Task: Find an image of popcorn nutrition facts and share it on Instagram with the caption 'Nutrition Benefits'.
Action: Mouse moved to (315, 238)
Screenshot: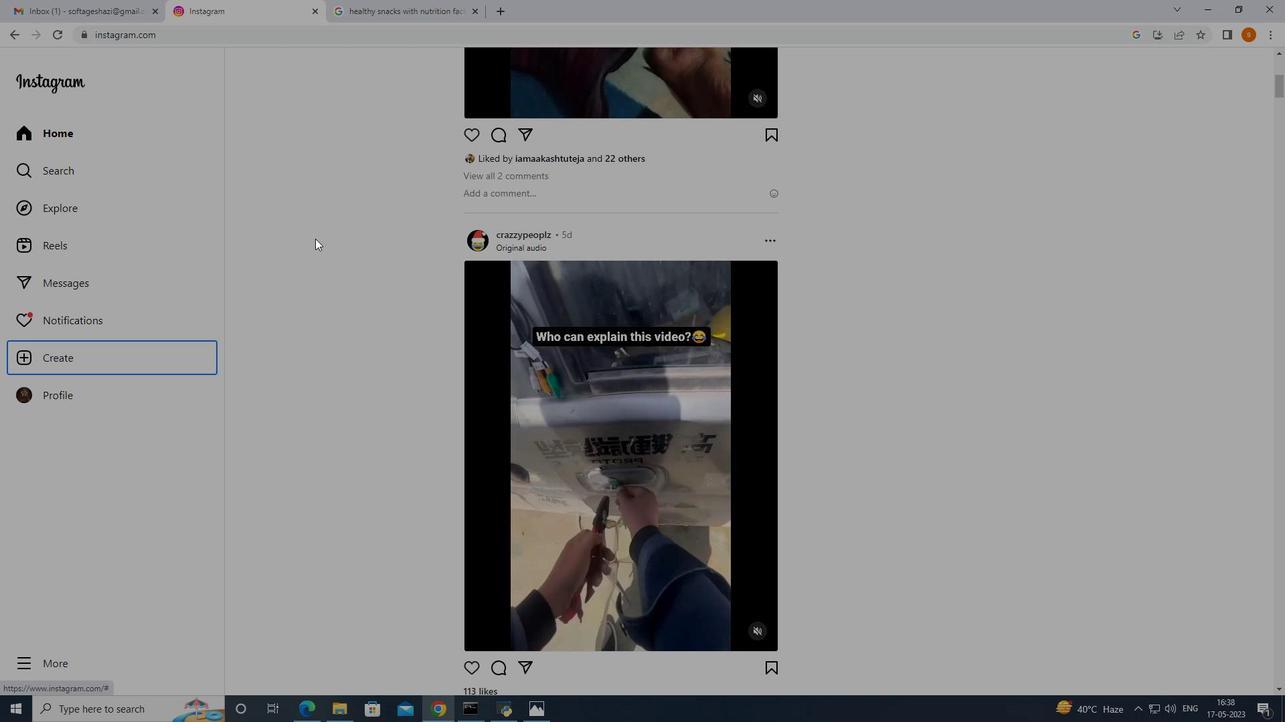 
Action: Mouse scrolled (315, 239) with delta (0, 0)
Screenshot: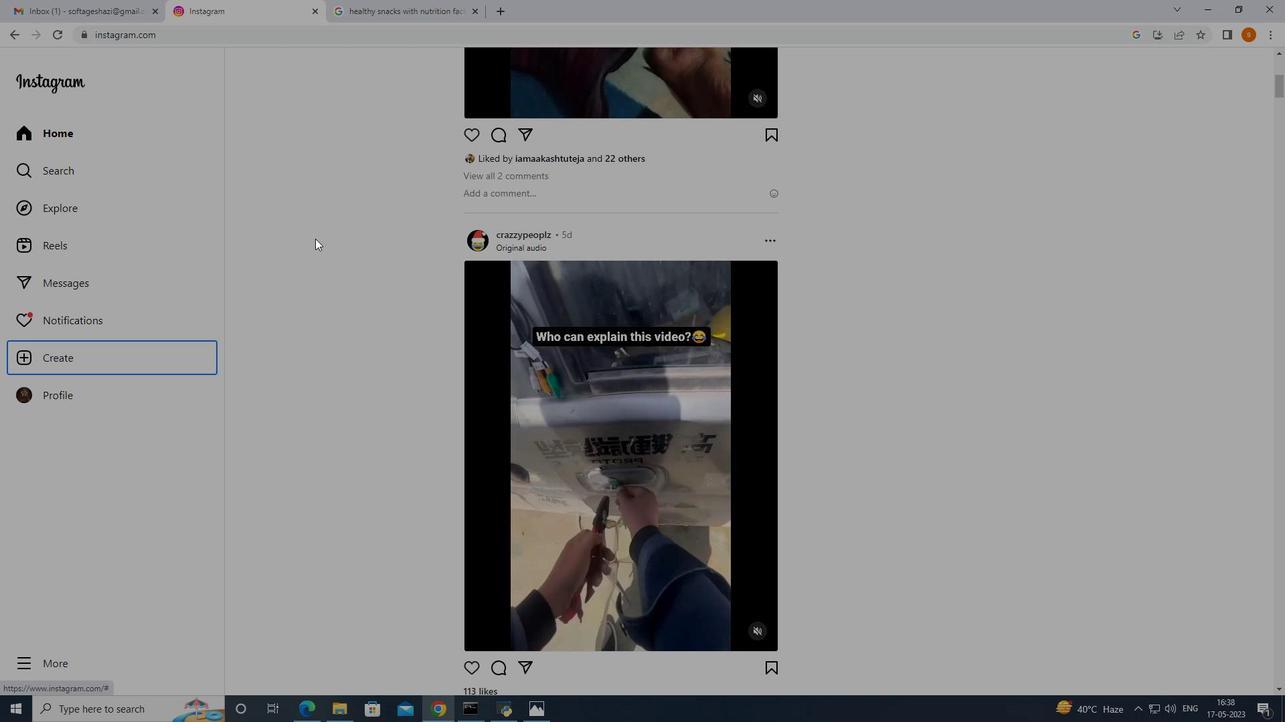 
Action: Mouse scrolled (315, 239) with delta (0, 0)
Screenshot: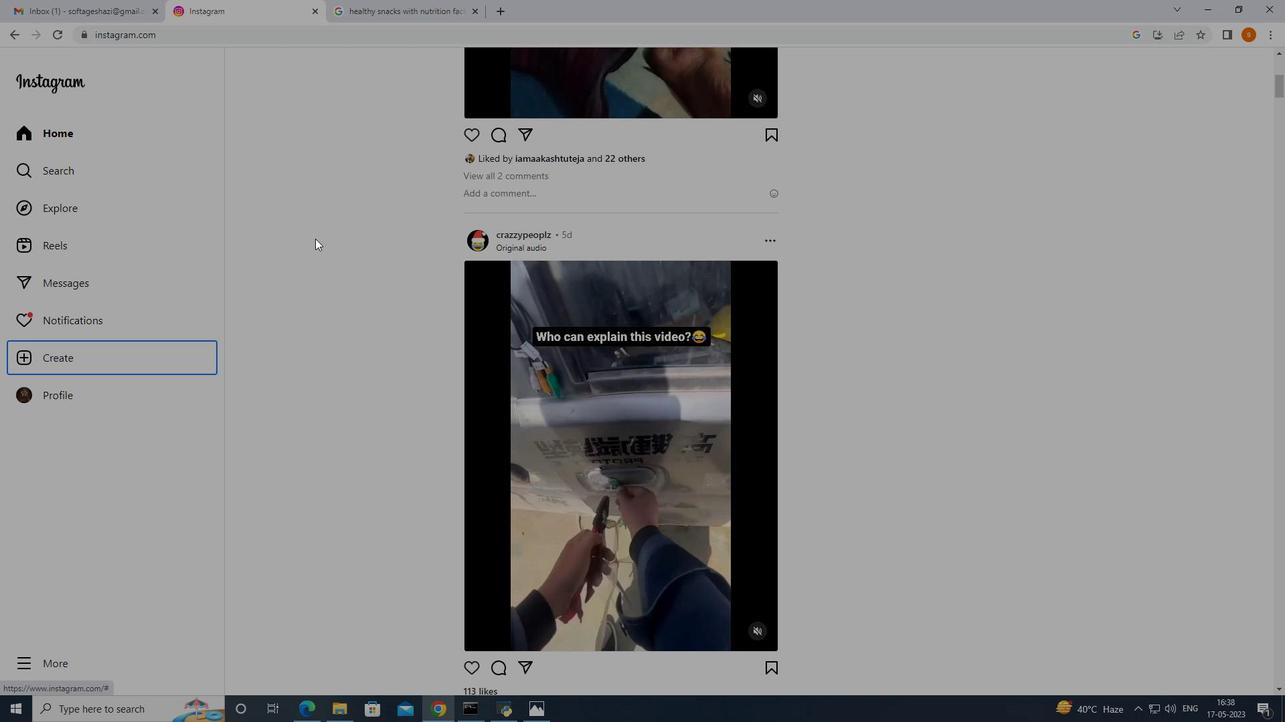 
Action: Mouse moved to (323, 230)
Screenshot: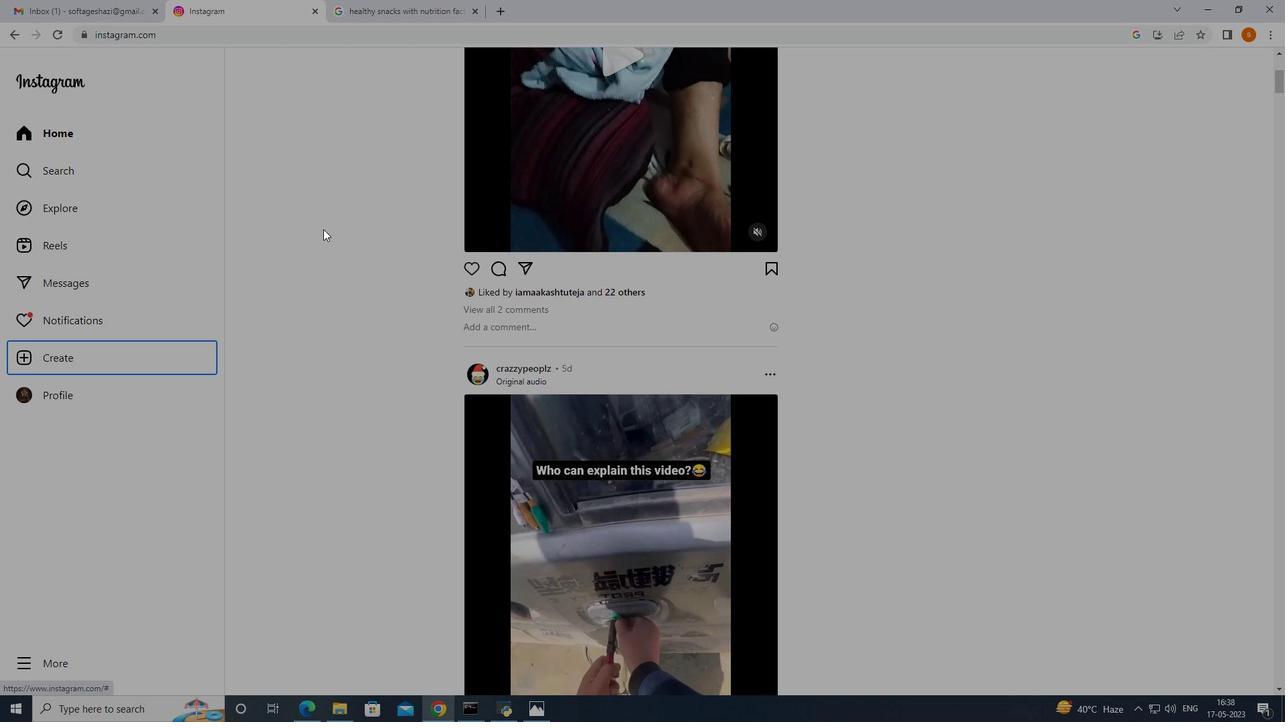 
Action: Mouse scrolled (323, 229) with delta (0, 0)
Screenshot: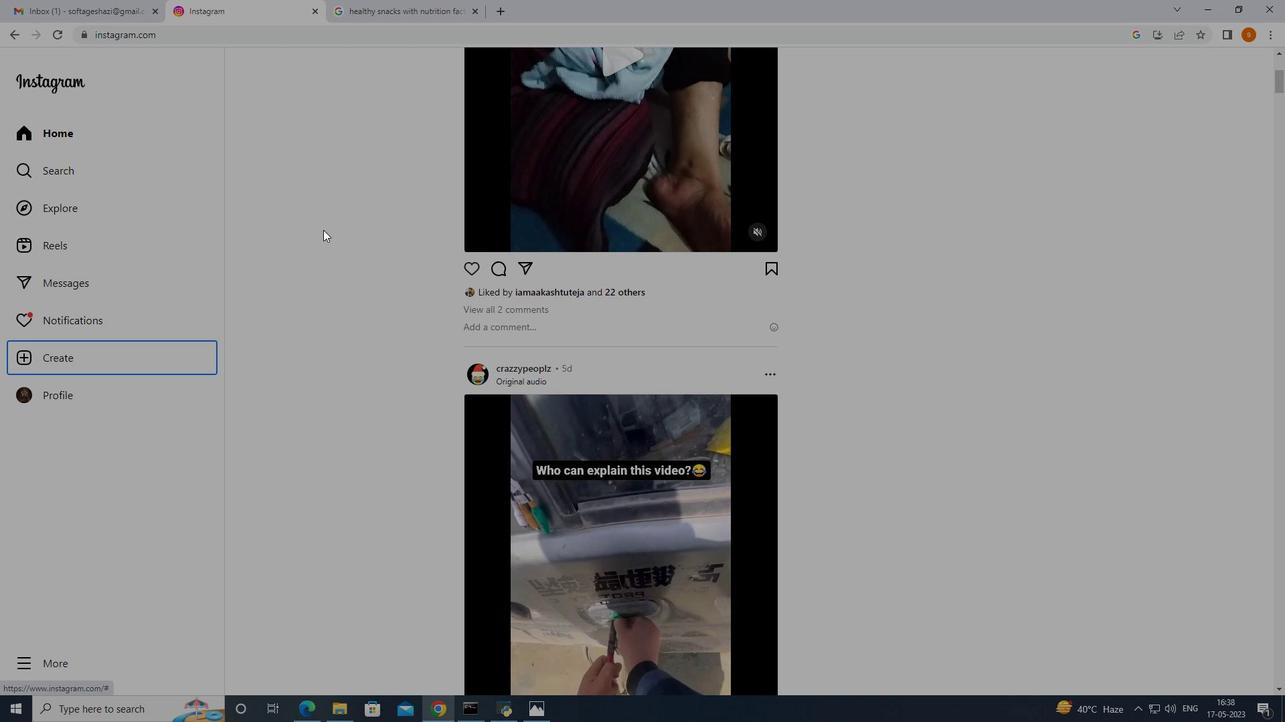
Action: Mouse moved to (362, 0)
Screenshot: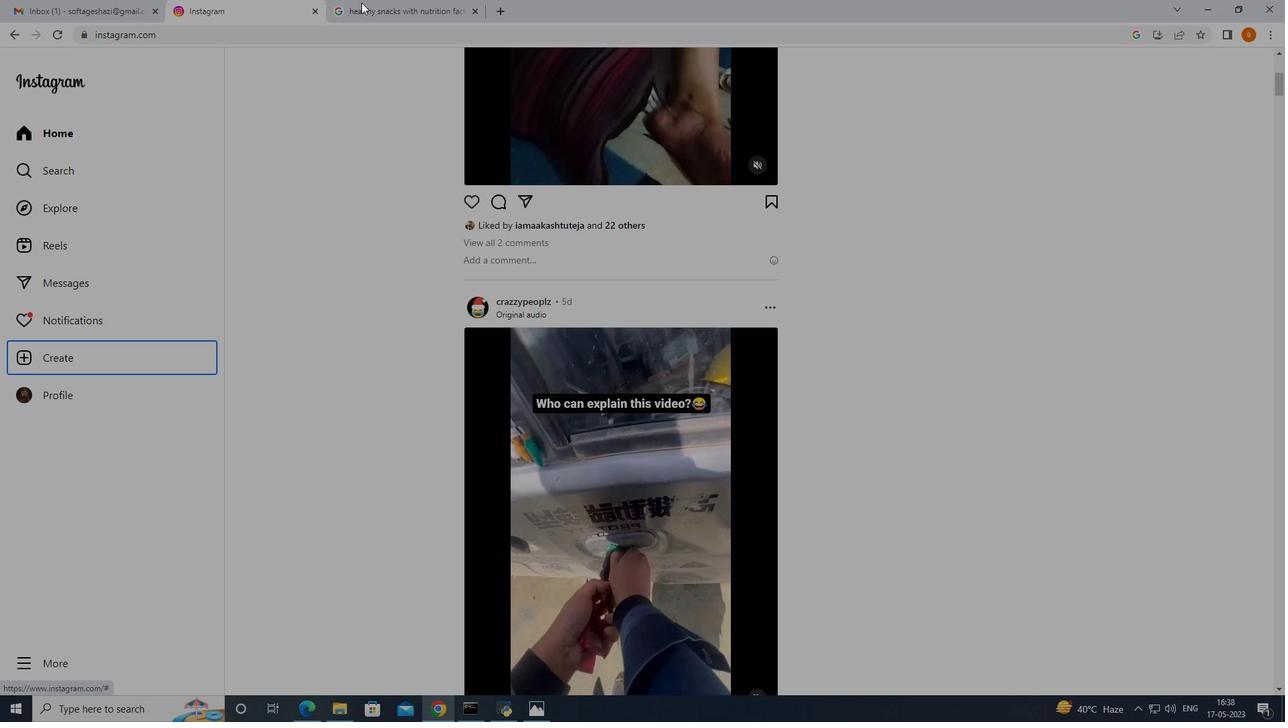 
Action: Mouse pressed left at (362, 0)
Screenshot: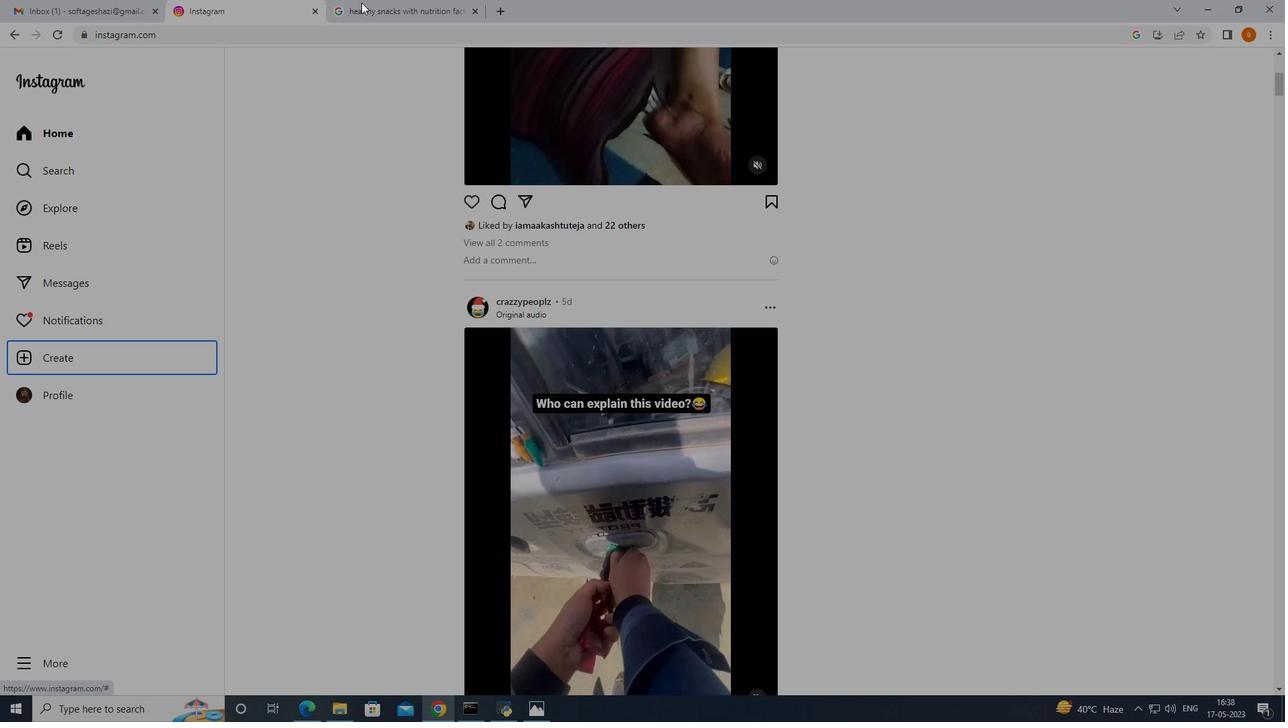 
Action: Mouse moved to (370, 309)
Screenshot: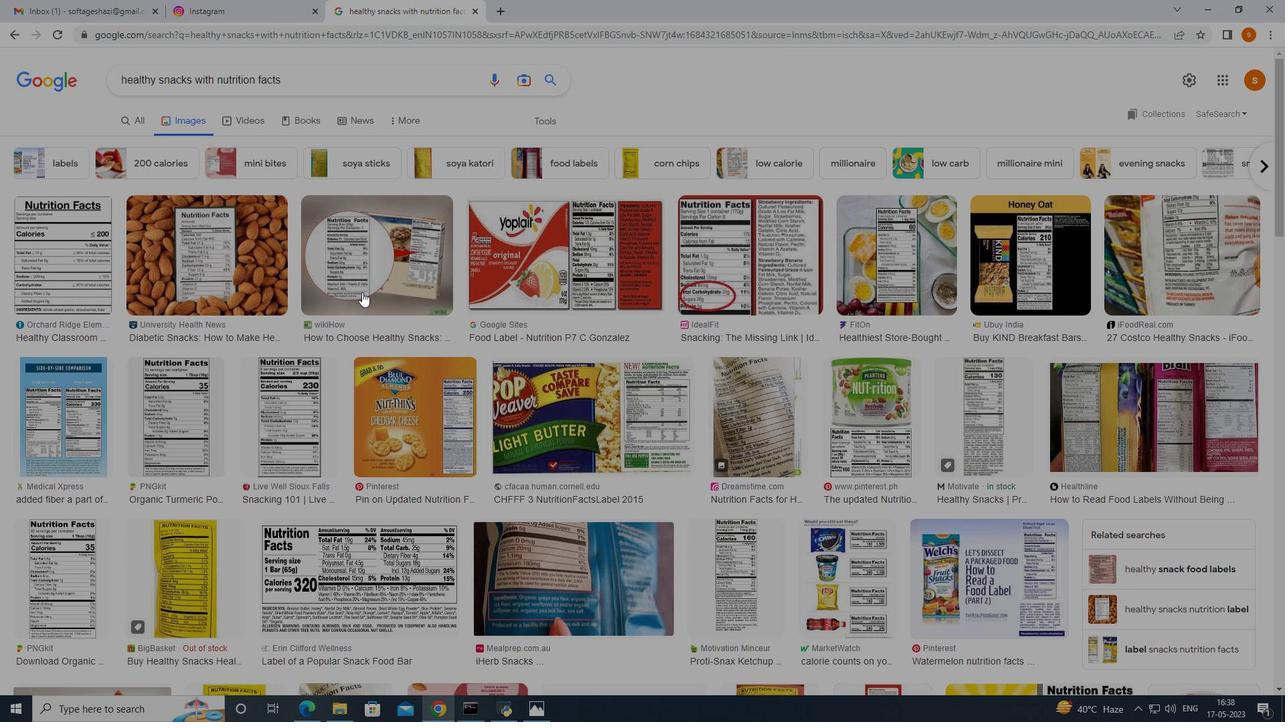 
Action: Mouse scrolled (370, 308) with delta (0, 0)
Screenshot: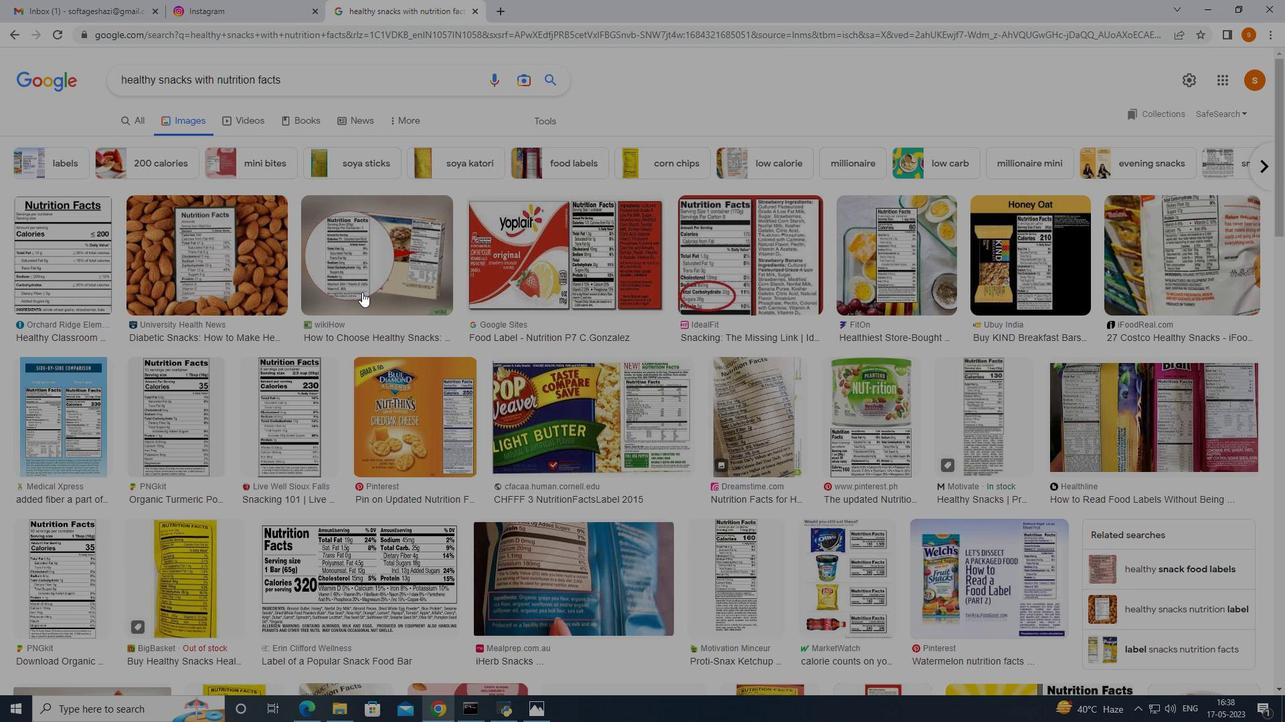 
Action: Mouse moved to (586, 240)
Screenshot: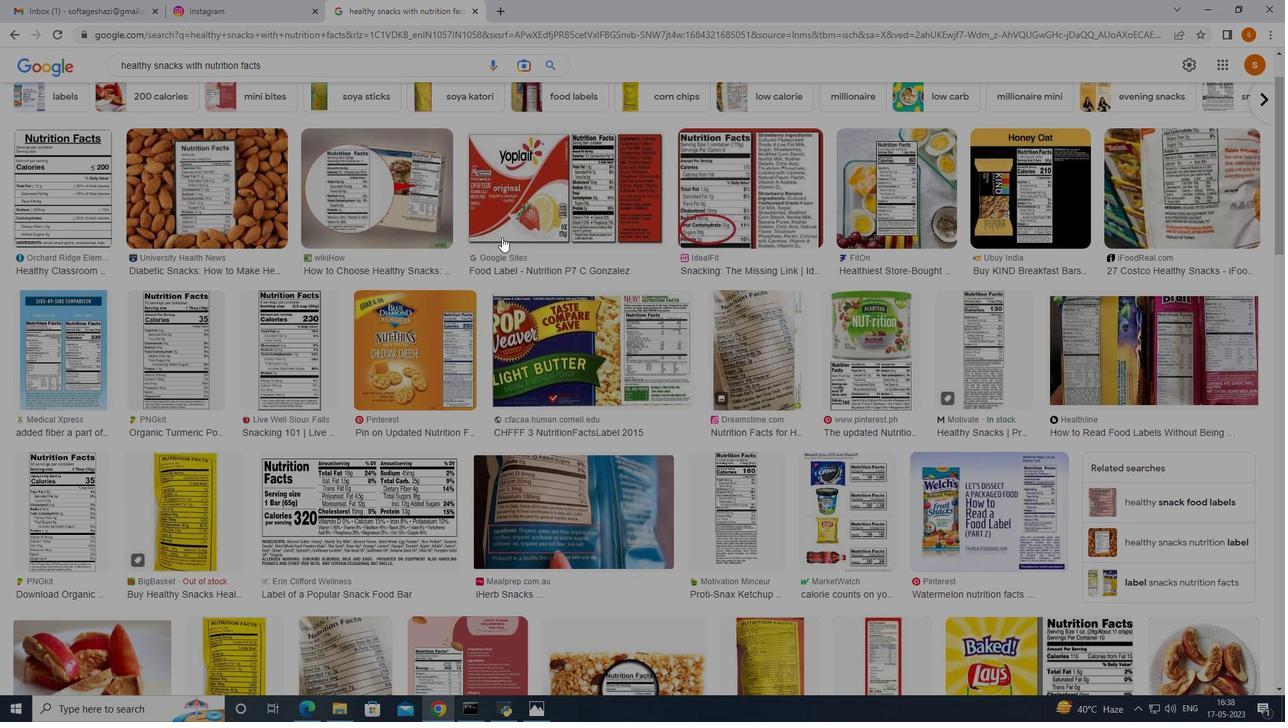 
Action: Mouse scrolled (586, 240) with delta (0, 0)
Screenshot: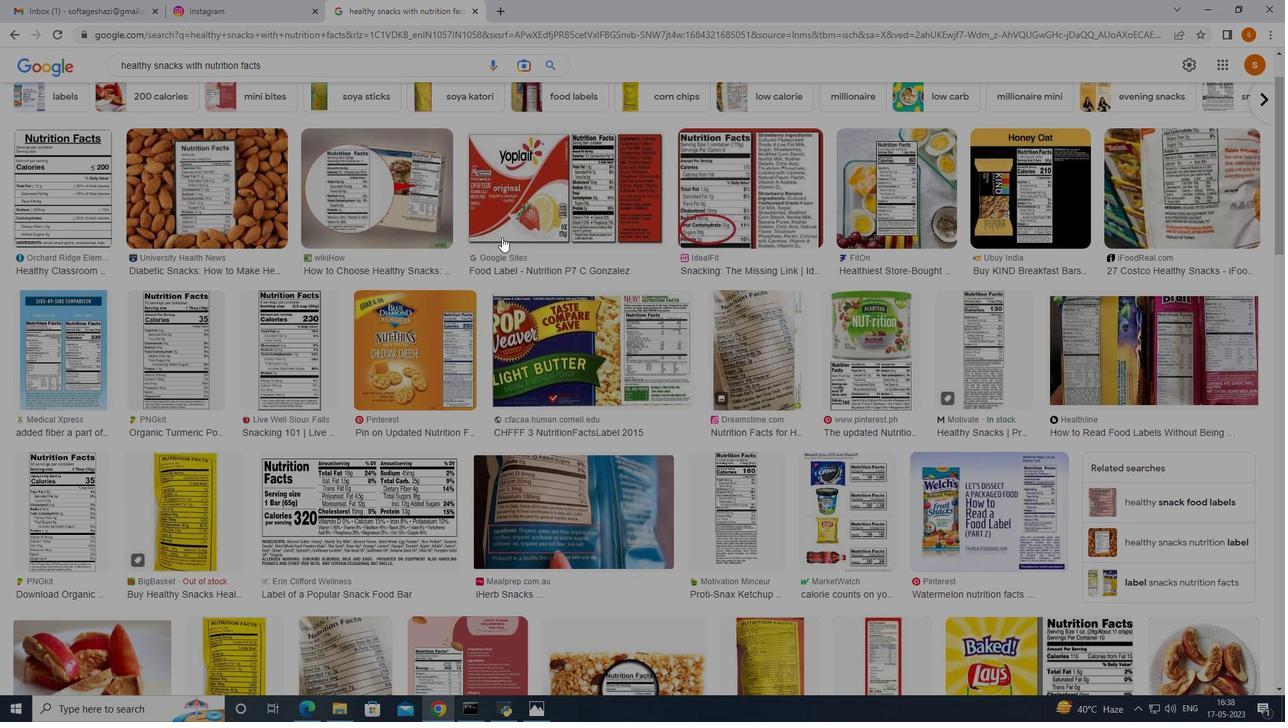 
Action: Mouse moved to (587, 244)
Screenshot: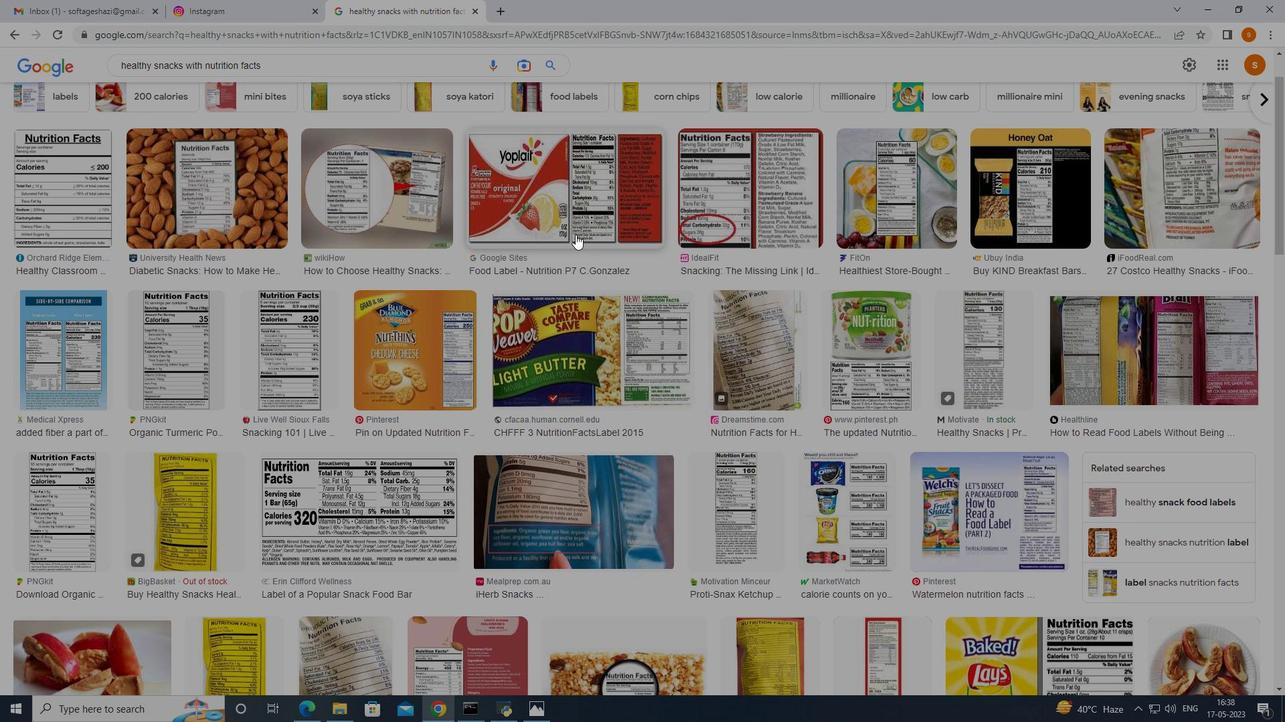 
Action: Mouse scrolled (587, 243) with delta (0, 0)
Screenshot: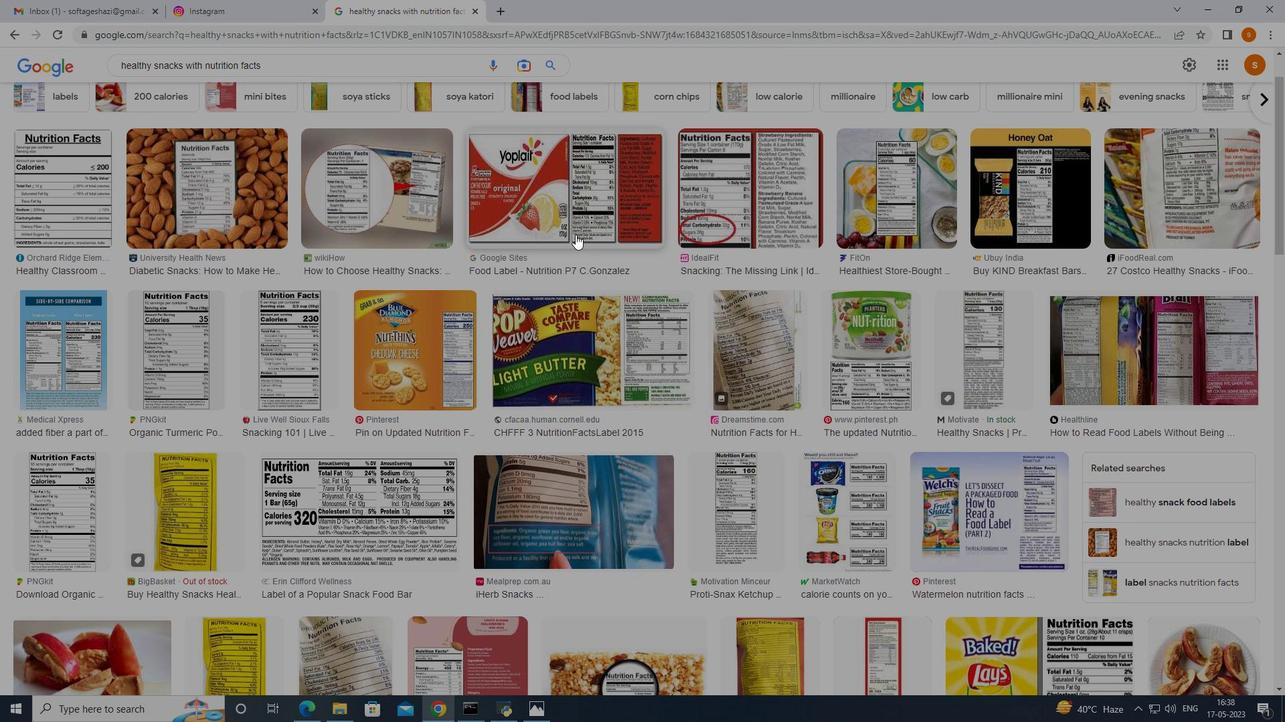 
Action: Mouse scrolled (587, 243) with delta (0, 0)
Screenshot: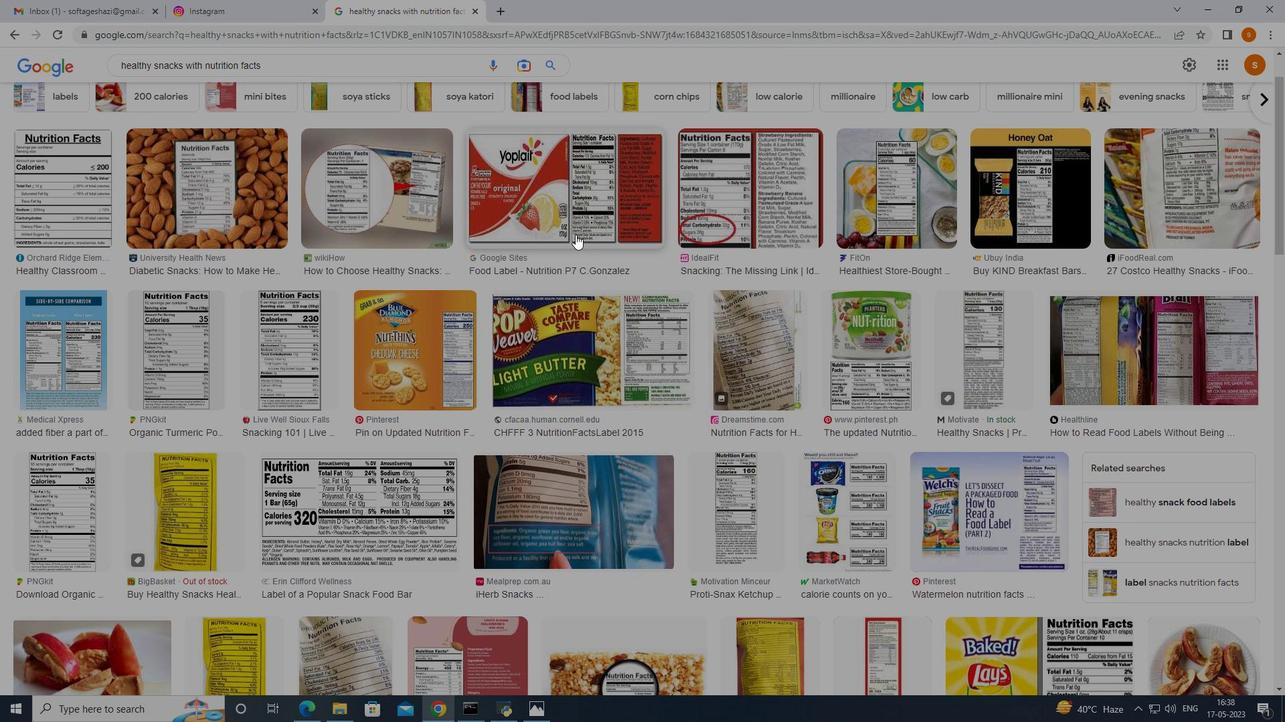 
Action: Mouse moved to (251, 391)
Screenshot: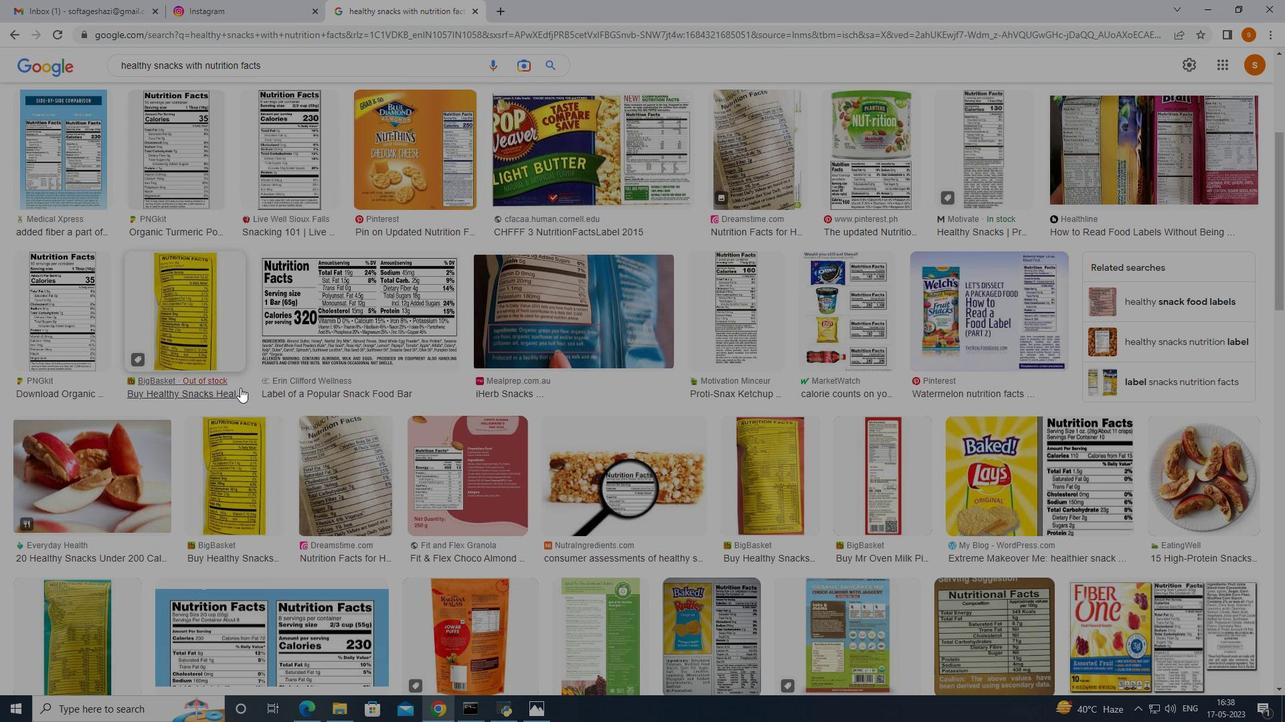 
Action: Mouse scrolled (251, 390) with delta (0, 0)
Screenshot: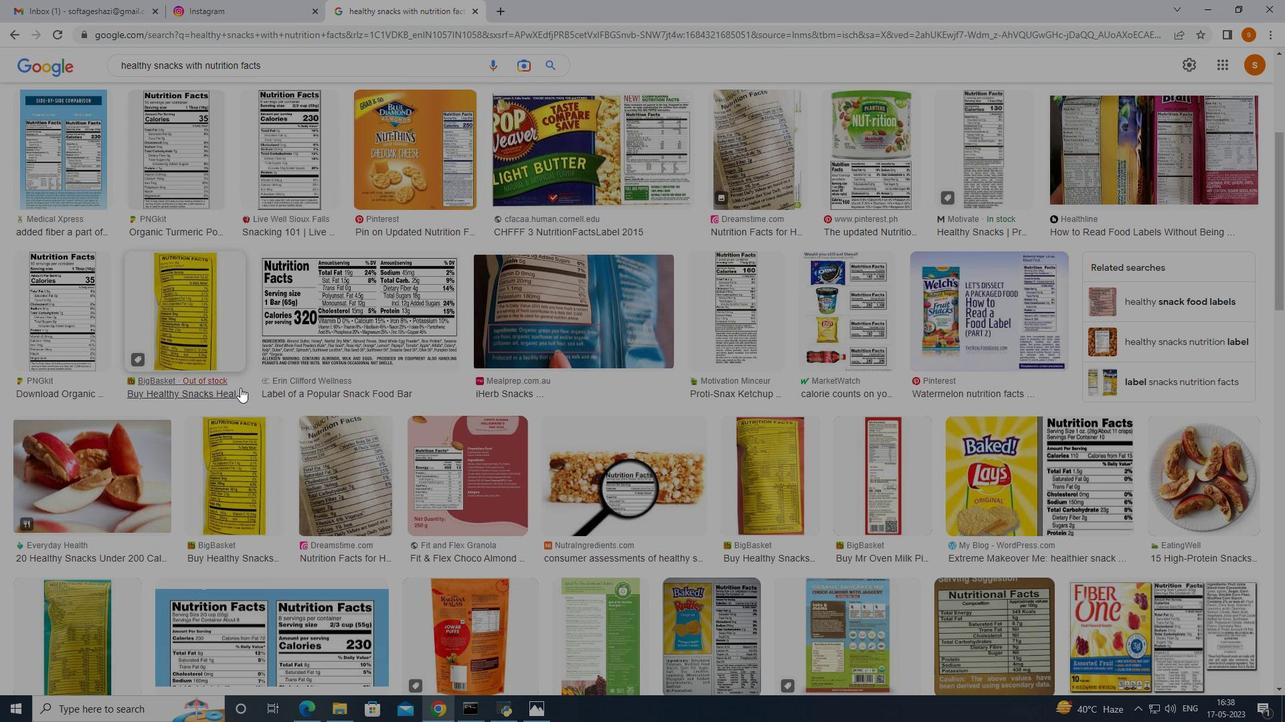 
Action: Mouse moved to (252, 391)
Screenshot: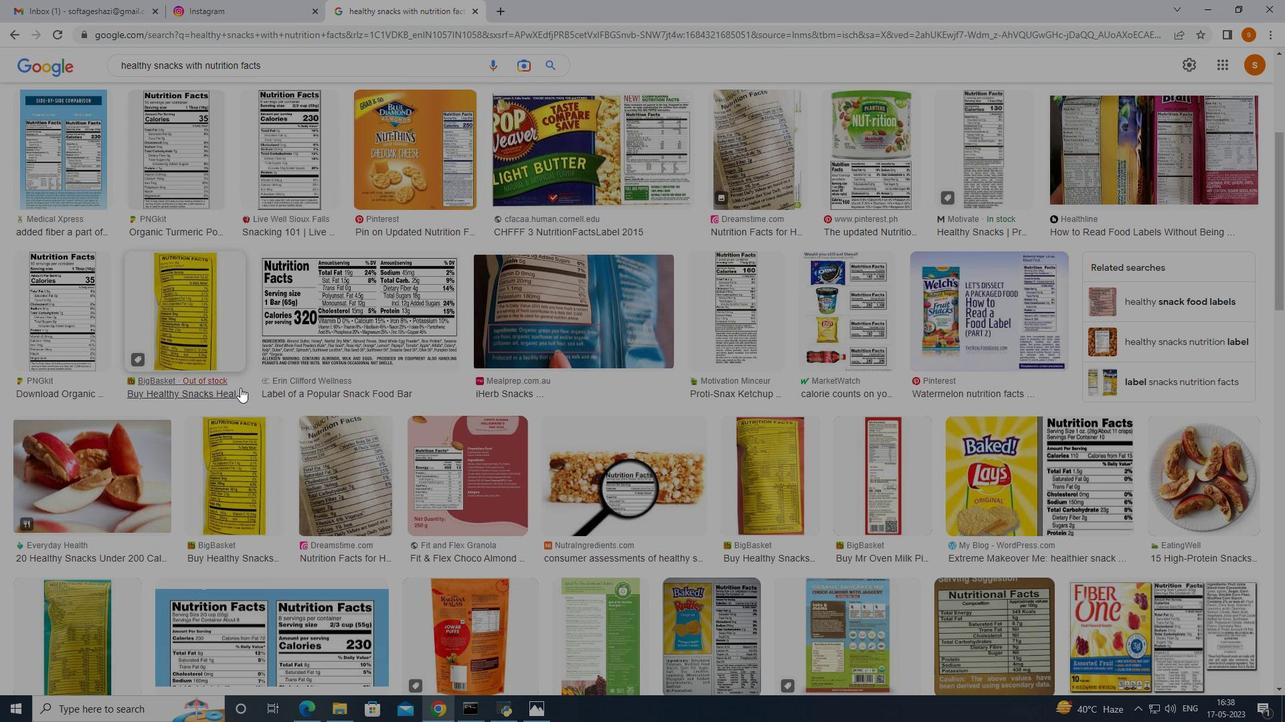 
Action: Mouse scrolled (252, 390) with delta (0, 0)
Screenshot: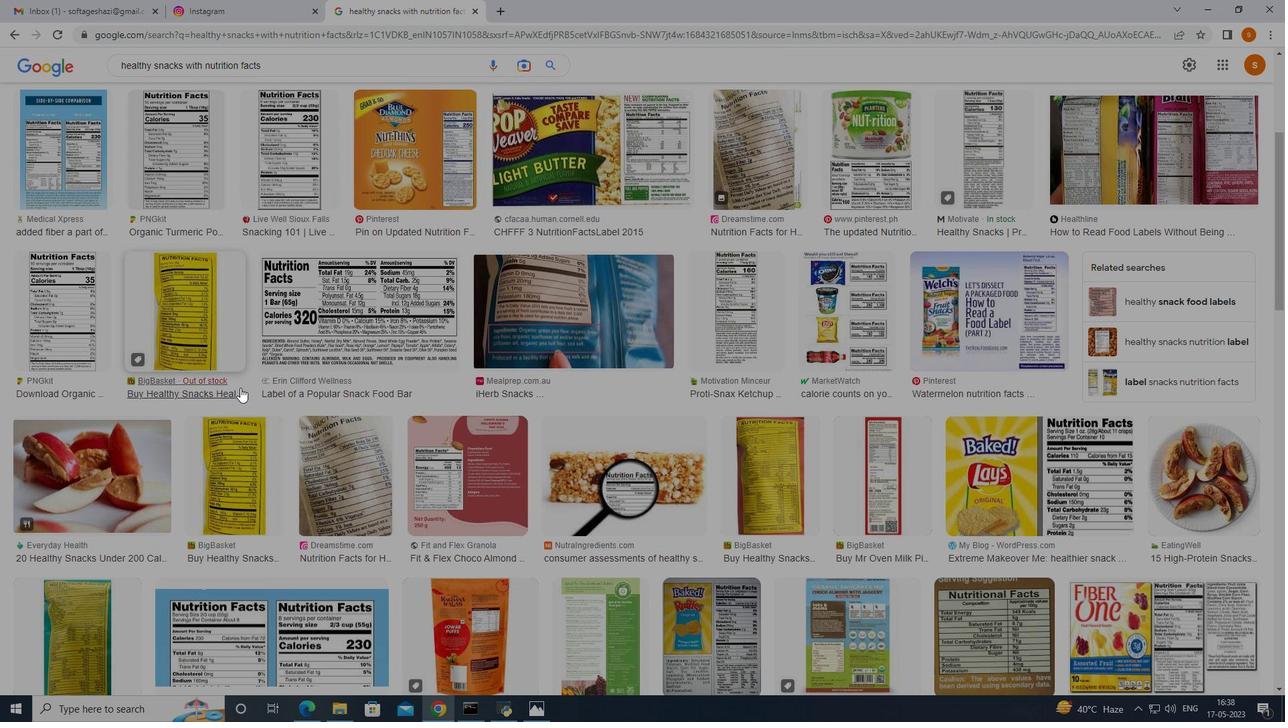 
Action: Mouse scrolled (252, 390) with delta (0, 0)
Screenshot: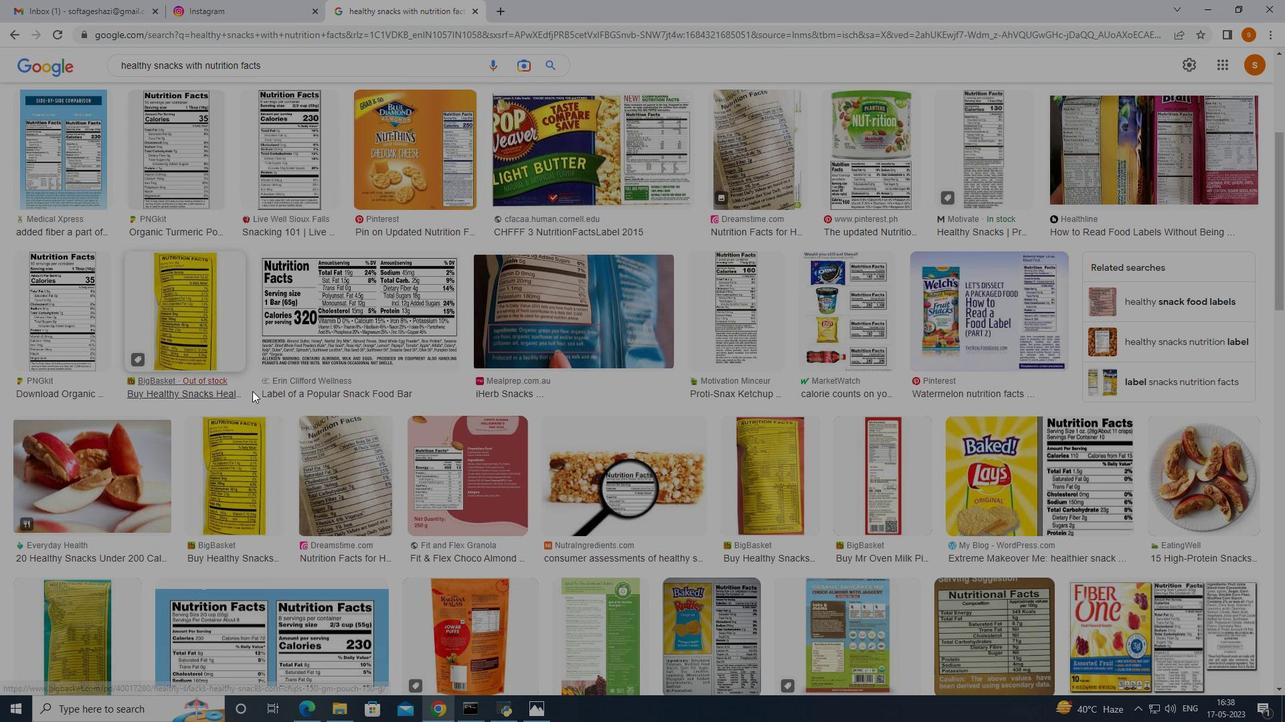
Action: Mouse moved to (257, 388)
Screenshot: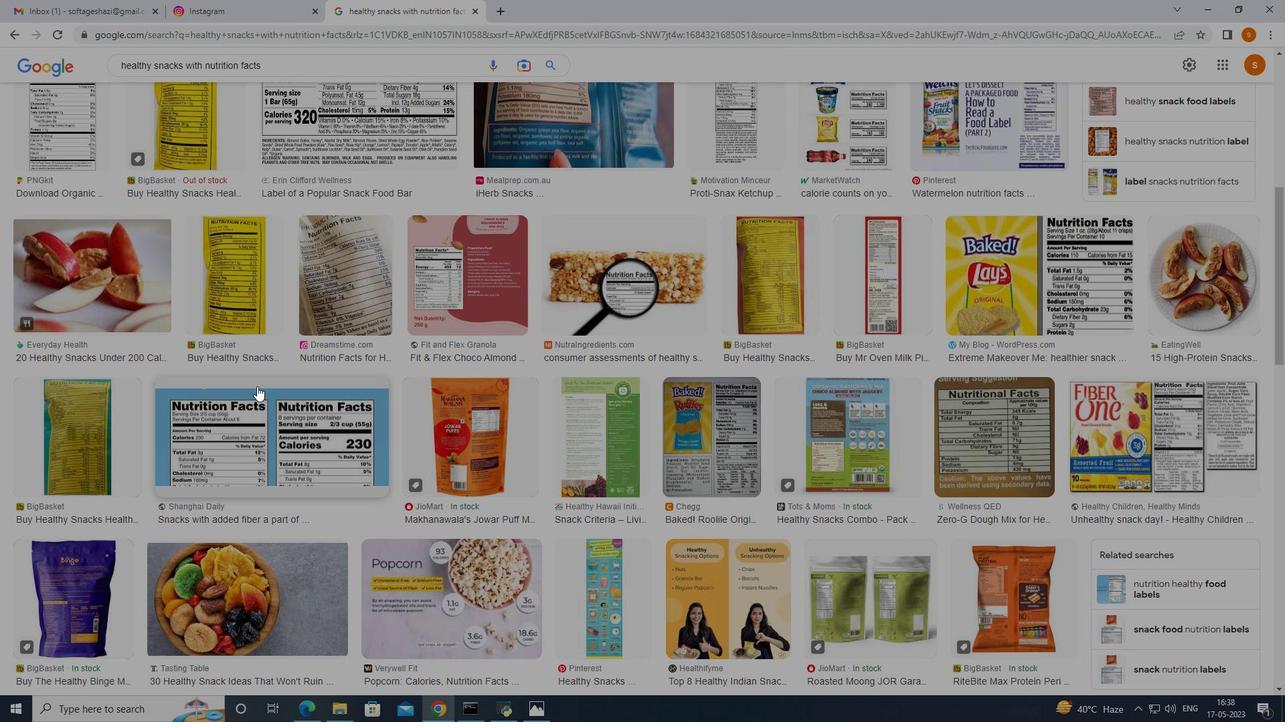
Action: Mouse scrolled (257, 387) with delta (0, 0)
Screenshot: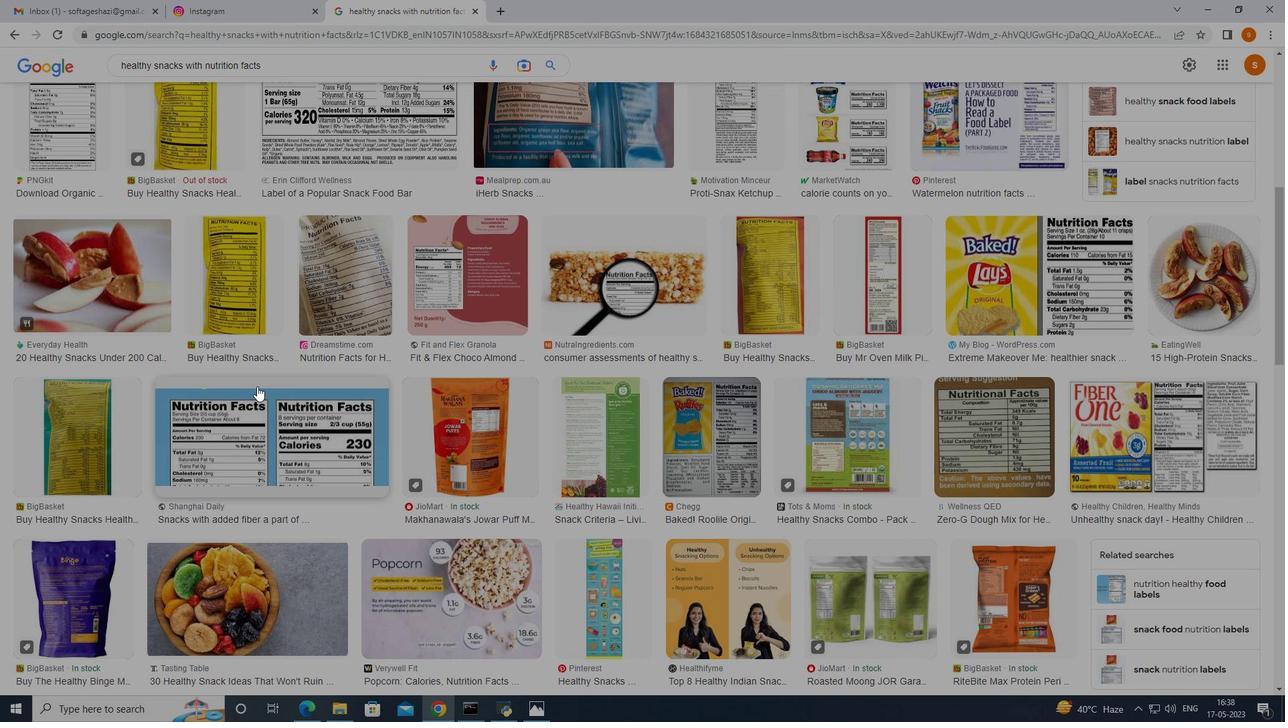 
Action: Mouse moved to (263, 390)
Screenshot: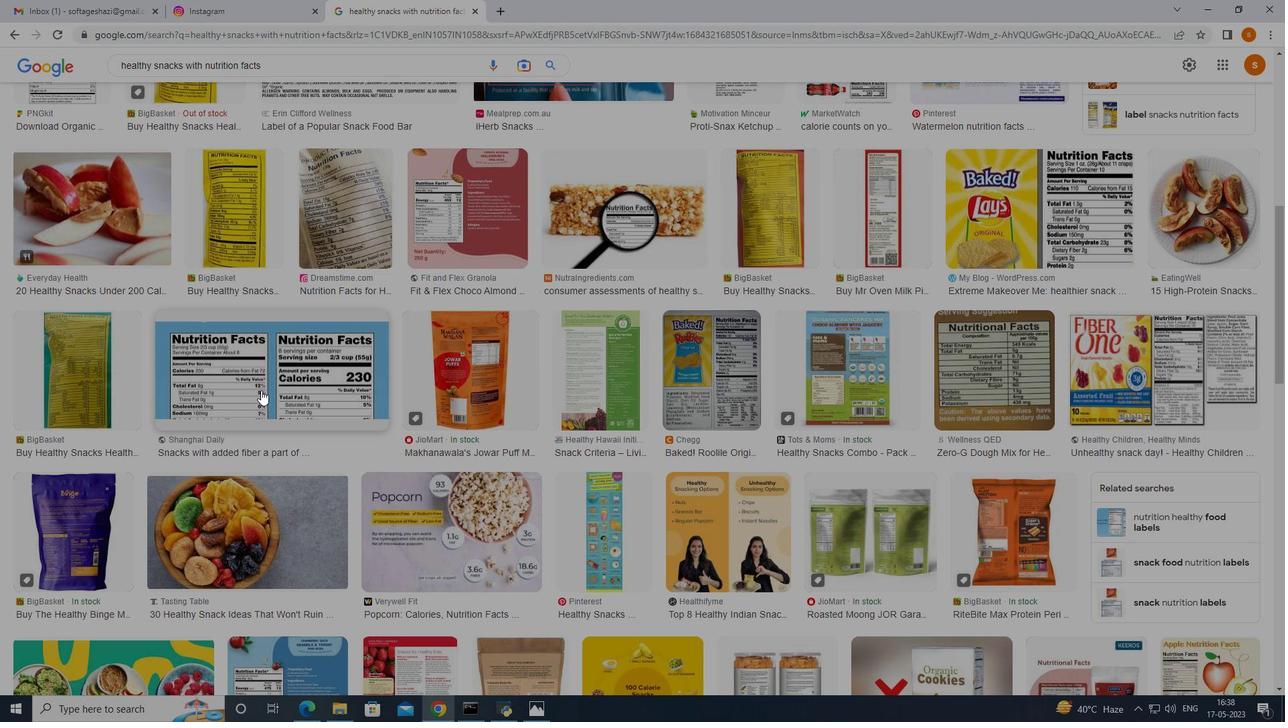 
Action: Mouse scrolled (263, 390) with delta (0, 0)
Screenshot: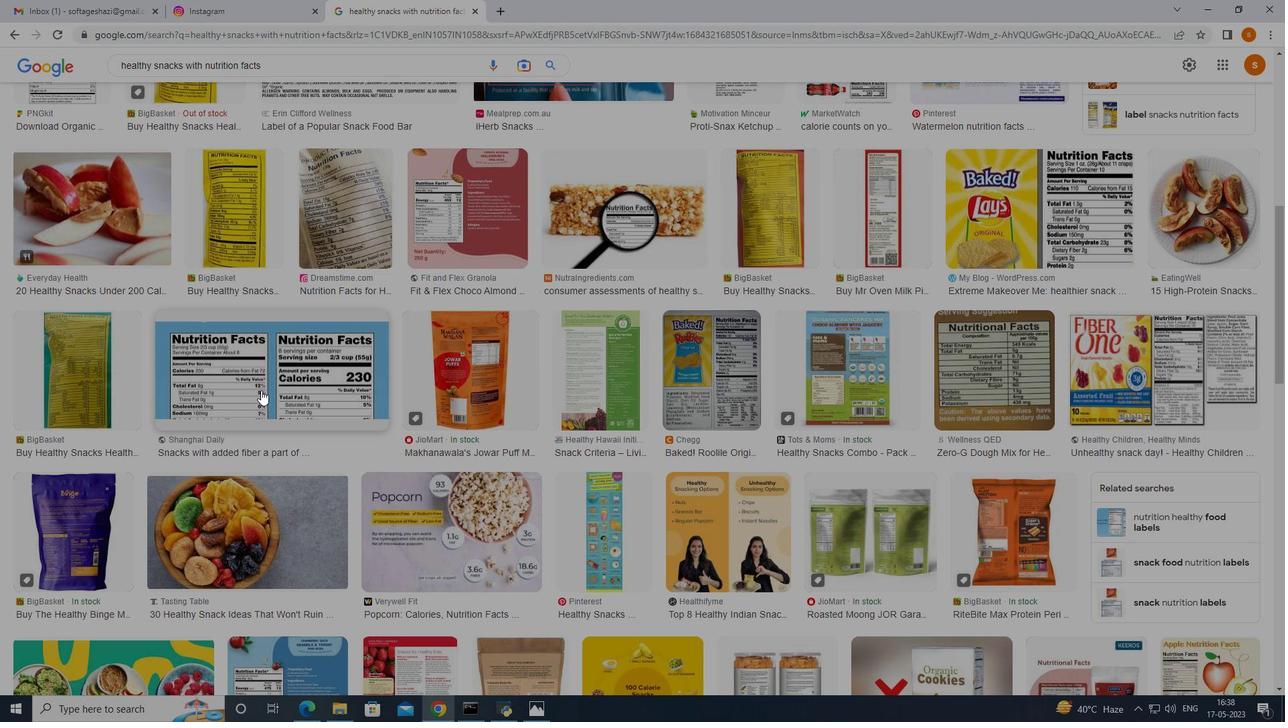
Action: Mouse moved to (399, 423)
Screenshot: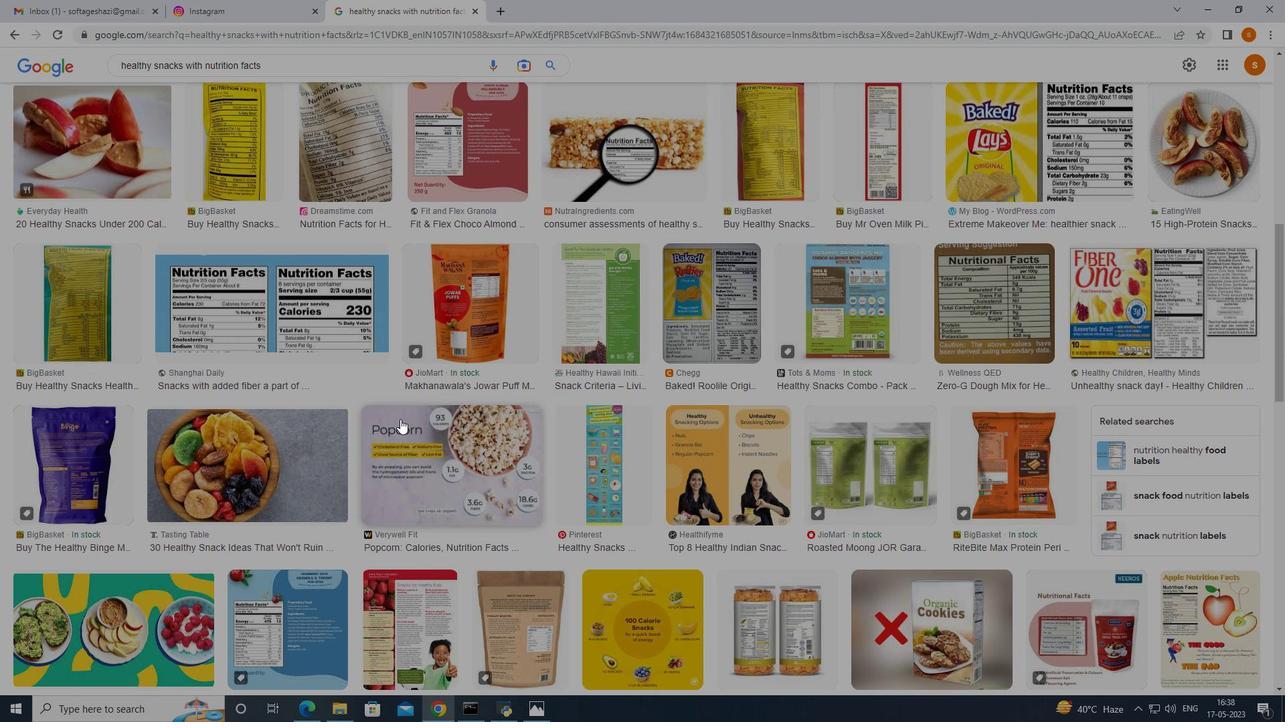 
Action: Mouse pressed left at (399, 423)
Screenshot: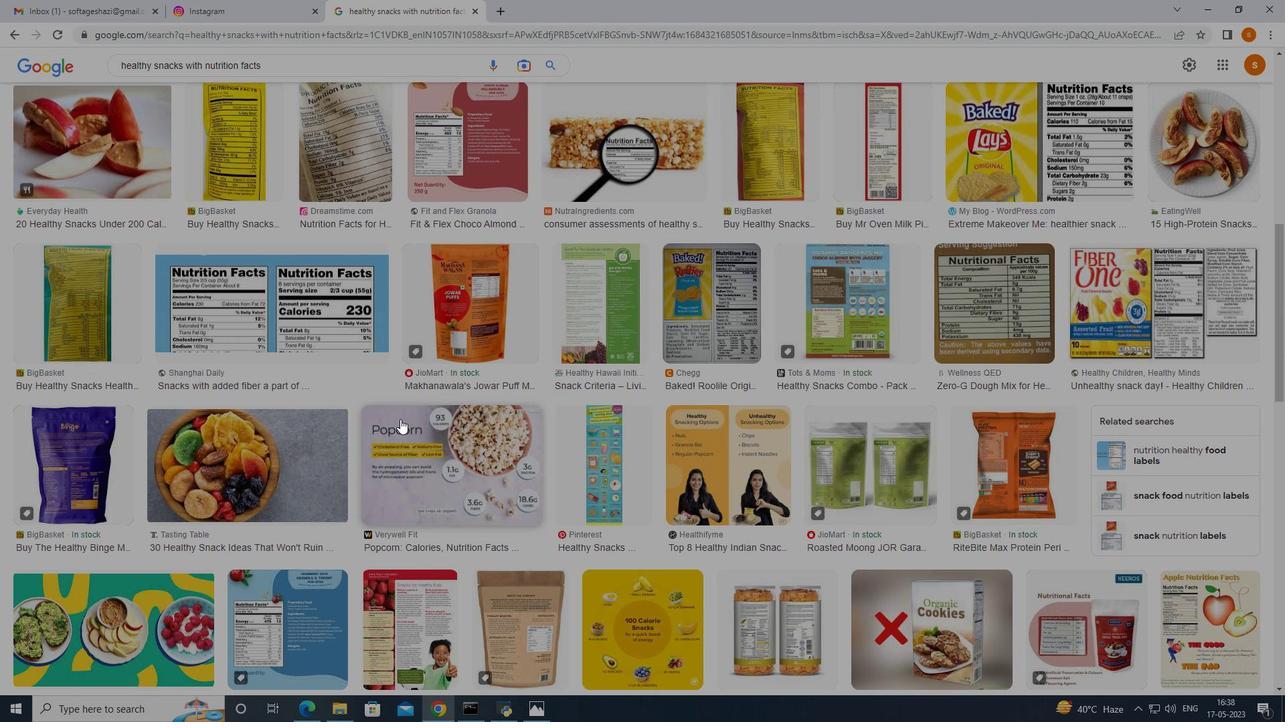 
Action: Mouse moved to (907, 283)
Screenshot: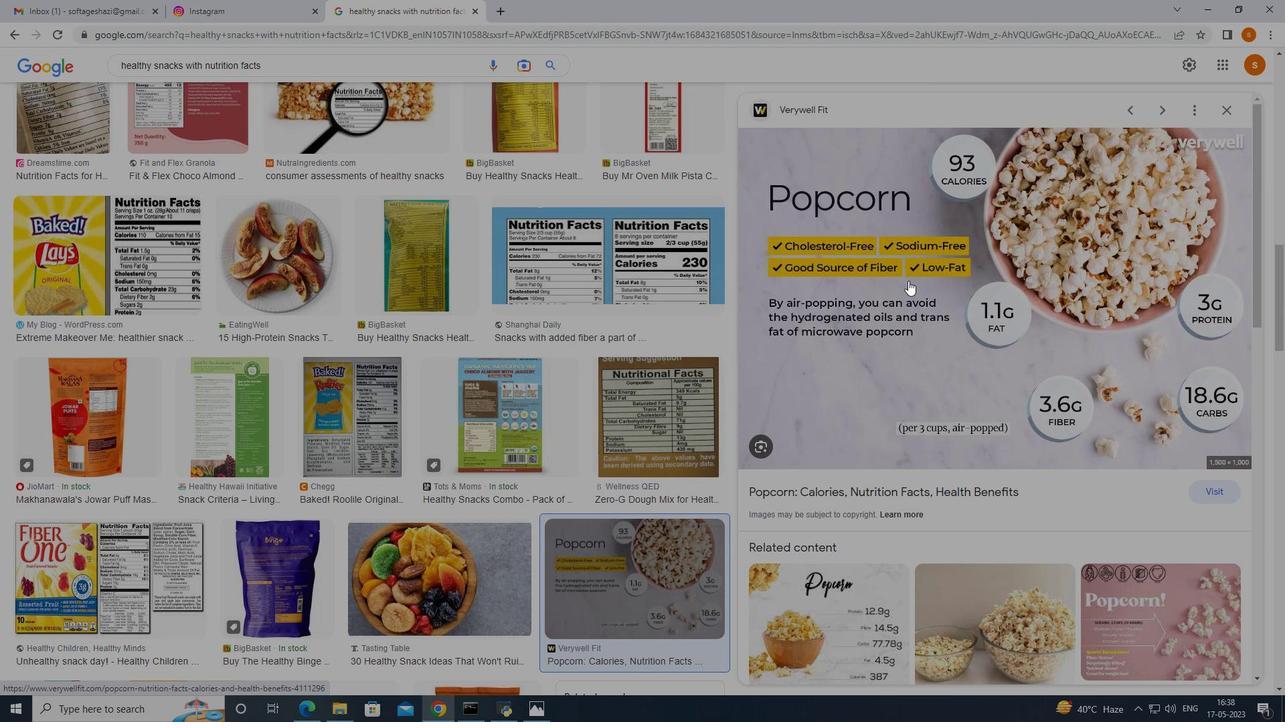 
Action: Mouse scrolled (907, 283) with delta (0, 0)
Screenshot: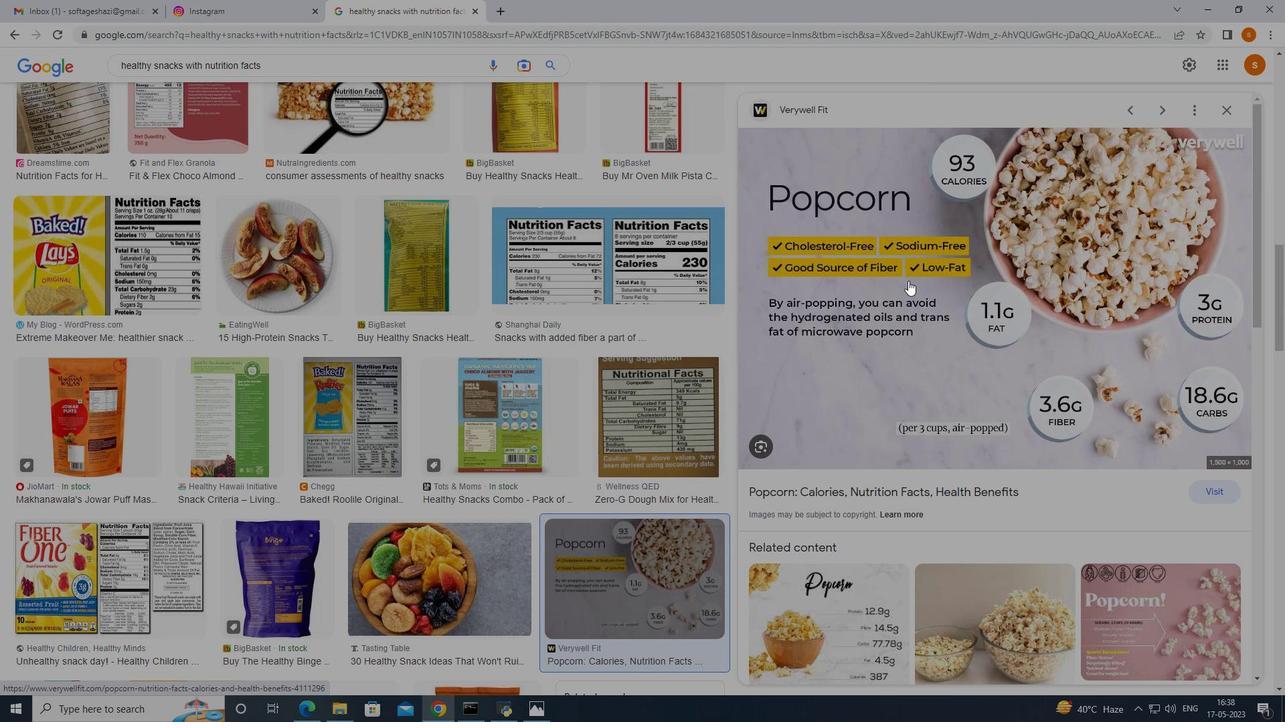
Action: Mouse moved to (937, 276)
Screenshot: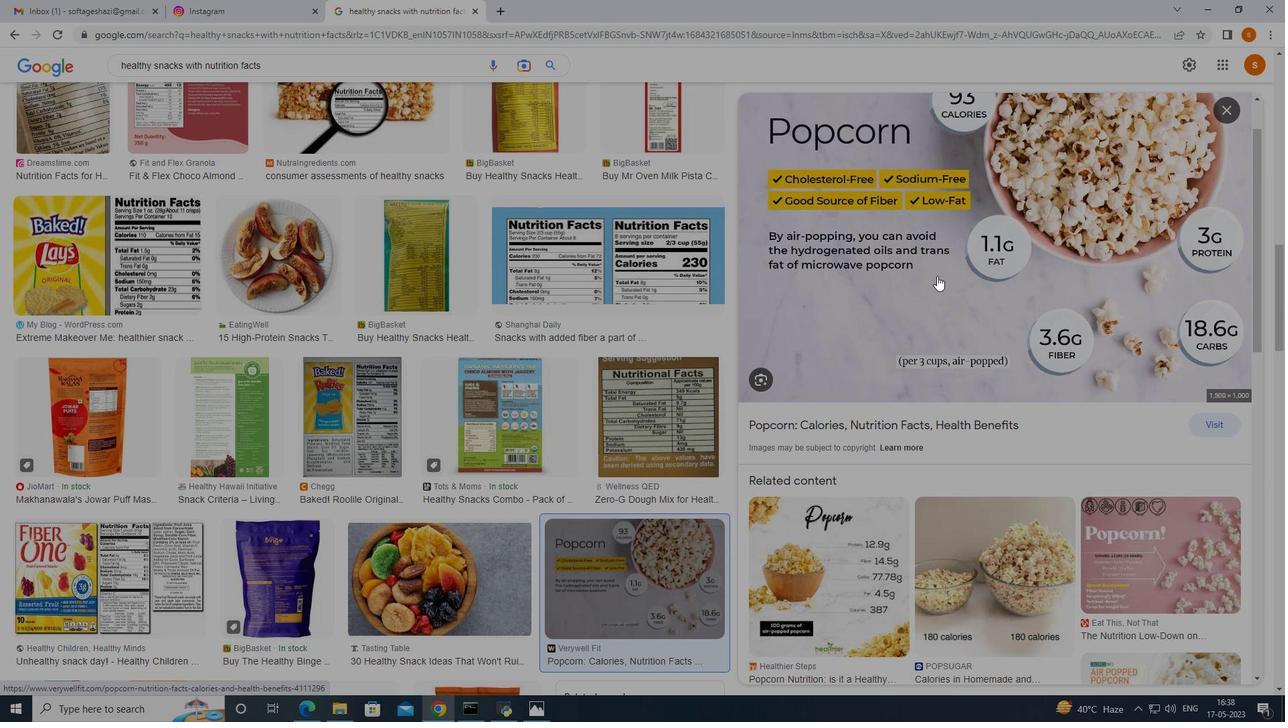 
Action: Mouse scrolled (937, 277) with delta (0, 0)
Screenshot: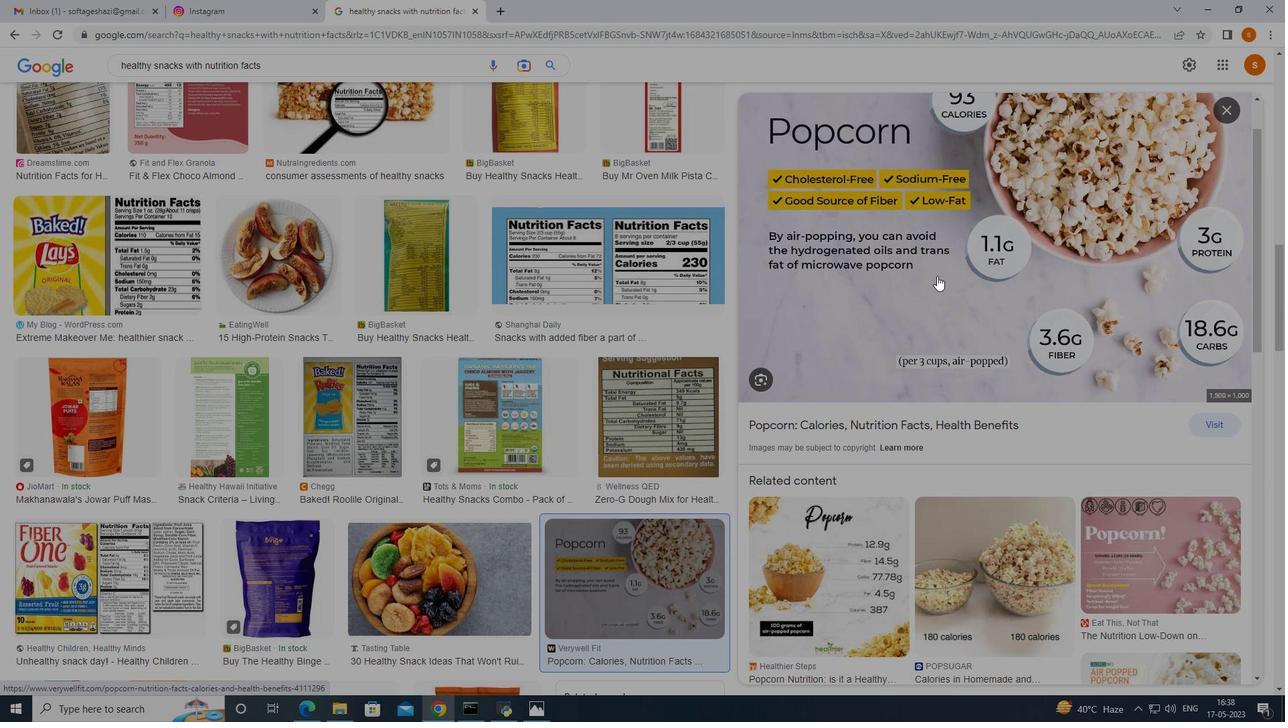 
Action: Mouse moved to (1180, 252)
Screenshot: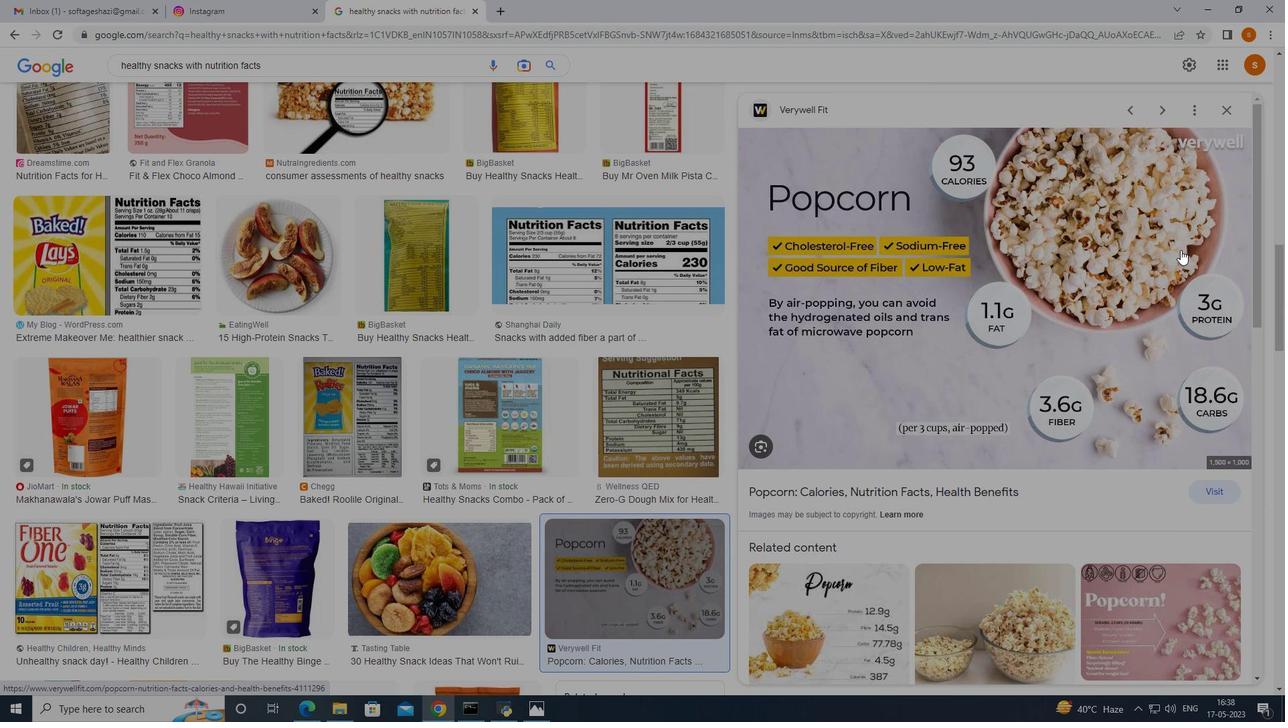 
Action: Mouse pressed right at (1180, 252)
Screenshot: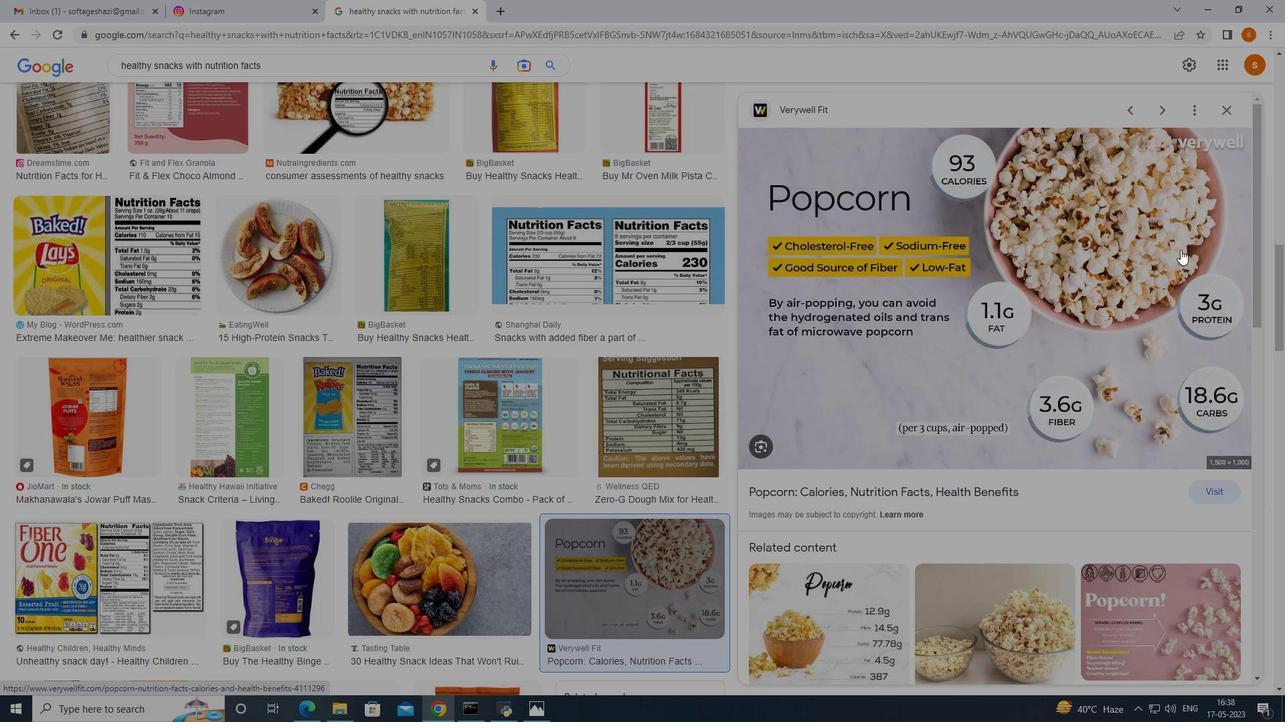 
Action: Mouse moved to (1064, 321)
Screenshot: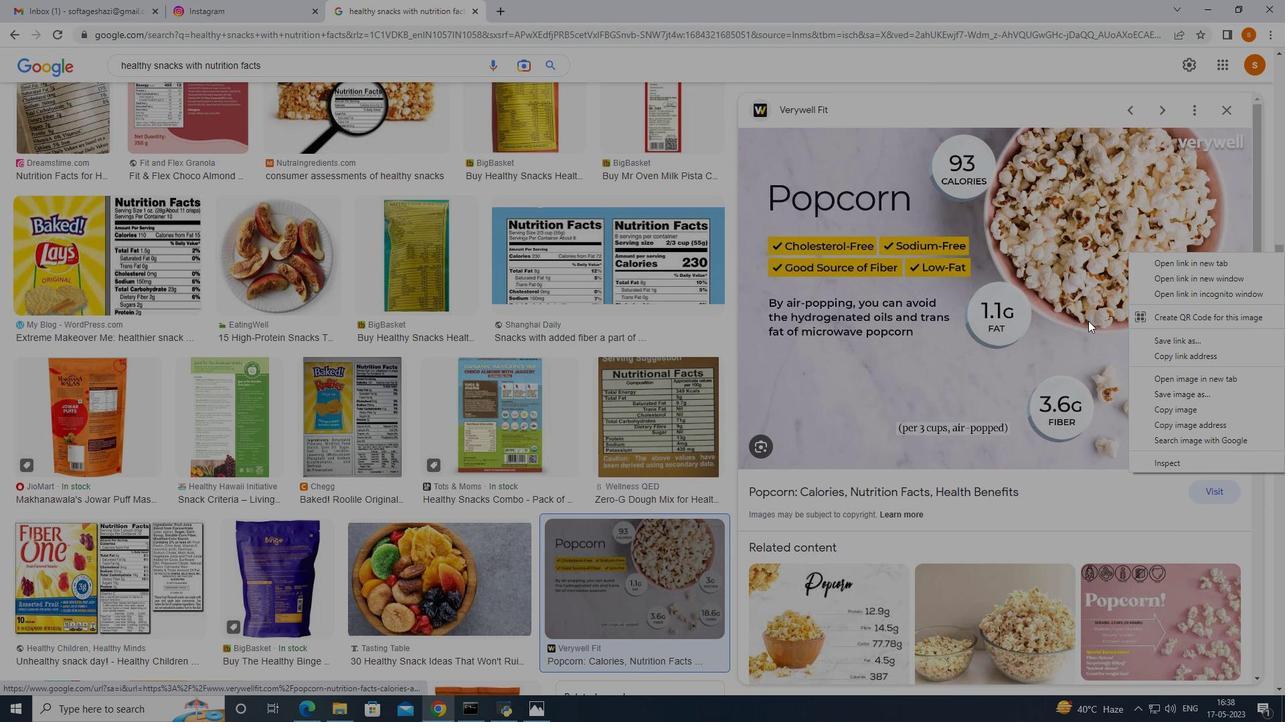 
Action: Mouse pressed left at (1064, 321)
Screenshot: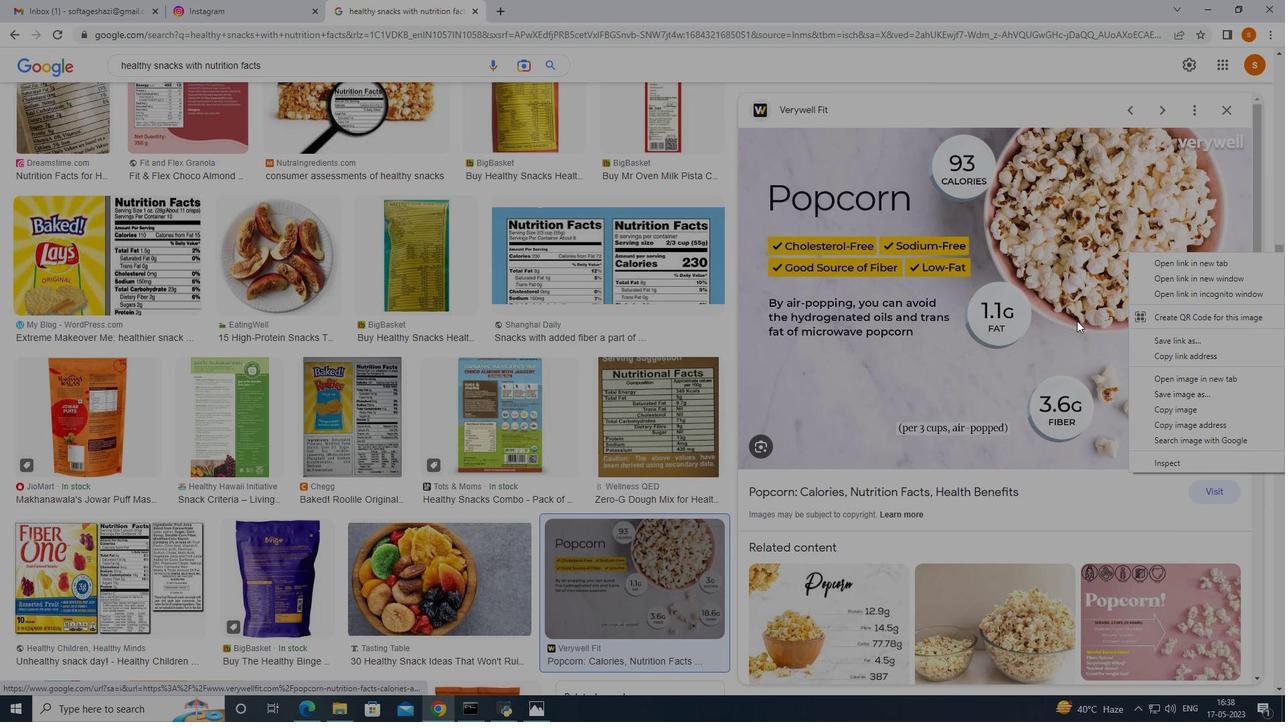 
Action: Mouse moved to (614, 438)
Screenshot: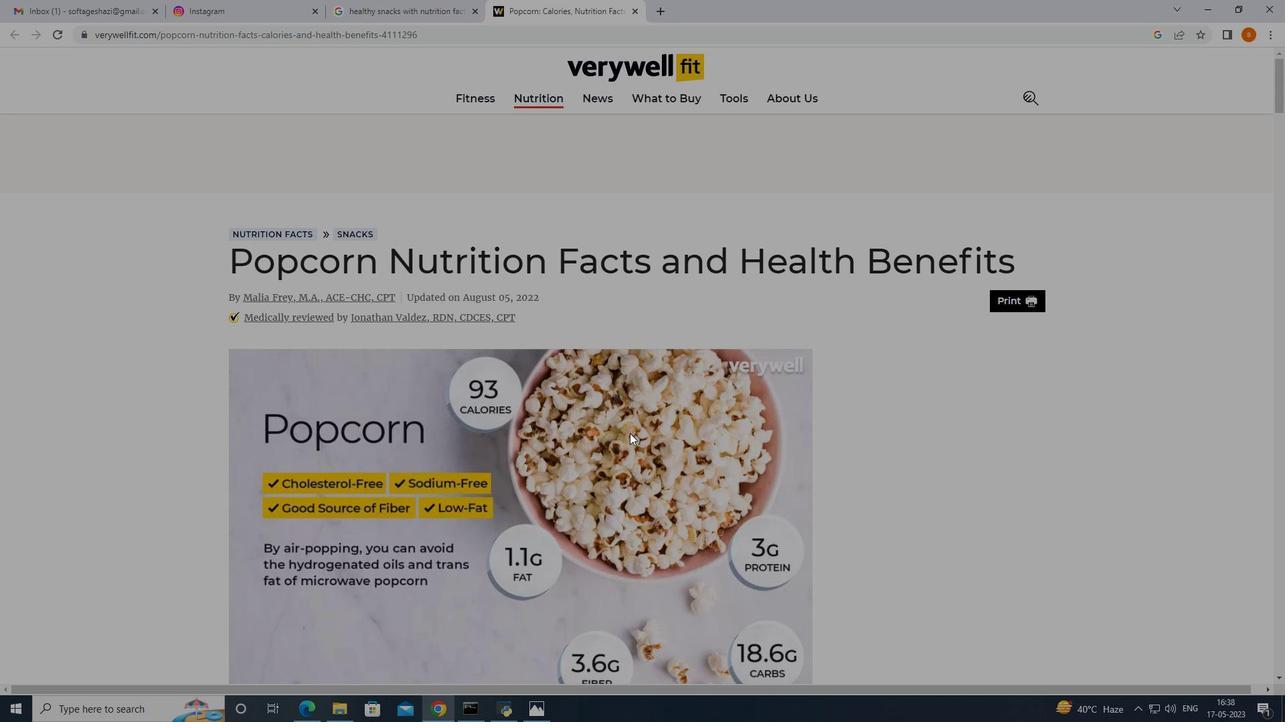 
Action: Mouse scrolled (614, 437) with delta (0, 0)
Screenshot: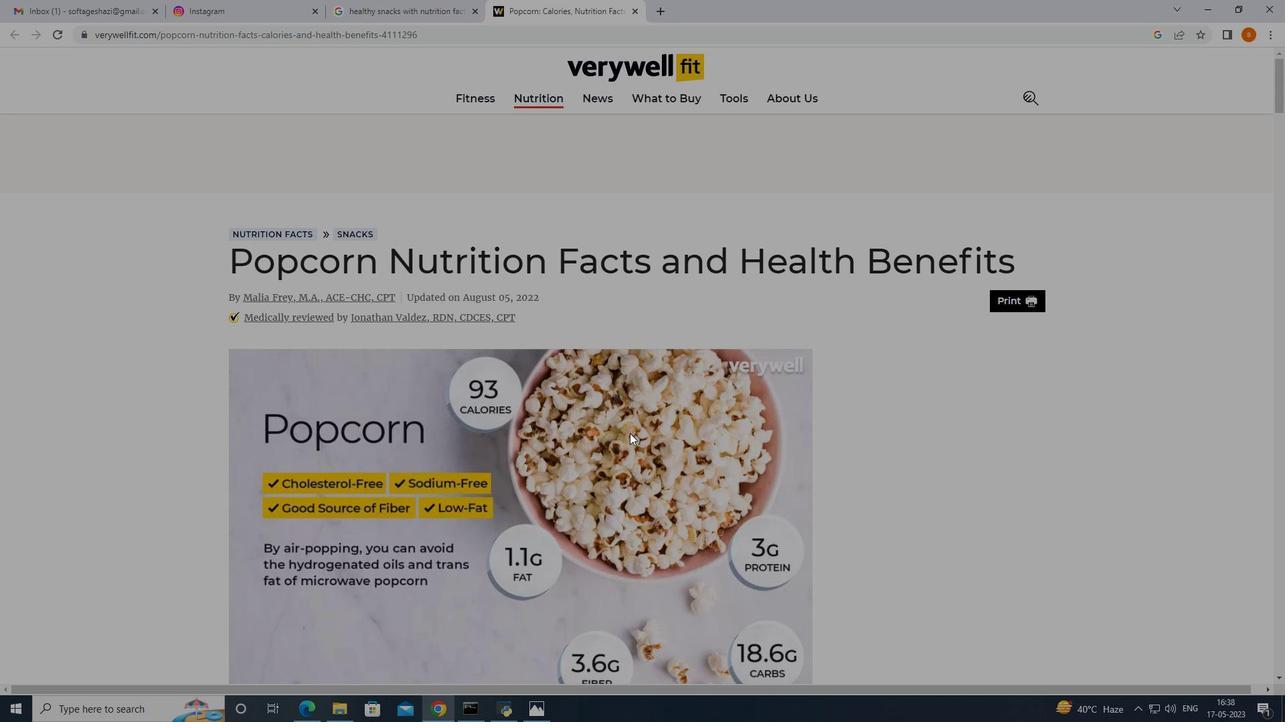 
Action: Mouse scrolled (614, 437) with delta (0, 0)
Screenshot: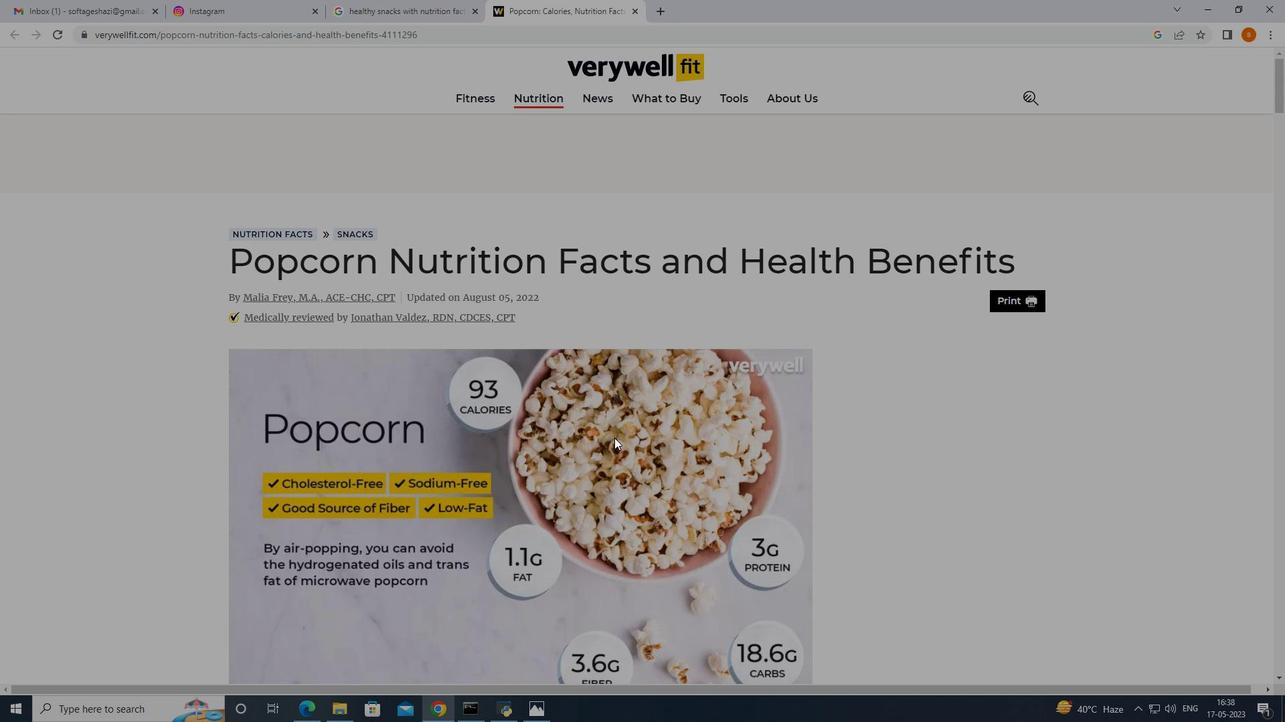 
Action: Mouse moved to (614, 438)
Screenshot: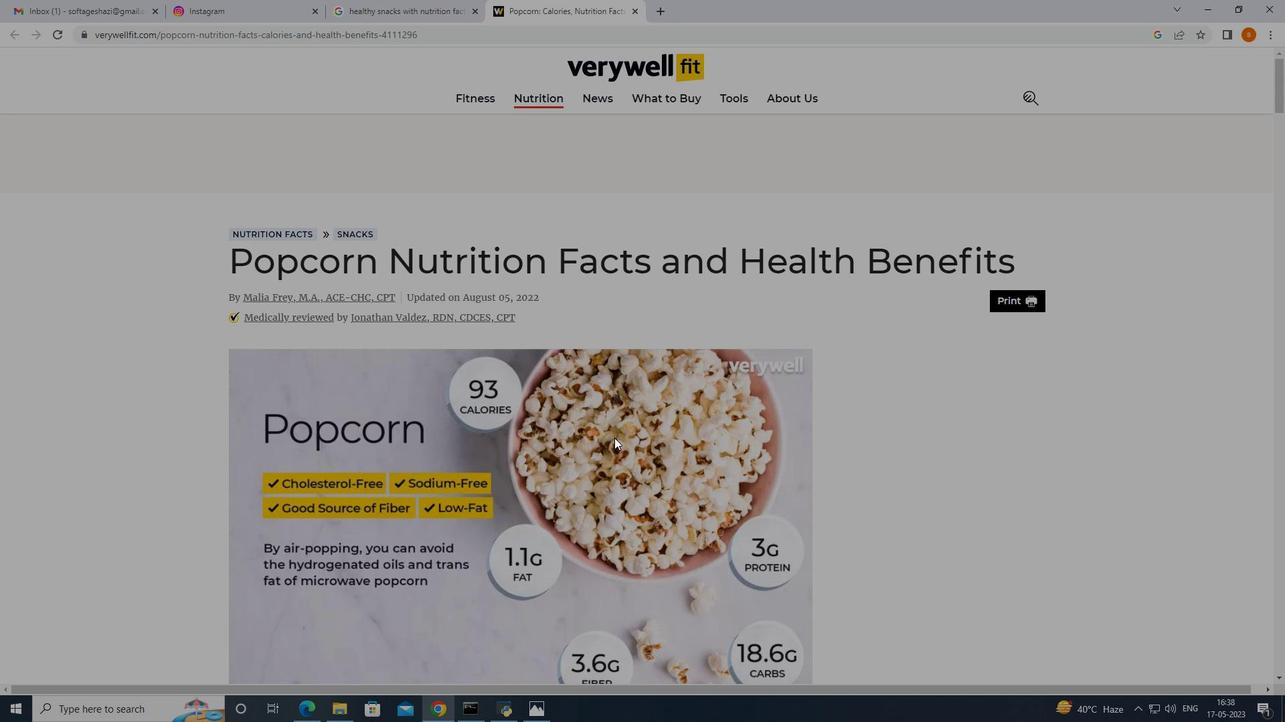 
Action: Mouse scrolled (614, 437) with delta (0, 0)
Screenshot: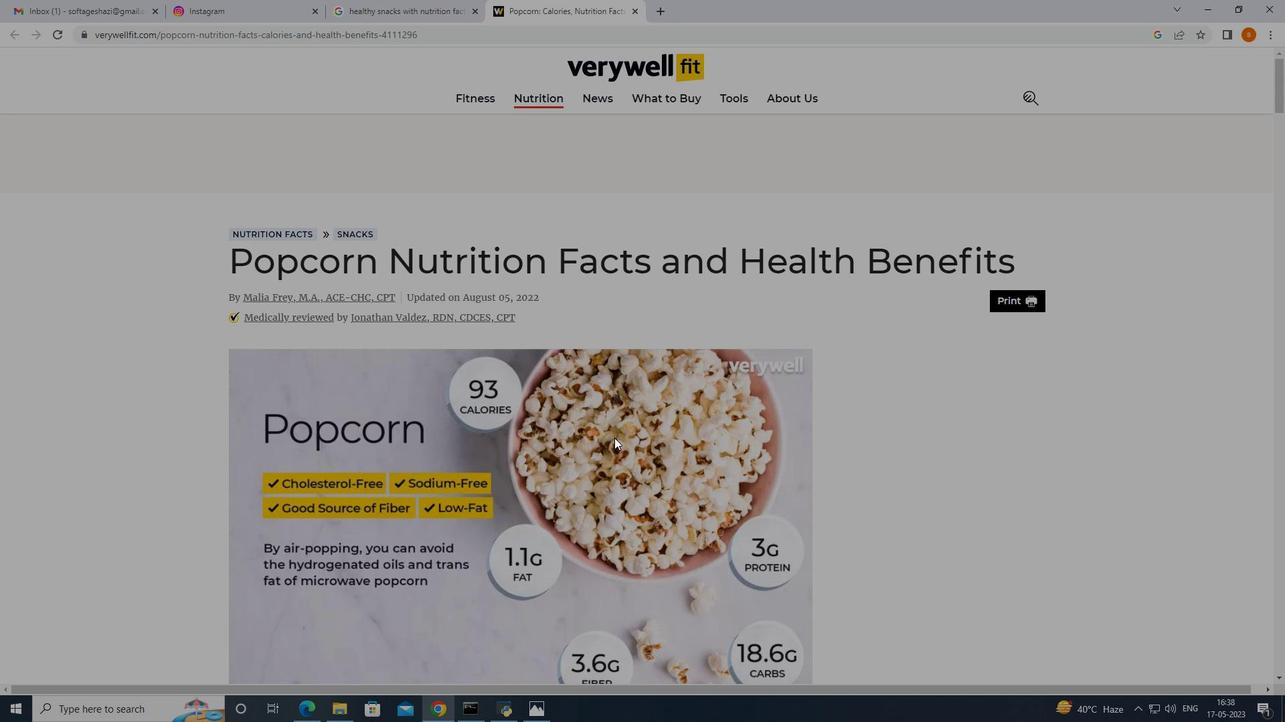 
Action: Mouse moved to (469, 372)
Screenshot: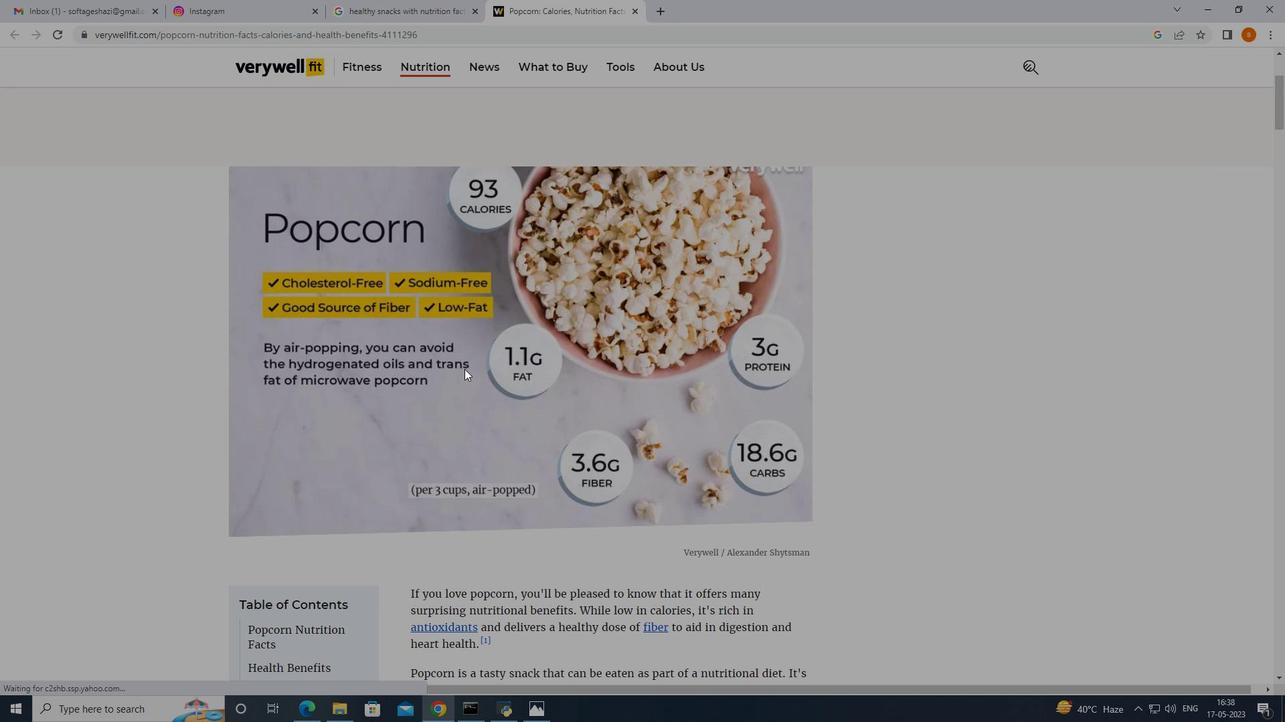 
Action: Mouse scrolled (469, 373) with delta (0, 0)
Screenshot: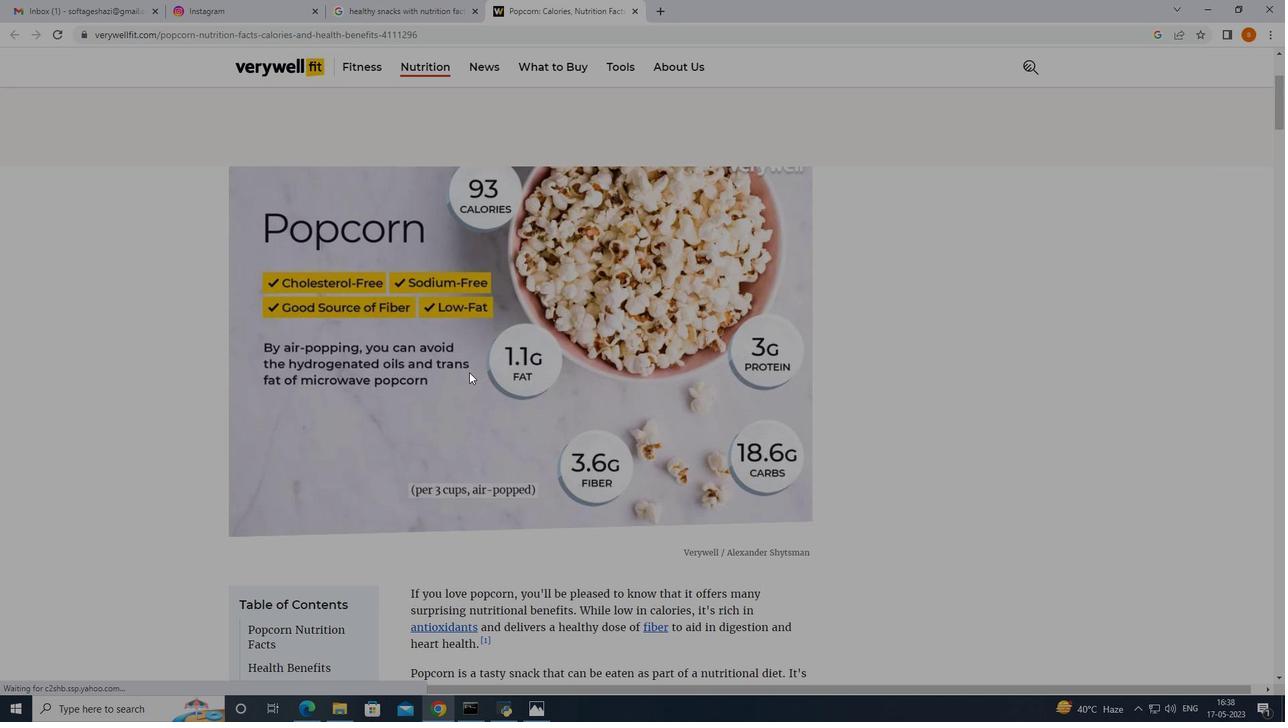 
Action: Mouse moved to (456, 374)
Screenshot: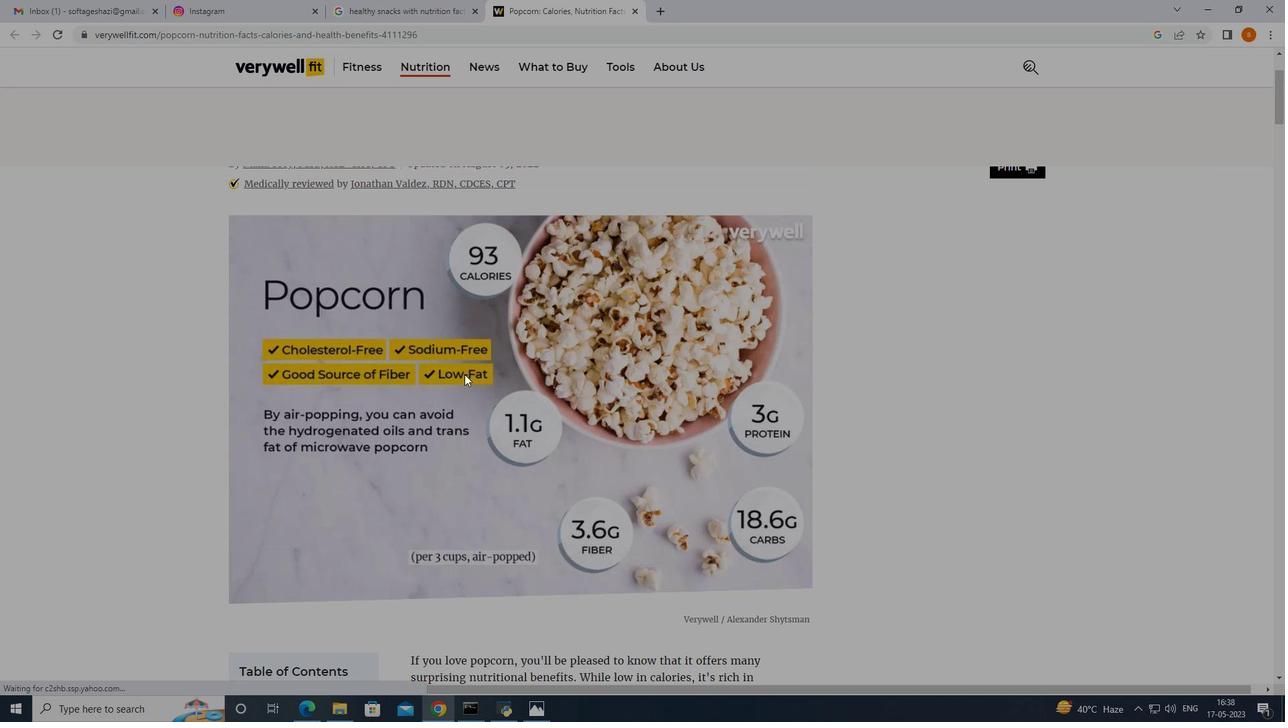
Action: Mouse pressed right at (456, 374)
Screenshot: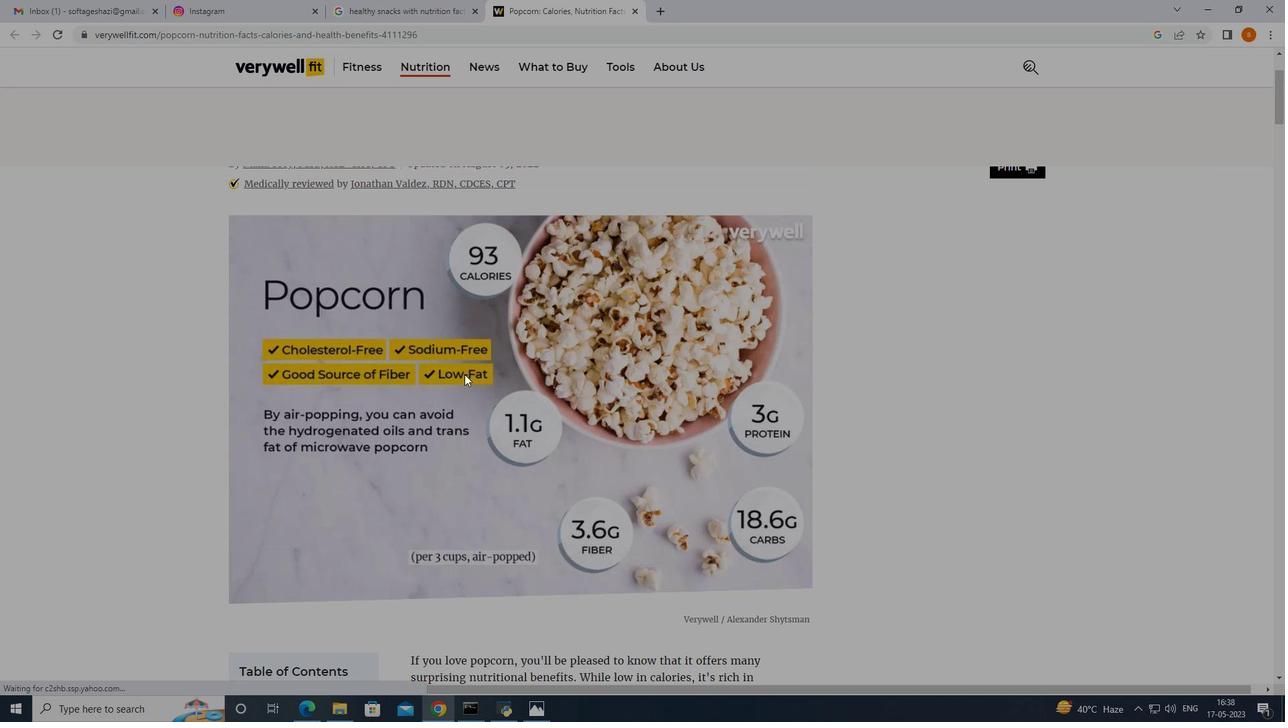 
Action: Mouse moved to (499, 405)
Screenshot: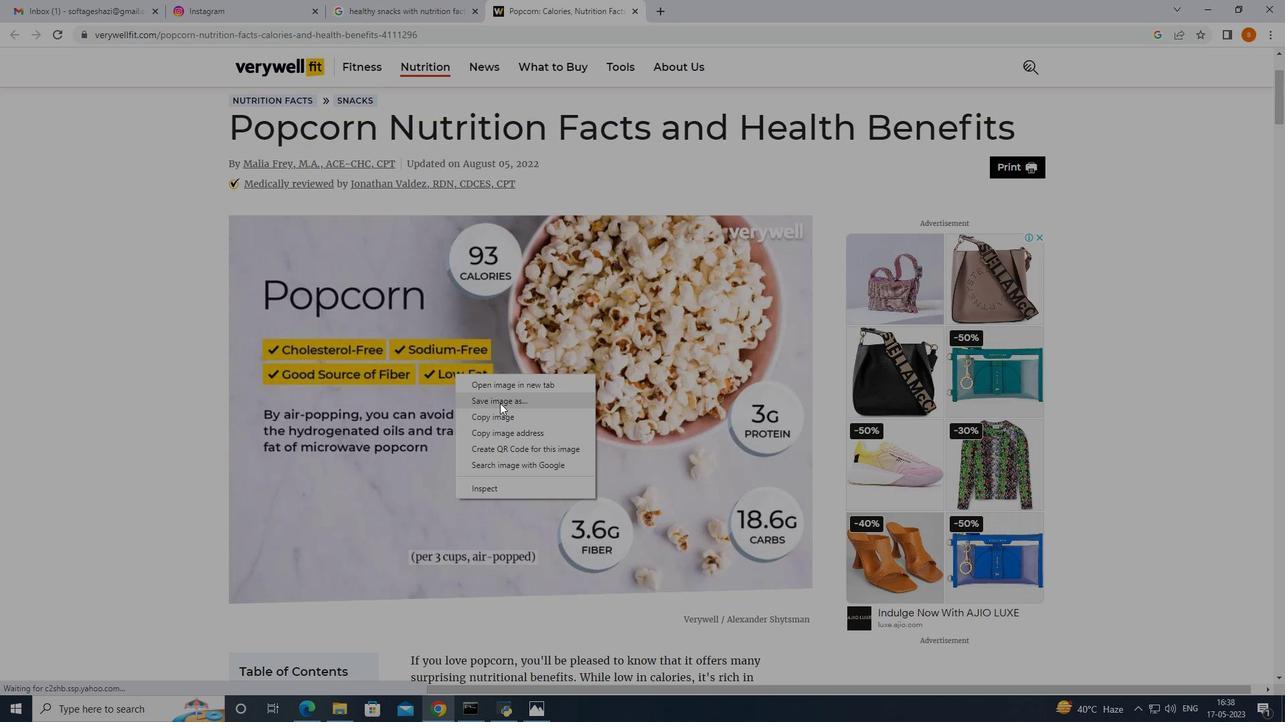
Action: Mouse pressed left at (499, 405)
Screenshot: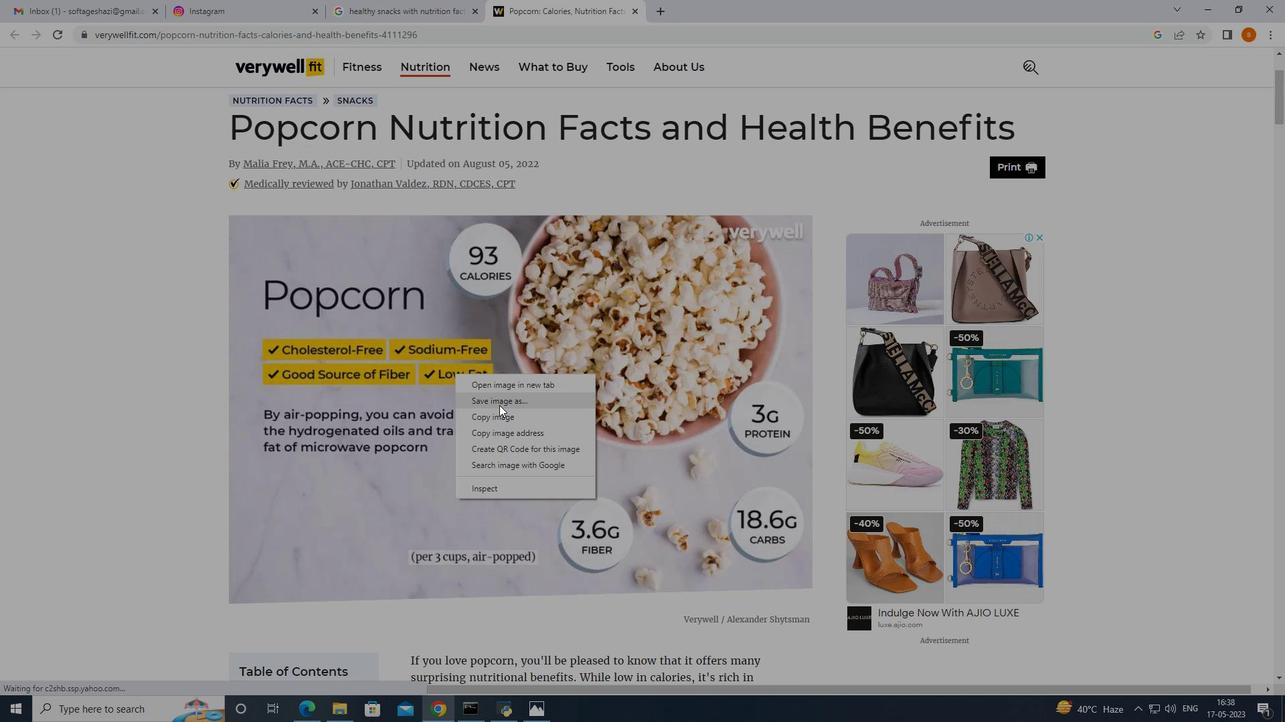 
Action: Mouse moved to (351, 311)
Screenshot: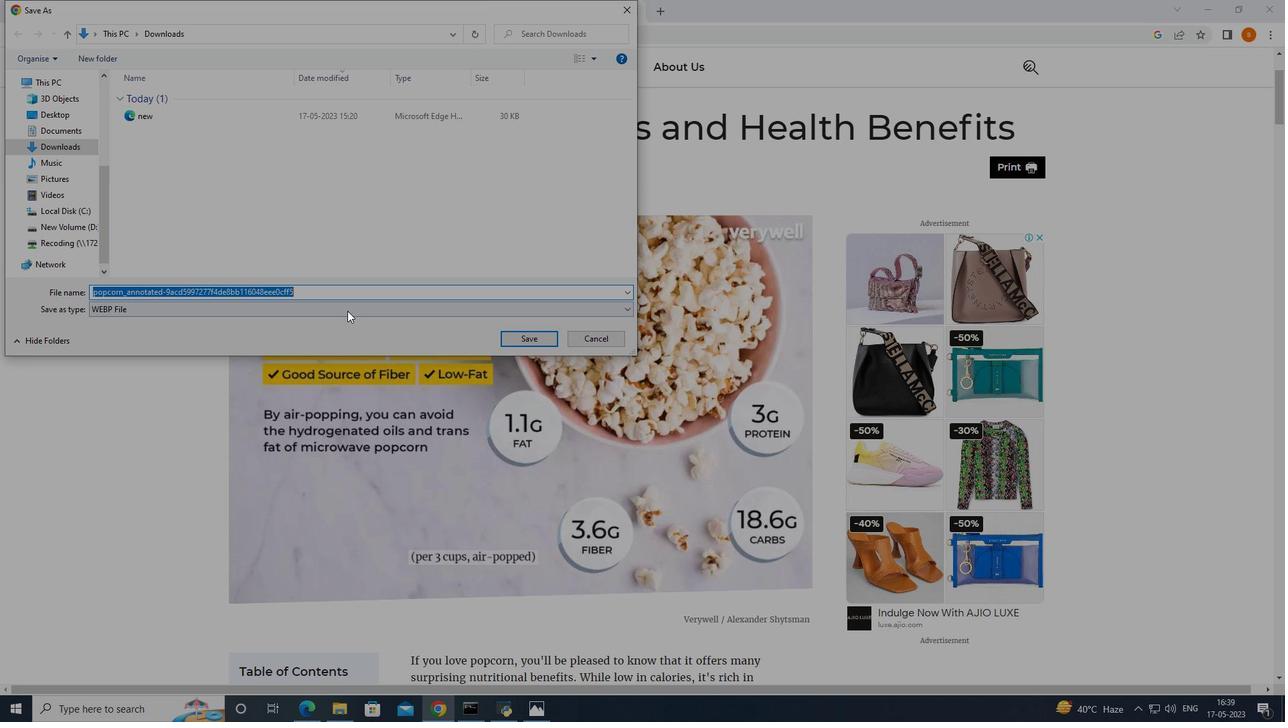 
Action: Mouse pressed left at (351, 311)
Screenshot: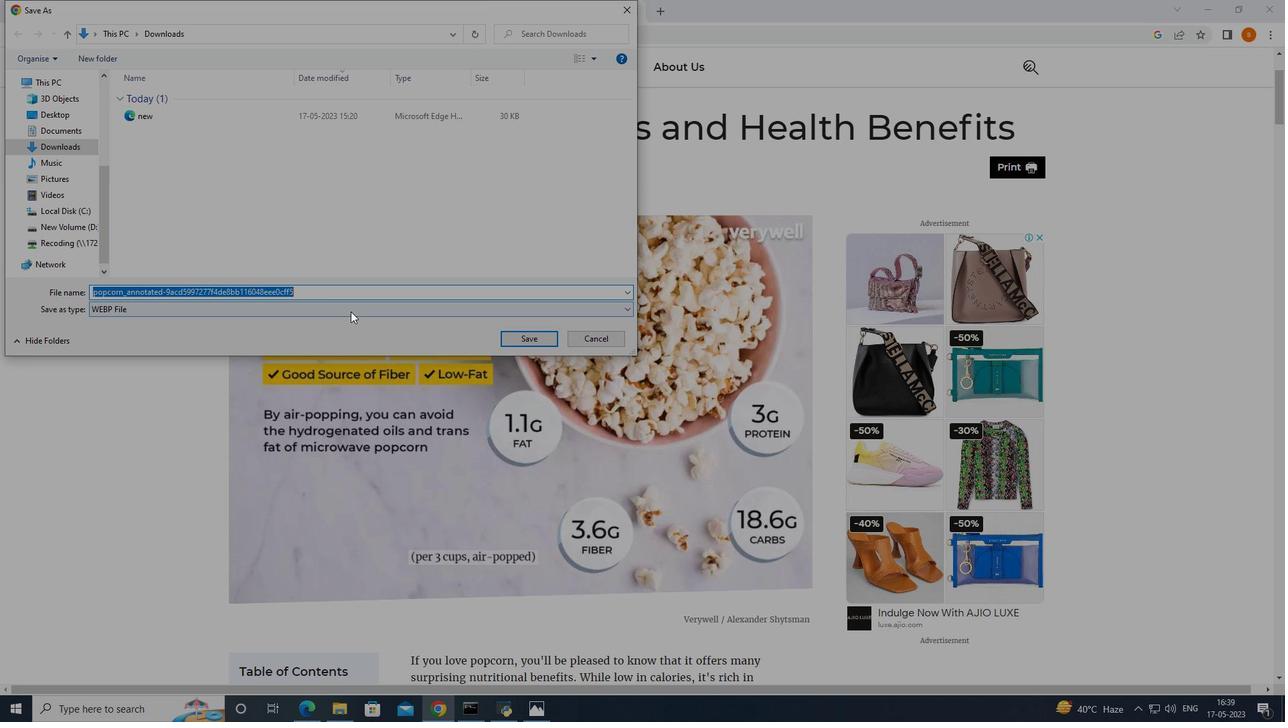 
Action: Mouse moved to (343, 332)
Screenshot: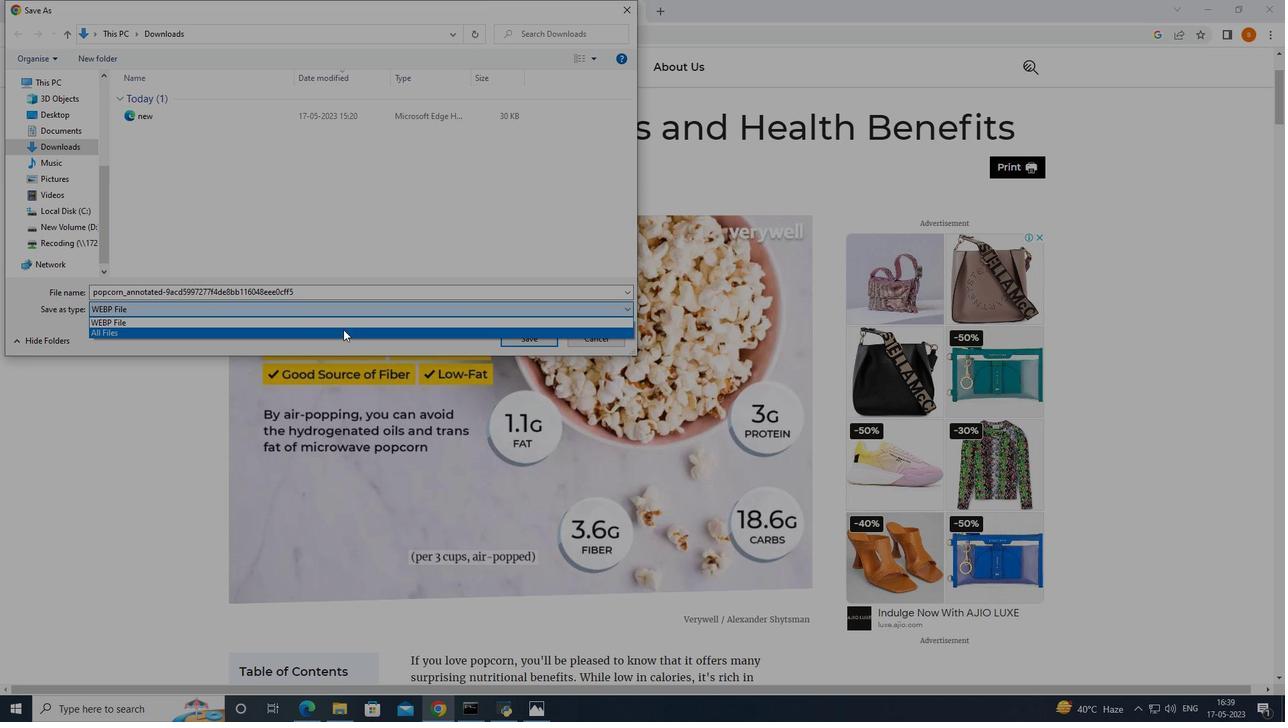 
Action: Mouse pressed left at (343, 332)
Screenshot: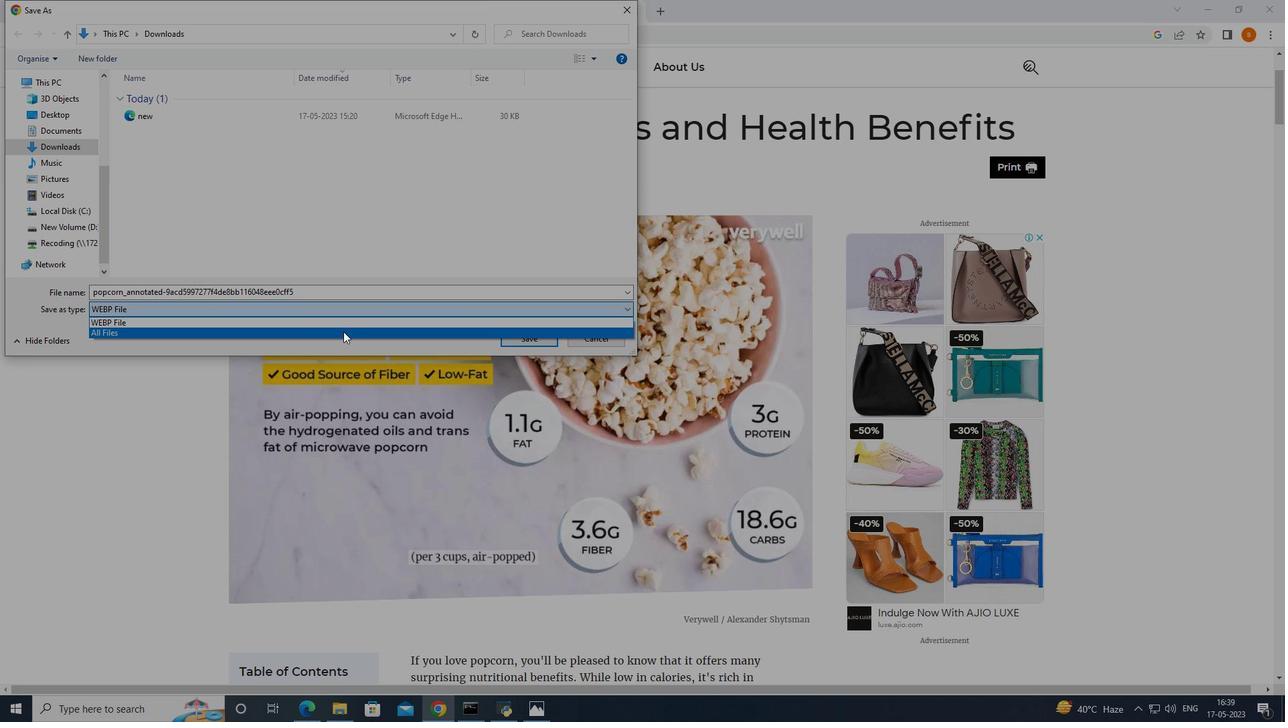 
Action: Mouse moved to (460, 206)
Screenshot: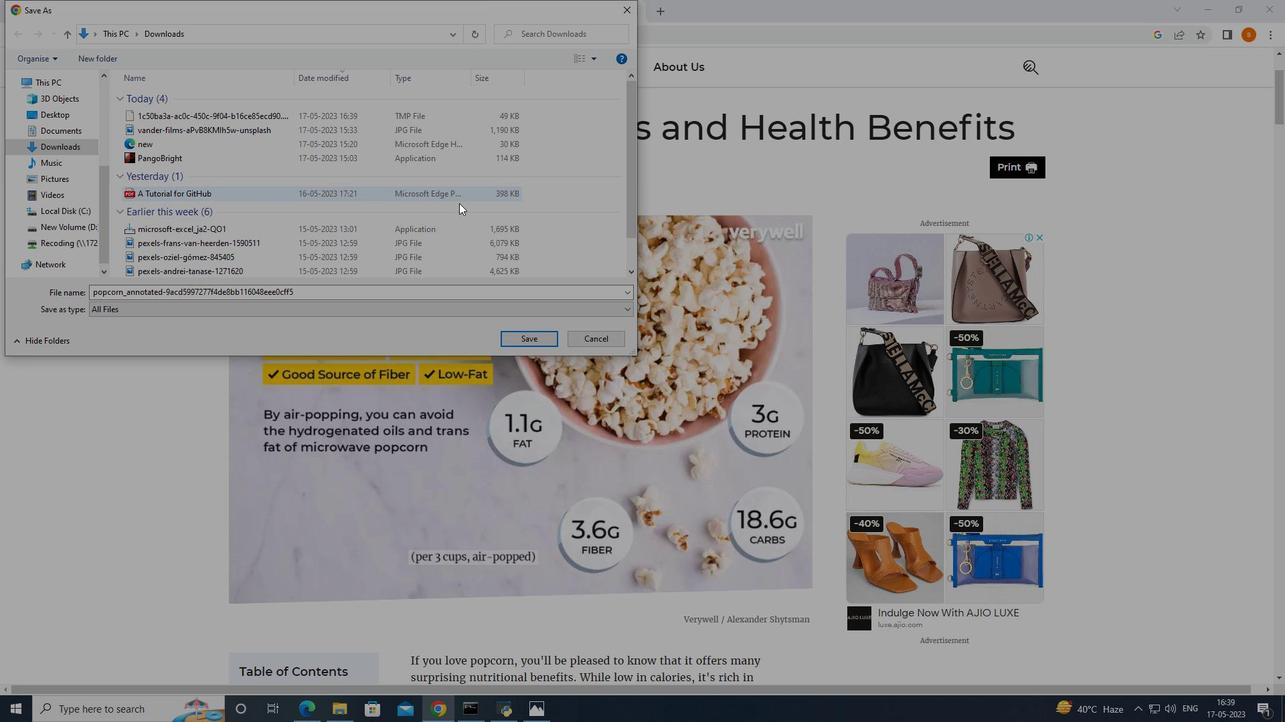 
Action: Mouse scrolled (460, 206) with delta (0, 0)
Screenshot: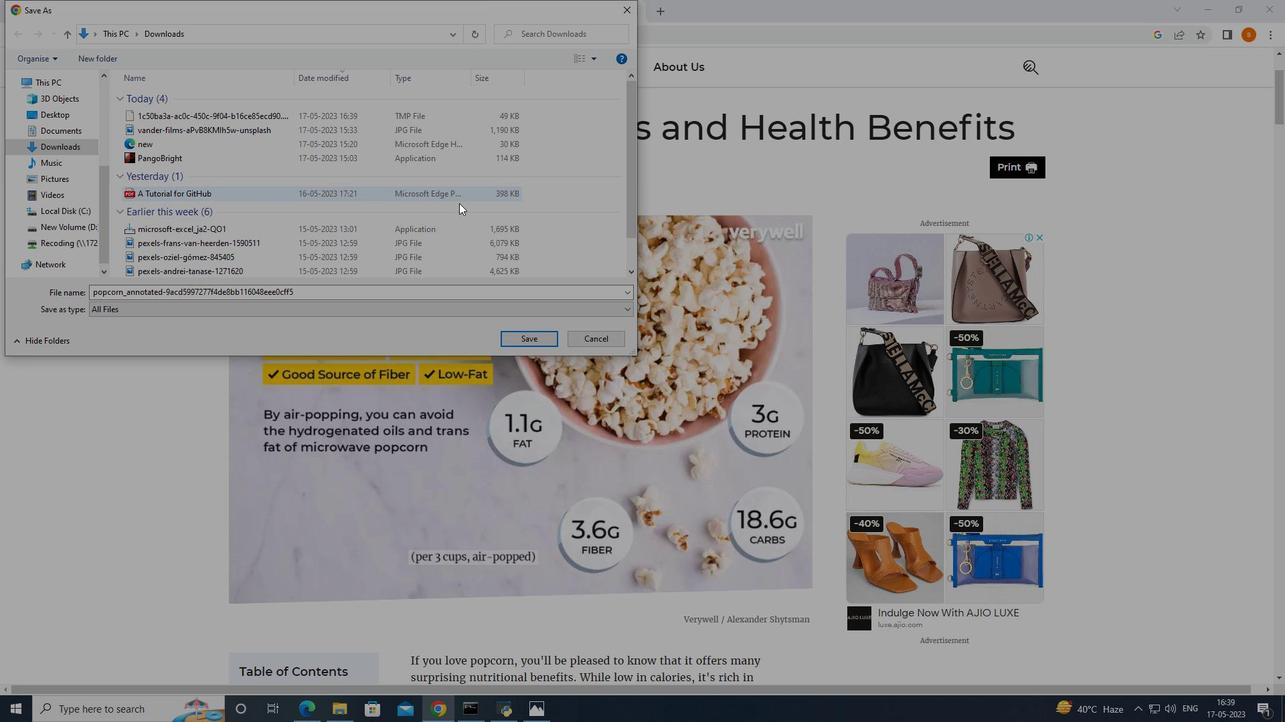 
Action: Mouse scrolled (460, 206) with delta (0, 0)
Screenshot: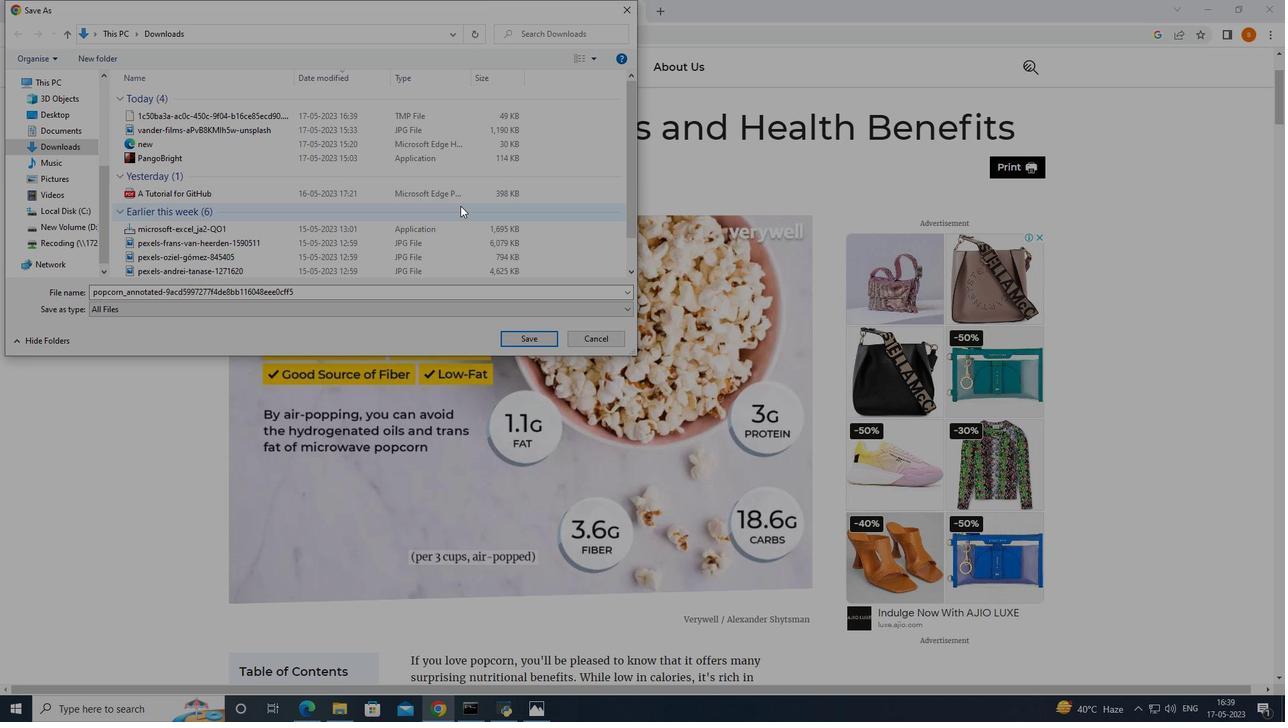 
Action: Mouse scrolled (460, 206) with delta (0, 0)
Screenshot: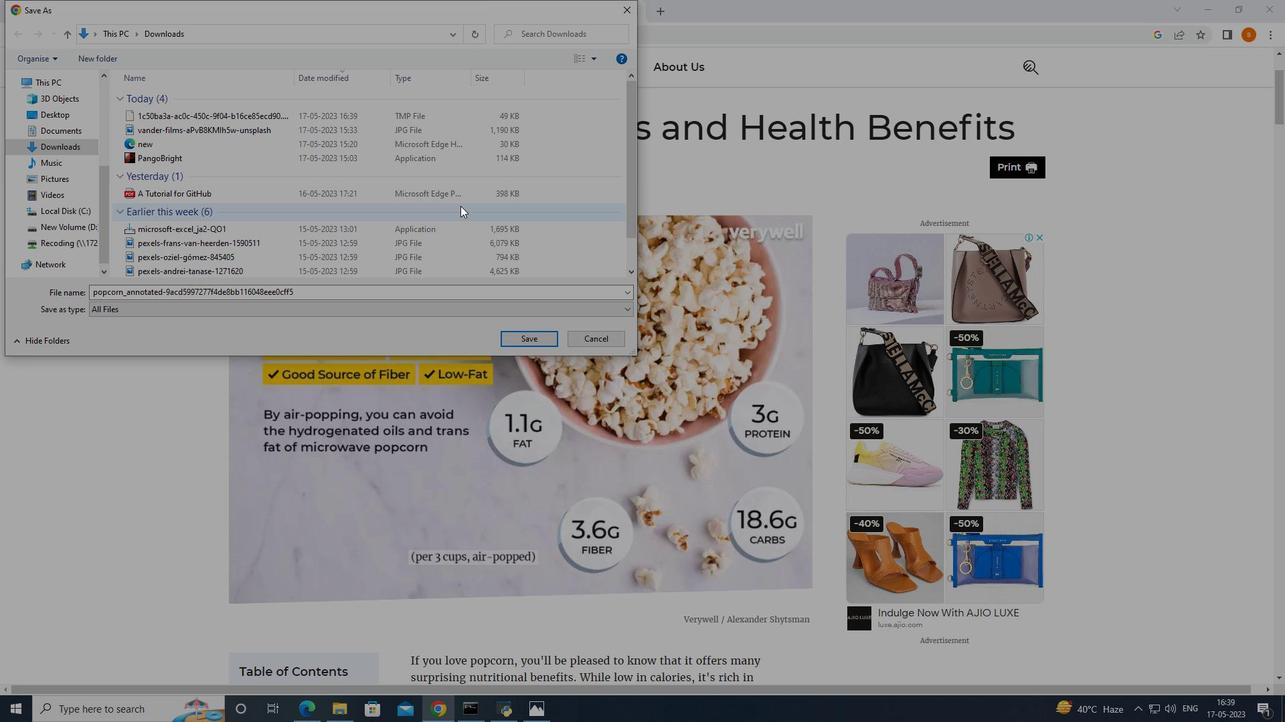 
Action: Mouse moved to (615, 10)
Screenshot: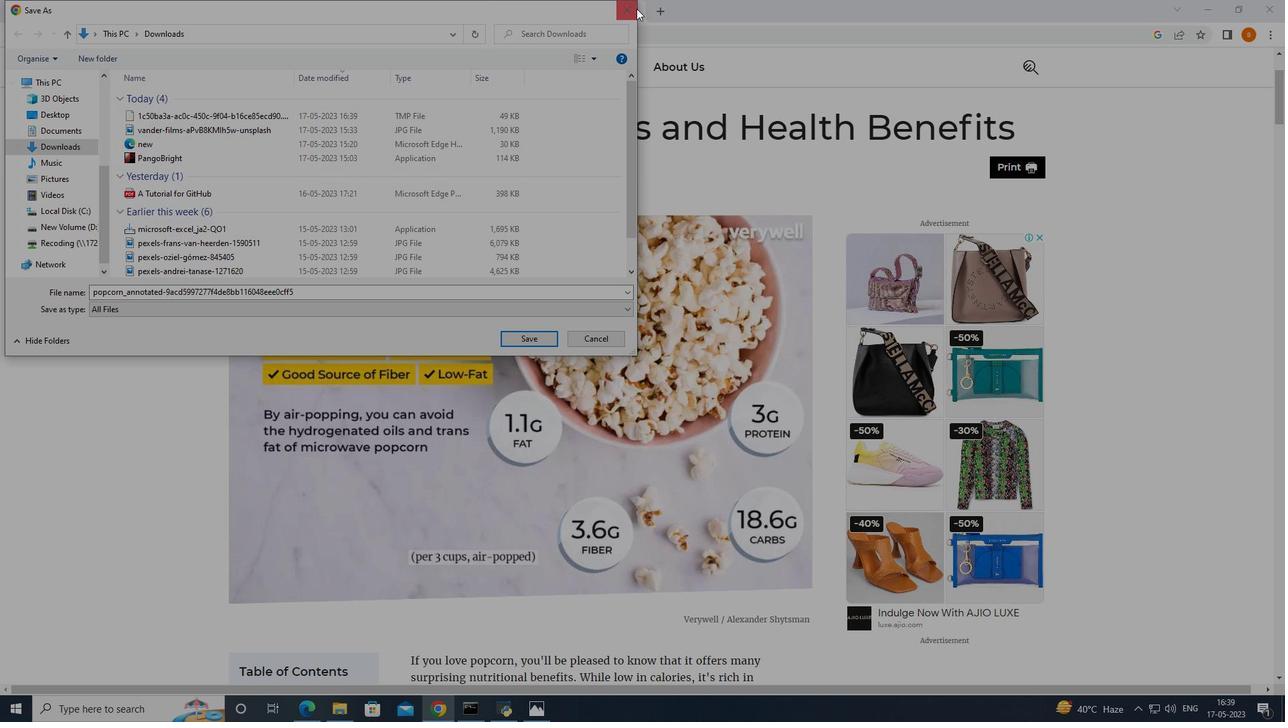 
Action: Mouse pressed left at (615, 10)
Screenshot: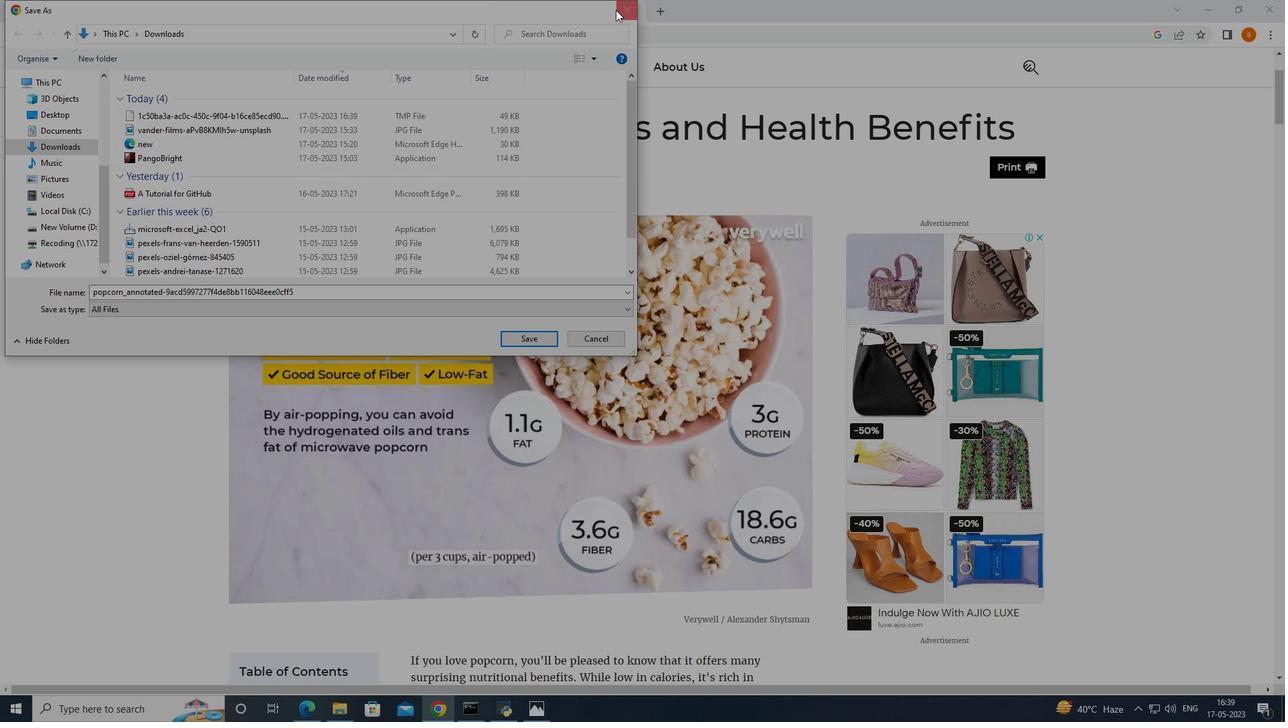 
Action: Mouse moved to (445, 387)
Screenshot: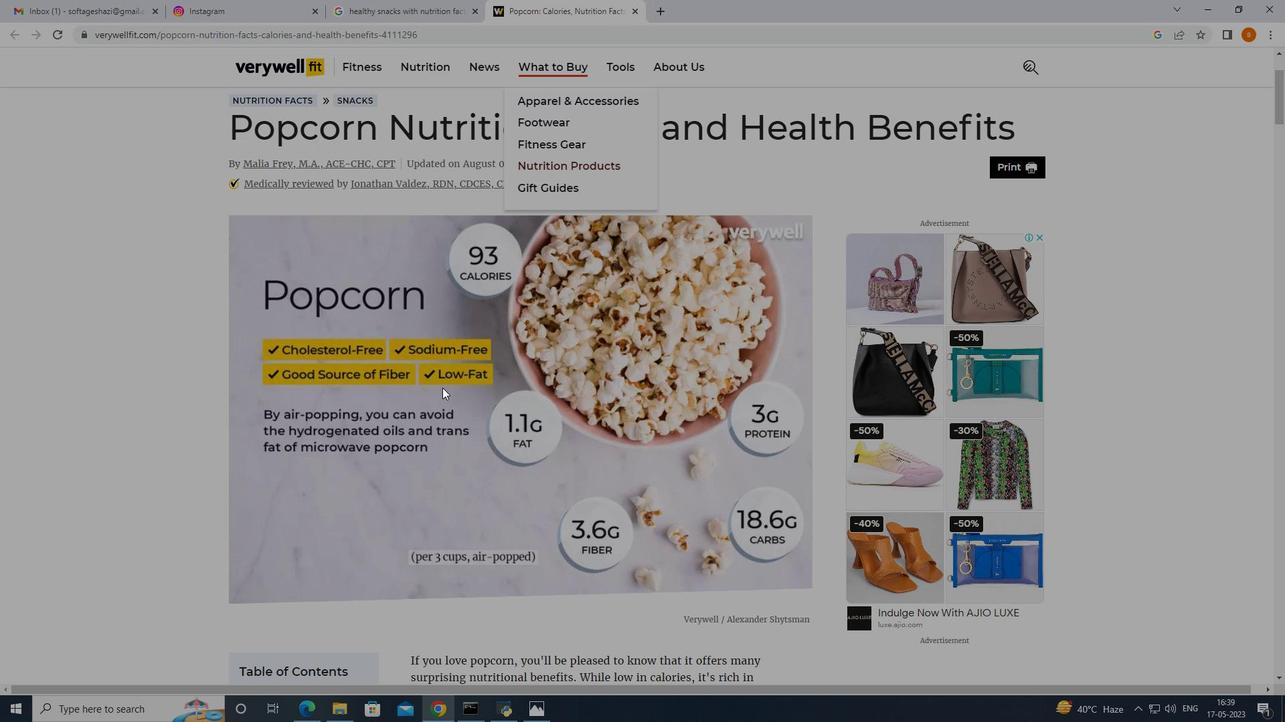 
Action: Mouse pressed right at (445, 387)
Screenshot: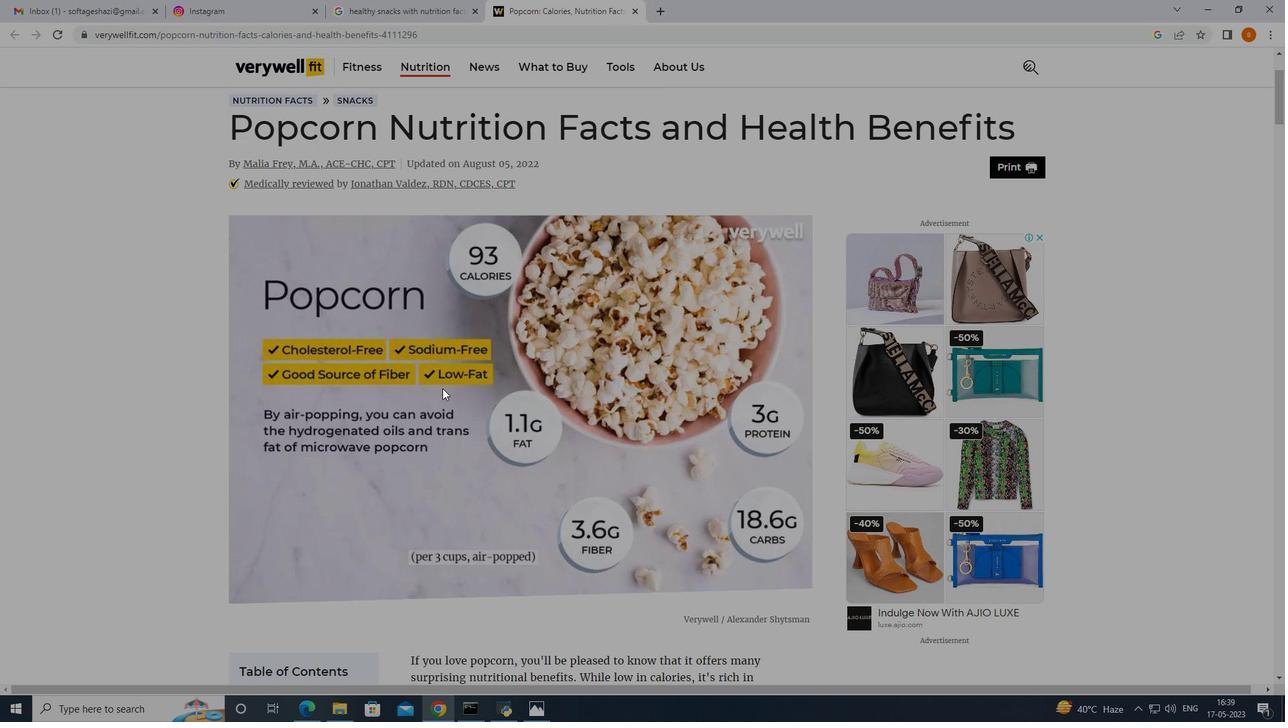 
Action: Mouse moved to (493, 415)
Screenshot: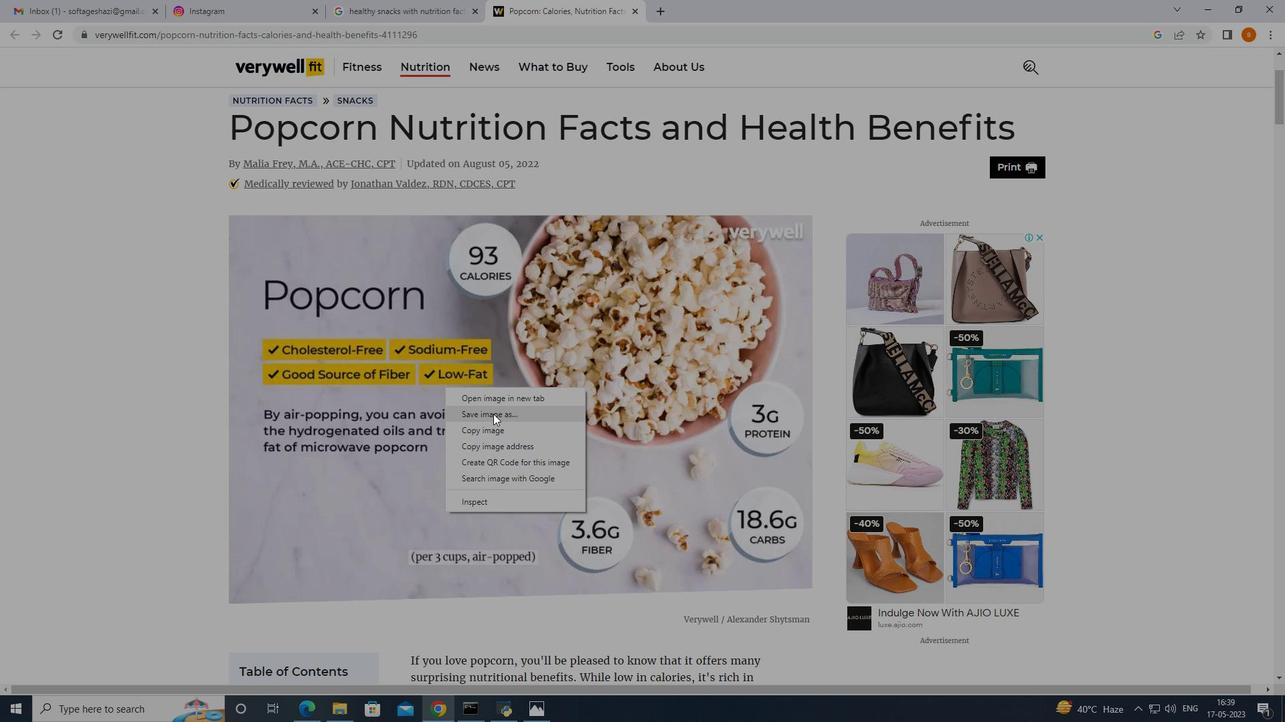 
Action: Mouse pressed left at (493, 415)
Screenshot: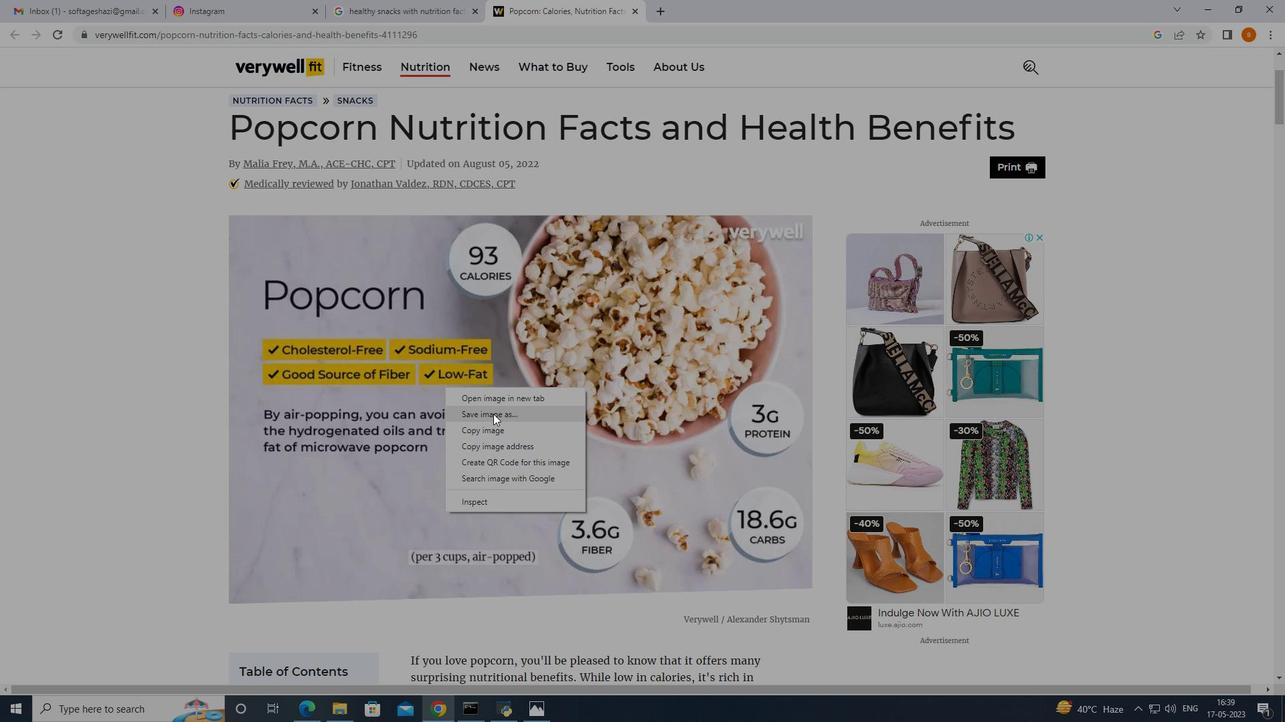 
Action: Mouse moved to (47, 221)
Screenshot: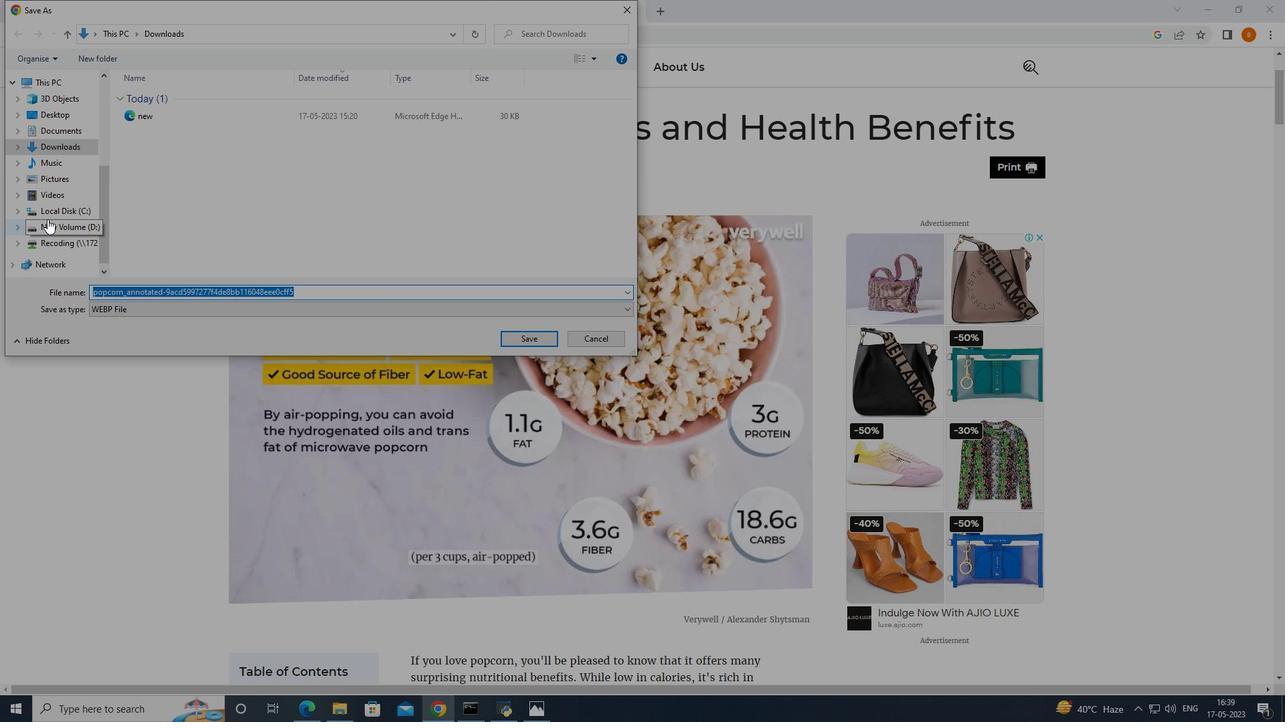 
Action: Mouse pressed left at (47, 221)
Screenshot: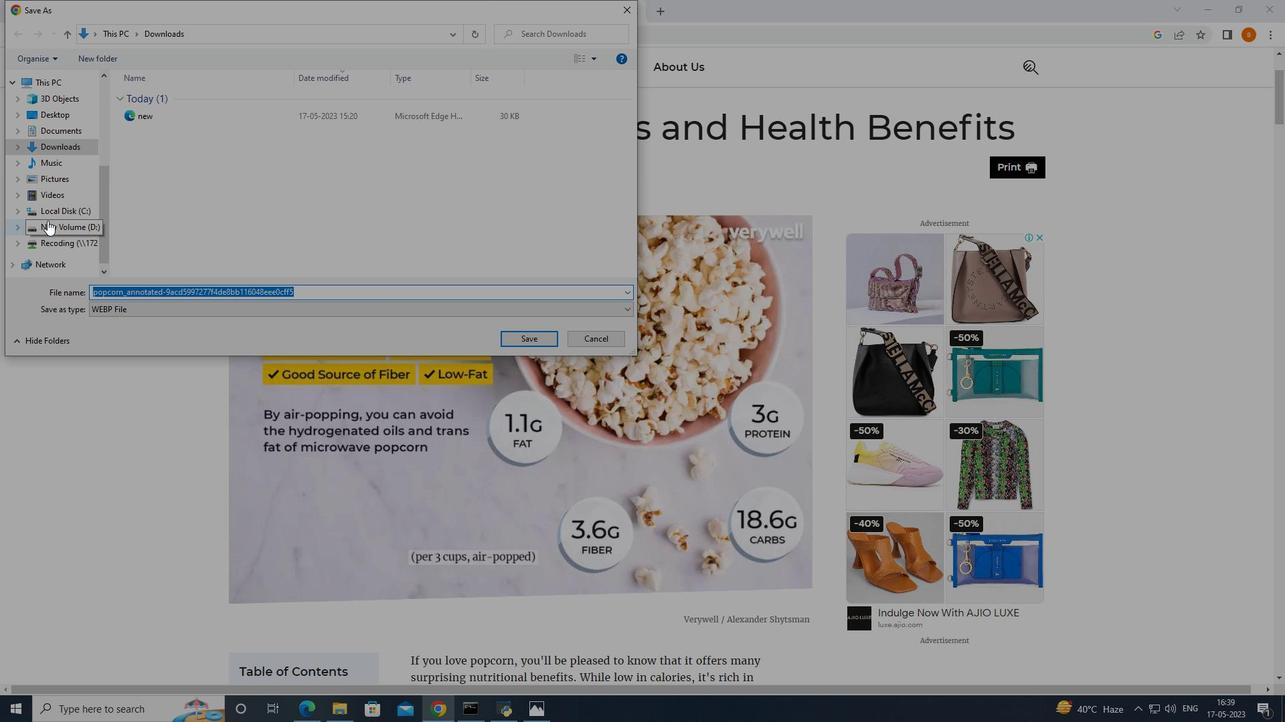 
Action: Mouse moved to (185, 144)
Screenshot: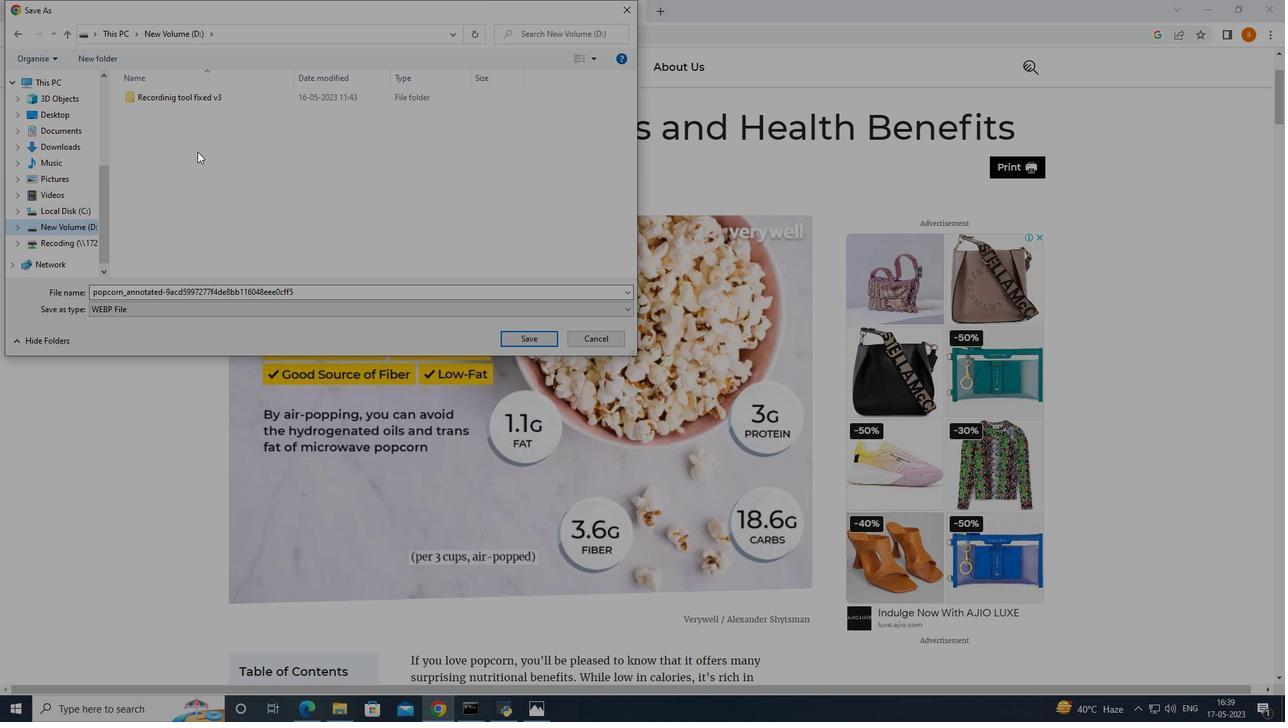 
Action: Mouse pressed left at (185, 144)
Screenshot: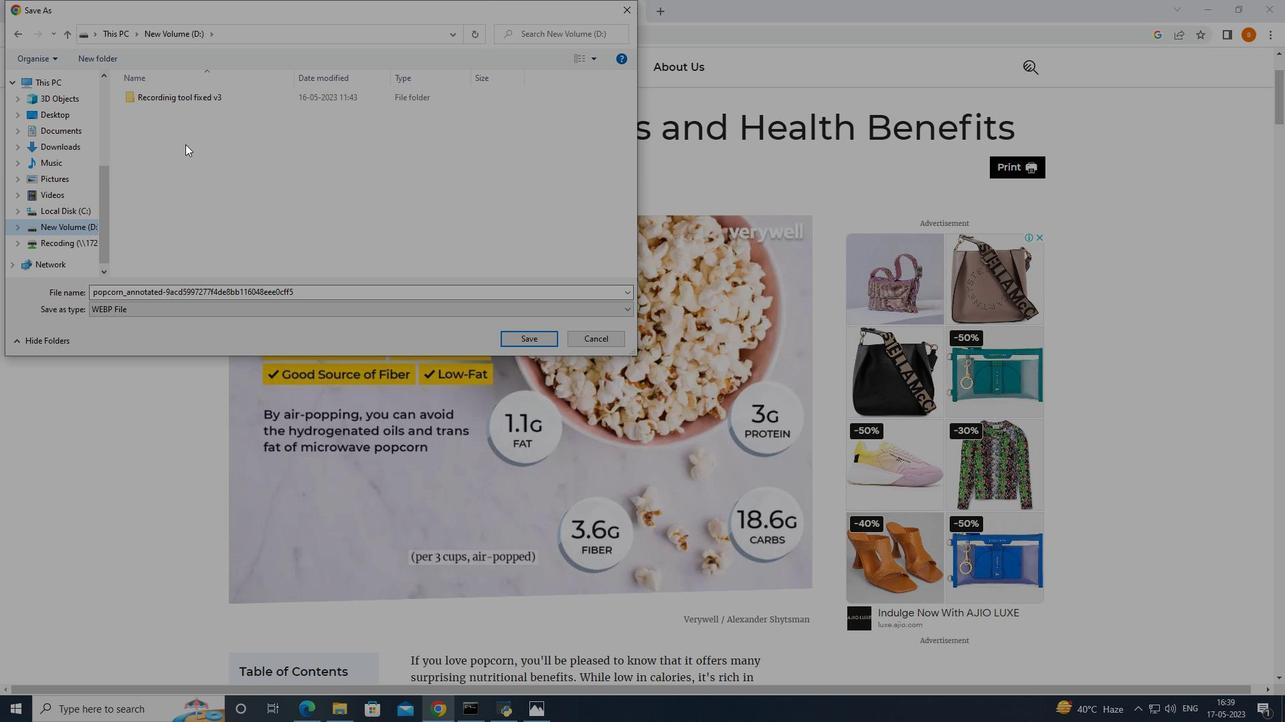 
Action: Mouse moved to (180, 129)
Screenshot: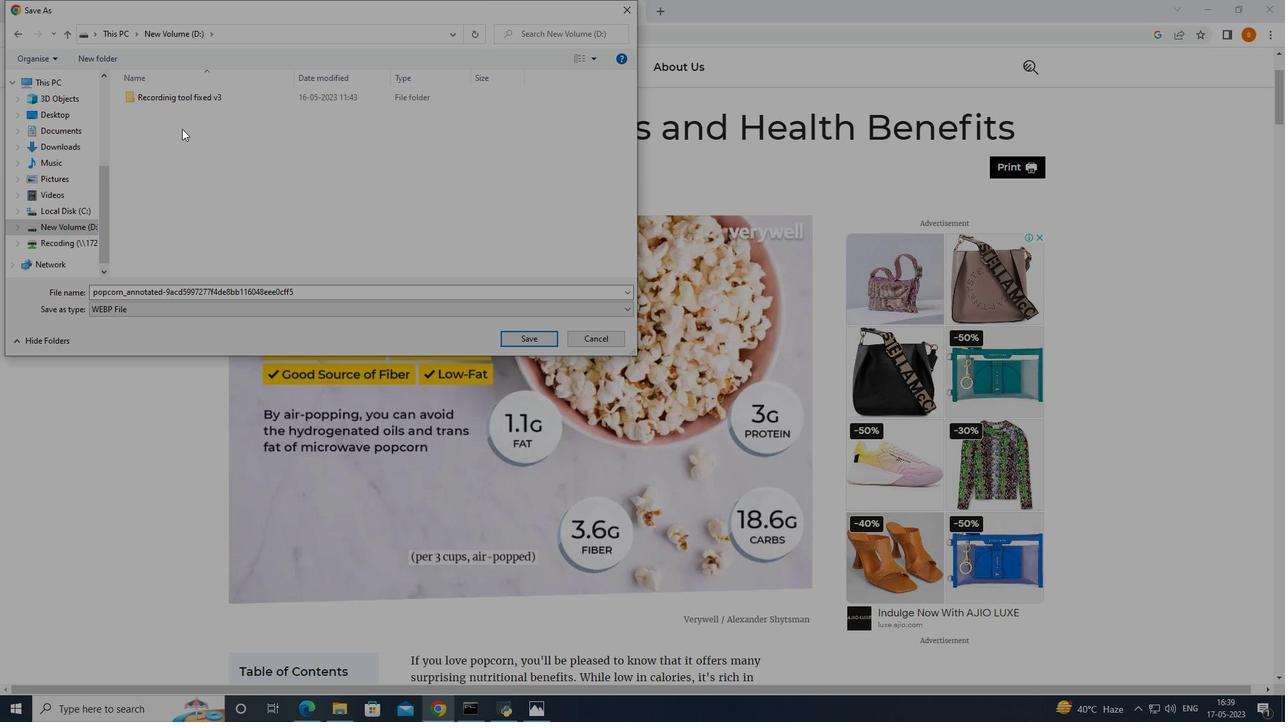 
Action: Mouse pressed right at (180, 129)
Screenshot: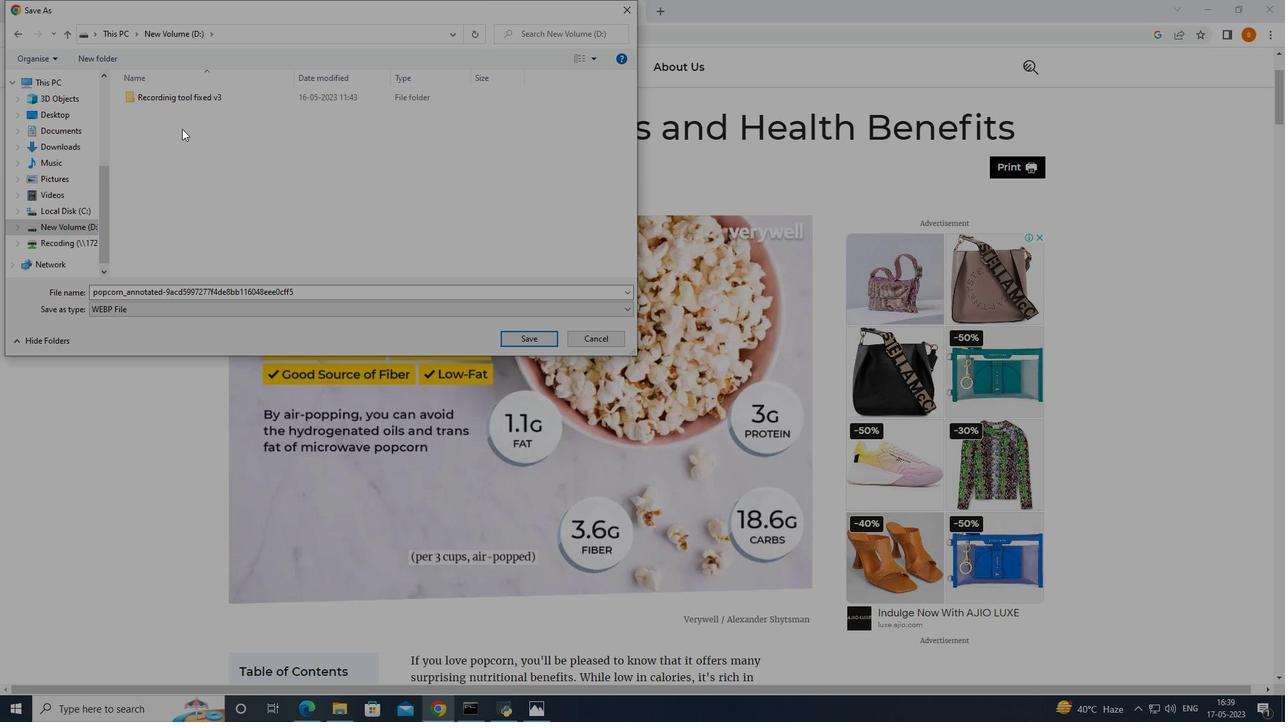 
Action: Mouse moved to (322, 256)
Screenshot: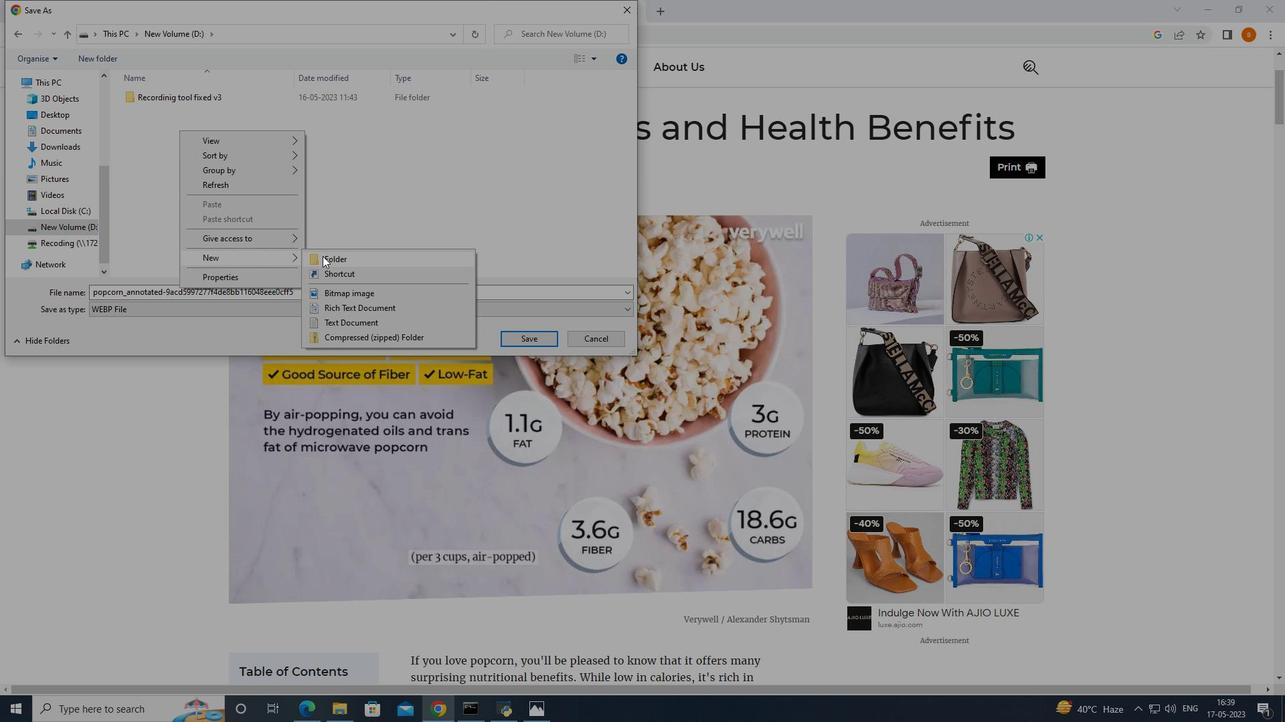 
Action: Mouse pressed left at (322, 256)
Screenshot: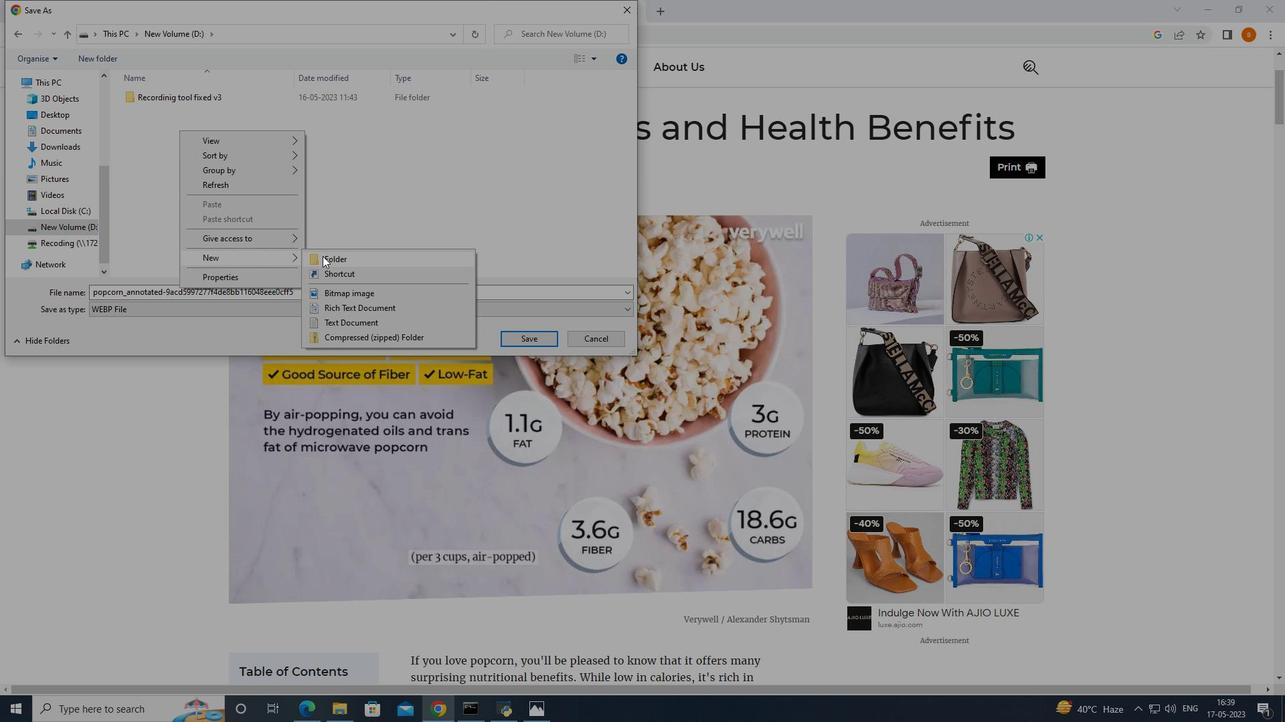 
Action: Mouse moved to (236, 160)
Screenshot: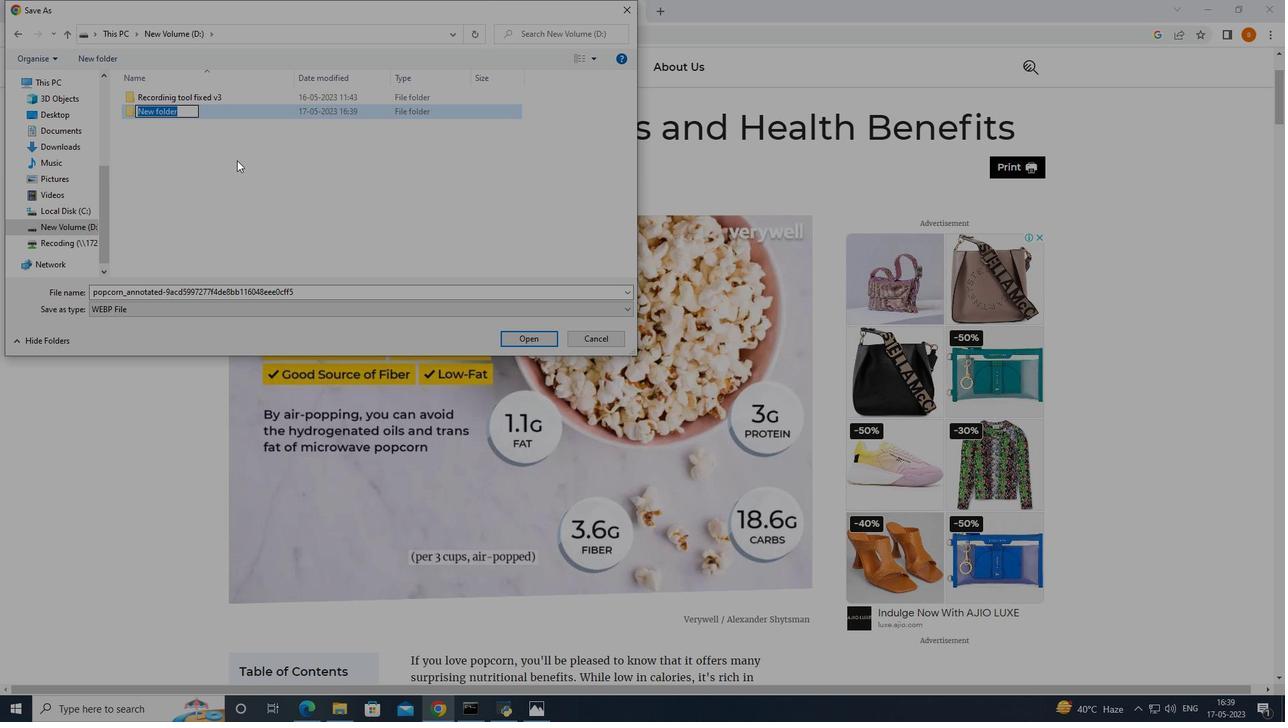 
Action: Key pressed download
Screenshot: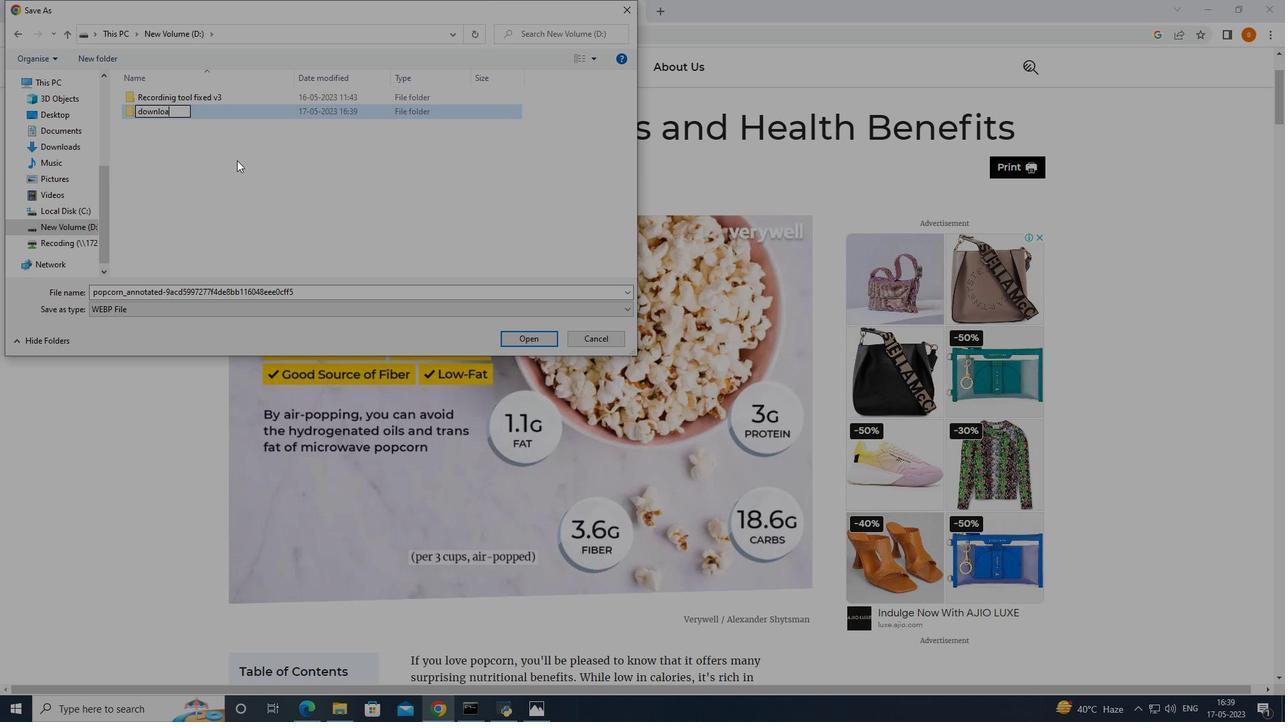 
Action: Mouse moved to (532, 345)
Screenshot: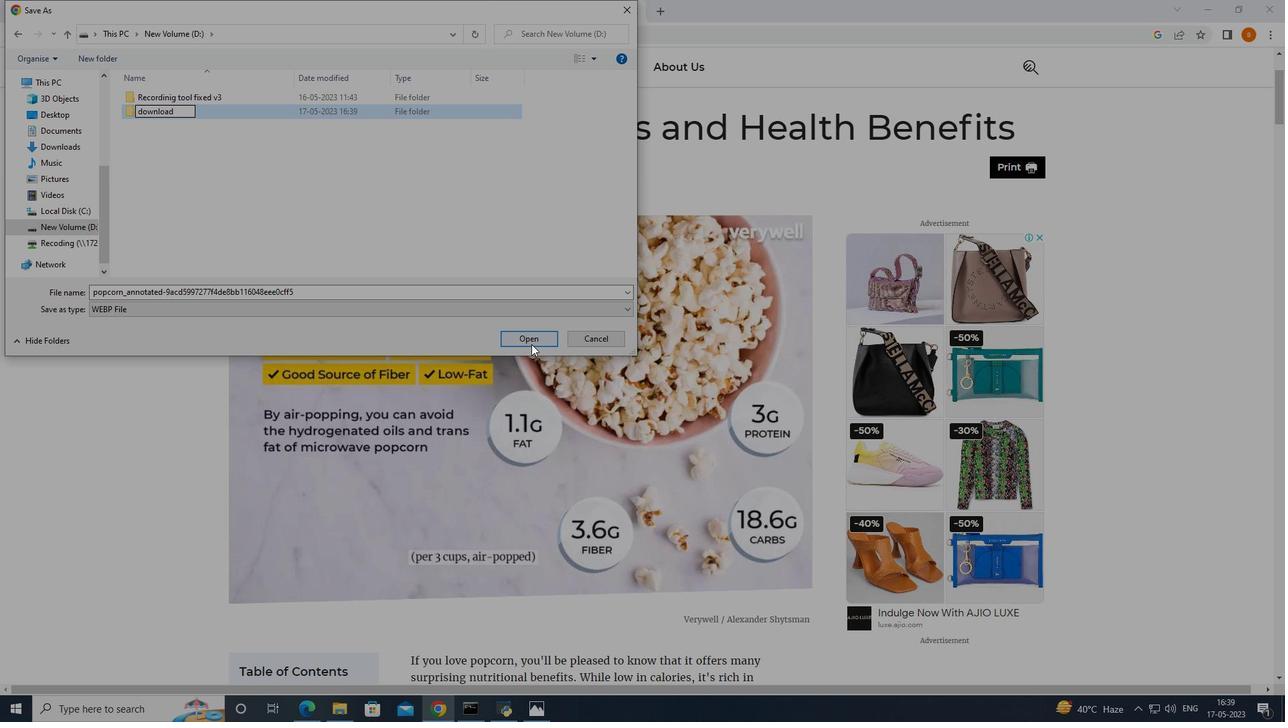 
Action: Mouse pressed left at (532, 345)
Screenshot: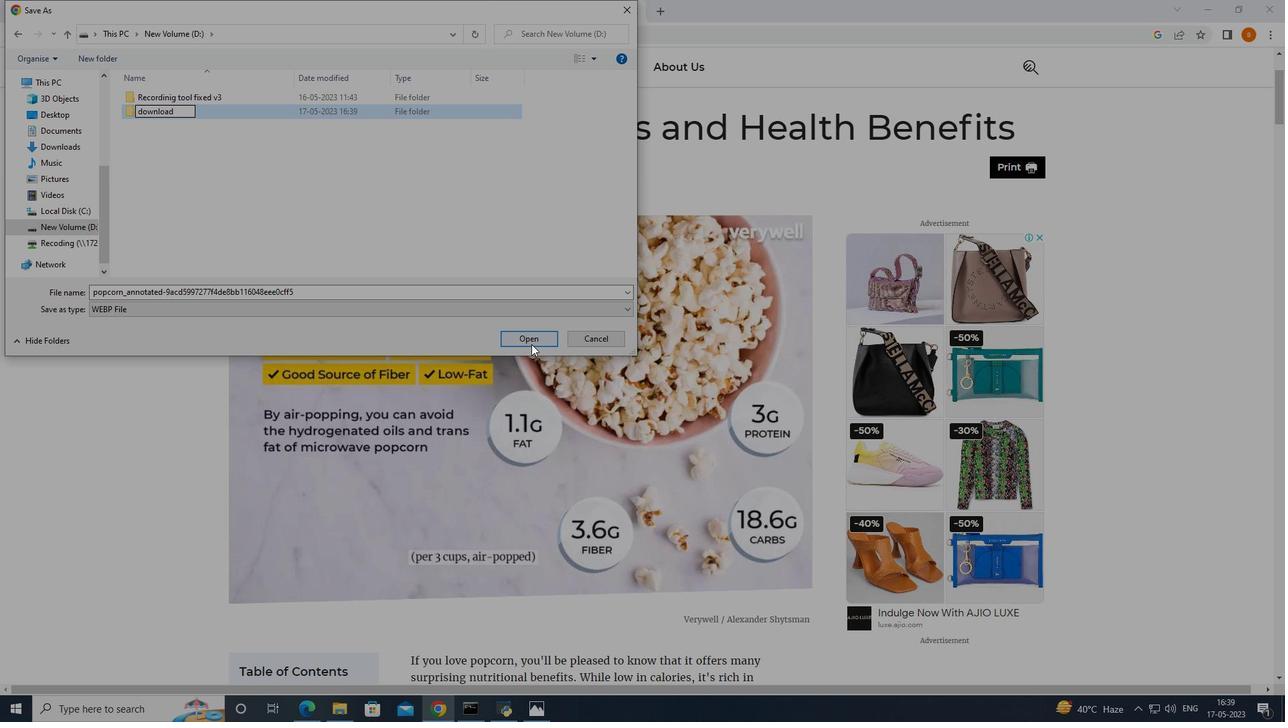 
Action: Mouse moved to (185, 107)
Screenshot: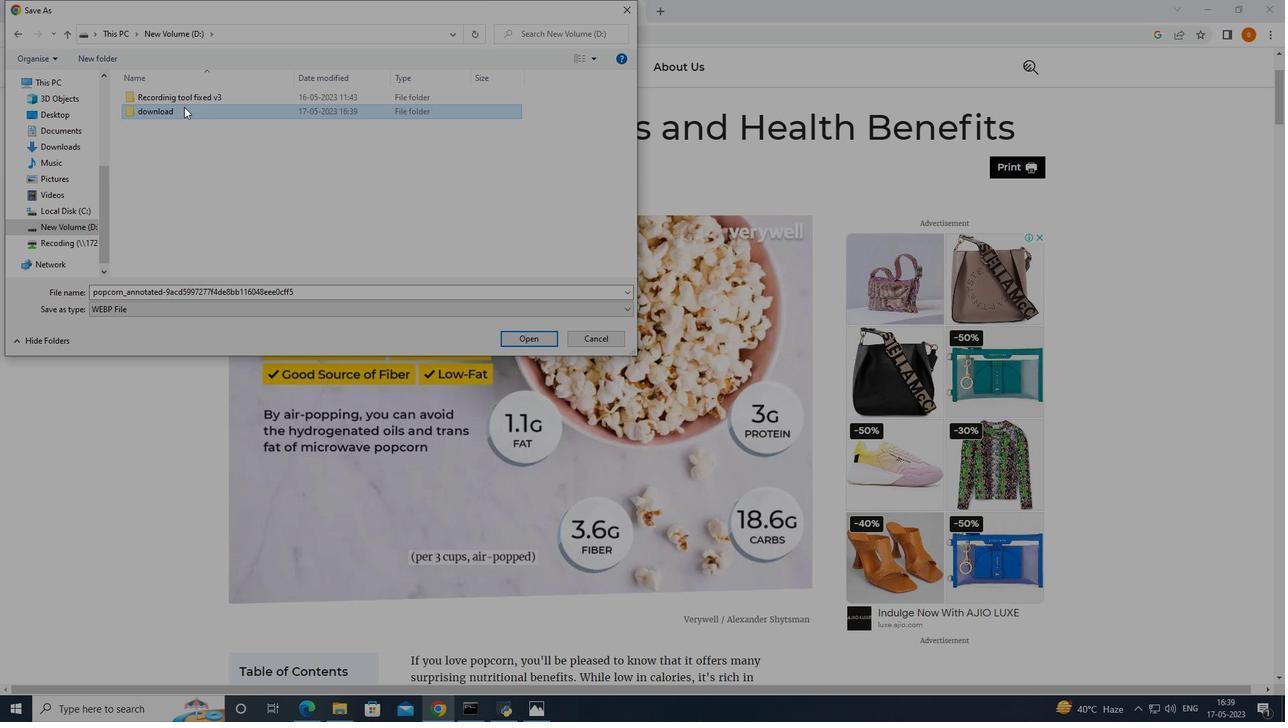 
Action: Mouse pressed left at (185, 107)
Screenshot: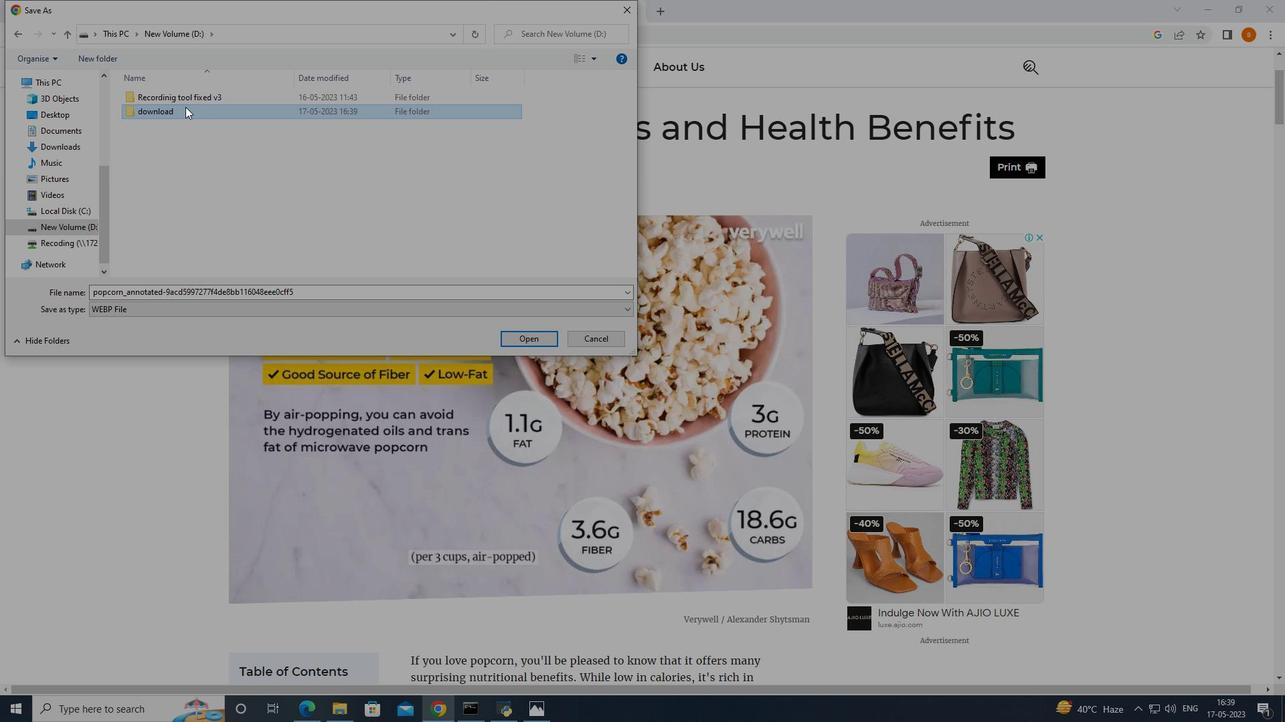 
Action: Mouse moved to (185, 106)
Screenshot: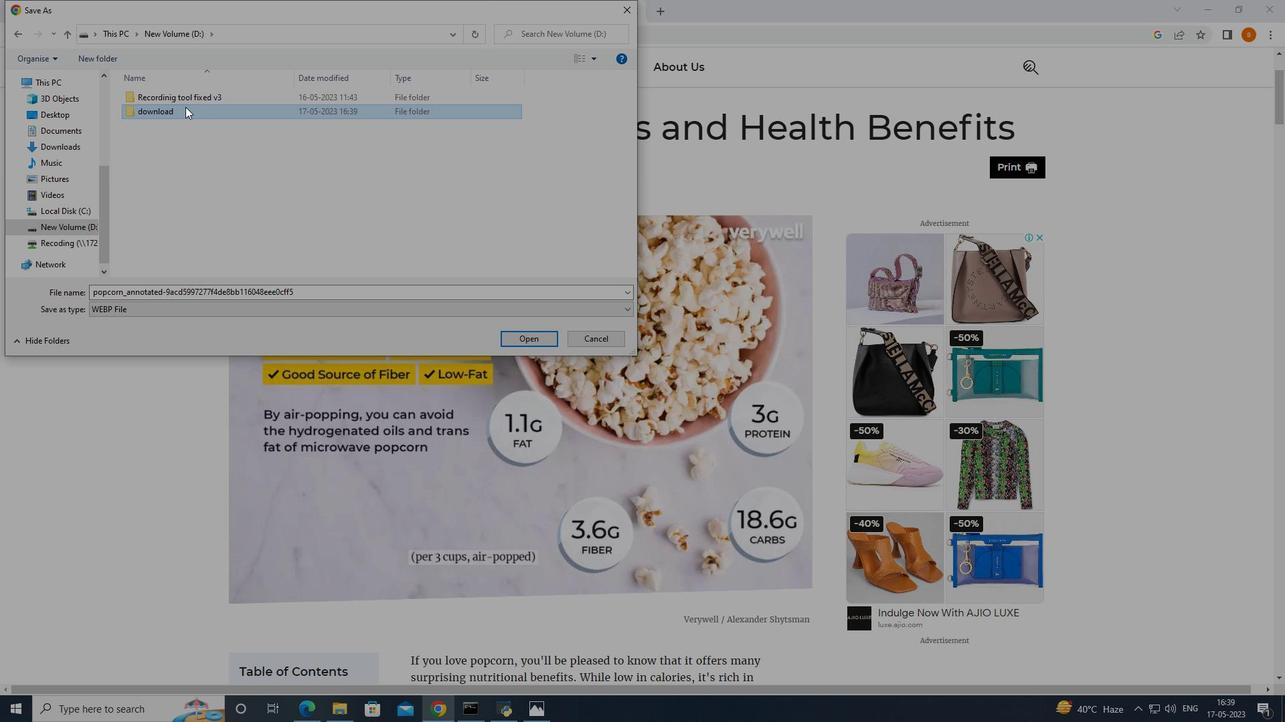 
Action: Mouse pressed left at (185, 106)
Screenshot: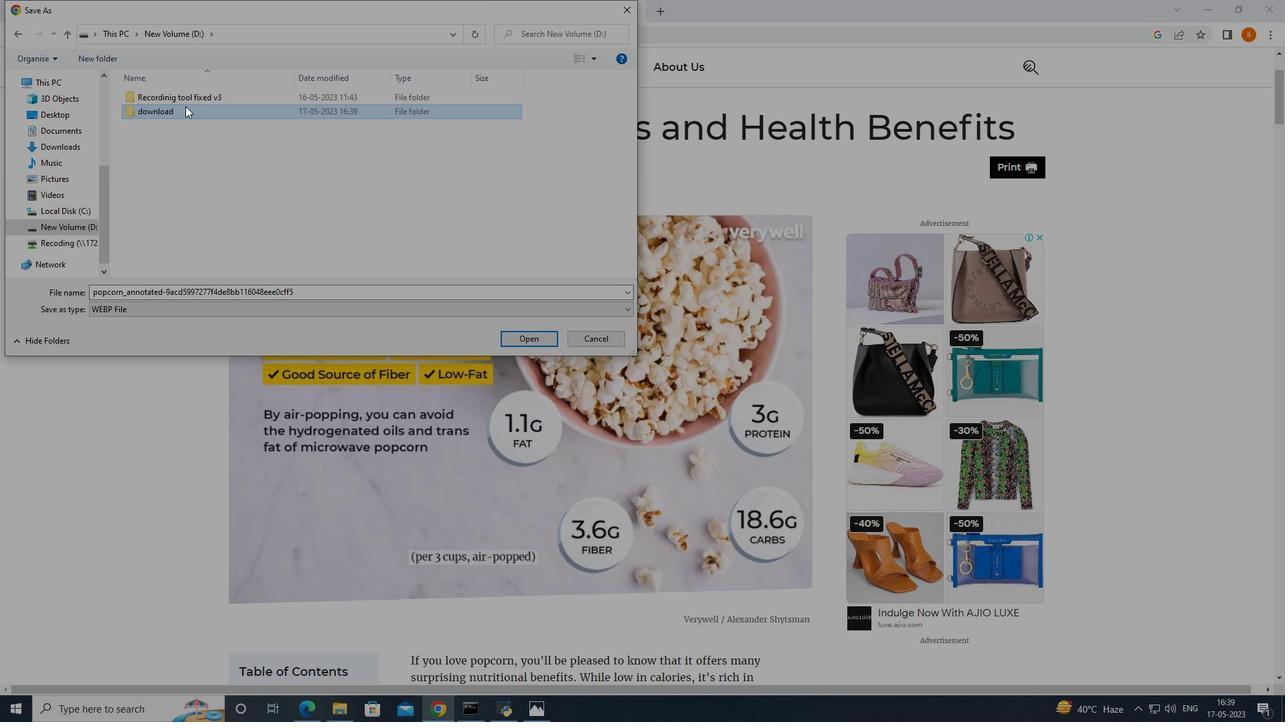
Action: Mouse moved to (506, 338)
Screenshot: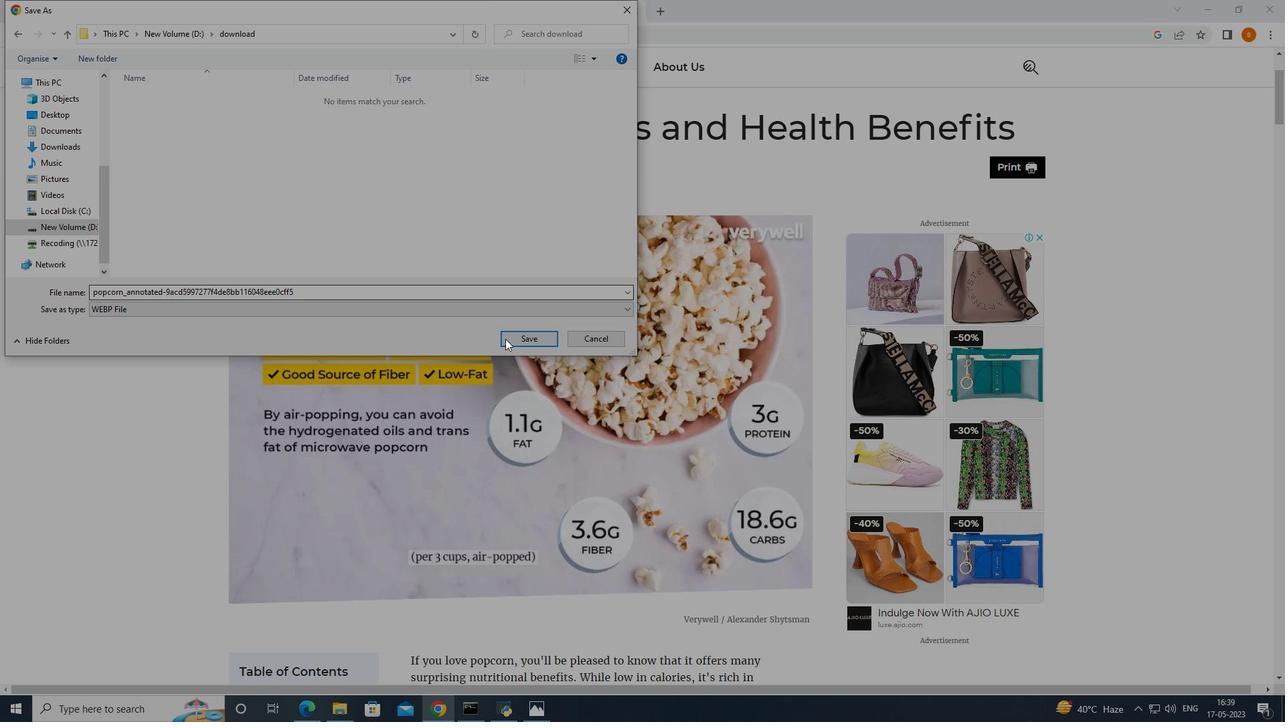 
Action: Mouse pressed left at (506, 338)
Screenshot: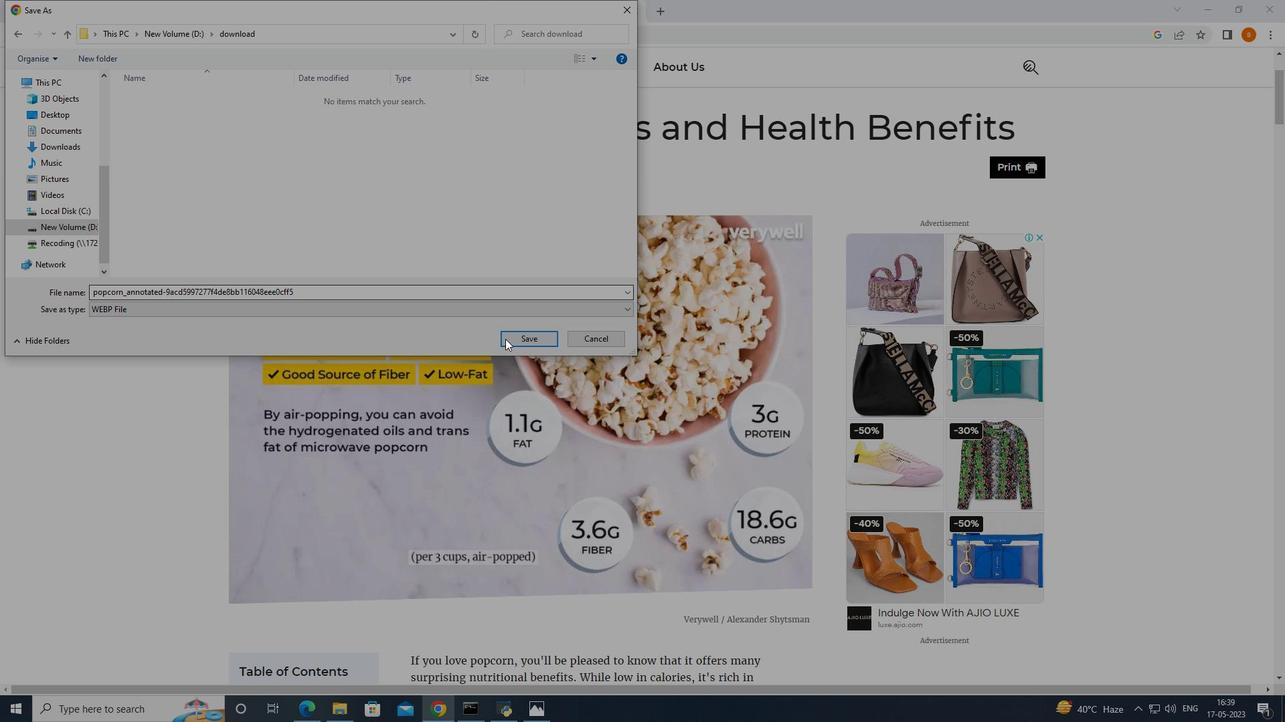
Action: Mouse moved to (390, 10)
Screenshot: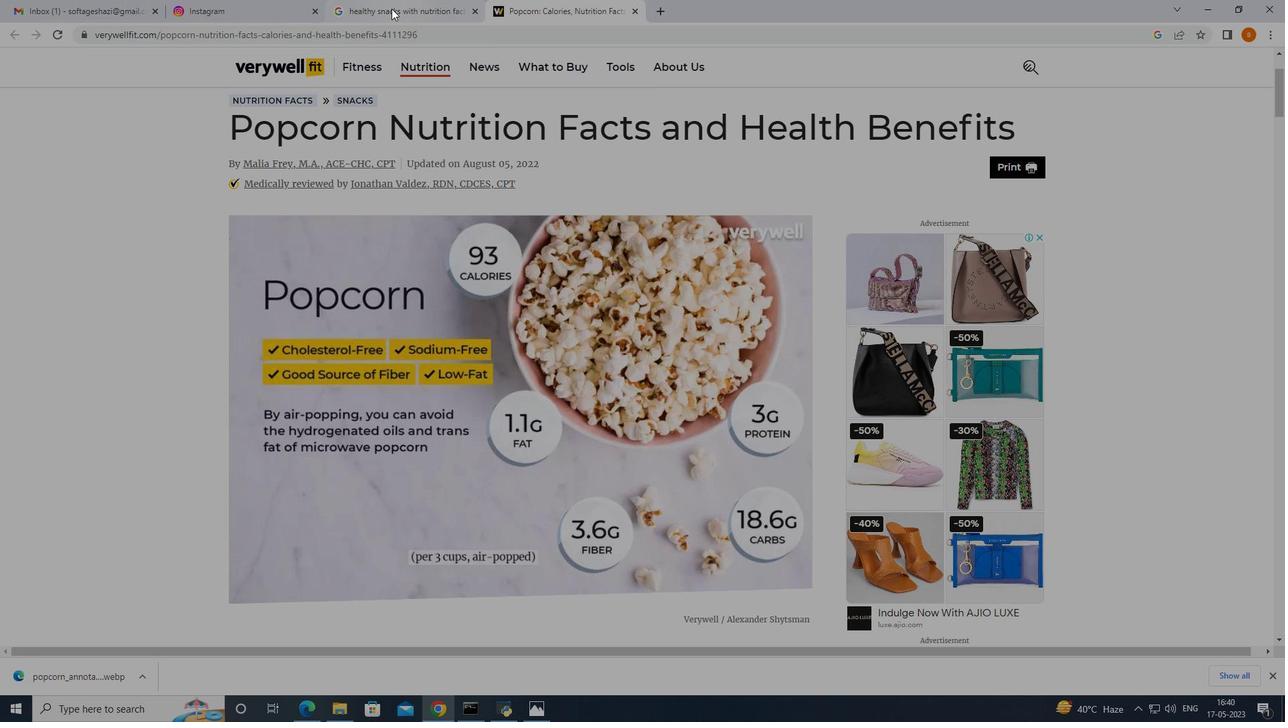 
Action: Mouse pressed left at (390, 10)
Screenshot: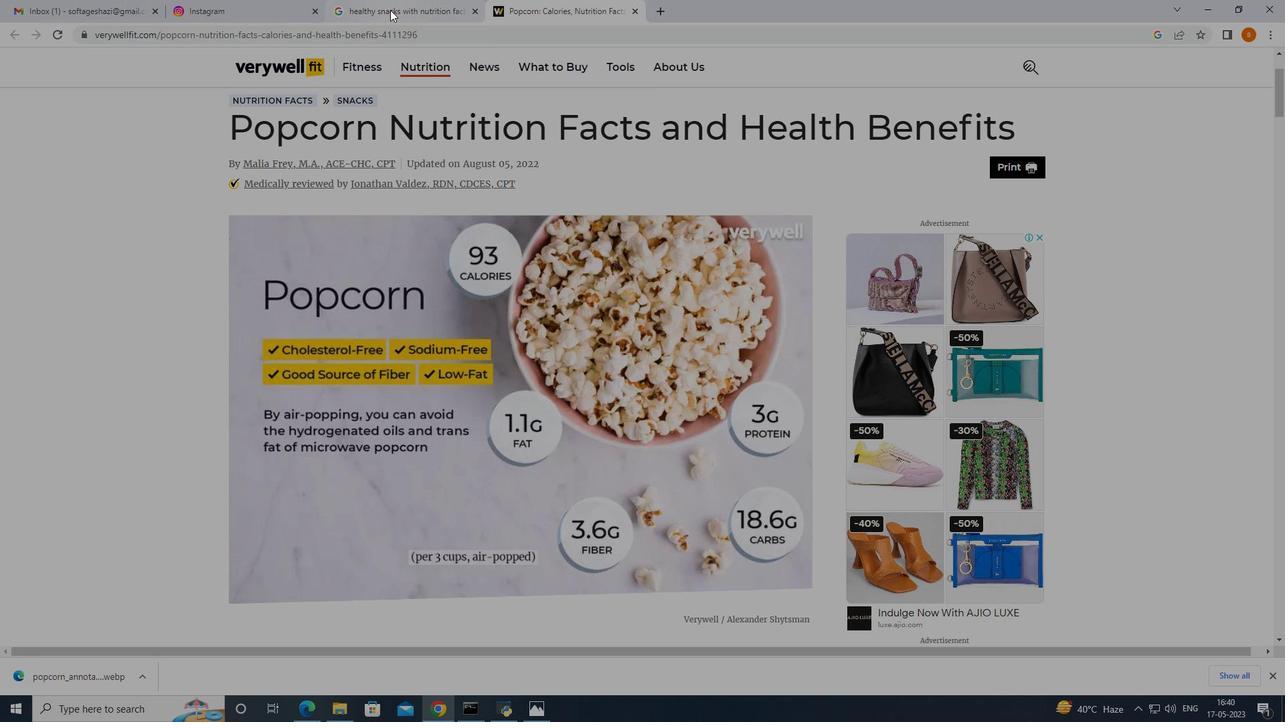
Action: Mouse moved to (254, 2)
Screenshot: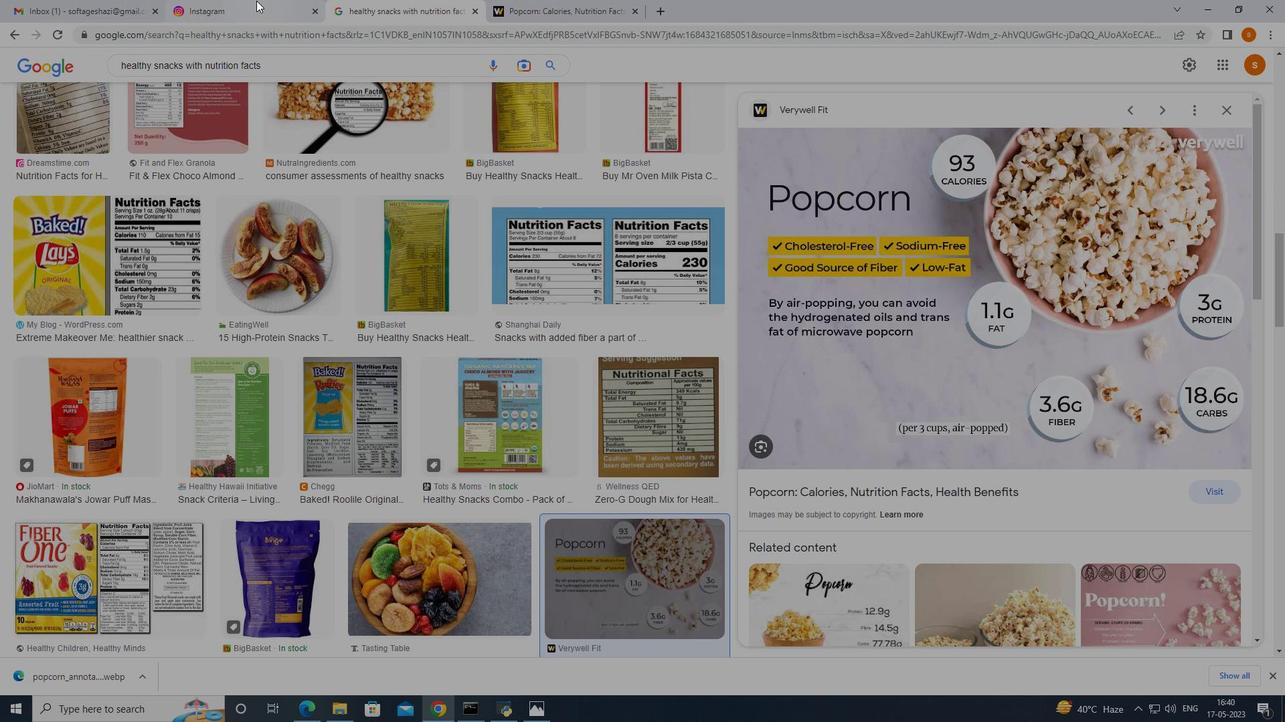 
Action: Mouse pressed left at (254, 2)
Screenshot: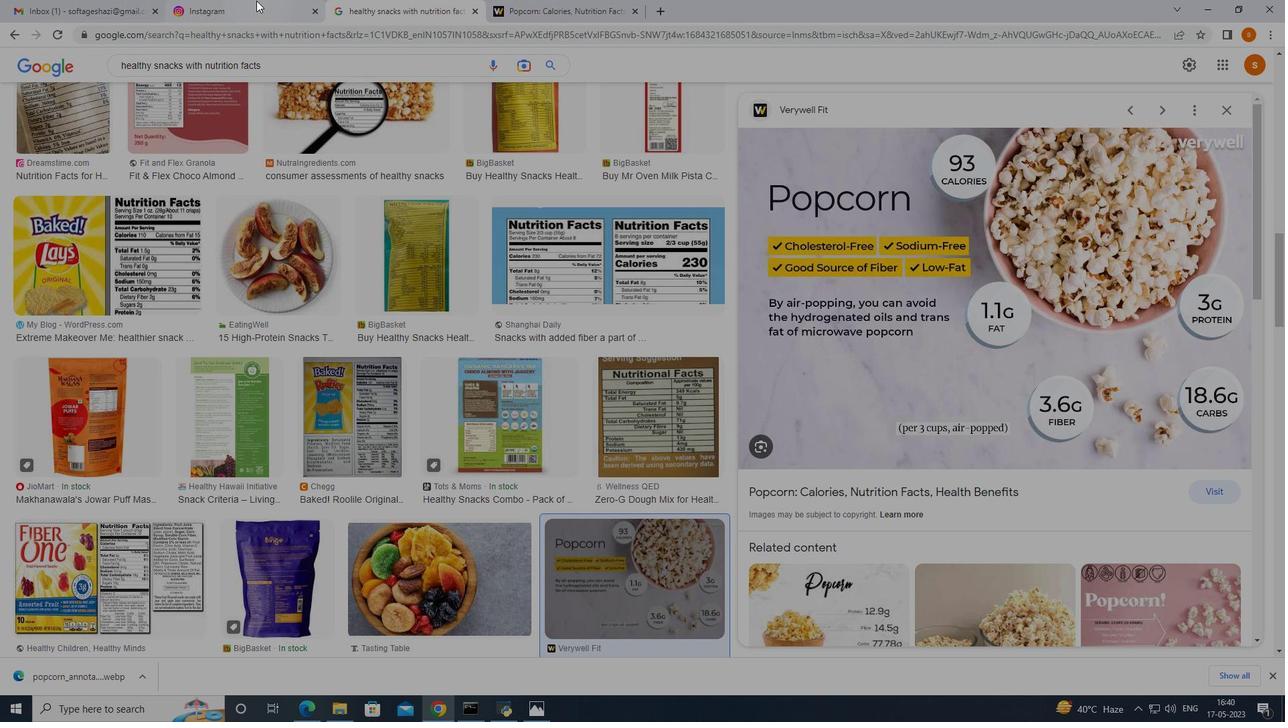 
Action: Mouse moved to (50, 364)
Screenshot: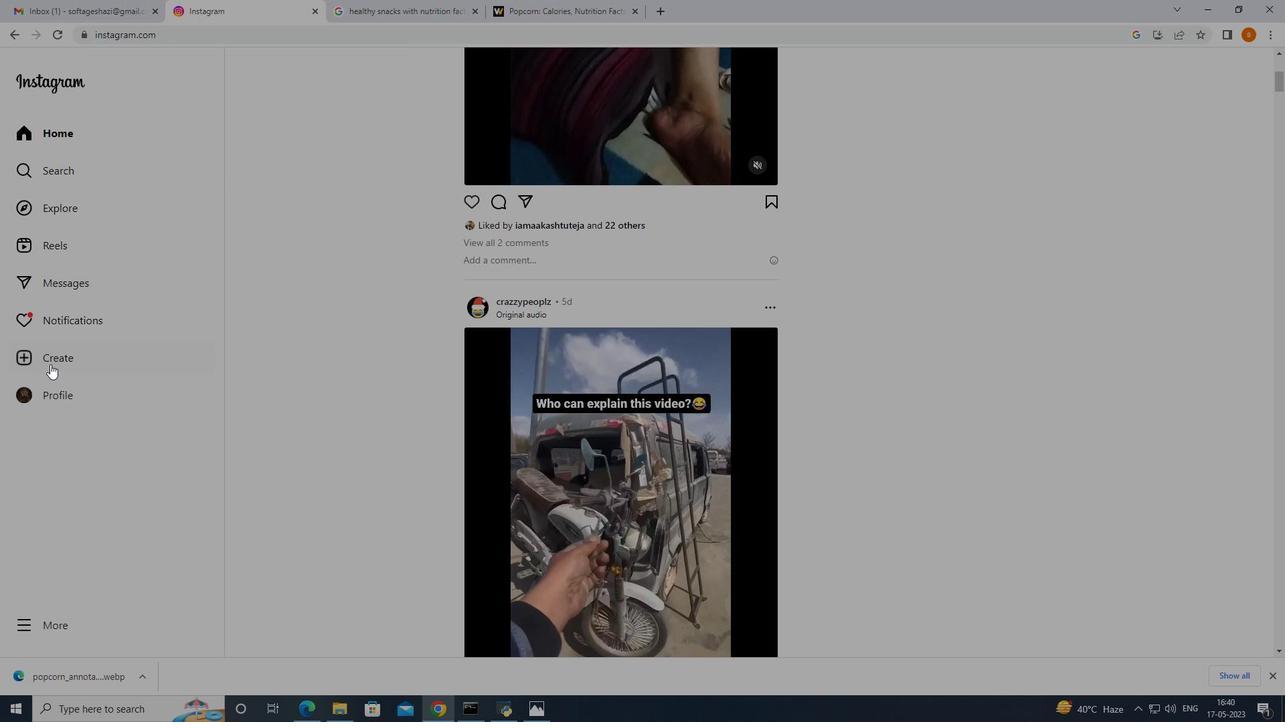 
Action: Mouse pressed left at (50, 364)
Screenshot: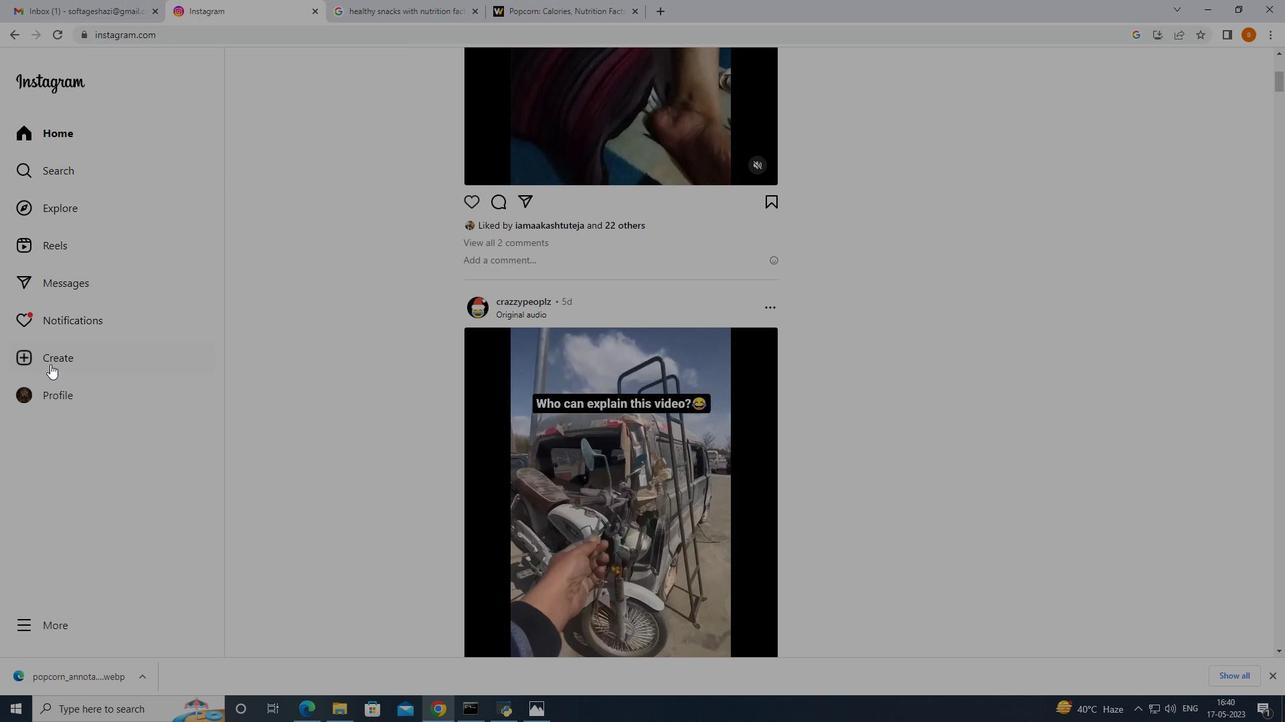 
Action: Mouse moved to (641, 408)
Screenshot: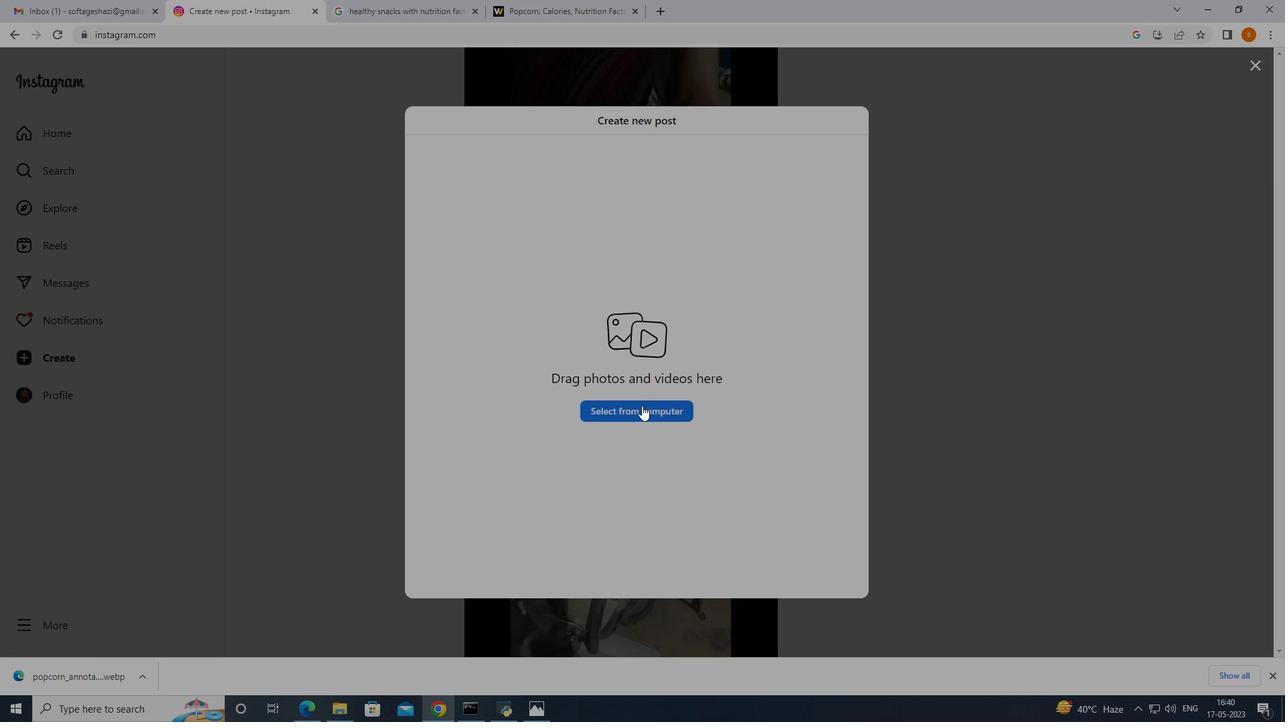 
Action: Mouse pressed left at (641, 408)
Screenshot: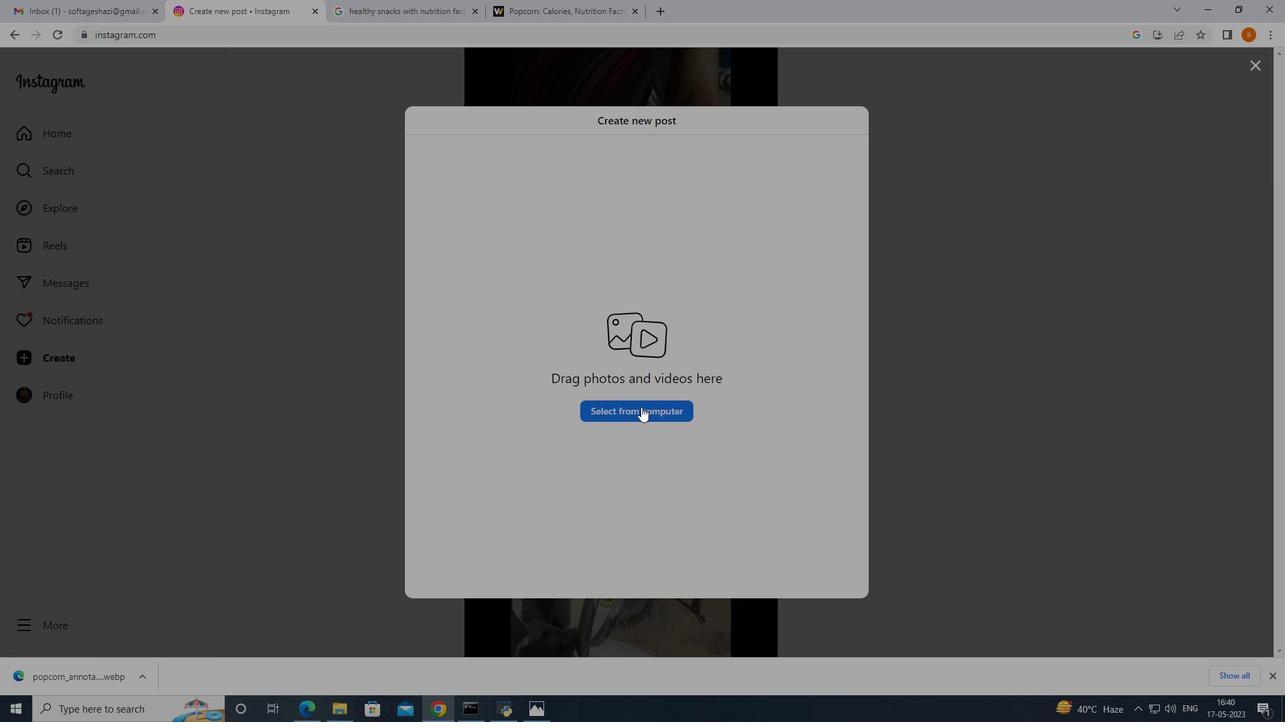 
Action: Mouse moved to (45, 208)
Screenshot: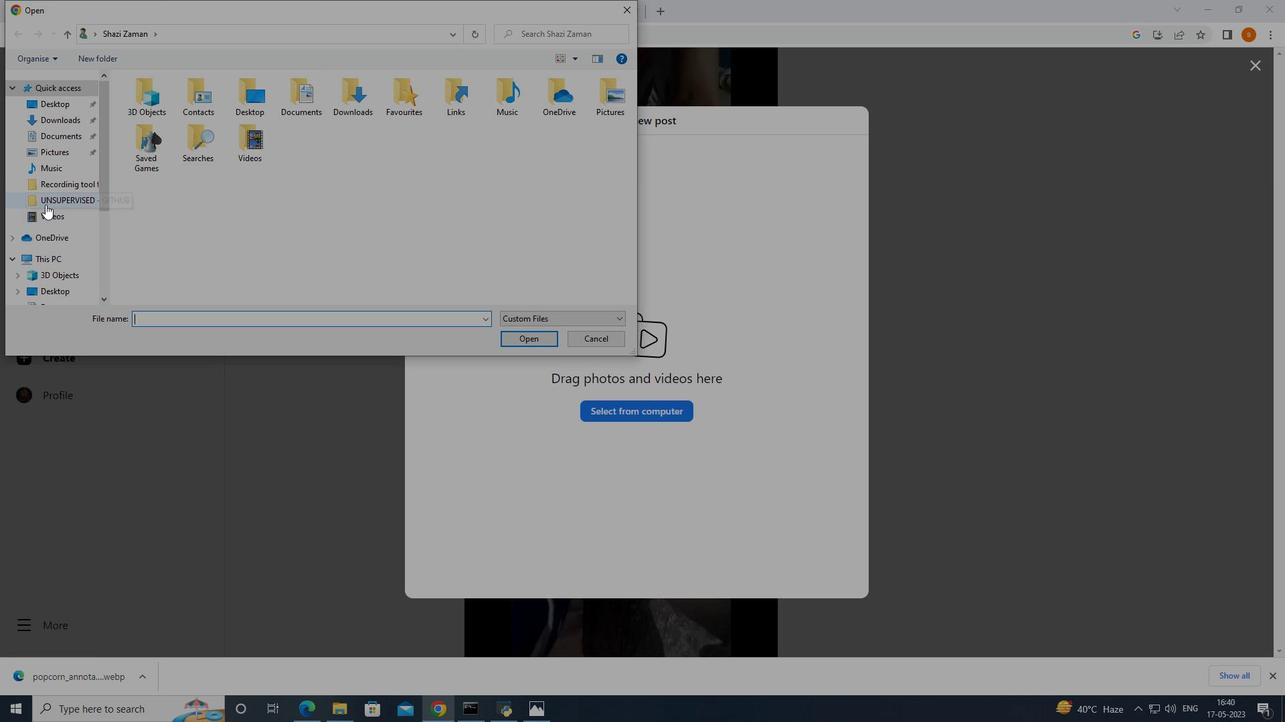 
Action: Mouse scrolled (45, 207) with delta (0, 0)
Screenshot: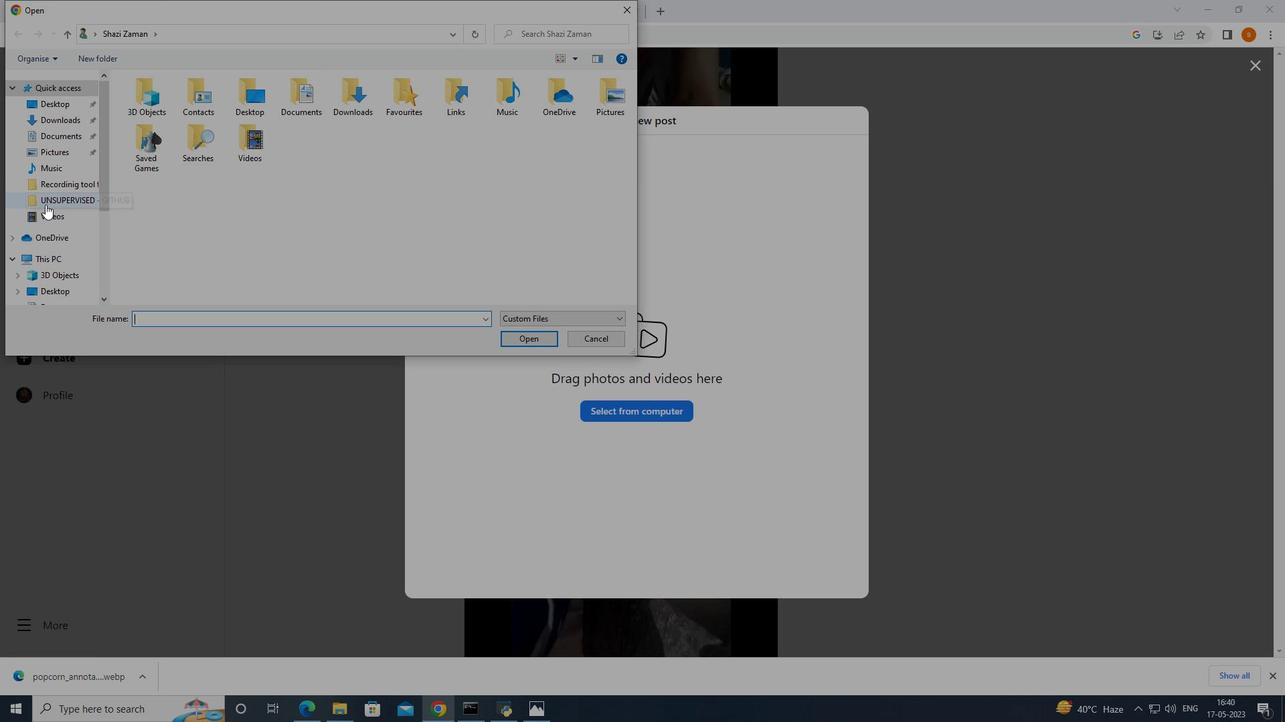 
Action: Mouse scrolled (45, 207) with delta (0, 0)
Screenshot: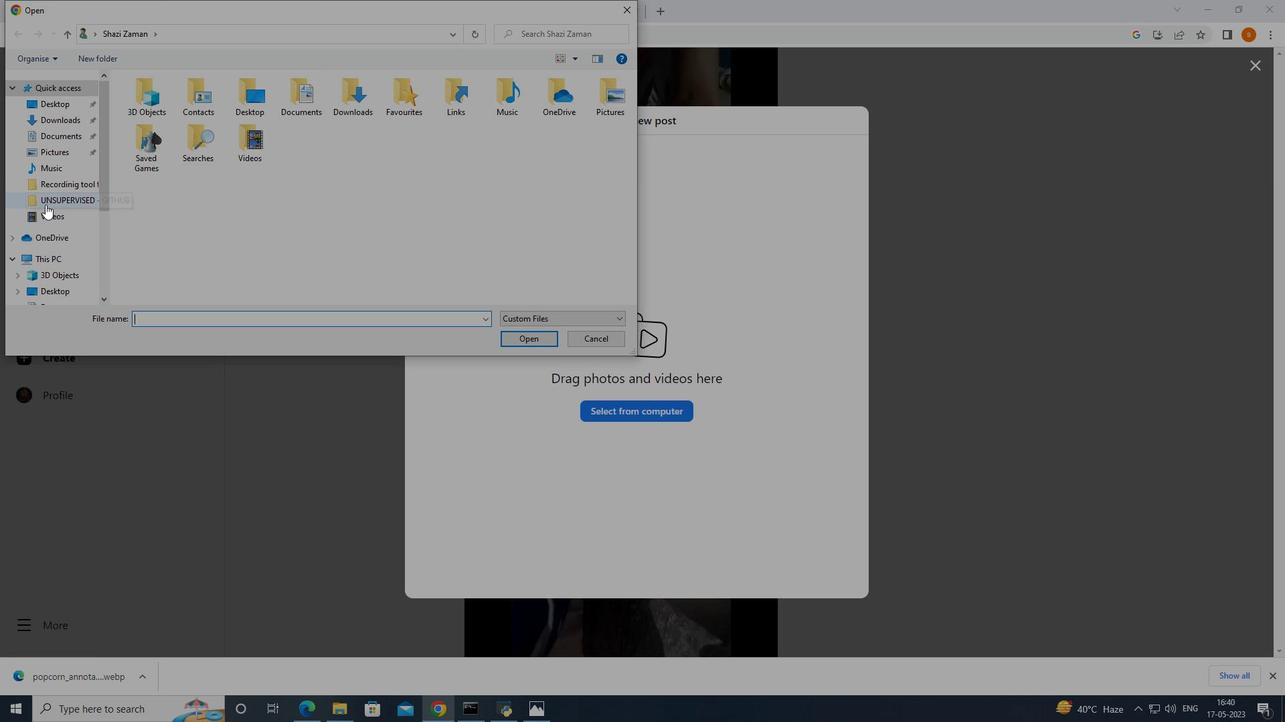 
Action: Mouse scrolled (45, 207) with delta (0, 0)
Screenshot: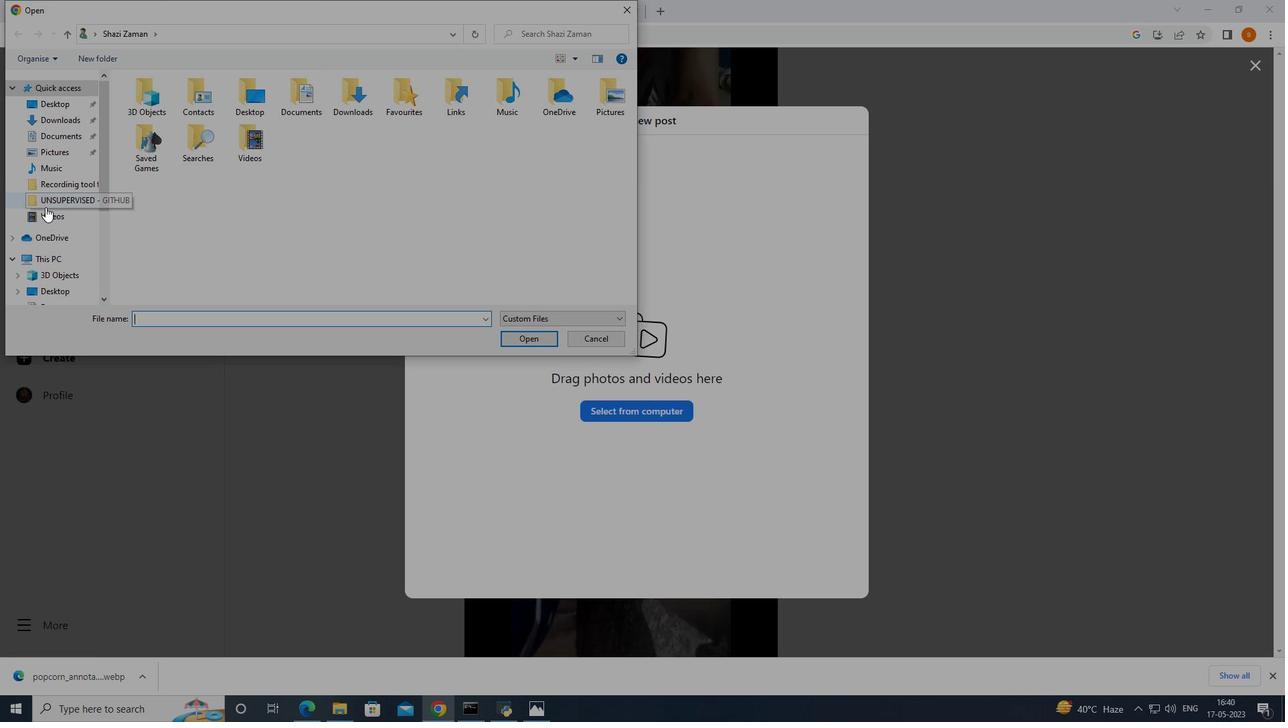 
Action: Mouse moved to (91, 187)
Screenshot: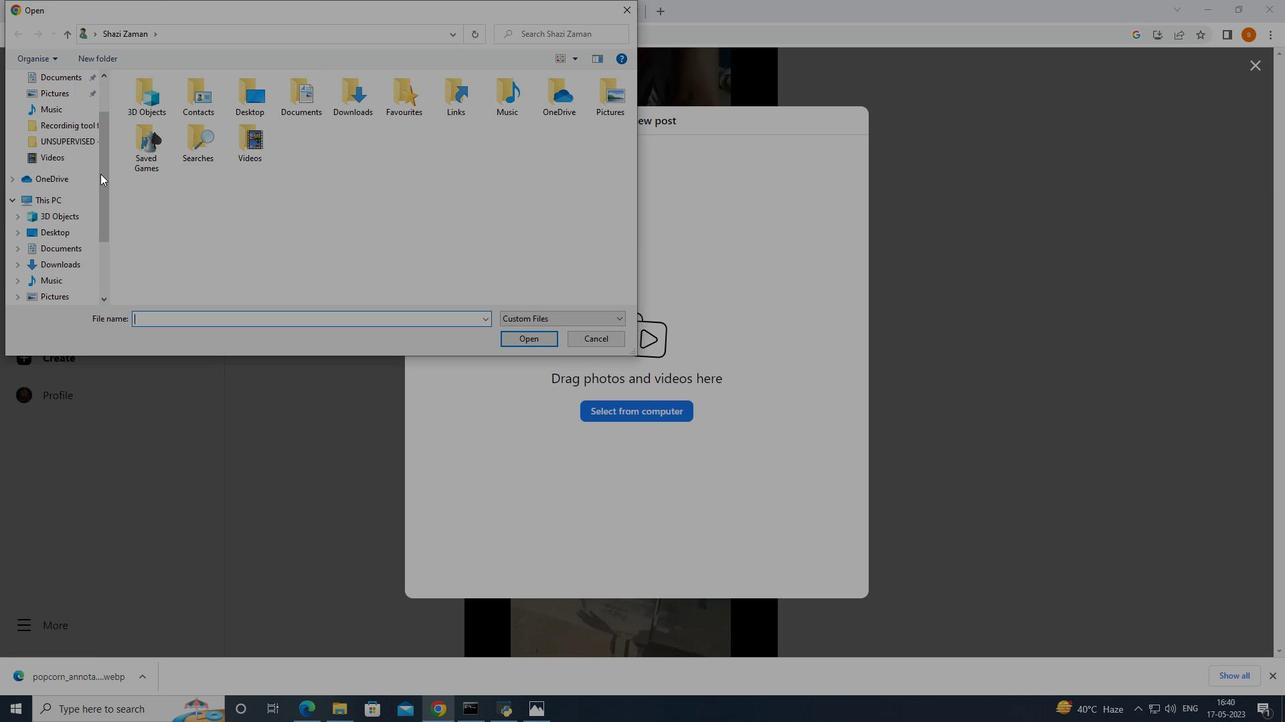 
Action: Mouse scrolled (91, 186) with delta (0, 0)
Screenshot: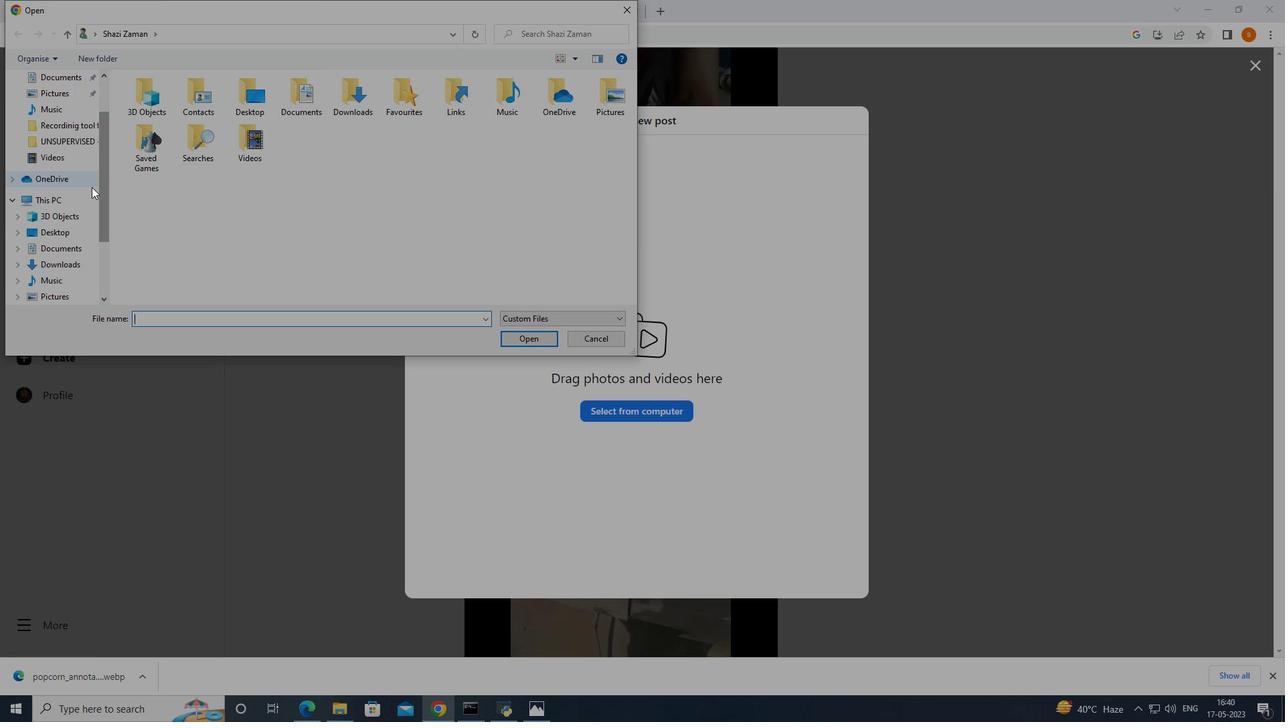 
Action: Mouse scrolled (91, 186) with delta (0, 0)
Screenshot: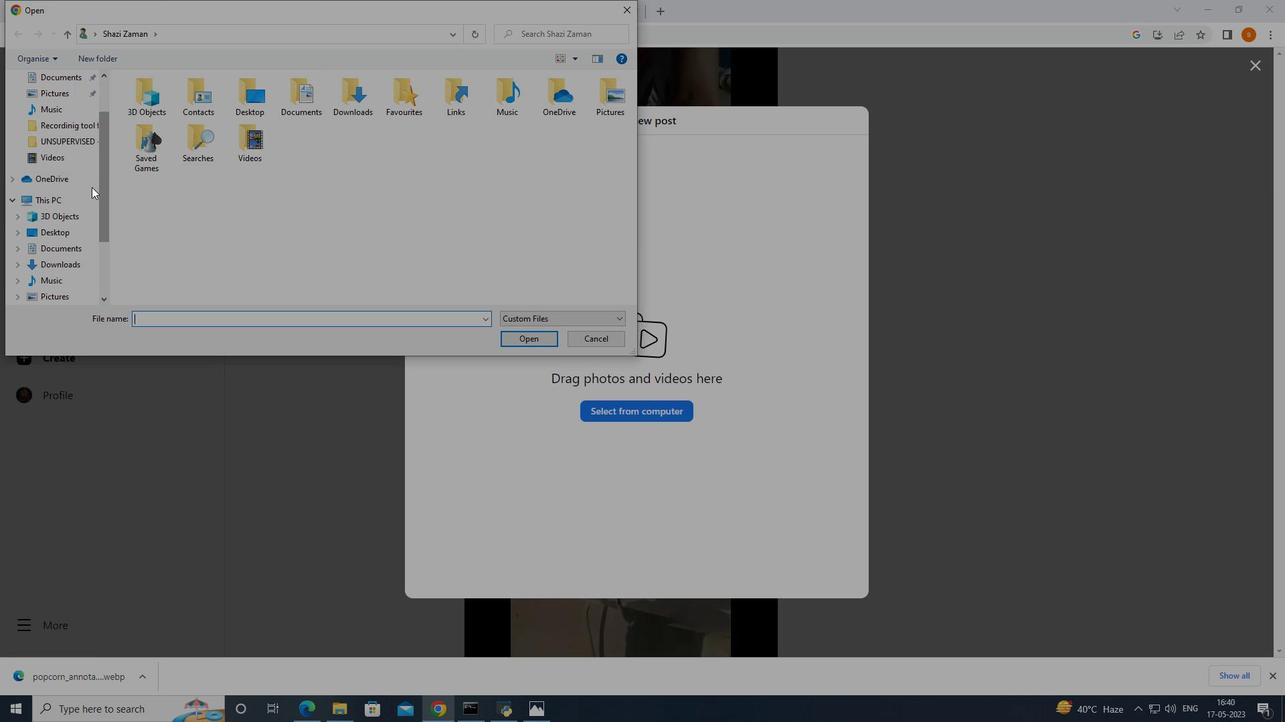 
Action: Mouse moved to (91, 188)
Screenshot: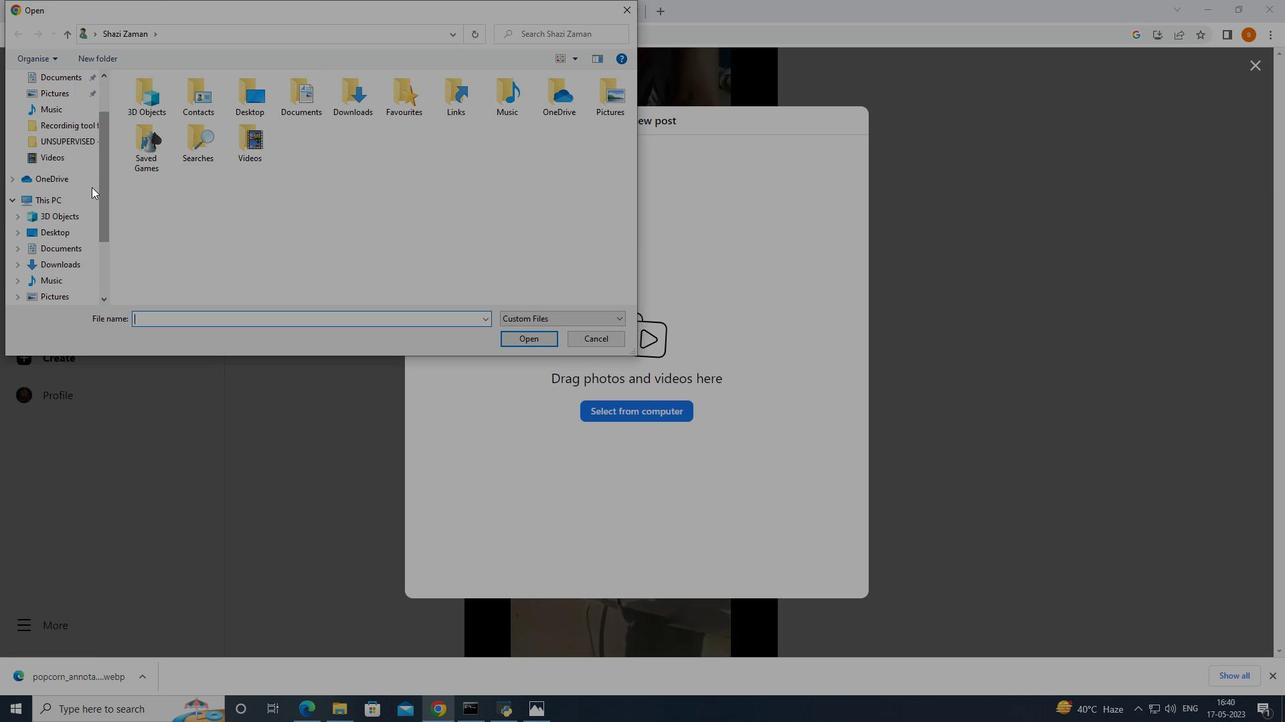 
Action: Mouse scrolled (91, 188) with delta (0, 0)
Screenshot: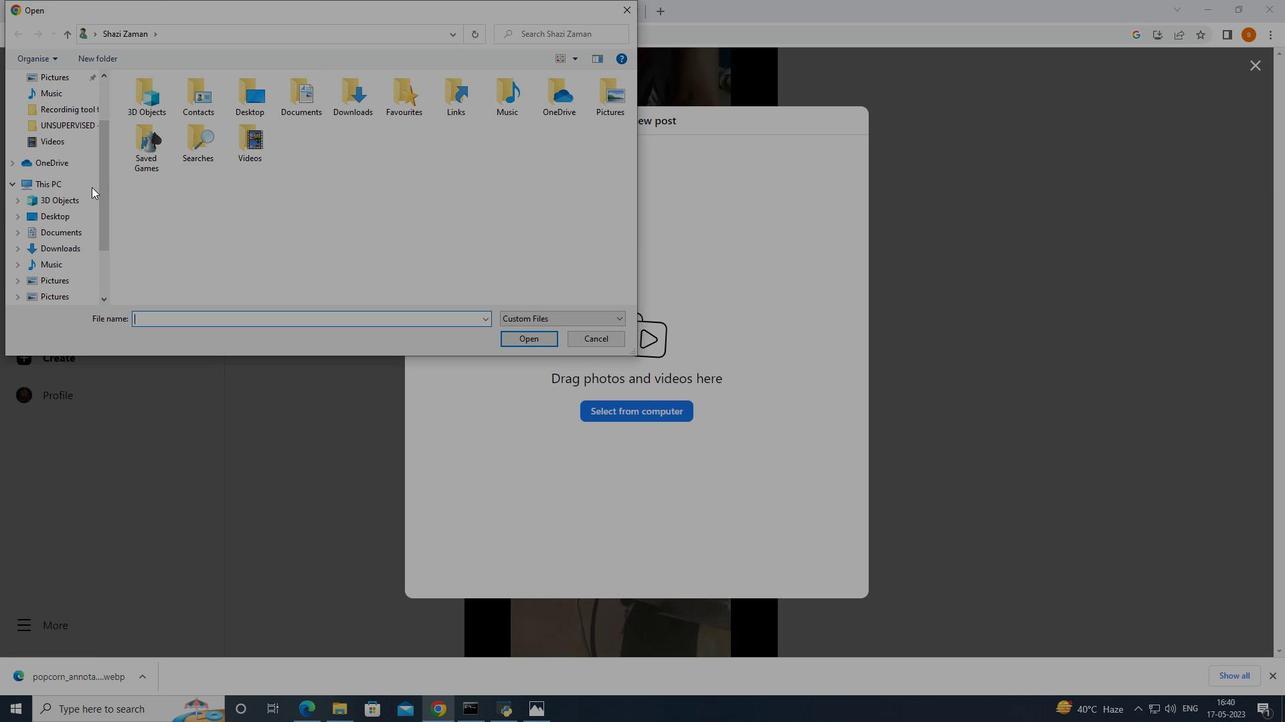 
Action: Mouse moved to (50, 280)
Screenshot: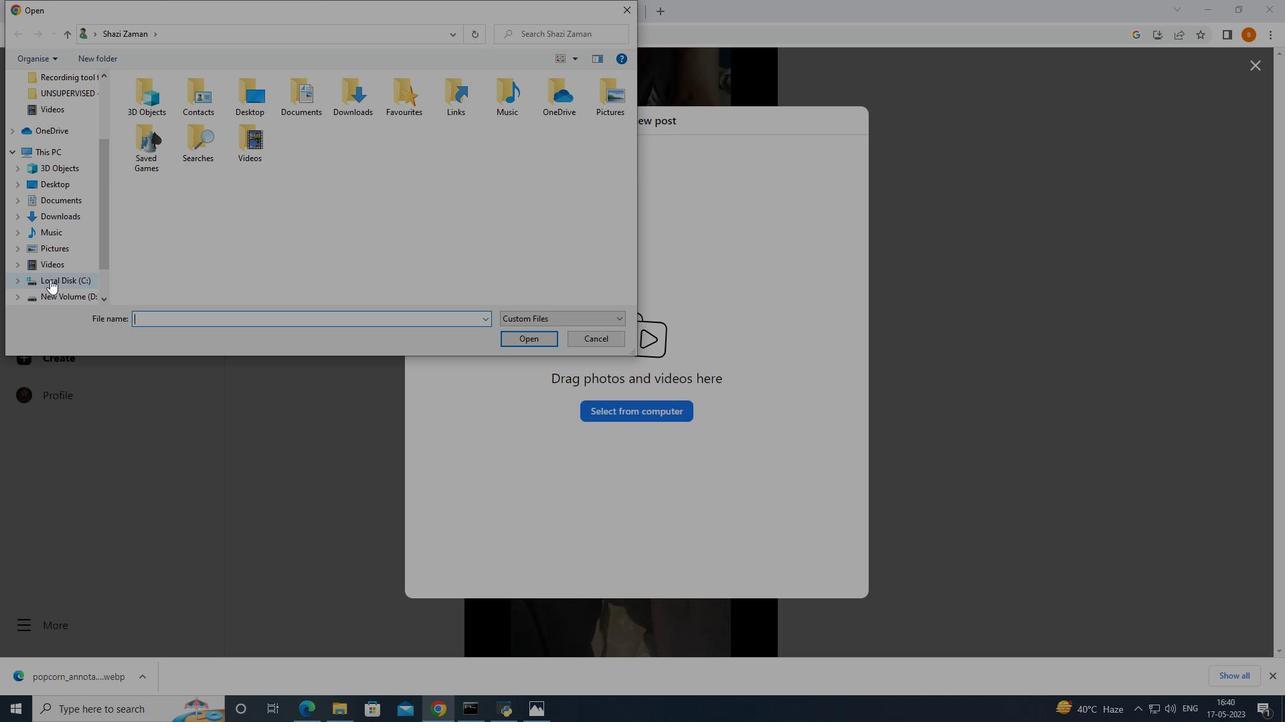 
Action: Mouse scrolled (50, 279) with delta (0, 0)
Screenshot: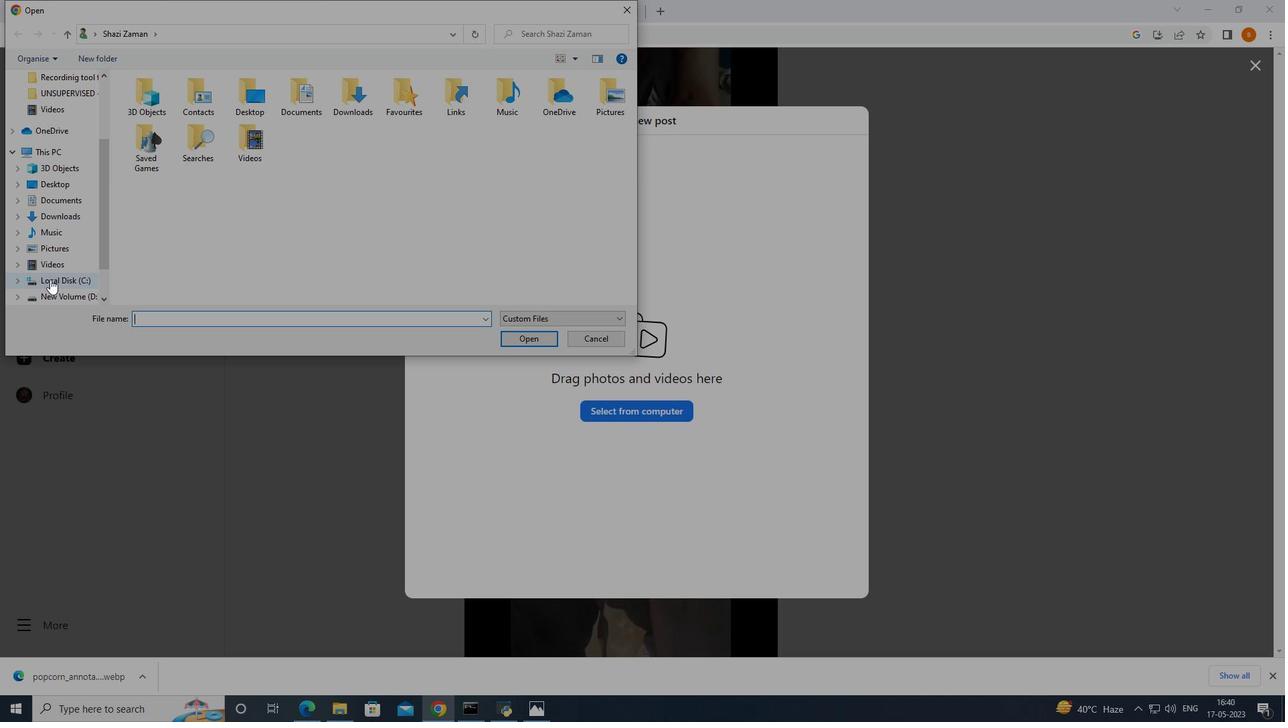 
Action: Mouse moved to (72, 278)
Screenshot: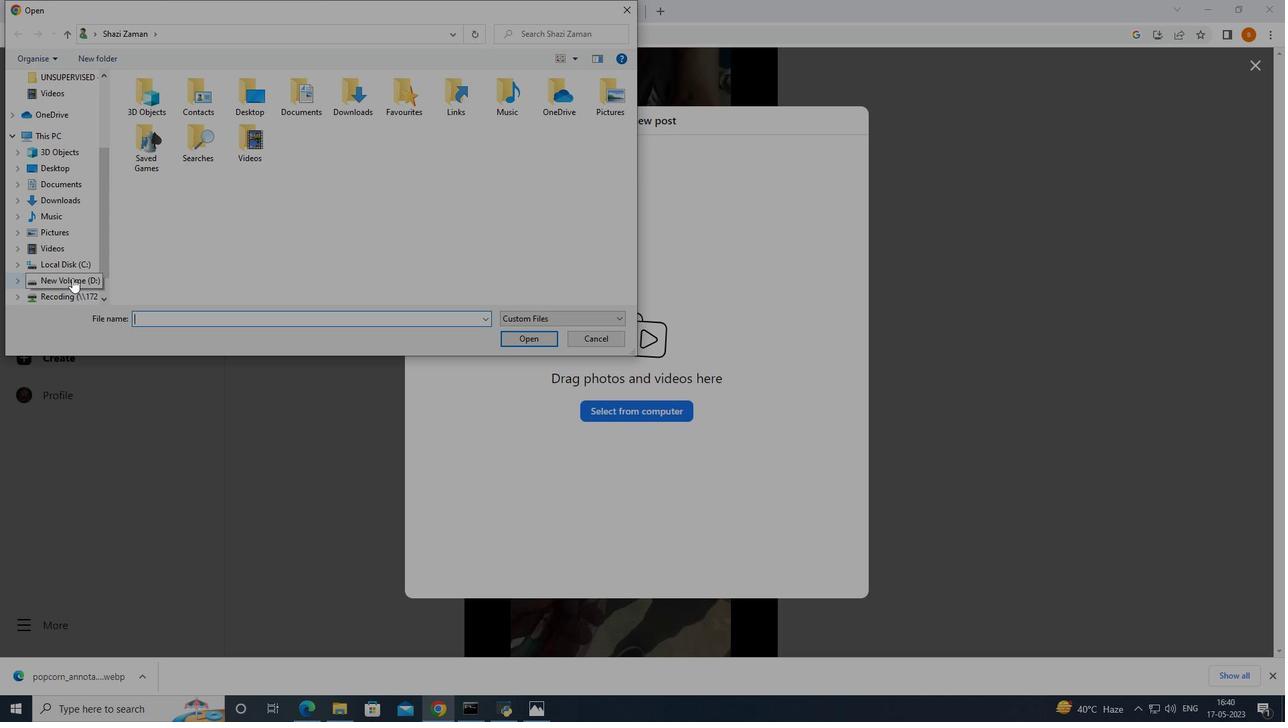 
Action: Mouse pressed left at (72, 278)
Screenshot: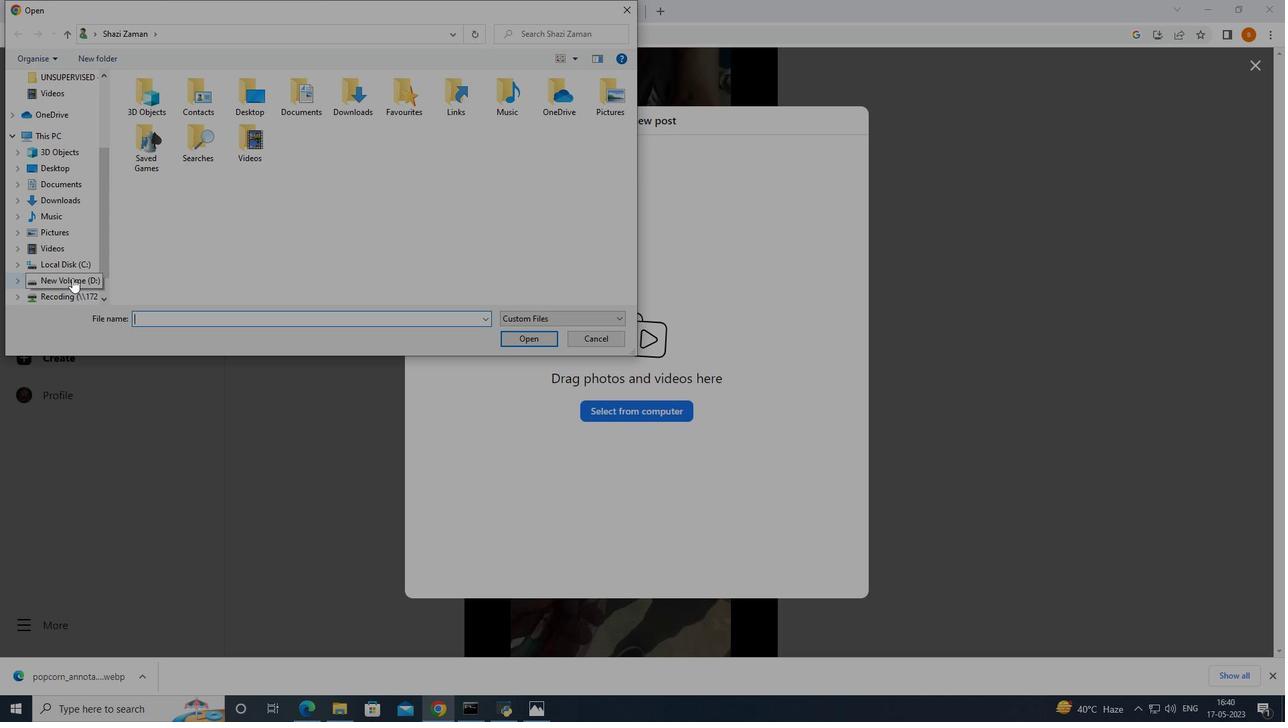
Action: Mouse moved to (163, 97)
Screenshot: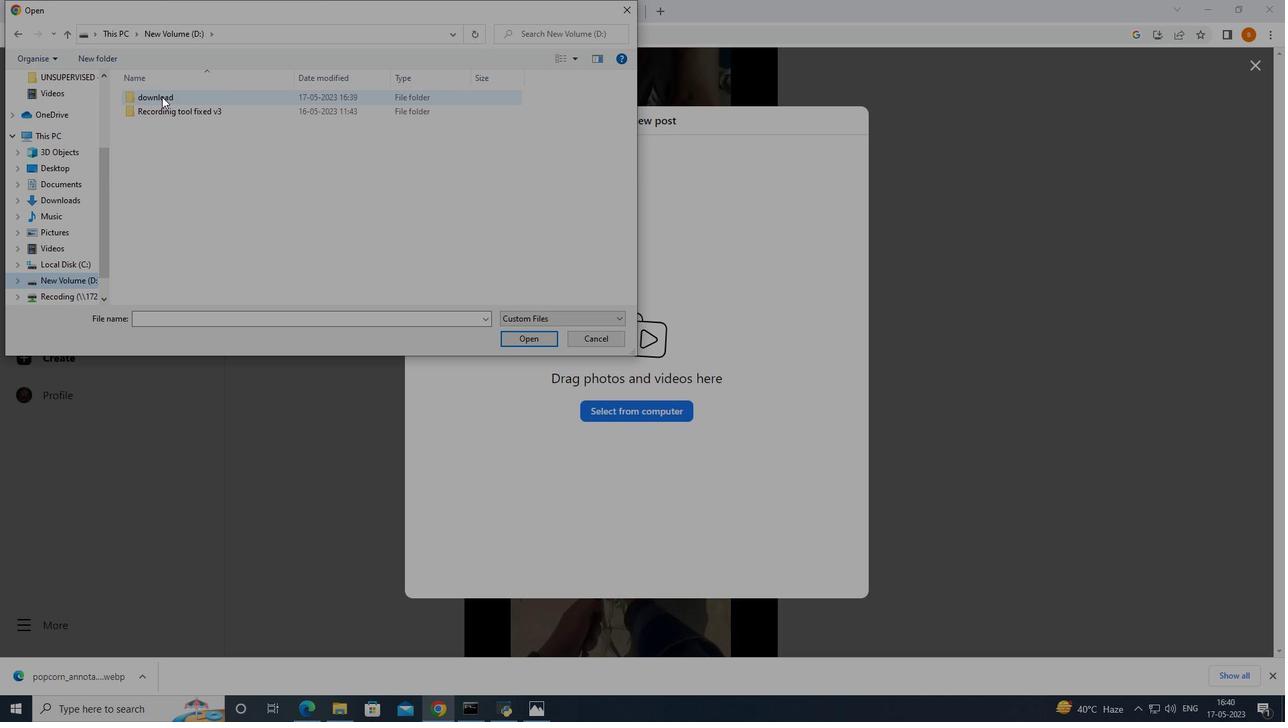 
Action: Mouse pressed left at (163, 97)
Screenshot: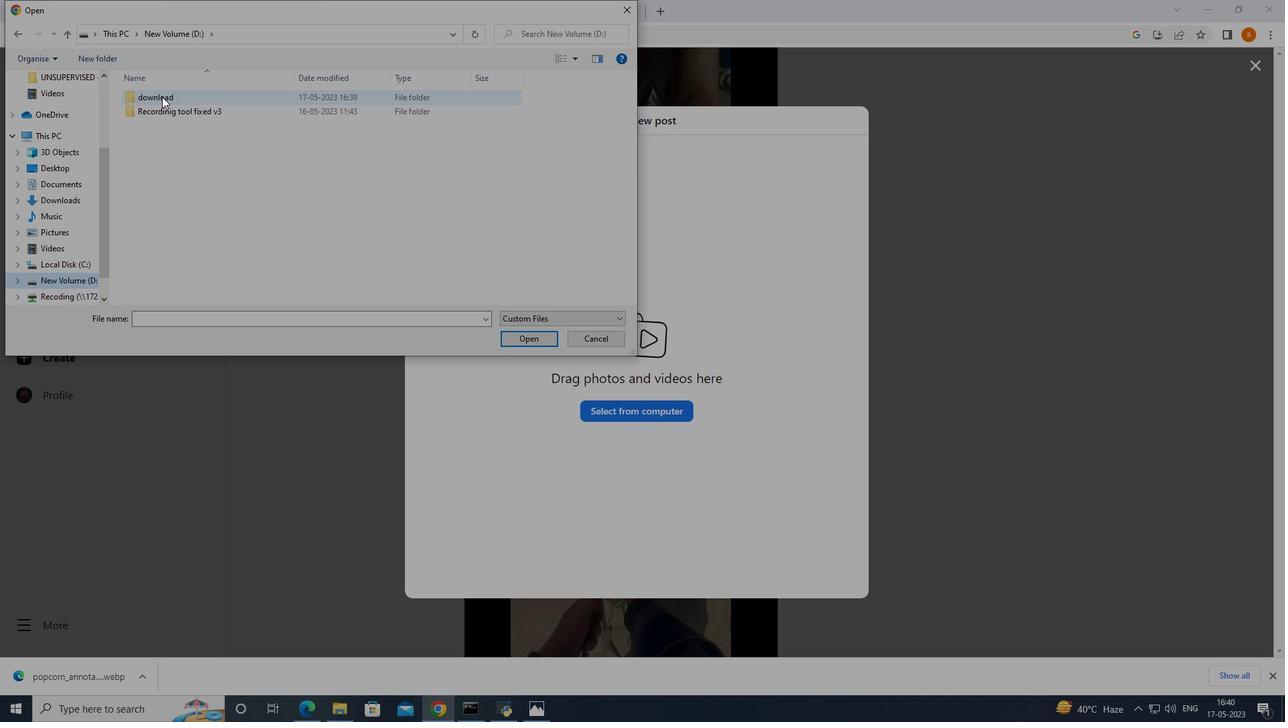 
Action: Mouse moved to (163, 97)
Screenshot: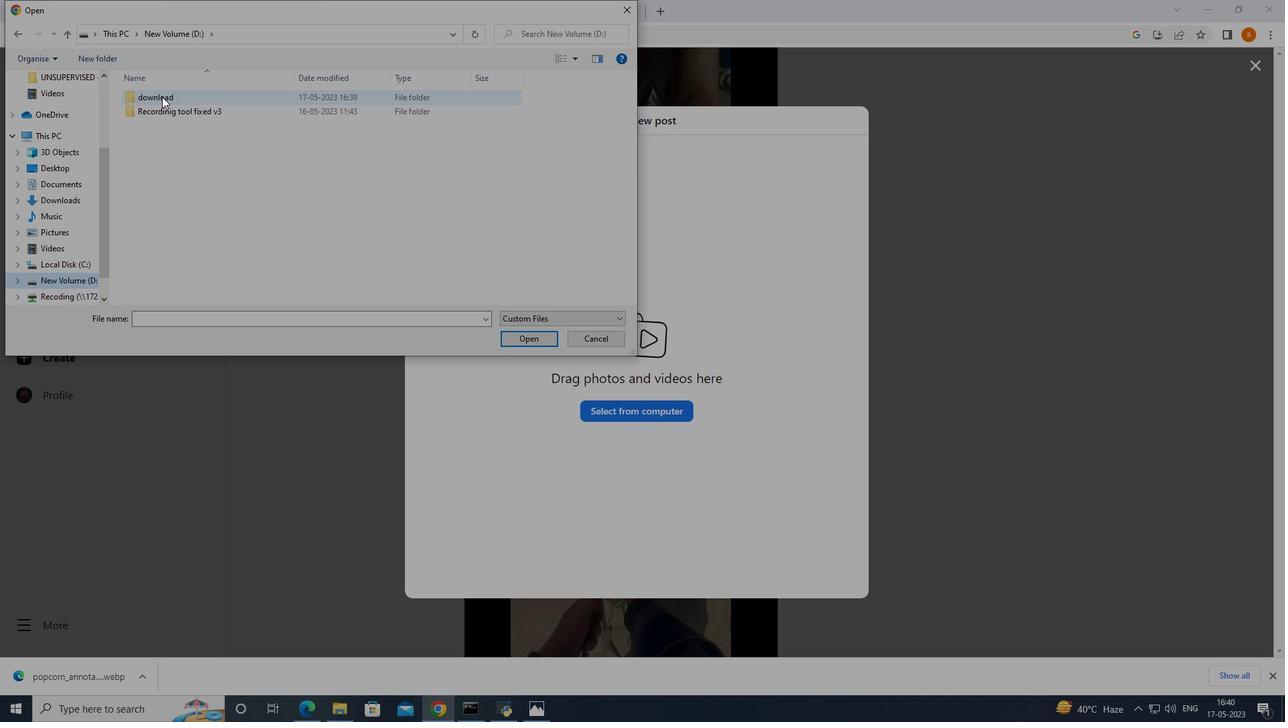 
Action: Mouse pressed left at (163, 97)
Screenshot: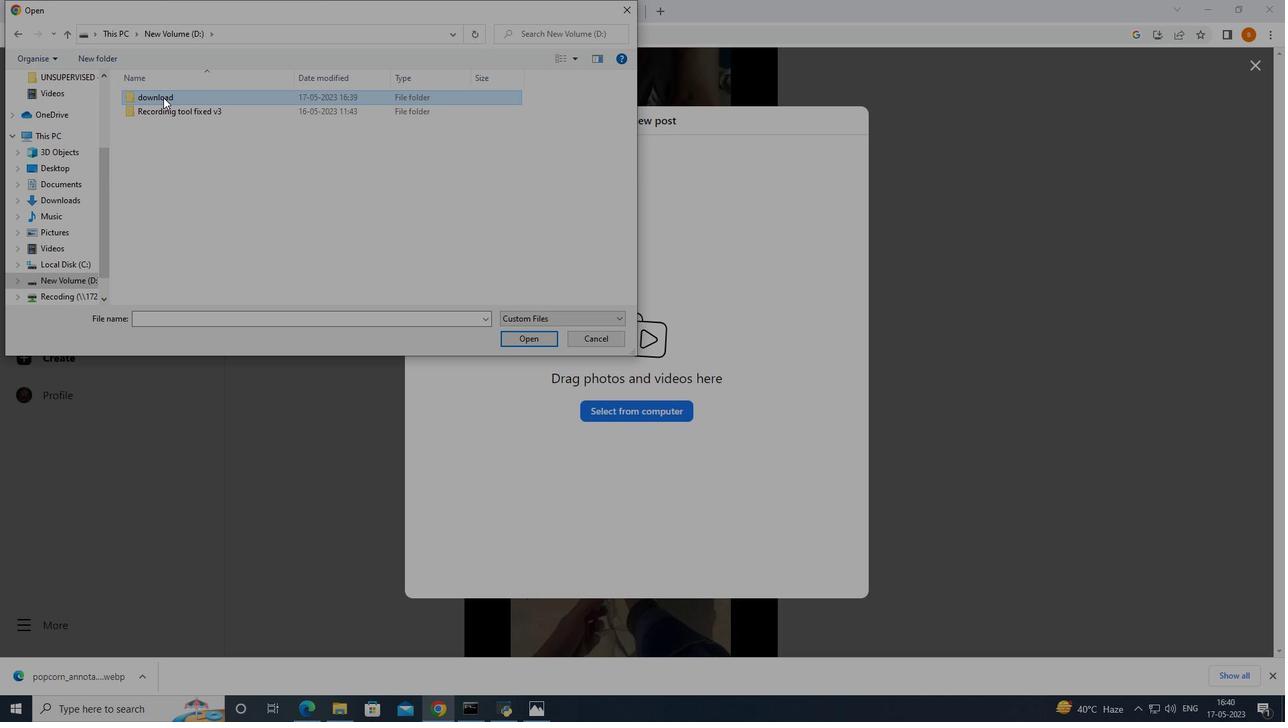 
Action: Mouse moved to (213, 247)
Screenshot: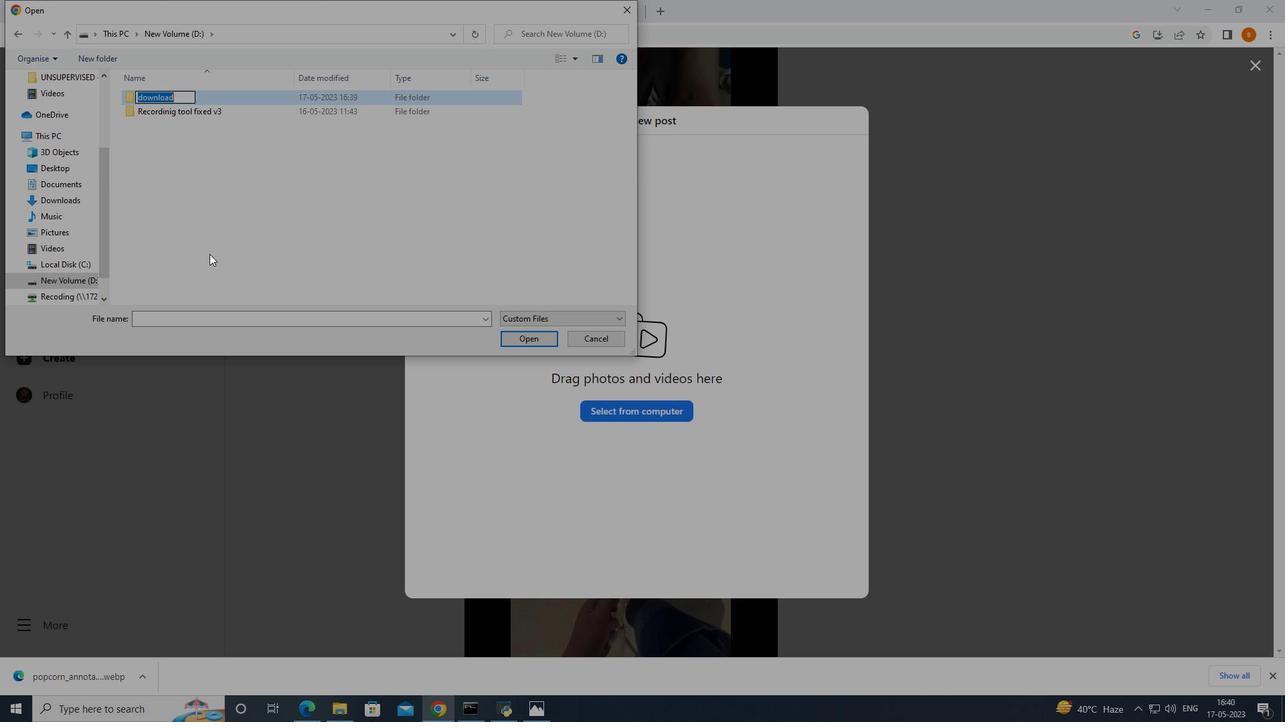 
Action: Mouse pressed left at (213, 247)
Screenshot: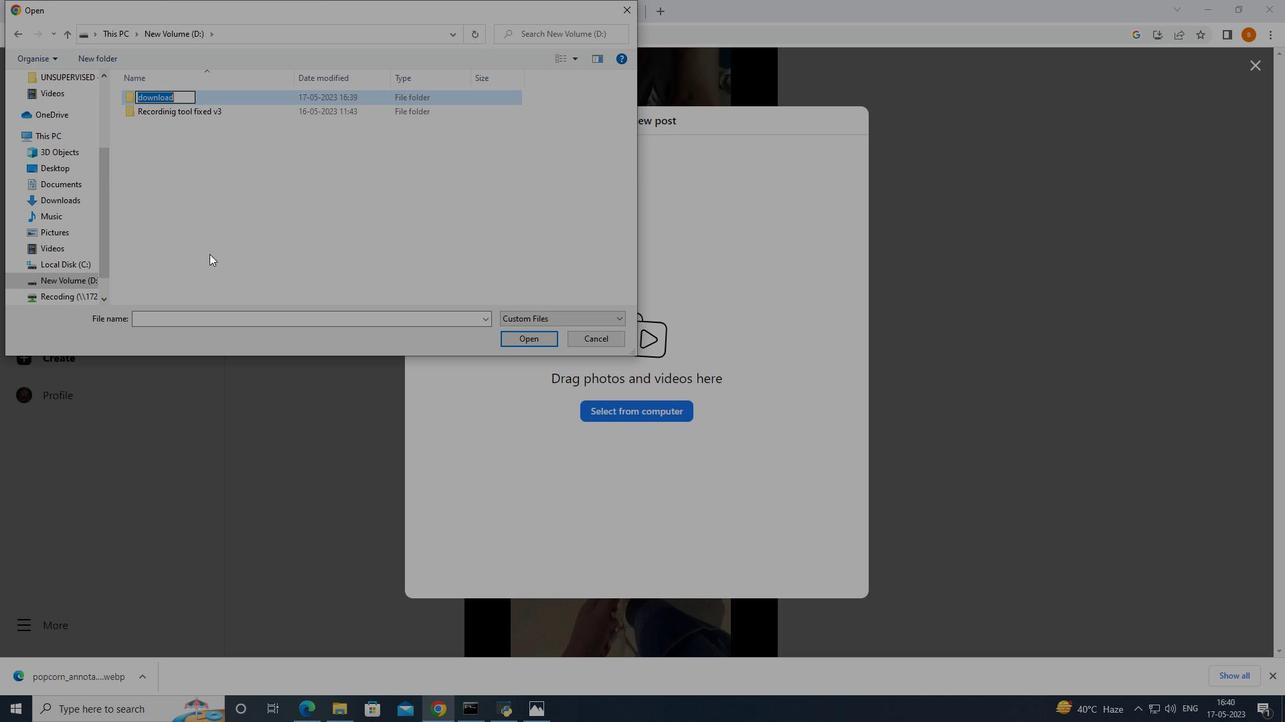
Action: Mouse moved to (202, 91)
Screenshot: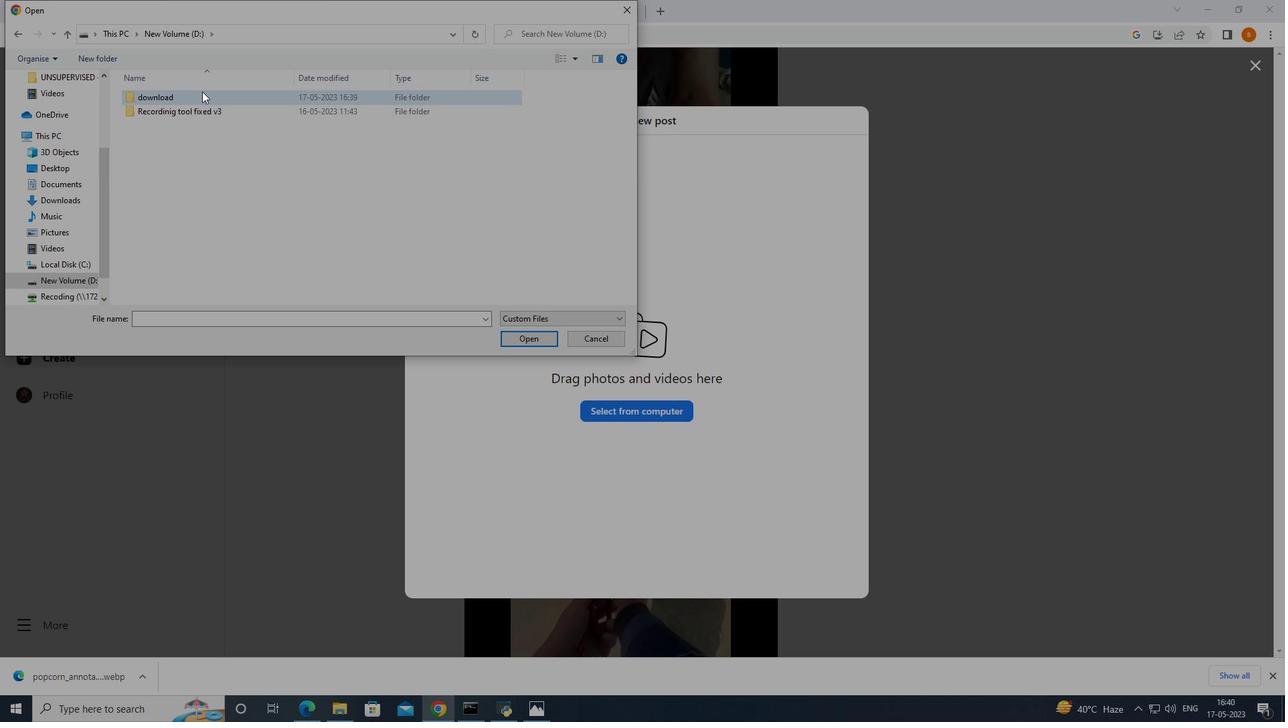 
Action: Mouse pressed left at (202, 91)
Screenshot: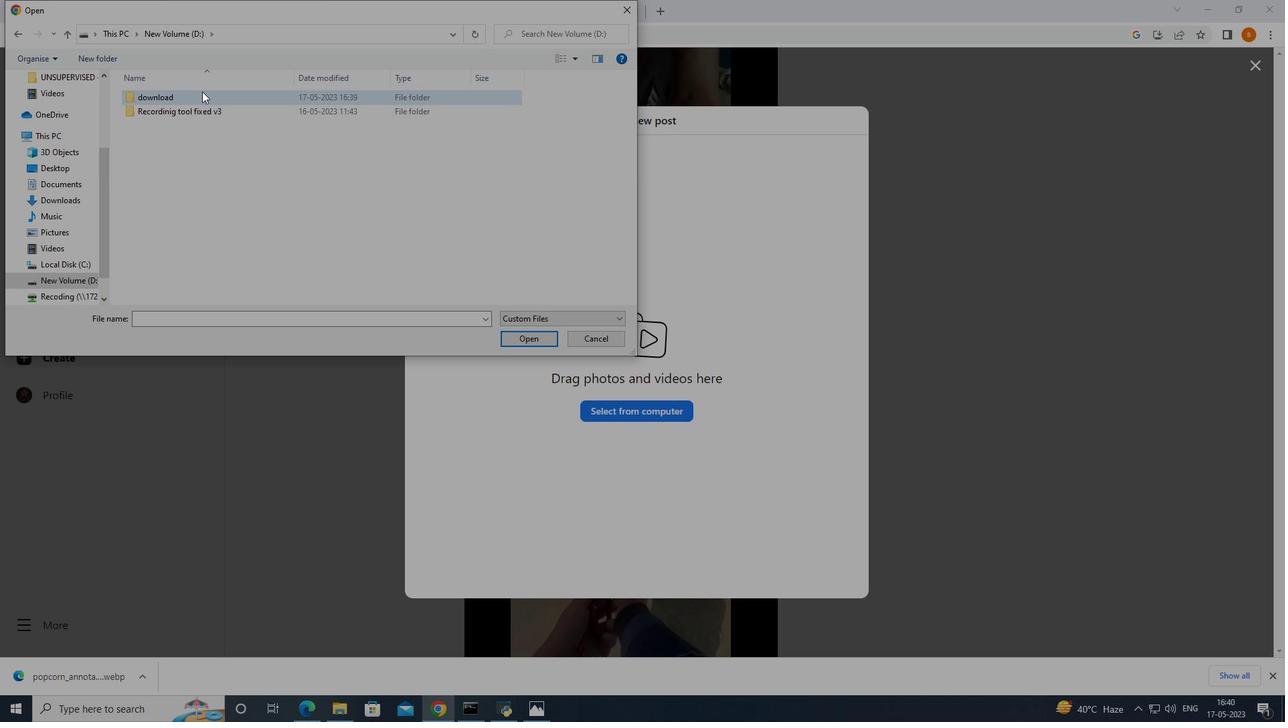 
Action: Mouse moved to (202, 92)
Screenshot: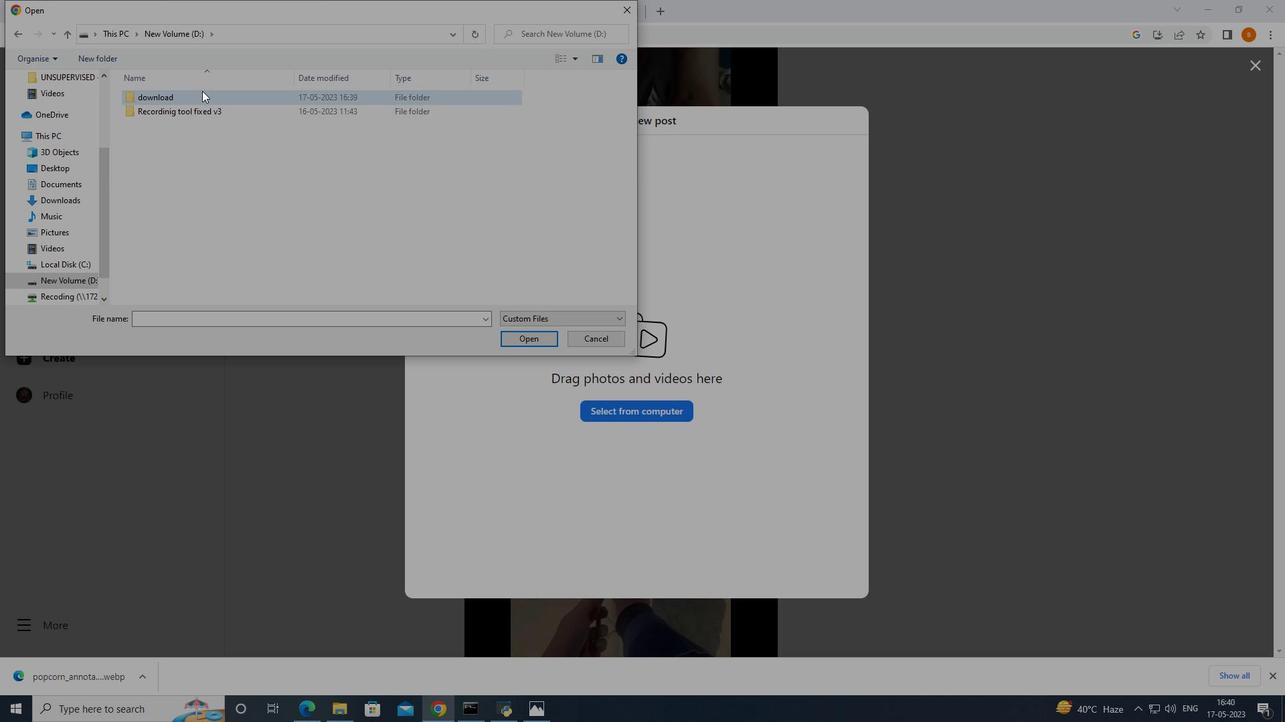 
Action: Mouse pressed left at (202, 92)
Screenshot: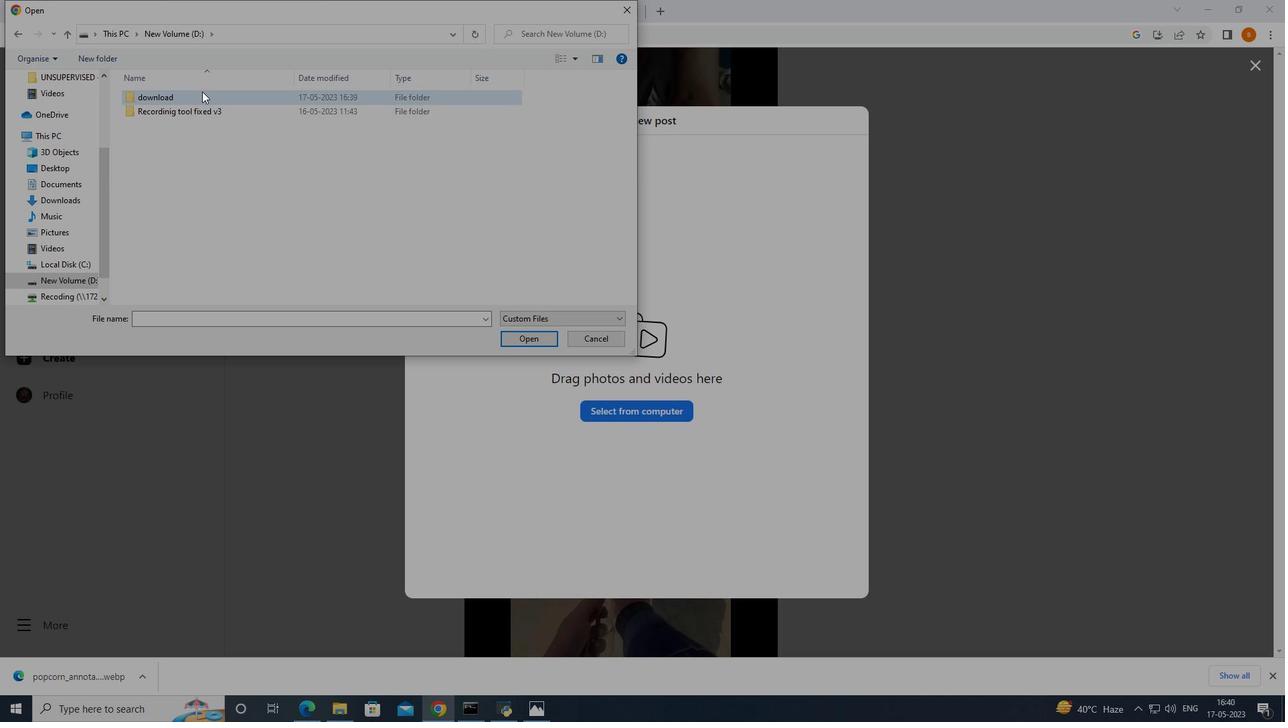 
Action: Mouse moved to (14, 35)
Screenshot: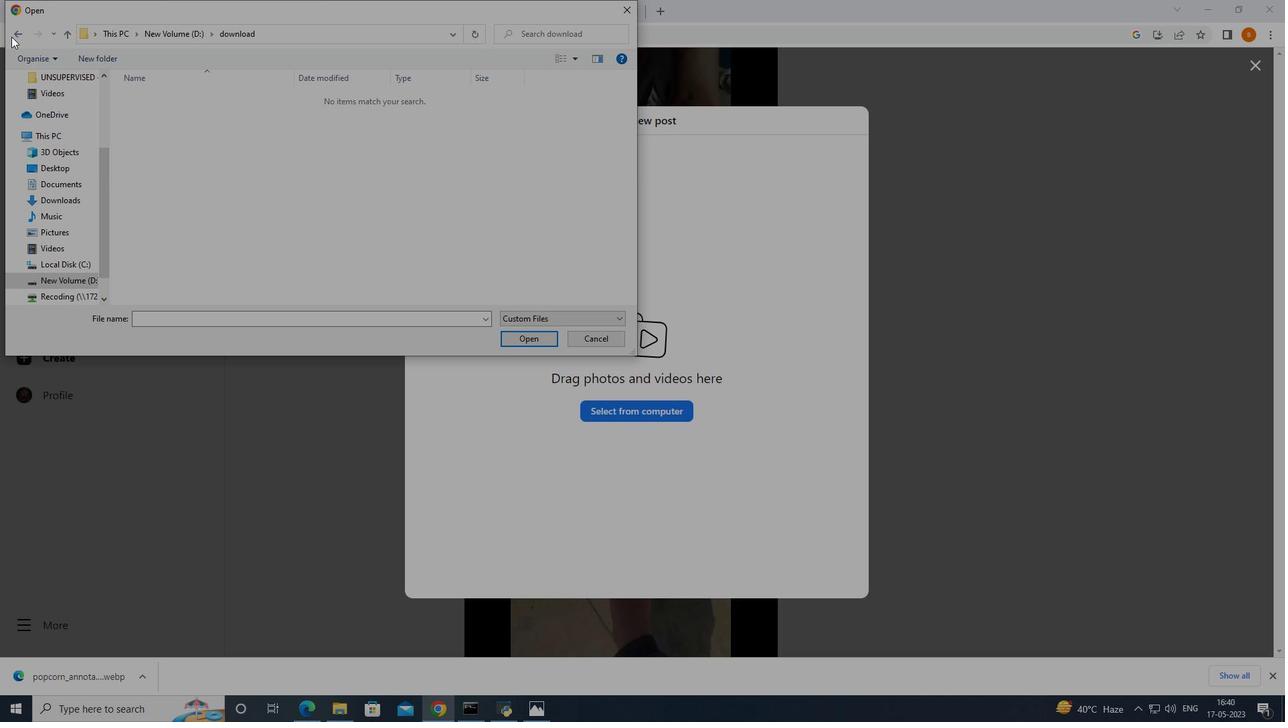 
Action: Mouse pressed left at (14, 35)
Screenshot: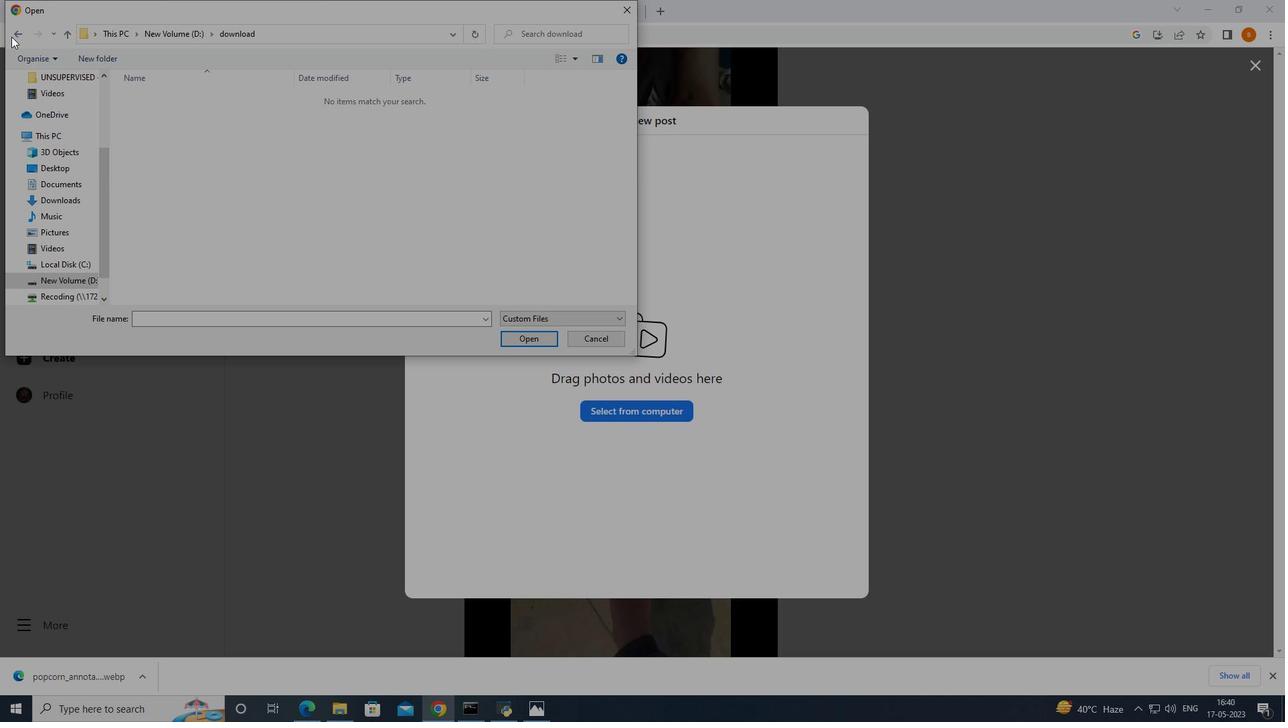 
Action: Mouse moved to (603, 339)
Screenshot: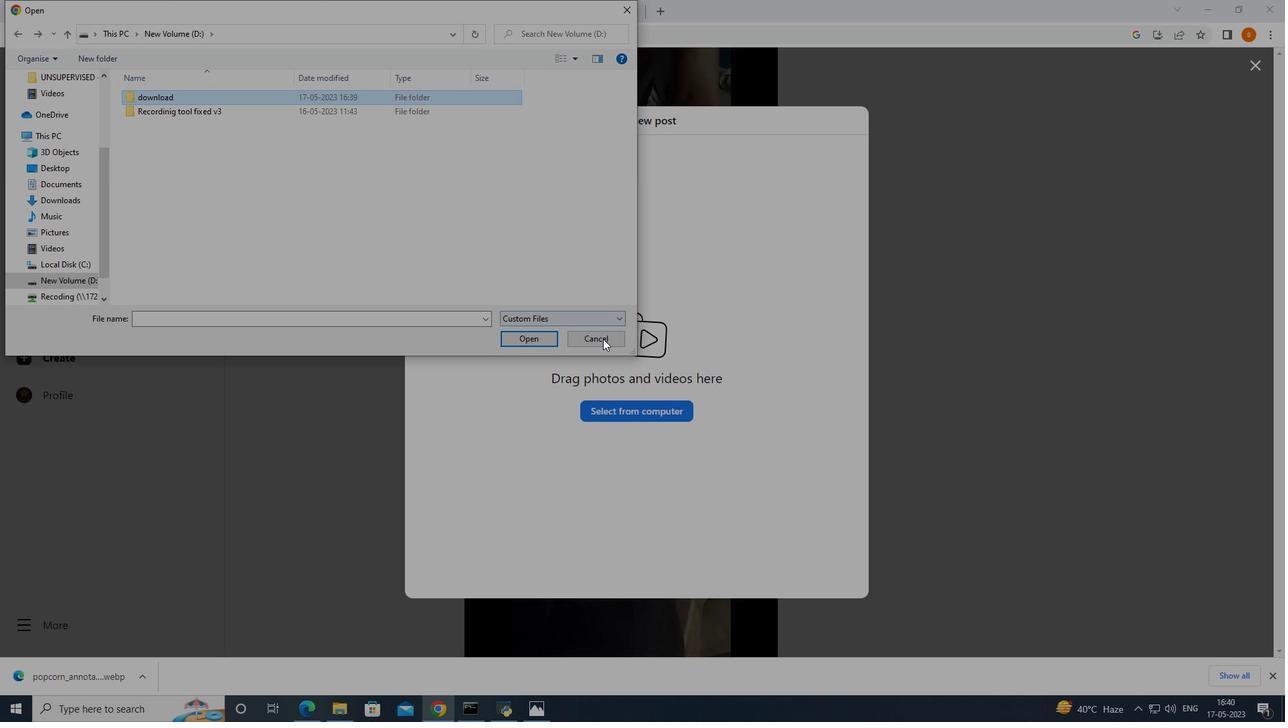 
Action: Mouse pressed left at (603, 339)
Screenshot: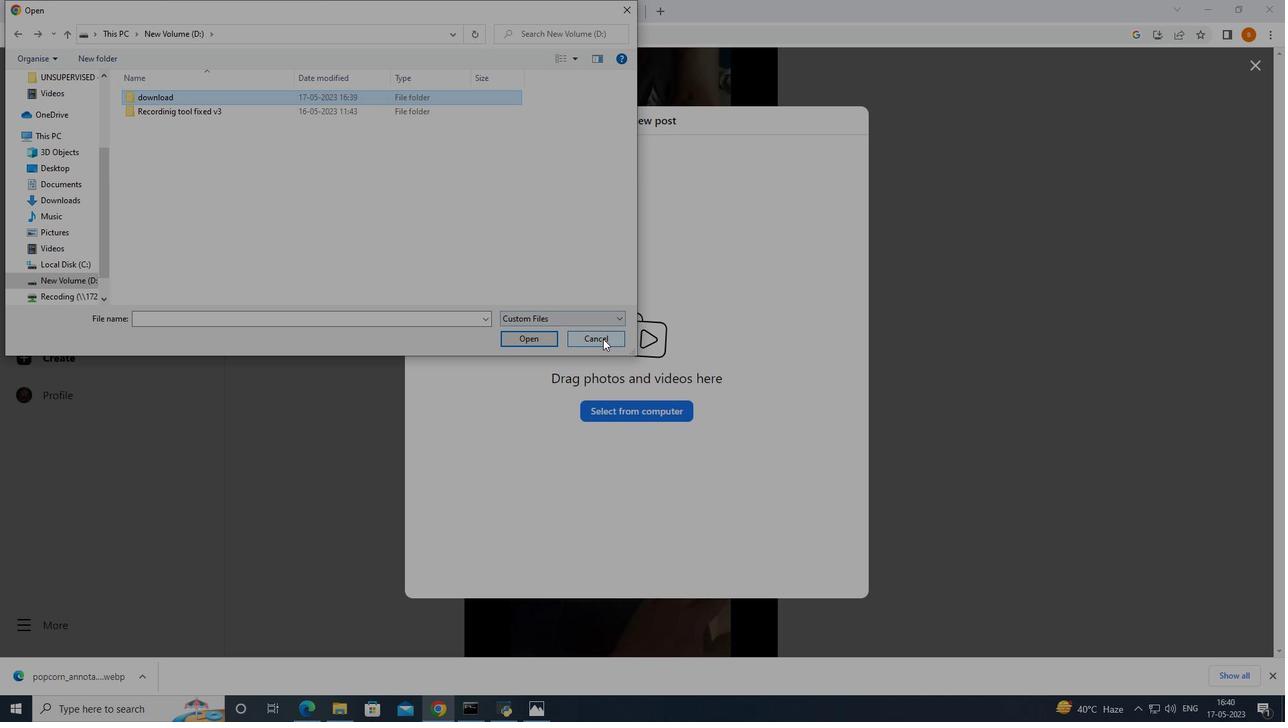 
Action: Mouse moved to (358, 11)
Screenshot: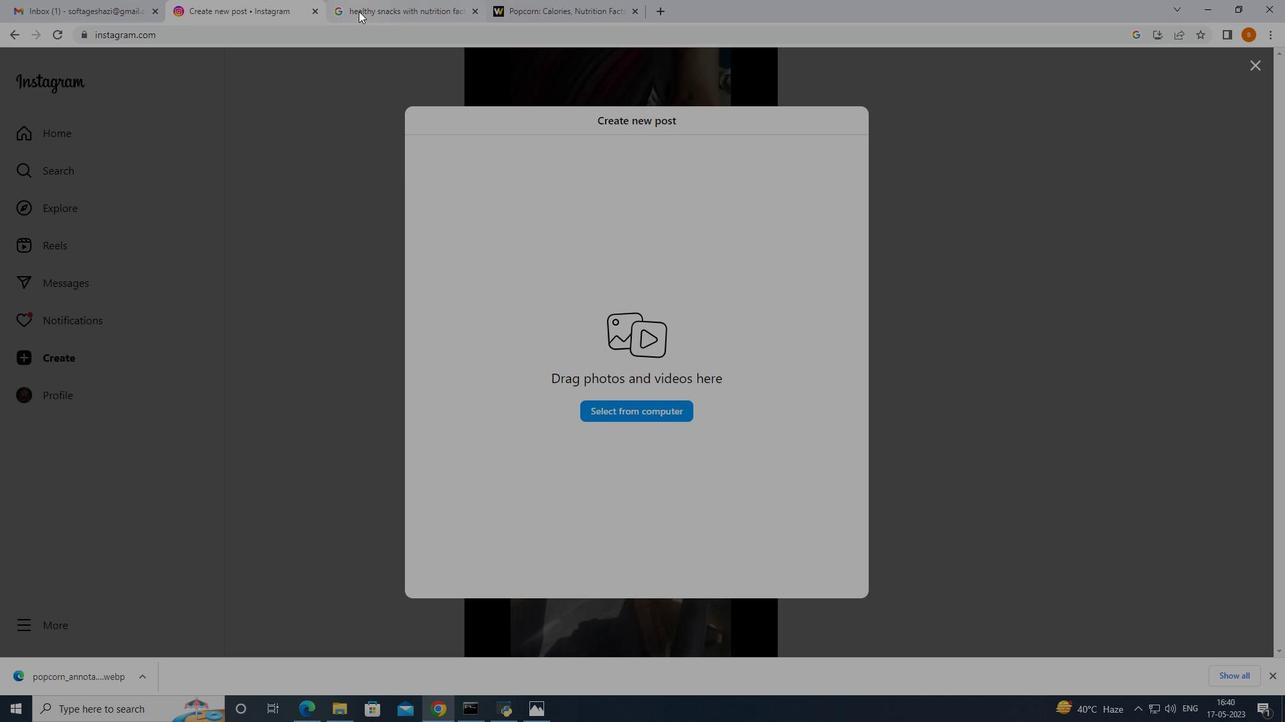 
Action: Mouse pressed left at (358, 11)
Screenshot: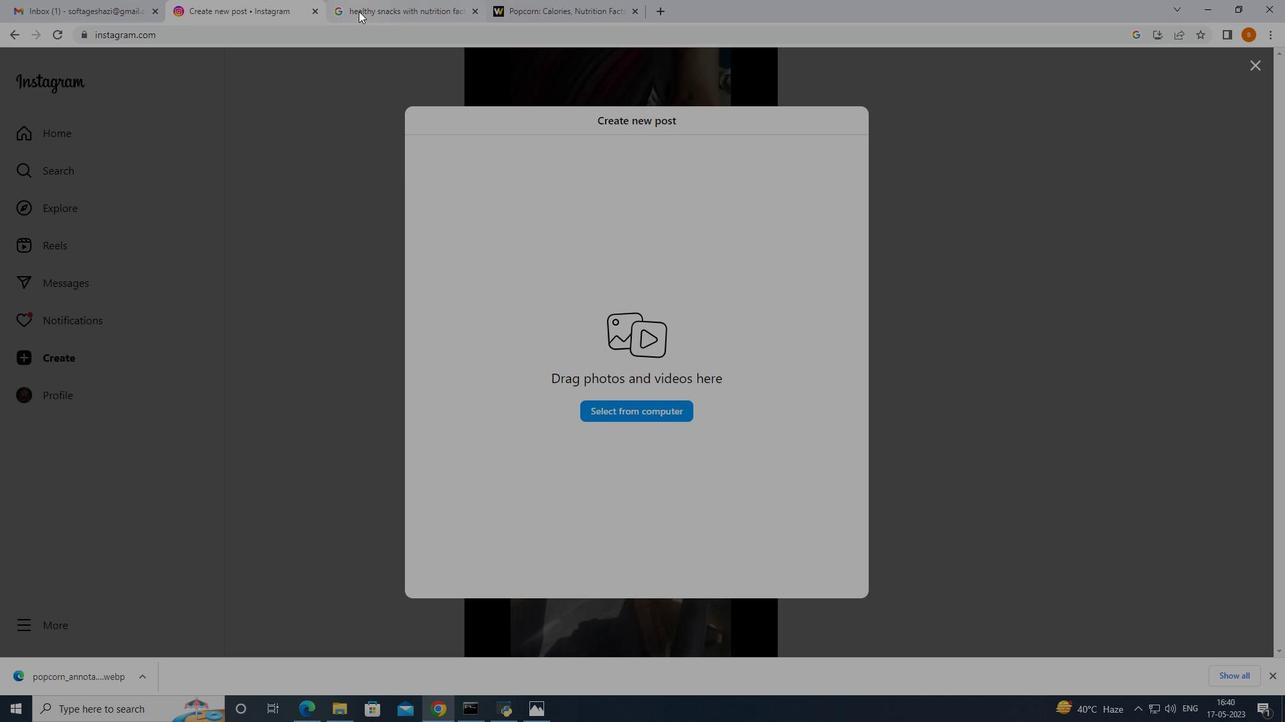 
Action: Mouse moved to (928, 257)
Screenshot: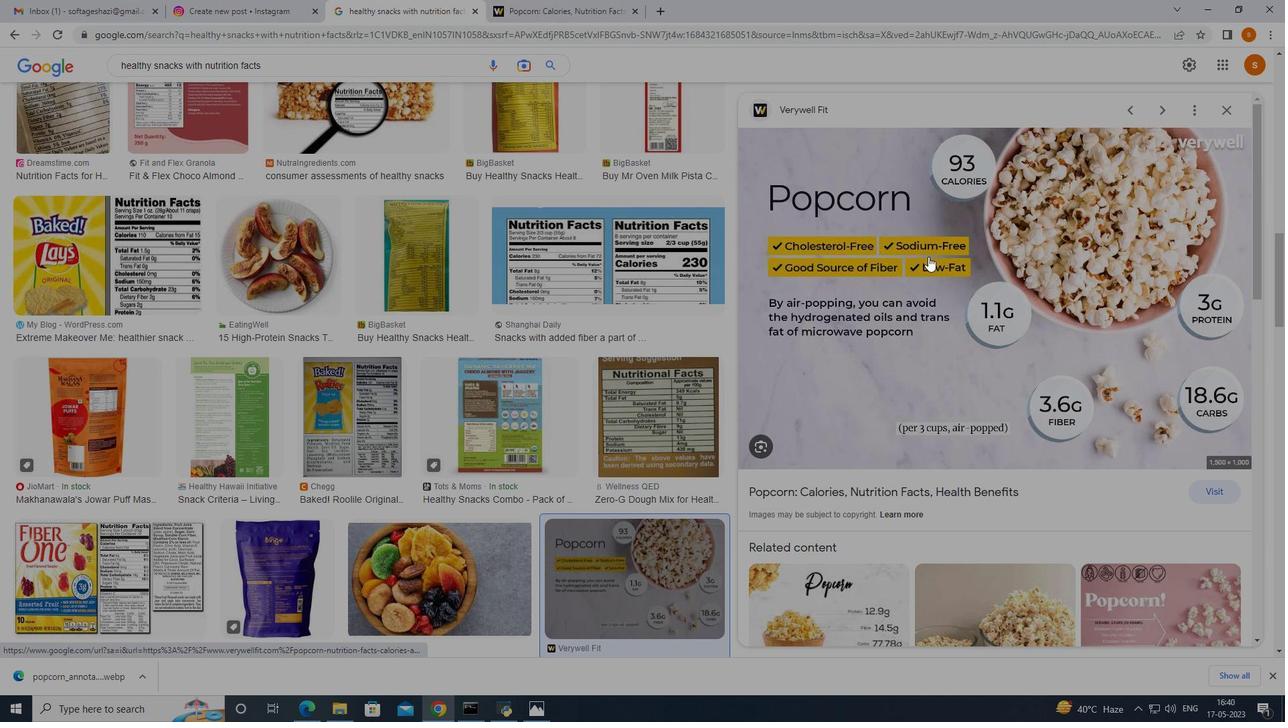 
Action: Mouse pressed right at (928, 257)
Screenshot: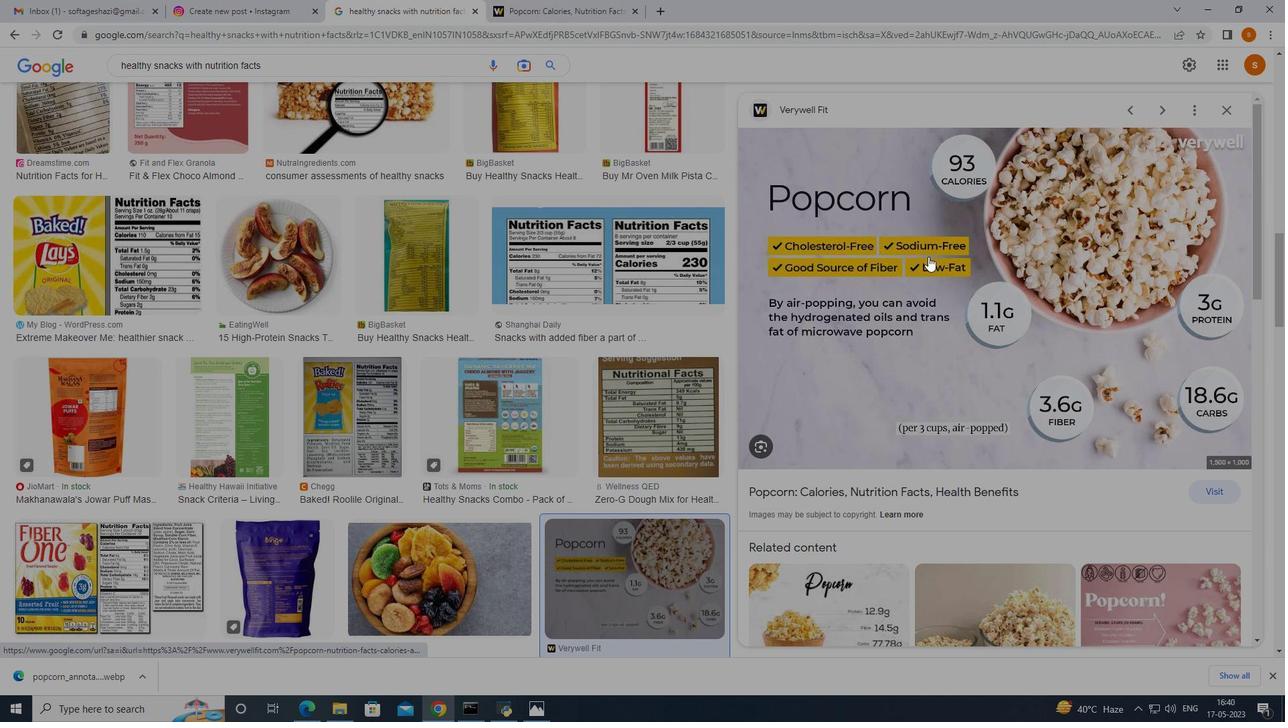 
Action: Mouse moved to (838, 330)
Screenshot: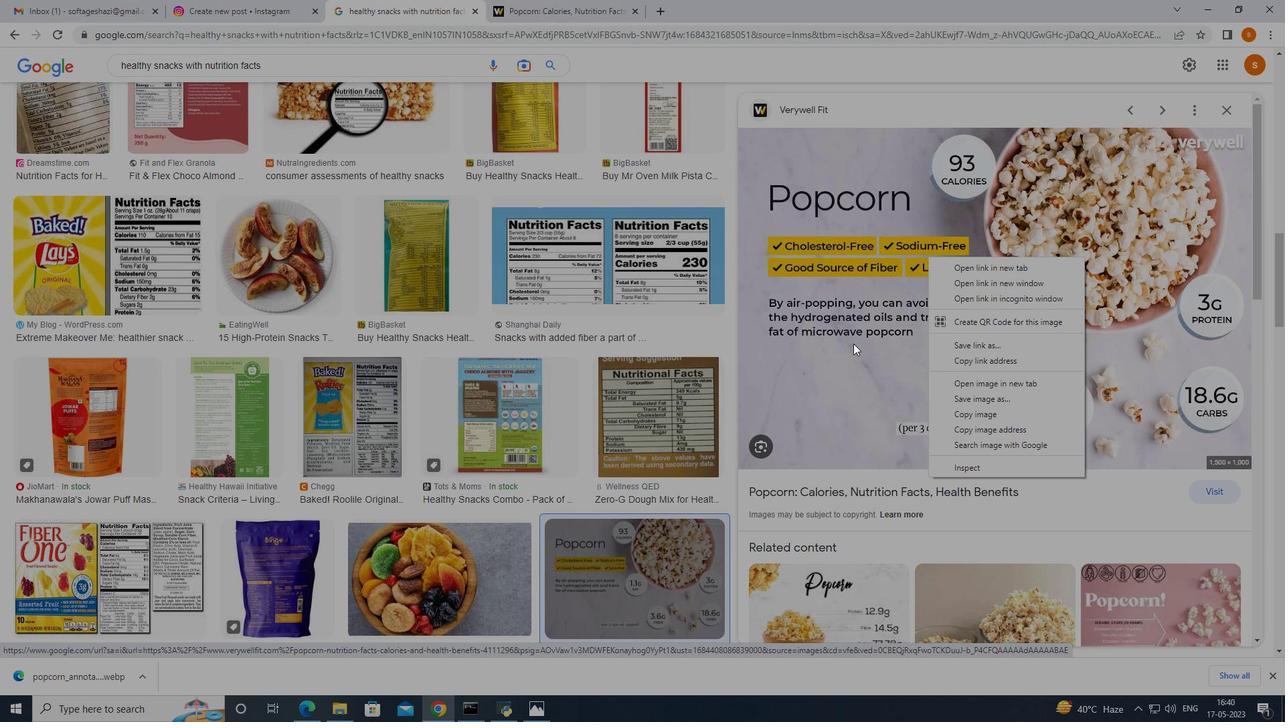 
Action: Mouse pressed left at (838, 330)
Screenshot: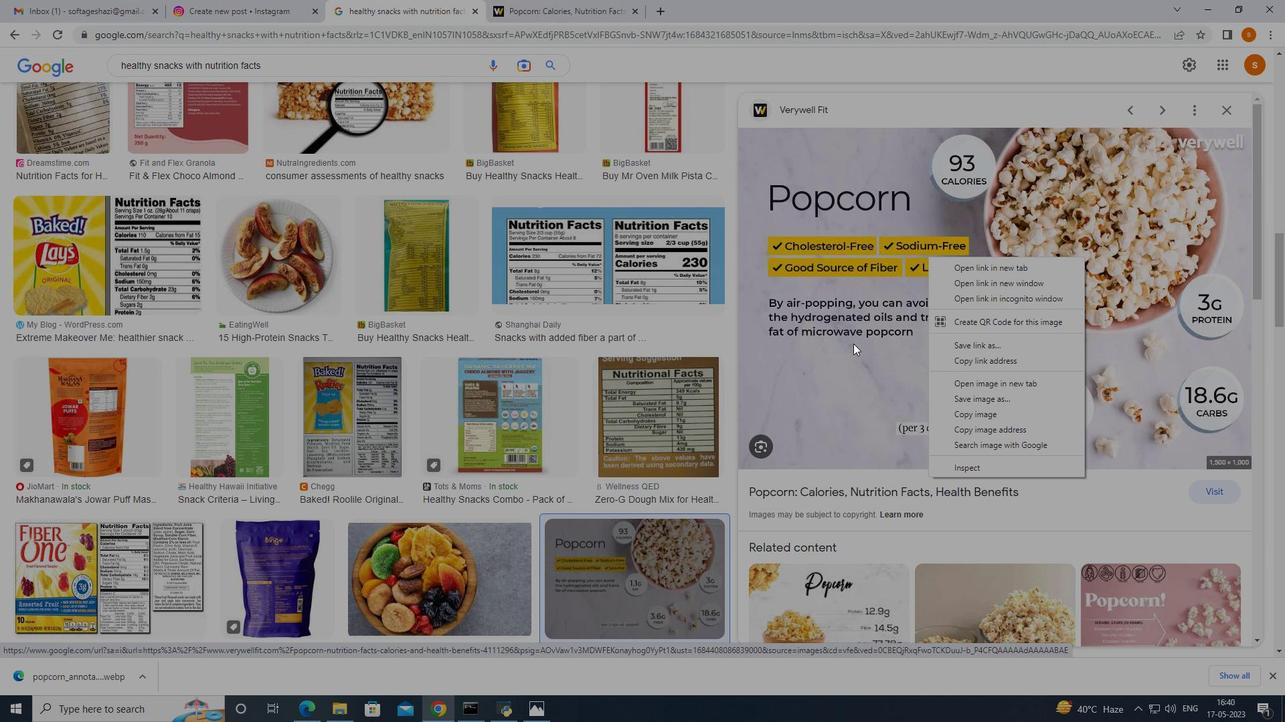 
Action: Mouse moved to (389, 428)
Screenshot: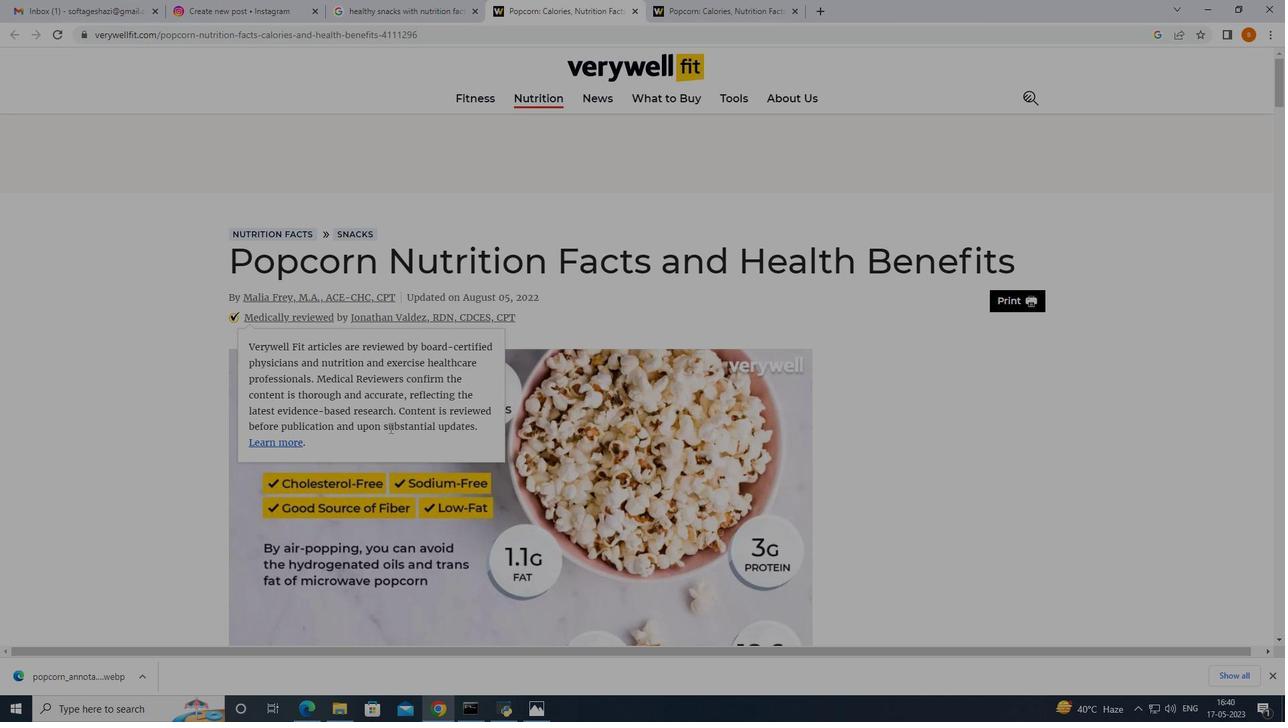 
Action: Mouse scrolled (389, 427) with delta (0, 0)
Screenshot: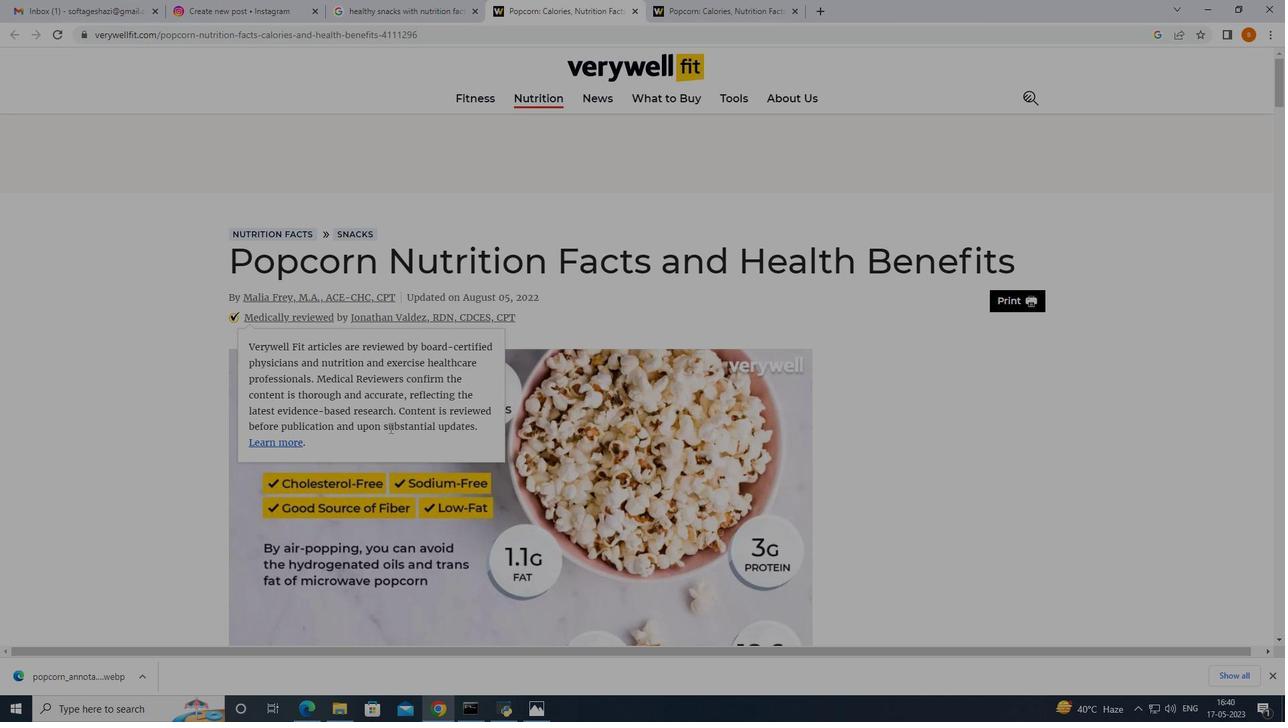 
Action: Mouse moved to (389, 429)
Screenshot: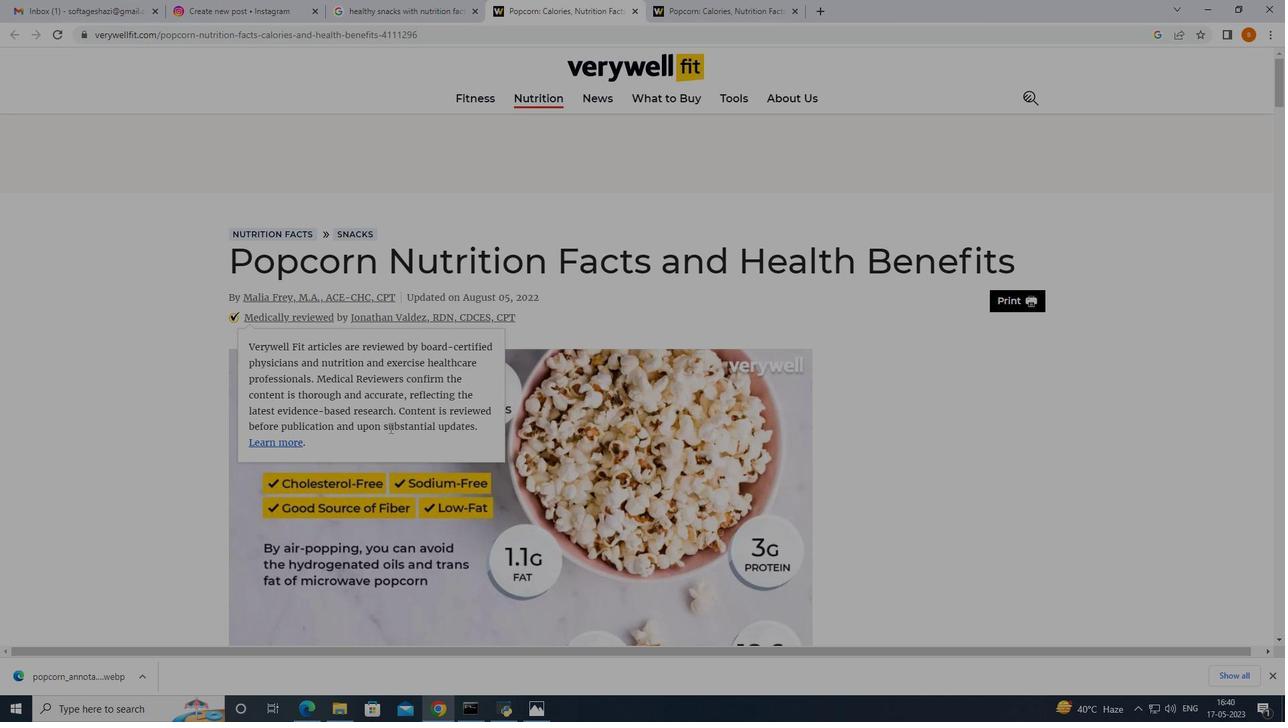 
Action: Mouse scrolled (389, 428) with delta (0, 0)
Screenshot: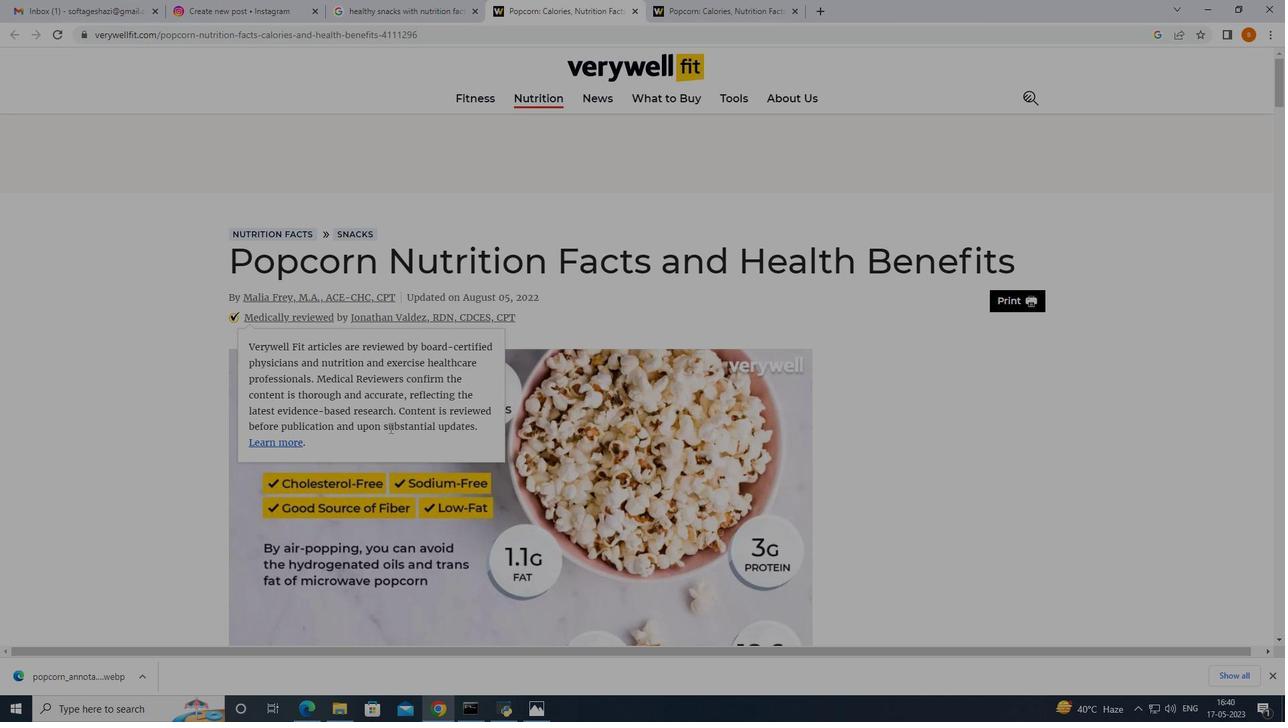 
Action: Mouse moved to (389, 429)
Screenshot: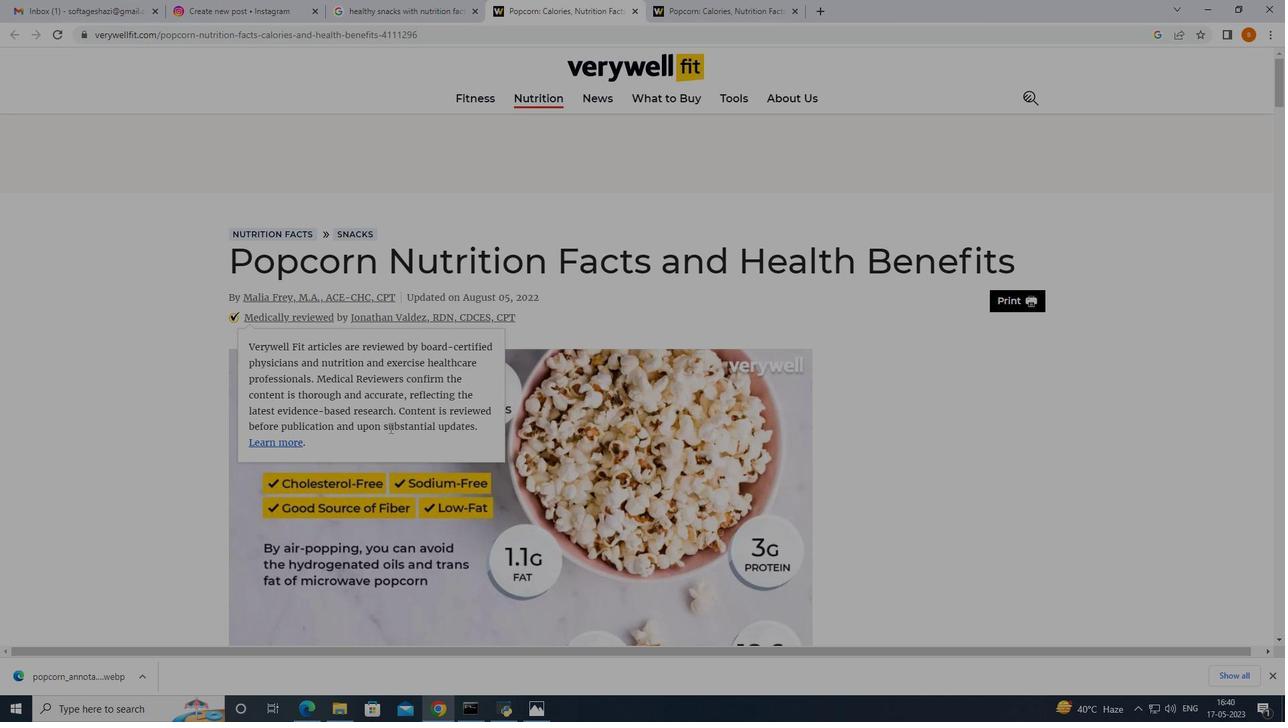 
Action: Mouse scrolled (389, 429) with delta (0, 0)
Screenshot: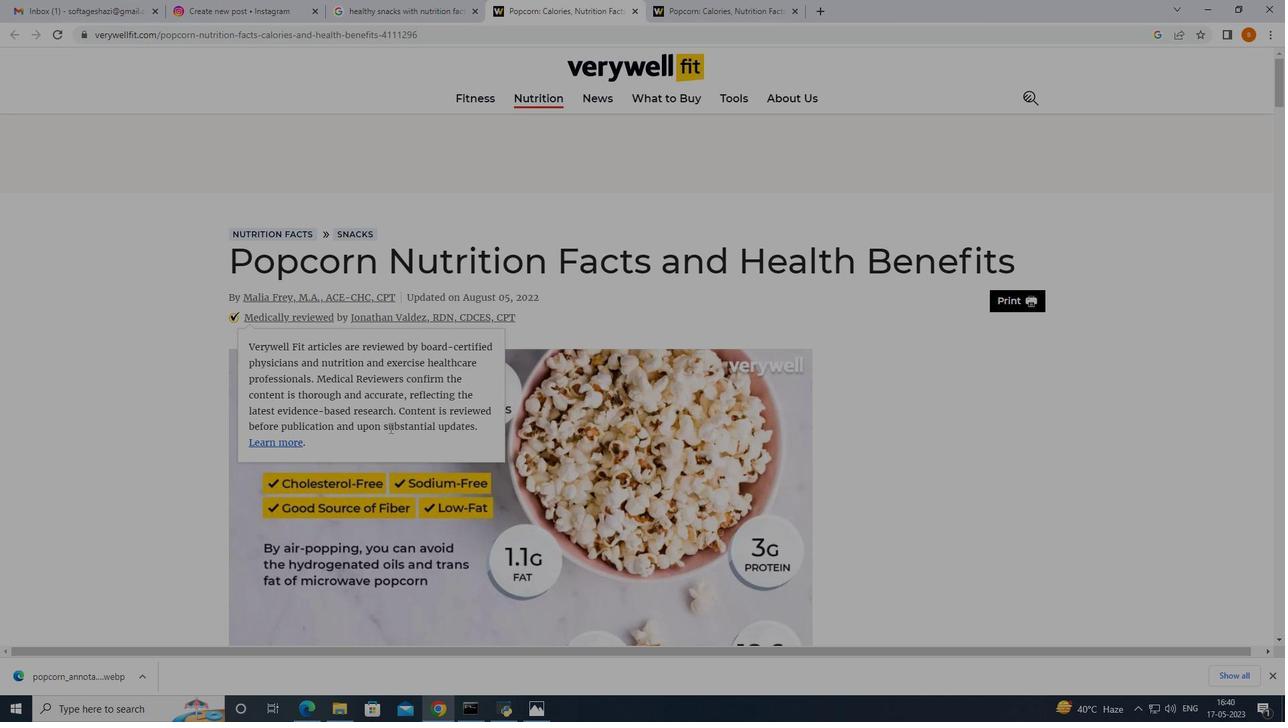
Action: Mouse scrolled (389, 429) with delta (0, 0)
Screenshot: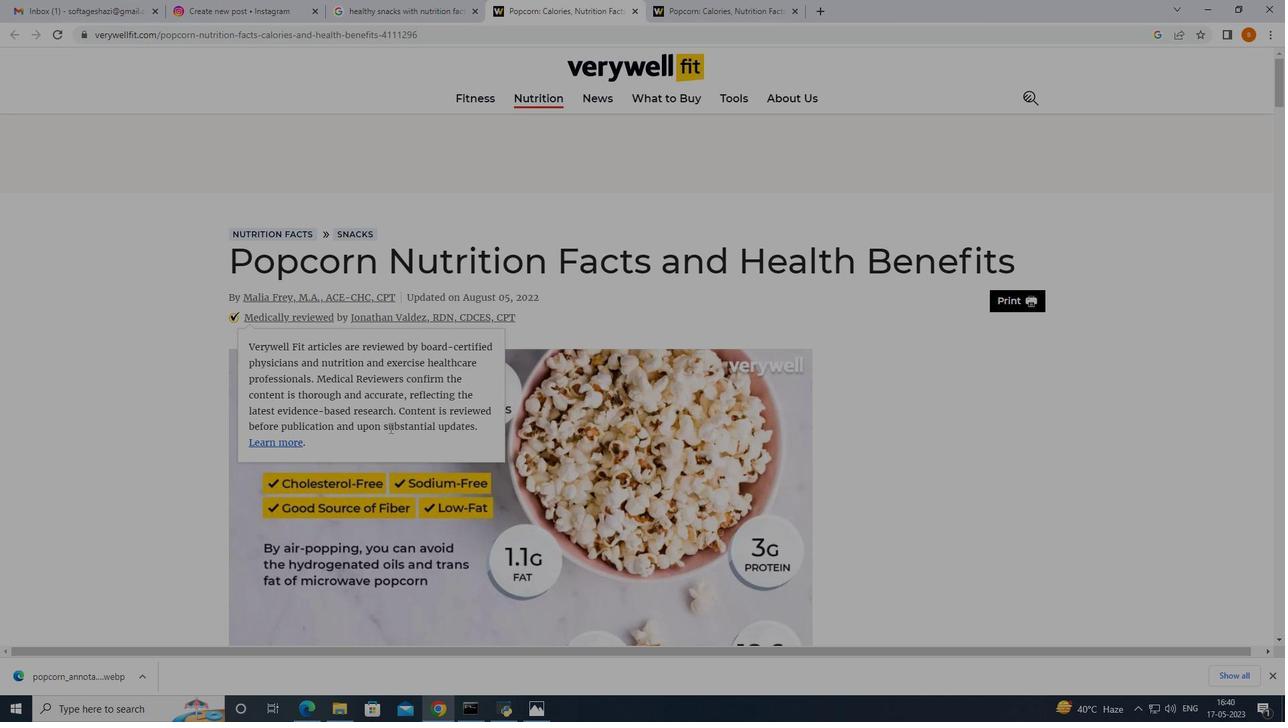 
Action: Mouse moved to (464, 300)
Screenshot: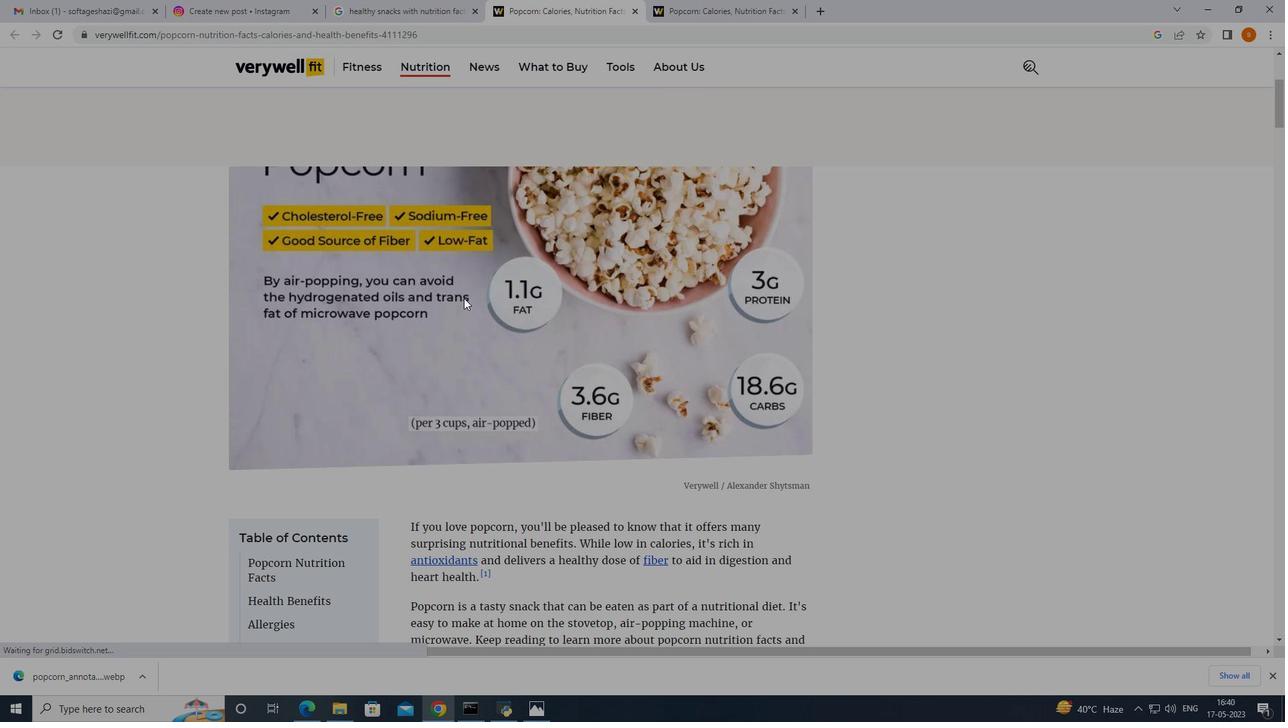 
Action: Mouse scrolled (464, 301) with delta (0, 0)
Screenshot: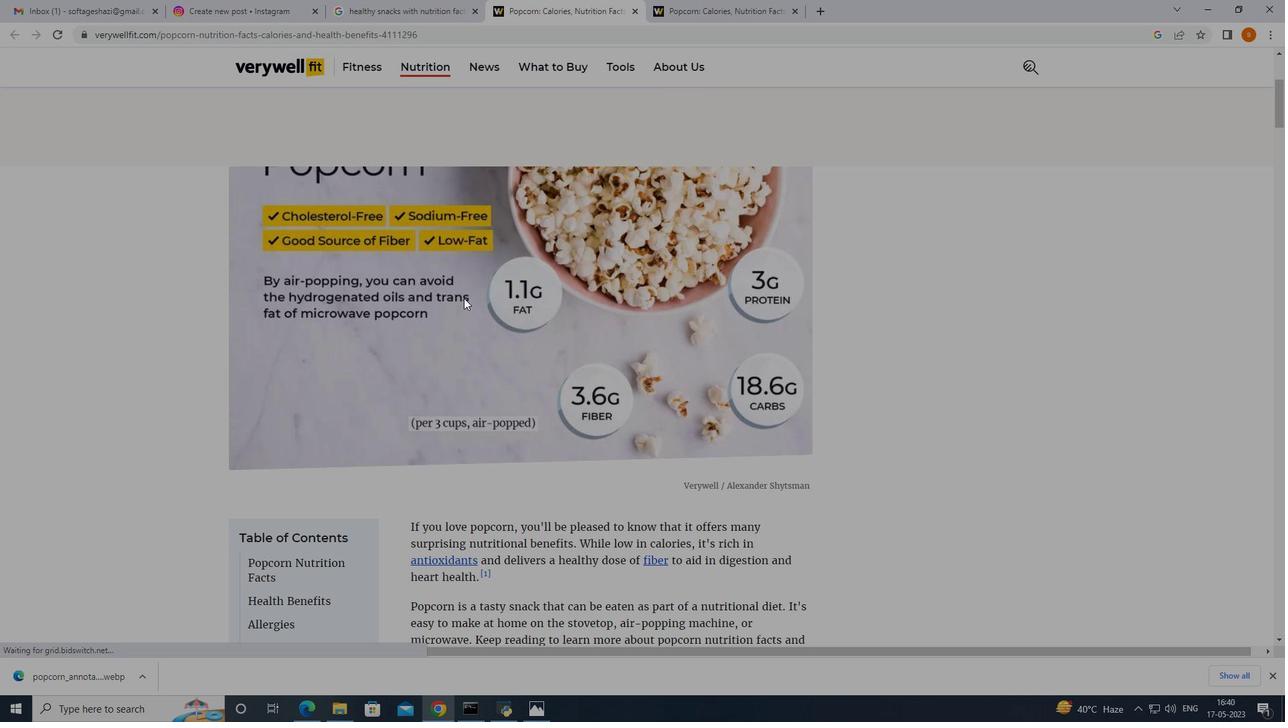 
Action: Mouse moved to (394, 344)
Screenshot: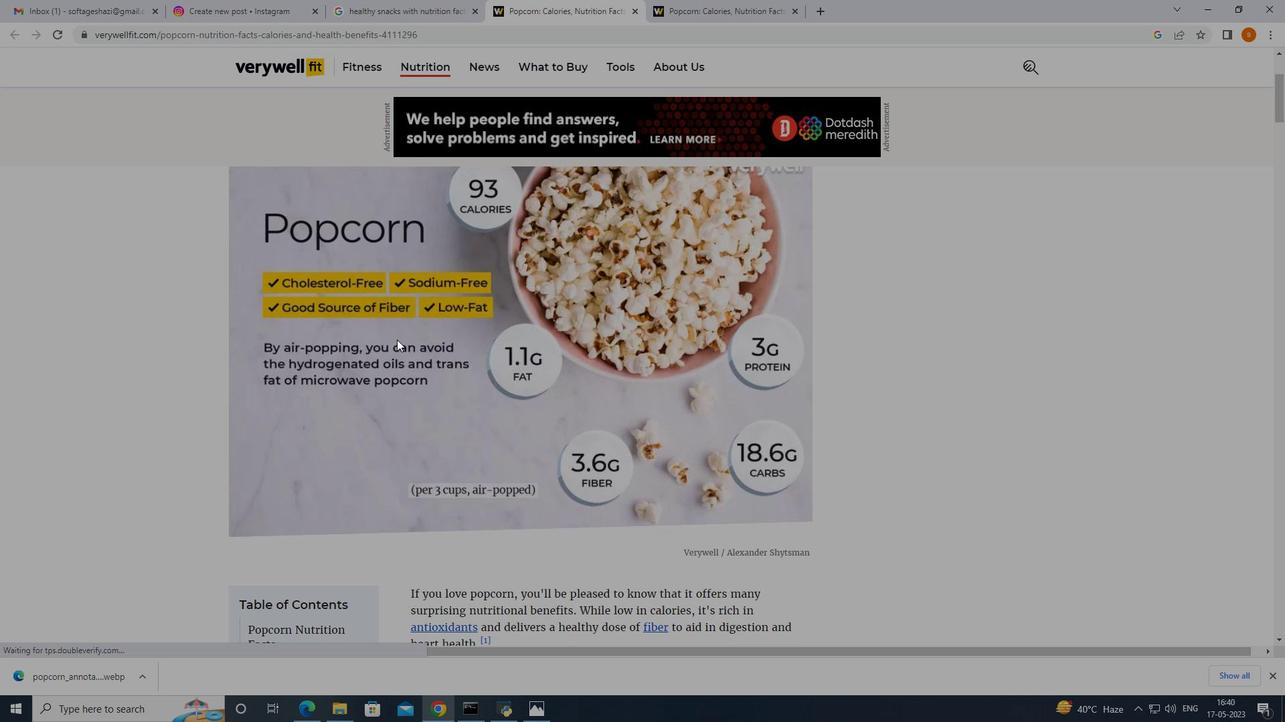 
Action: Mouse pressed right at (396, 343)
Screenshot: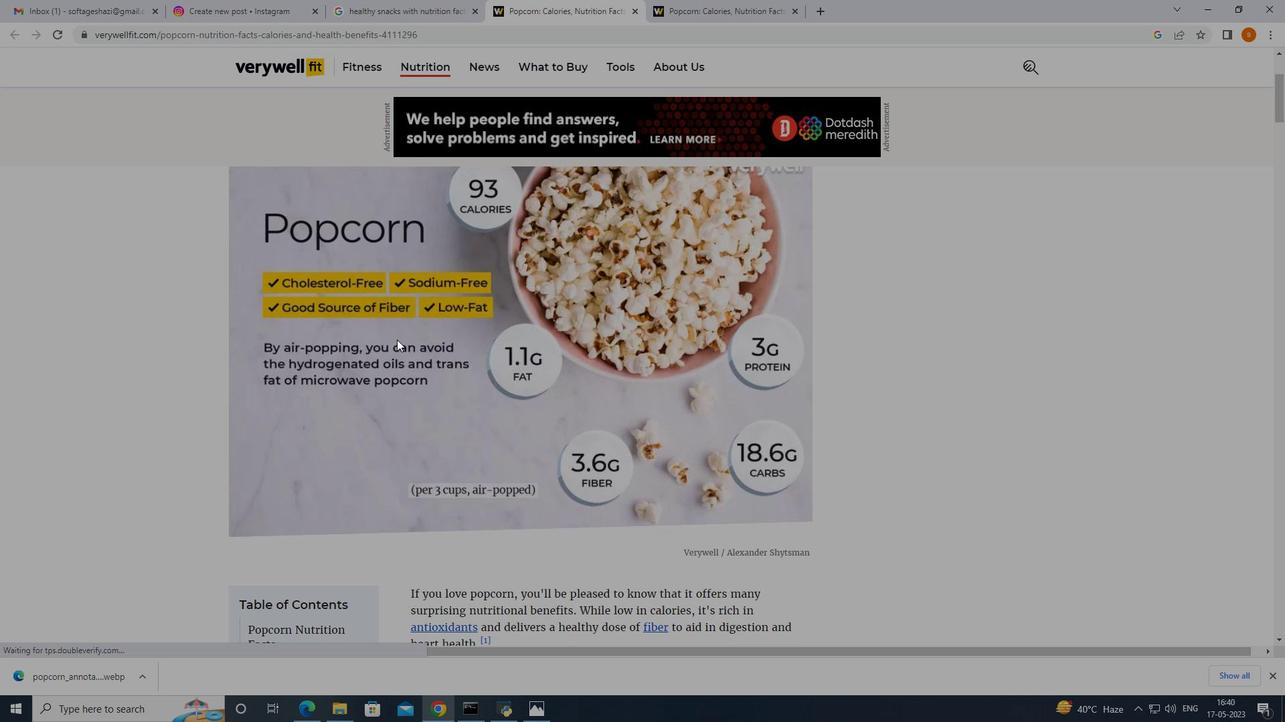 
Action: Mouse moved to (435, 372)
Screenshot: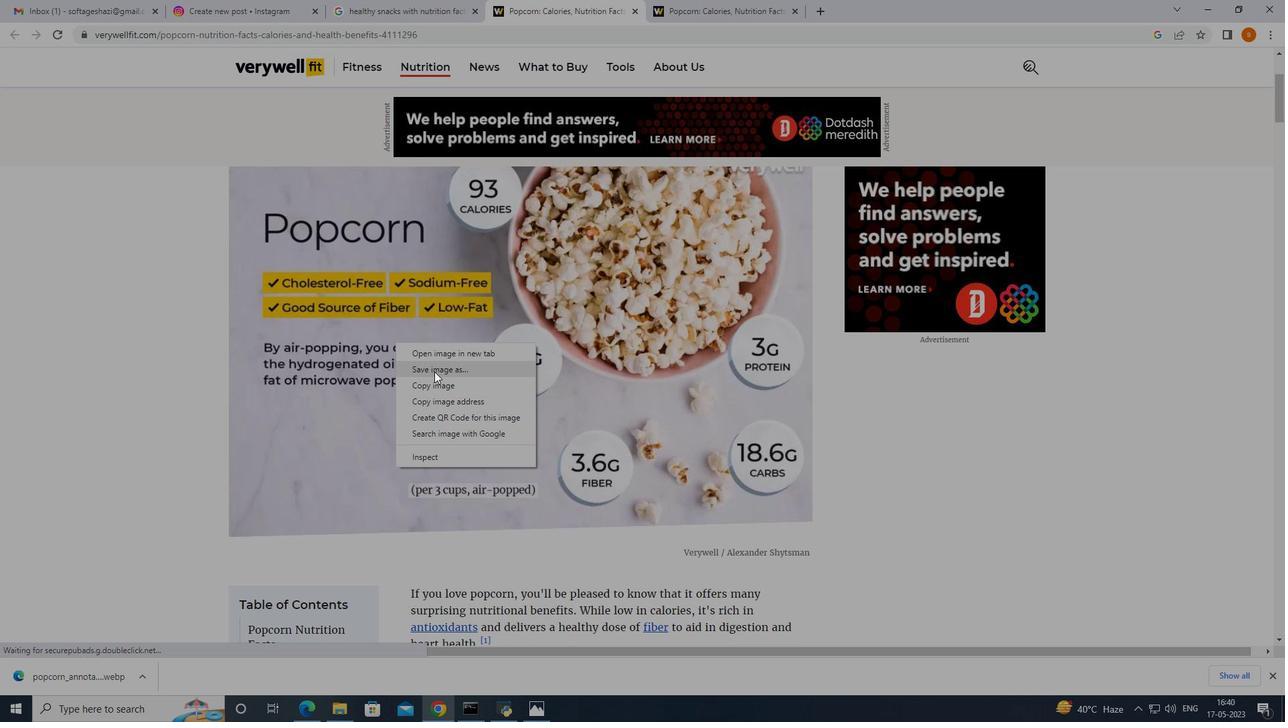 
Action: Mouse pressed left at (435, 372)
Screenshot: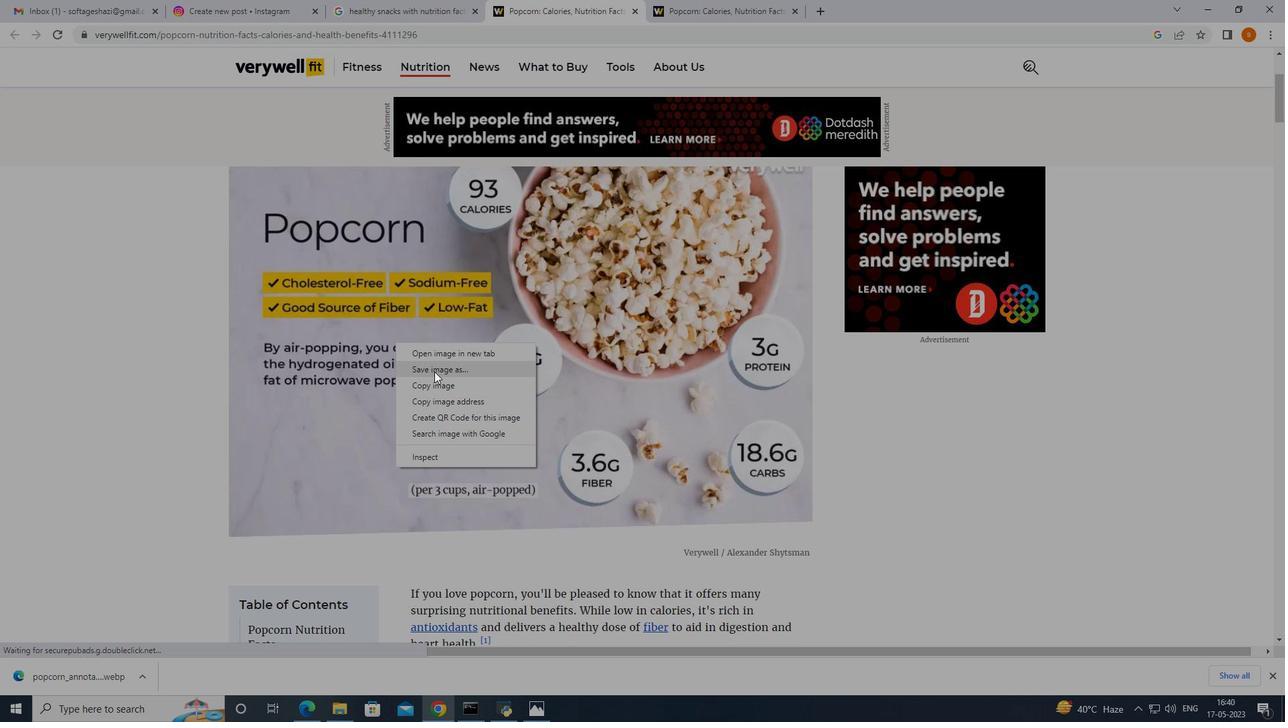 
Action: Mouse moved to (325, 293)
Screenshot: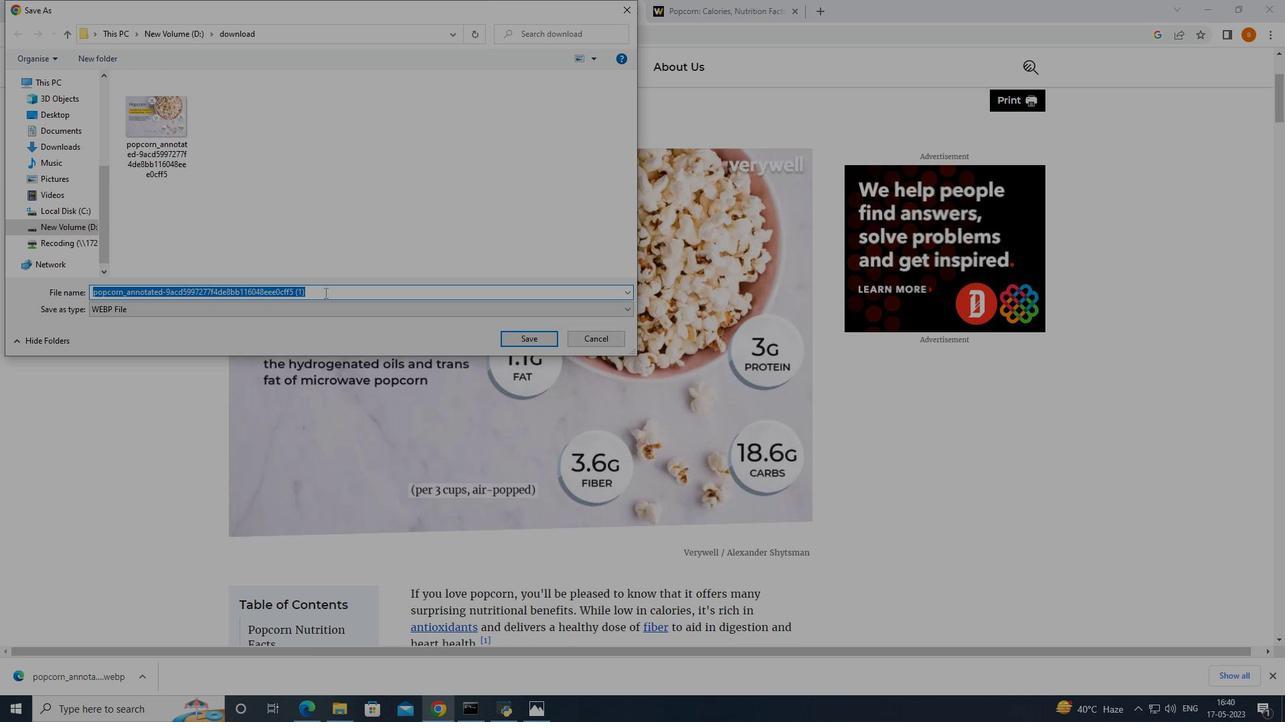
Action: Mouse pressed left at (325, 293)
Screenshot: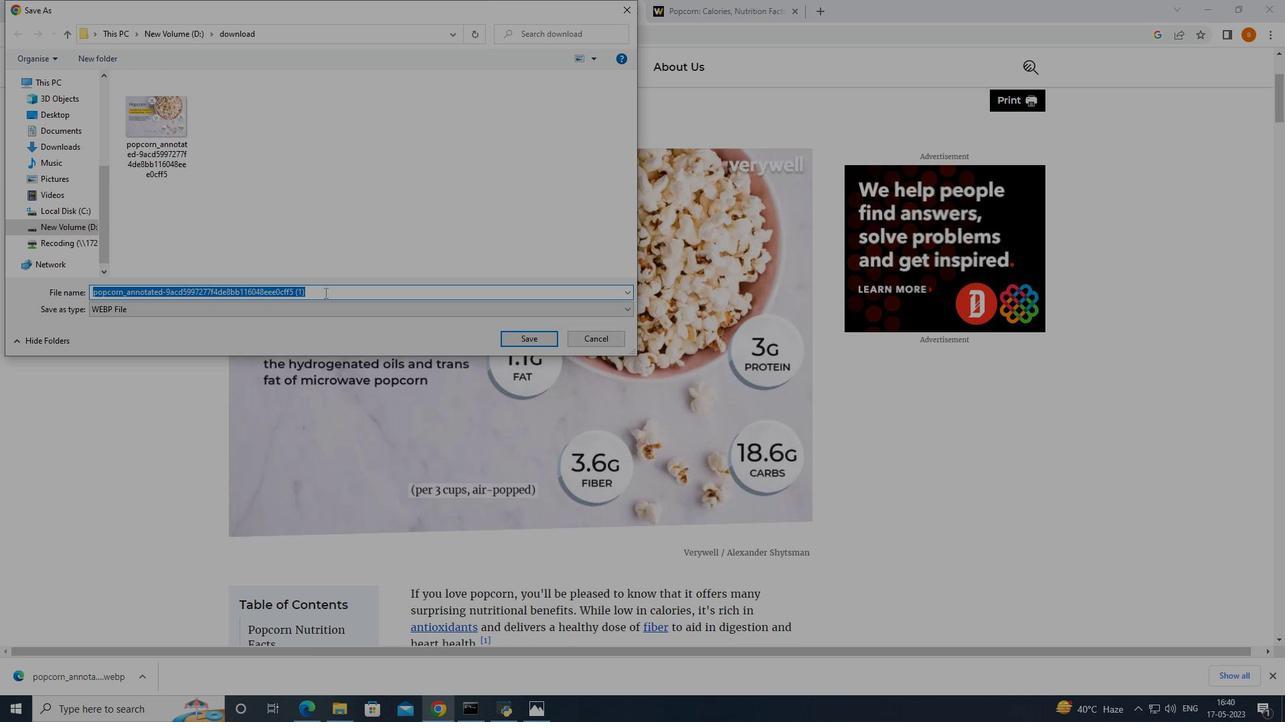
Action: Mouse moved to (330, 293)
Screenshot: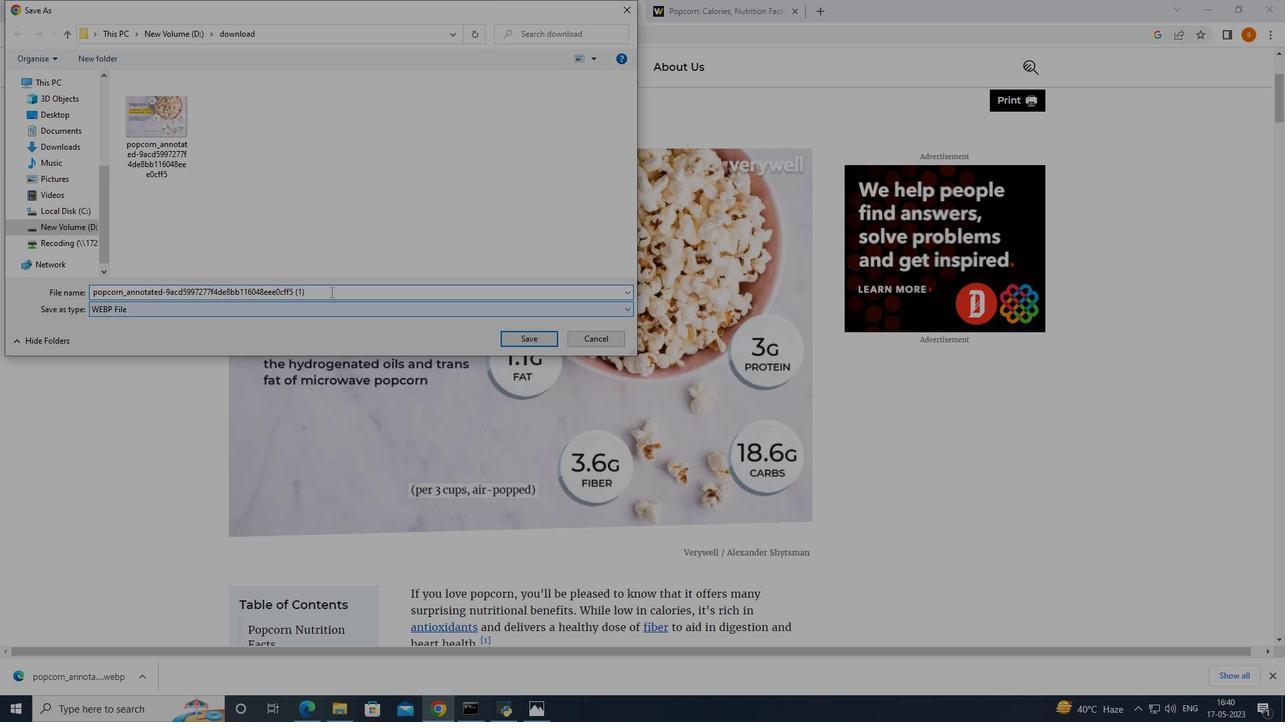 
Action: Mouse pressed left at (330, 293)
Screenshot: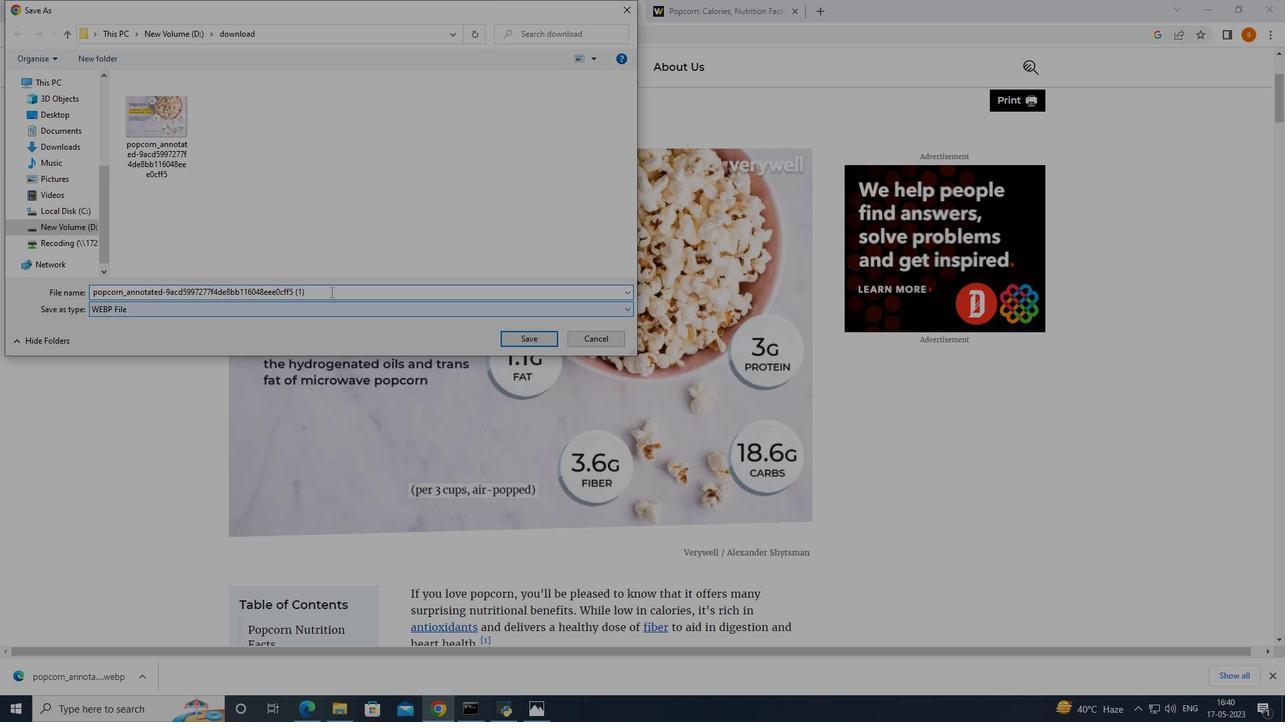 
Action: Mouse moved to (186, 195)
Screenshot: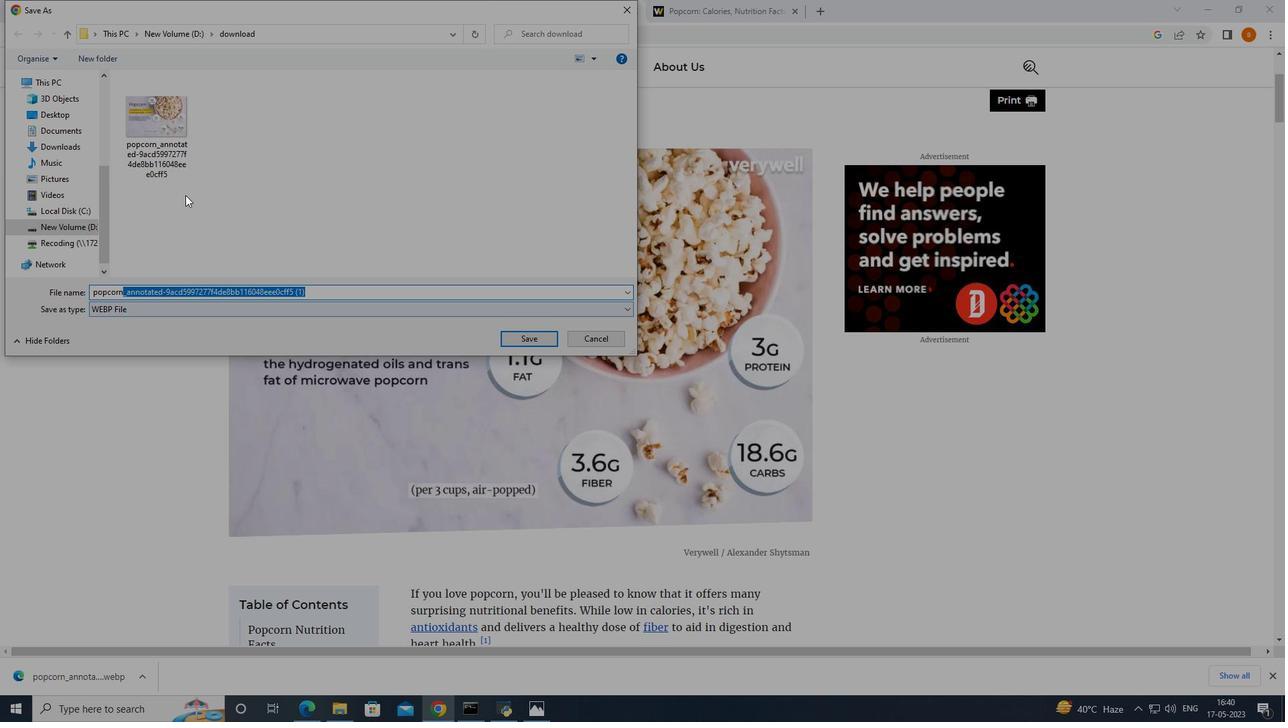 
Action: Mouse pressed left at (186, 195)
Screenshot: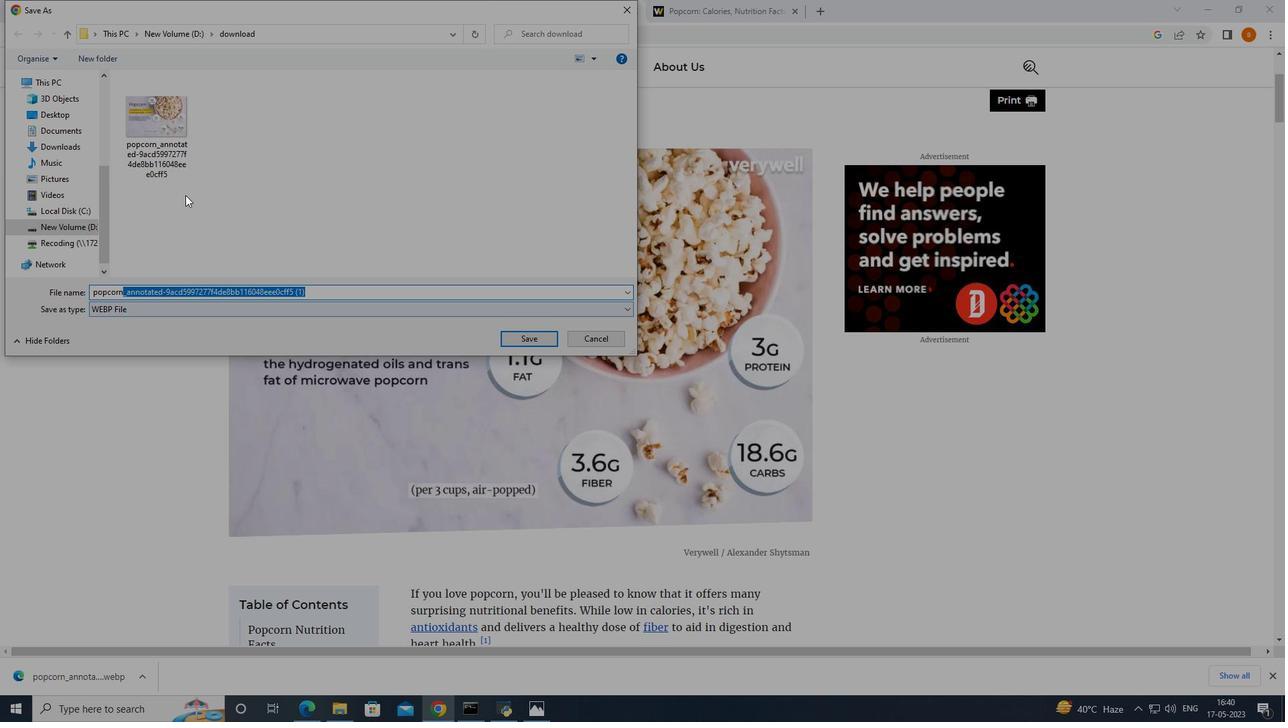 
Action: Mouse moved to (350, 10)
Screenshot: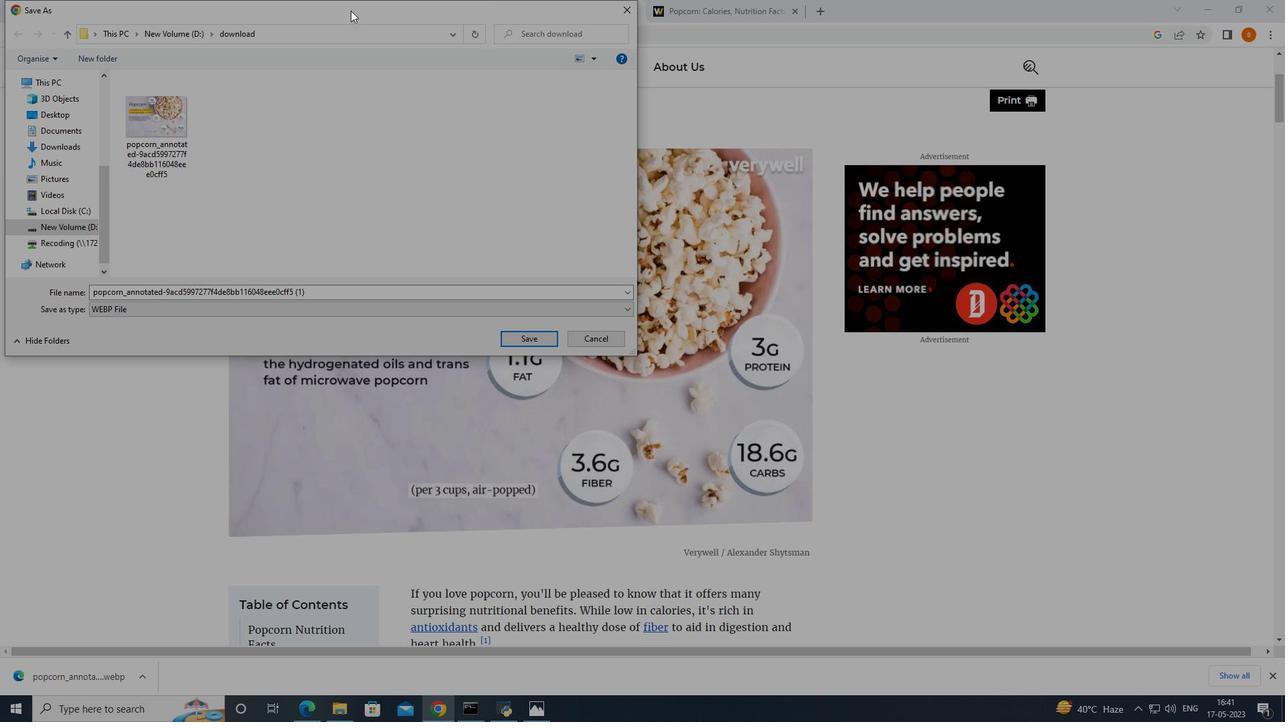 
Action: Mouse pressed left at (350, 10)
Screenshot: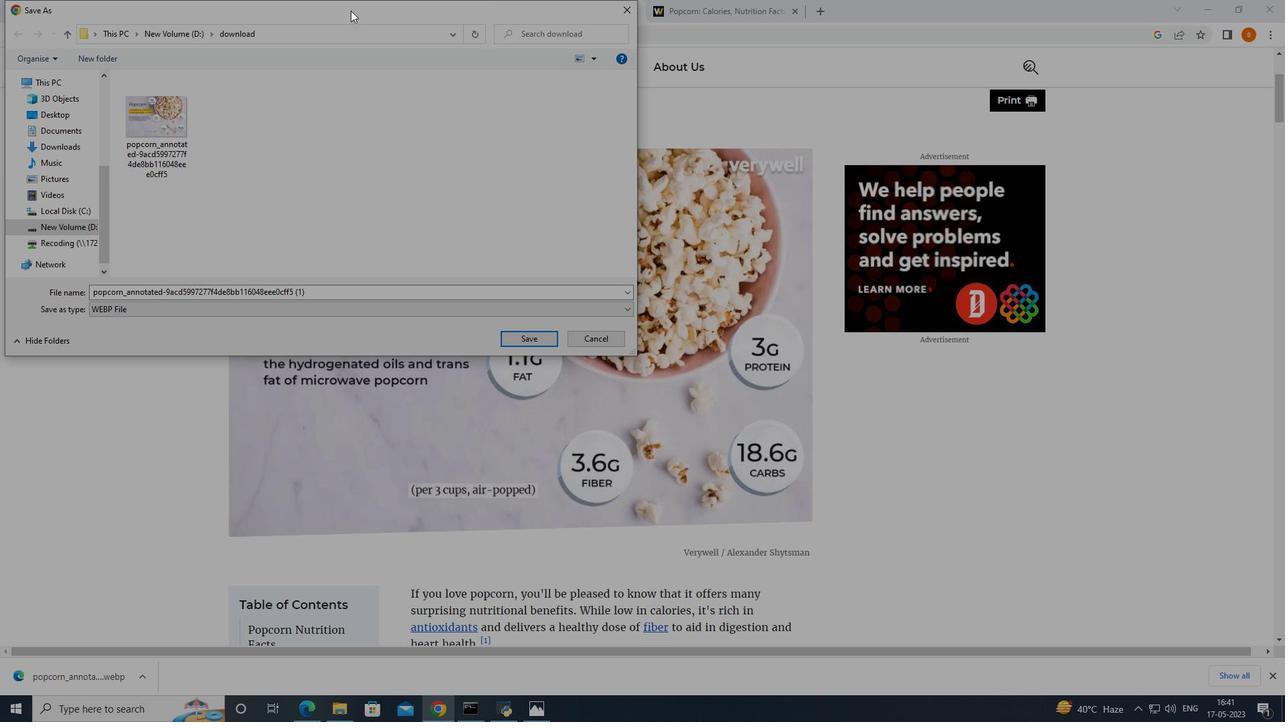 
Action: Mouse moved to (240, 0)
Screenshot: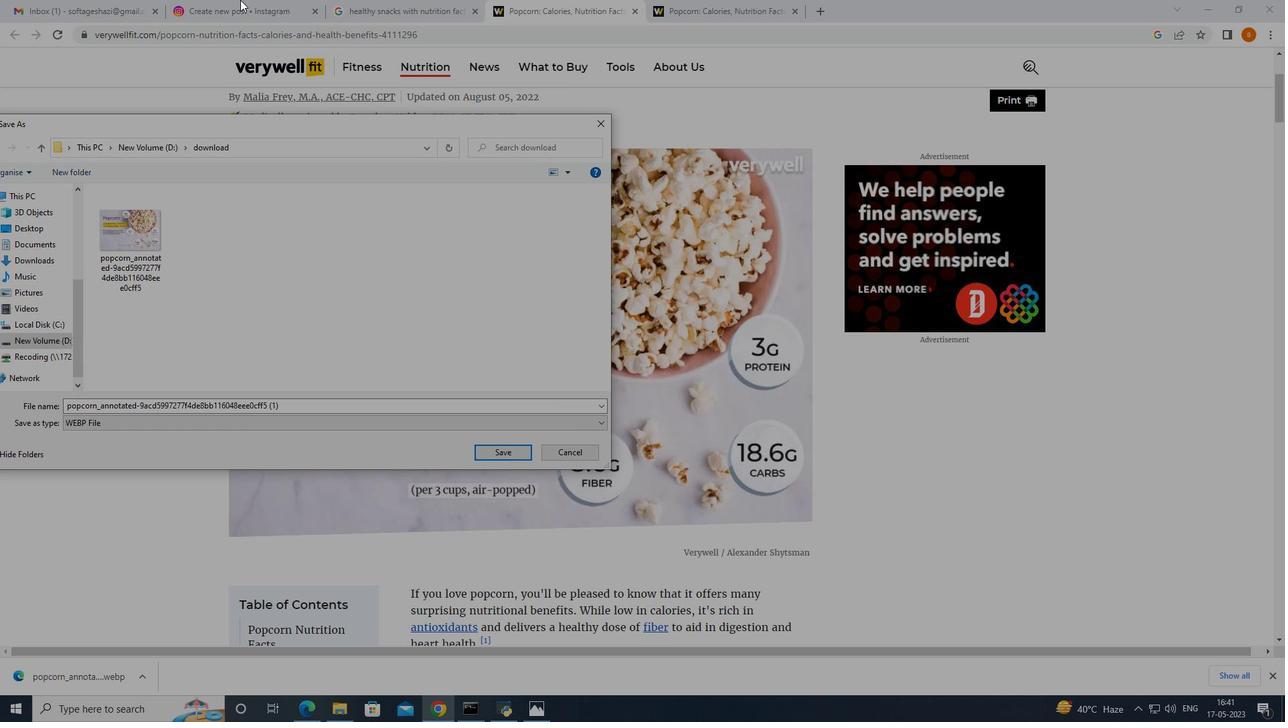 
Action: Mouse pressed left at (240, 0)
Screenshot: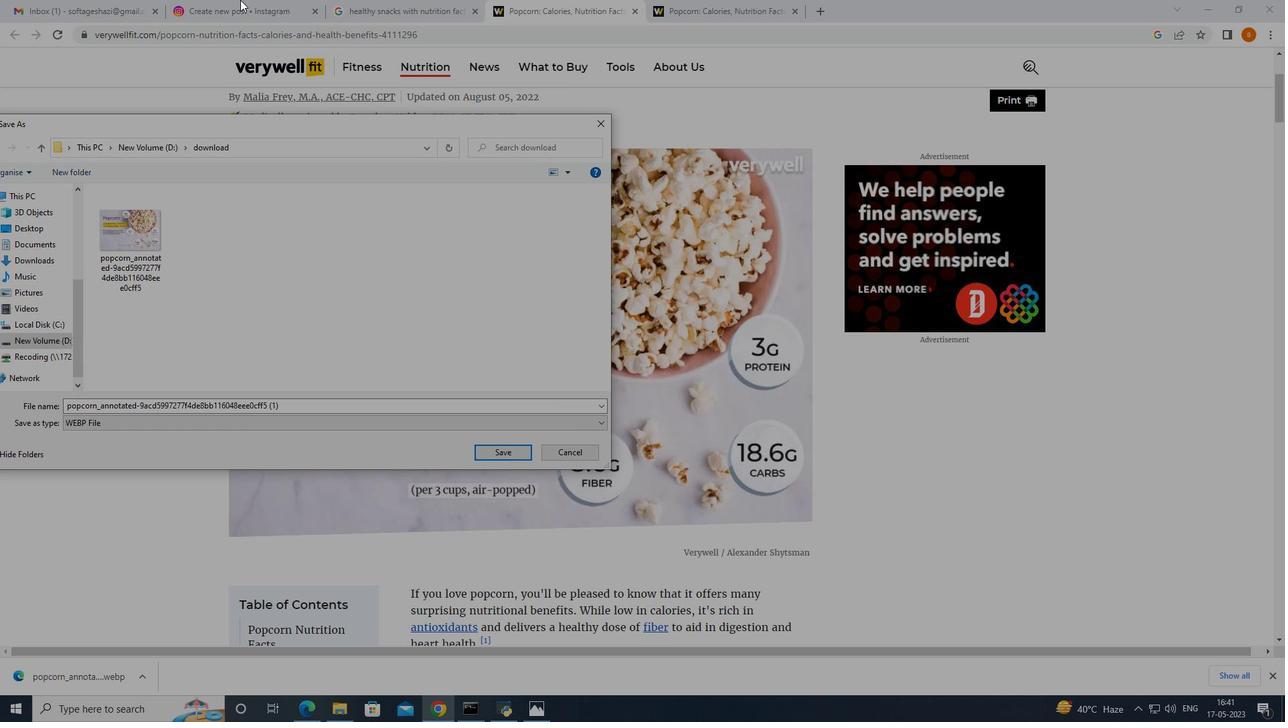 
Action: Mouse moved to (268, 12)
Screenshot: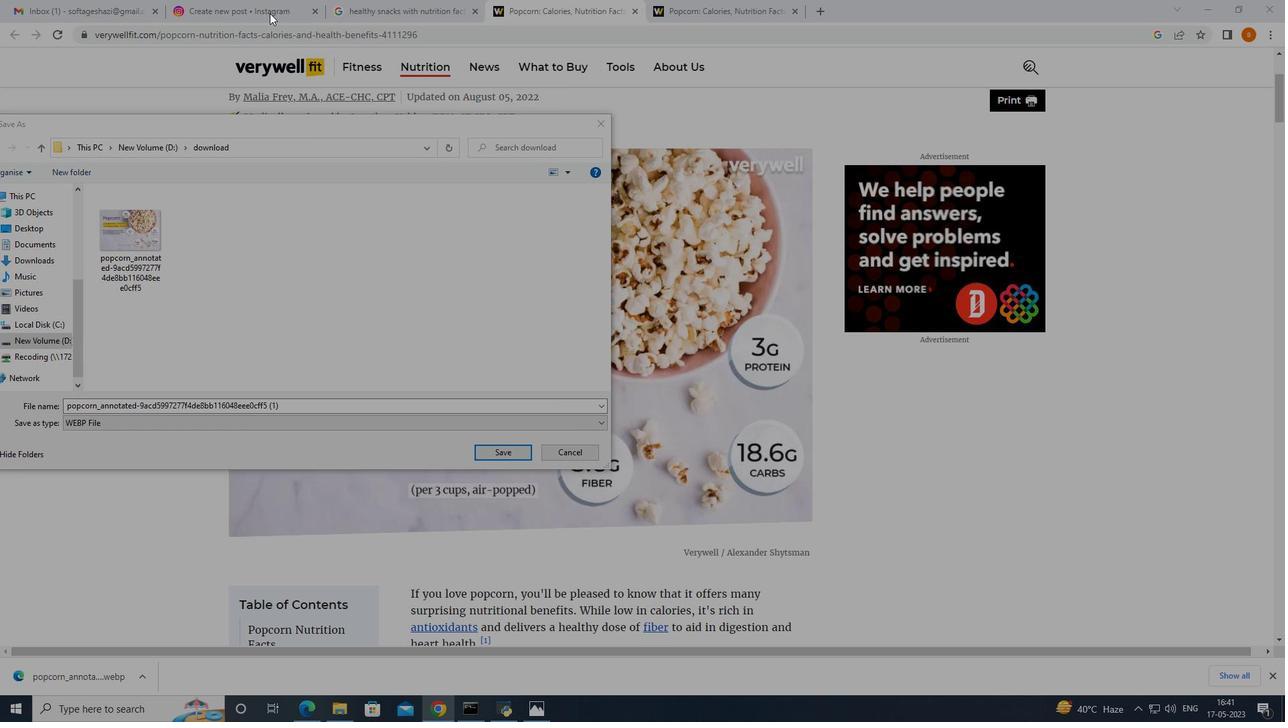 
Action: Mouse pressed left at (268, 12)
Screenshot: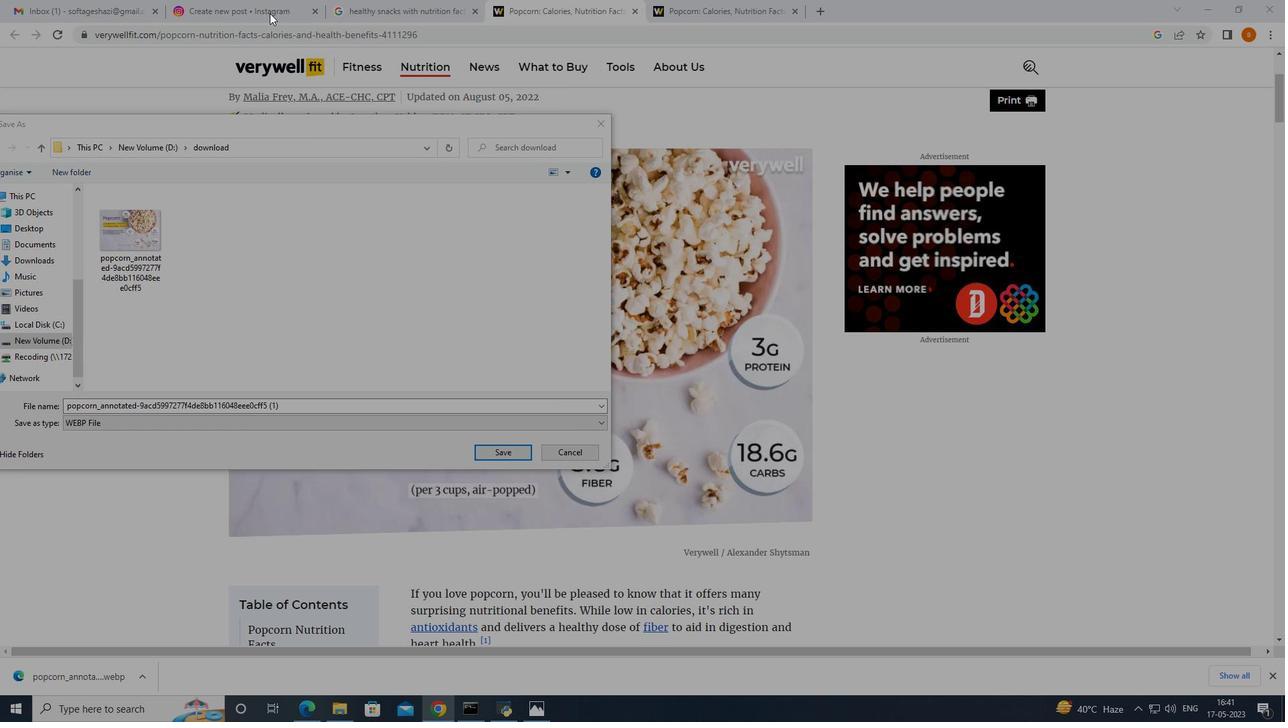 
Action: Mouse moved to (623, 121)
Screenshot: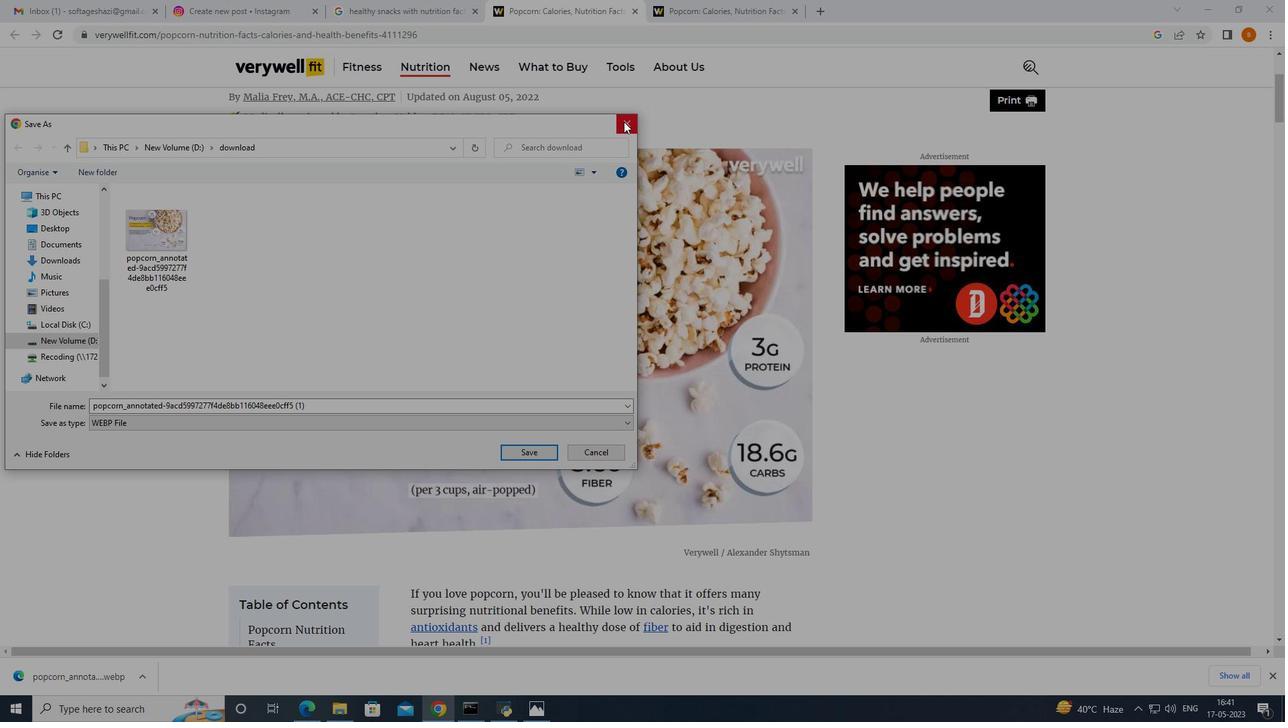 
Action: Mouse pressed left at (623, 121)
Screenshot: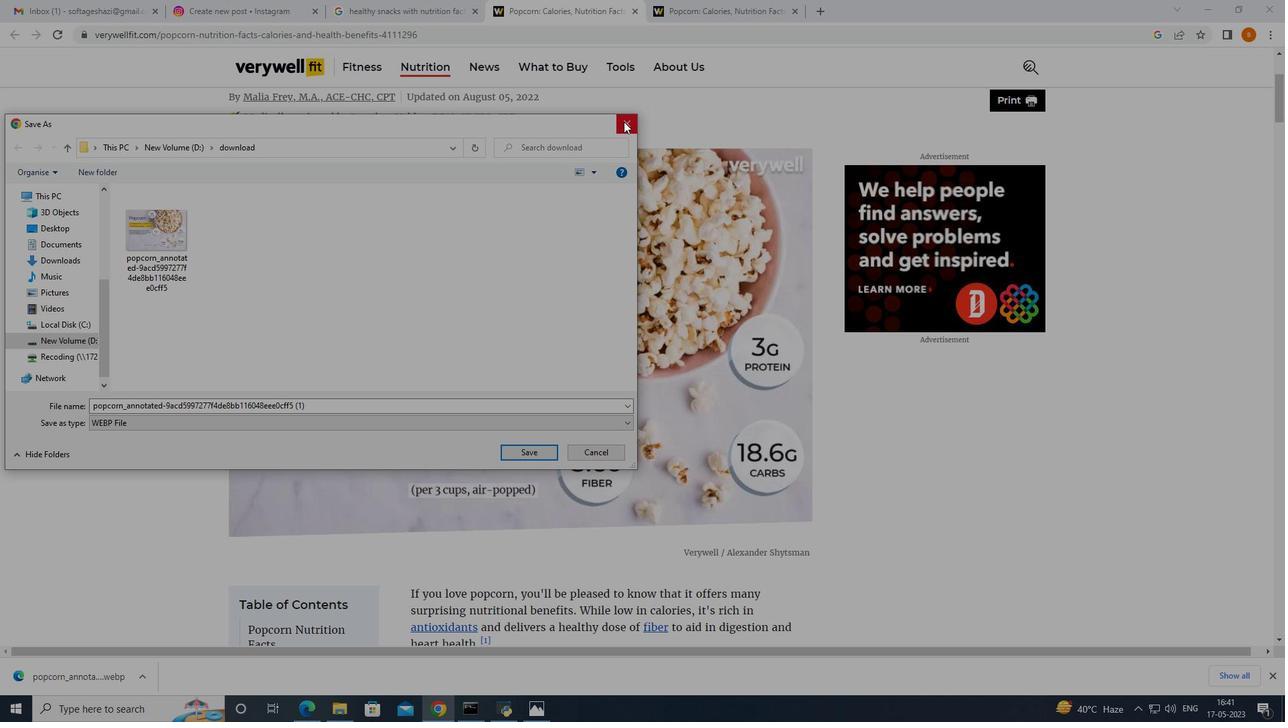 
Action: Mouse moved to (340, 715)
Screenshot: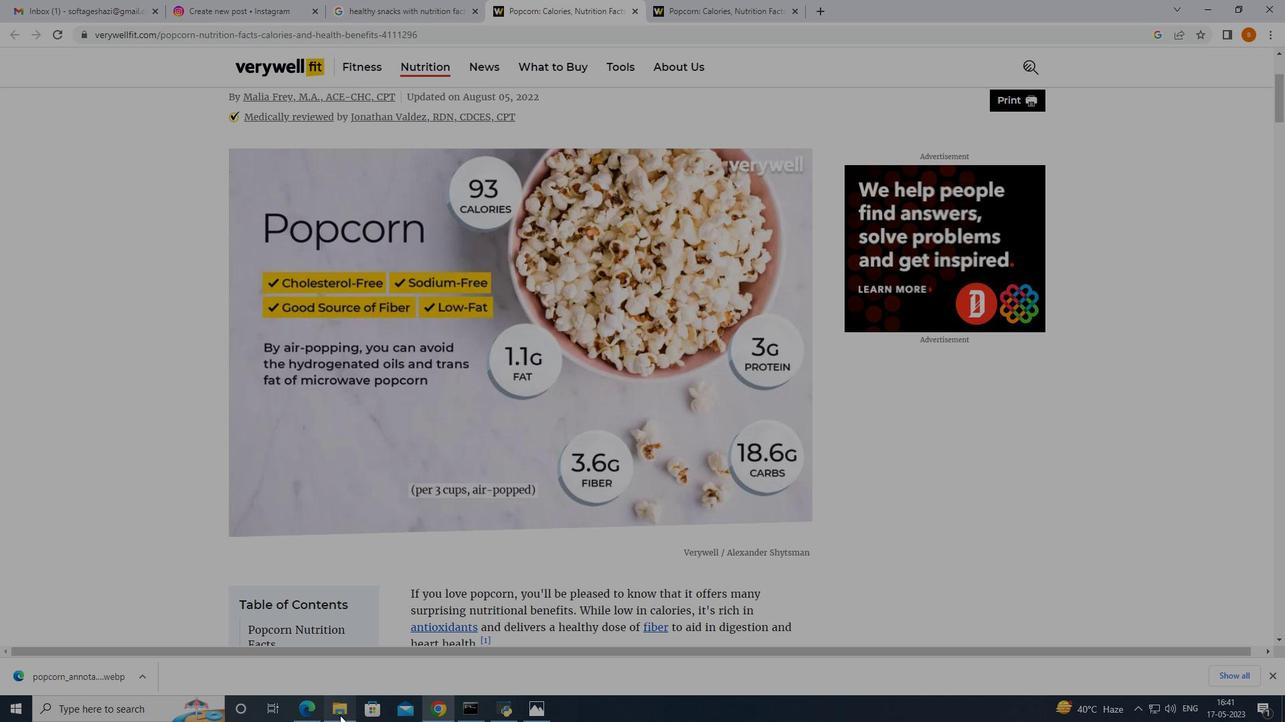 
Action: Mouse pressed left at (340, 715)
Screenshot: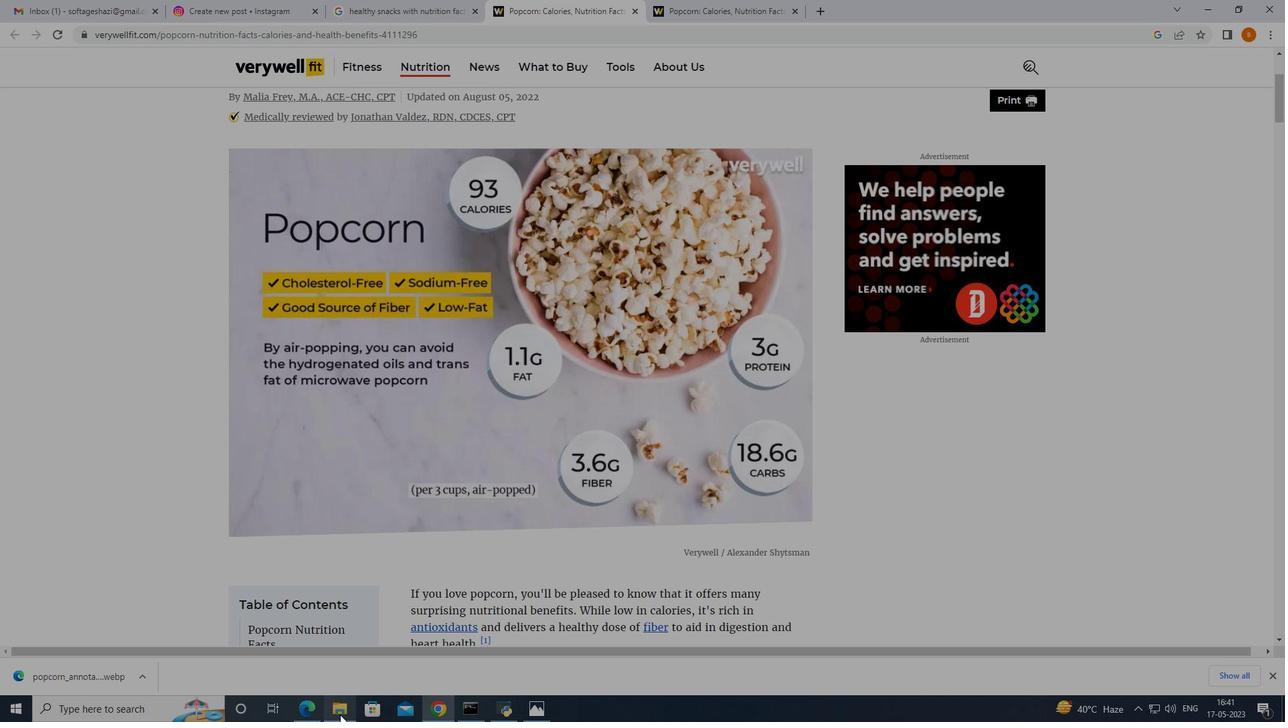 
Action: Mouse moved to (61, 397)
Screenshot: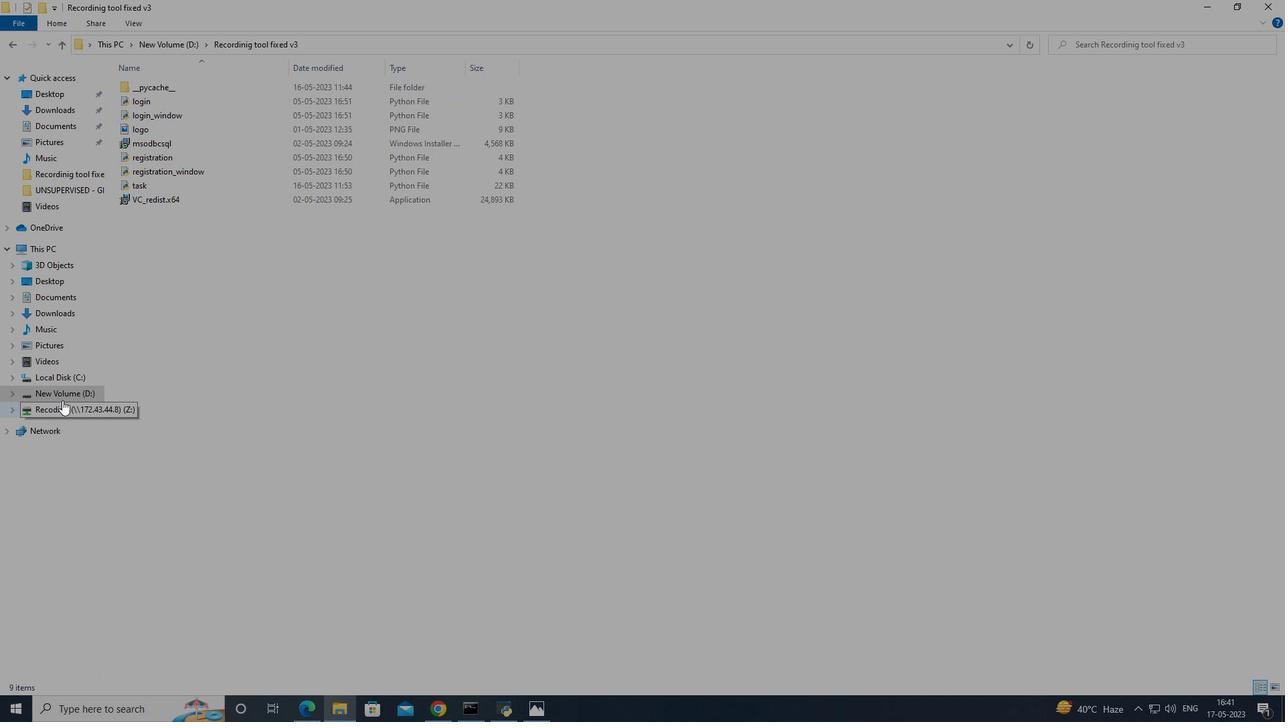
Action: Mouse pressed left at (61, 397)
Screenshot: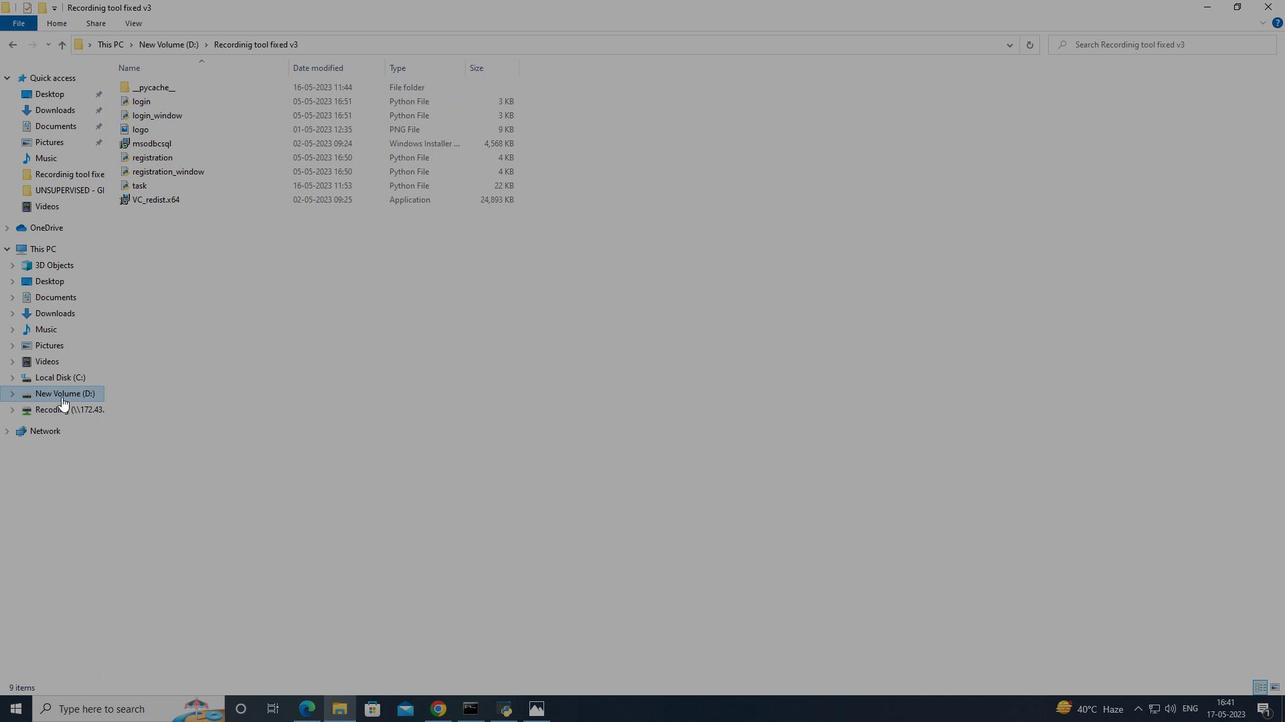 
Action: Mouse moved to (195, 85)
Screenshot: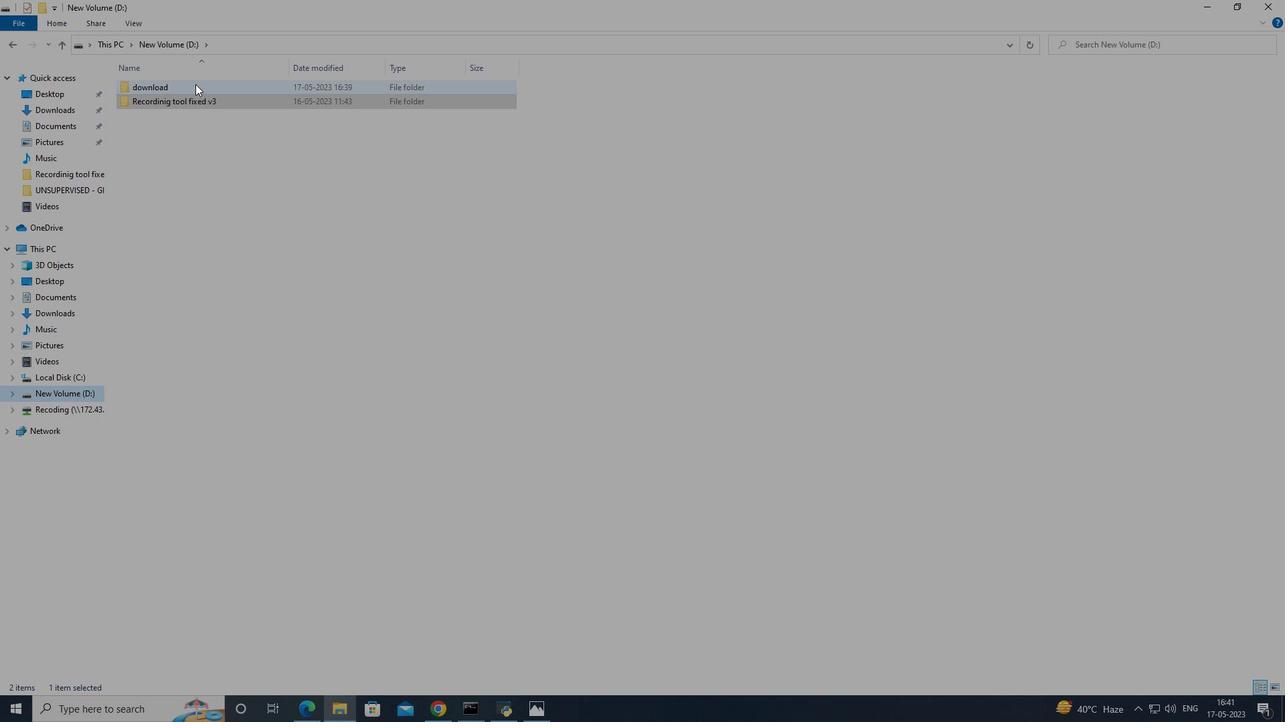 
Action: Mouse pressed left at (195, 85)
Screenshot: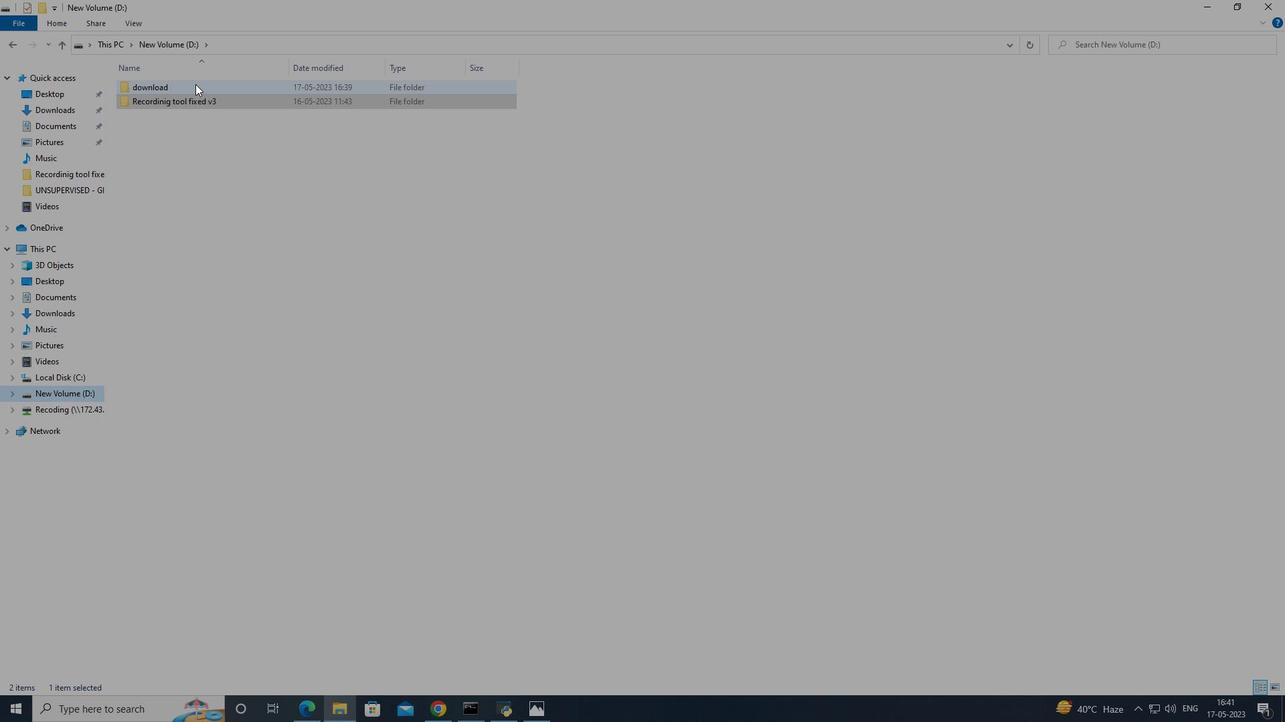 
Action: Mouse moved to (195, 83)
Screenshot: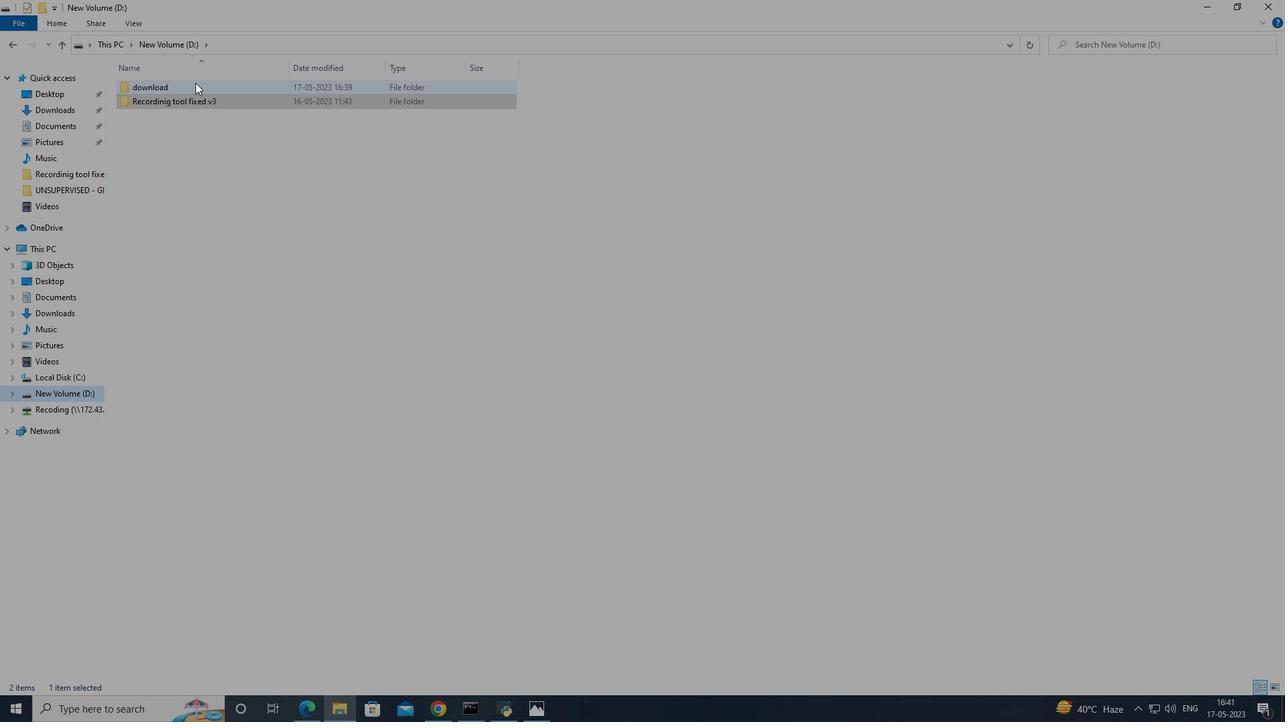 
Action: Mouse pressed left at (195, 83)
Screenshot: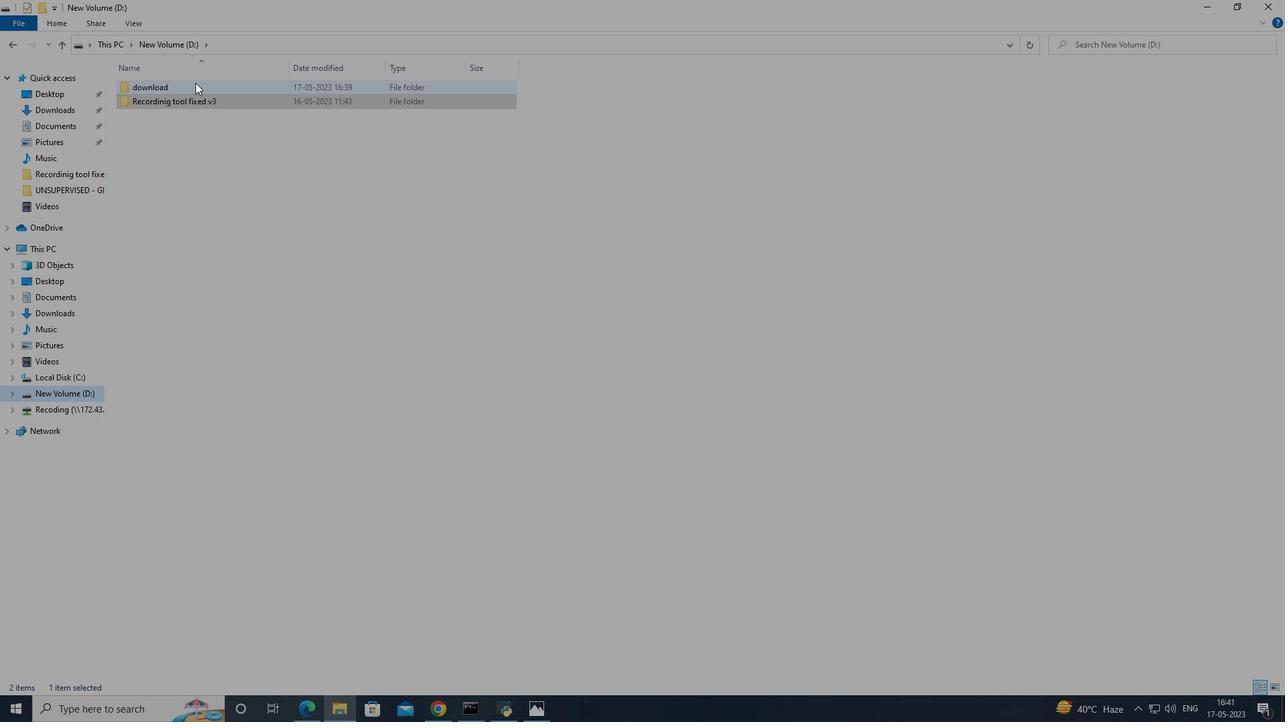 
Action: Mouse moved to (434, 715)
Screenshot: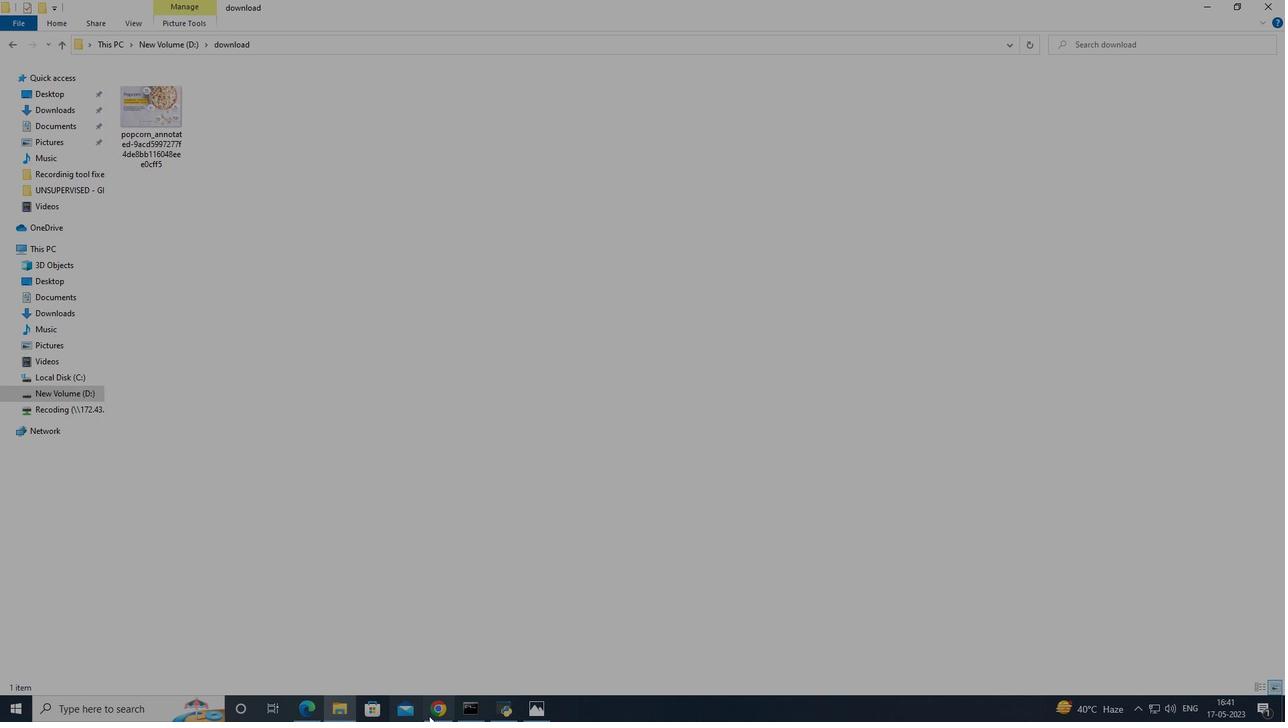 
Action: Mouse pressed left at (434, 715)
Screenshot: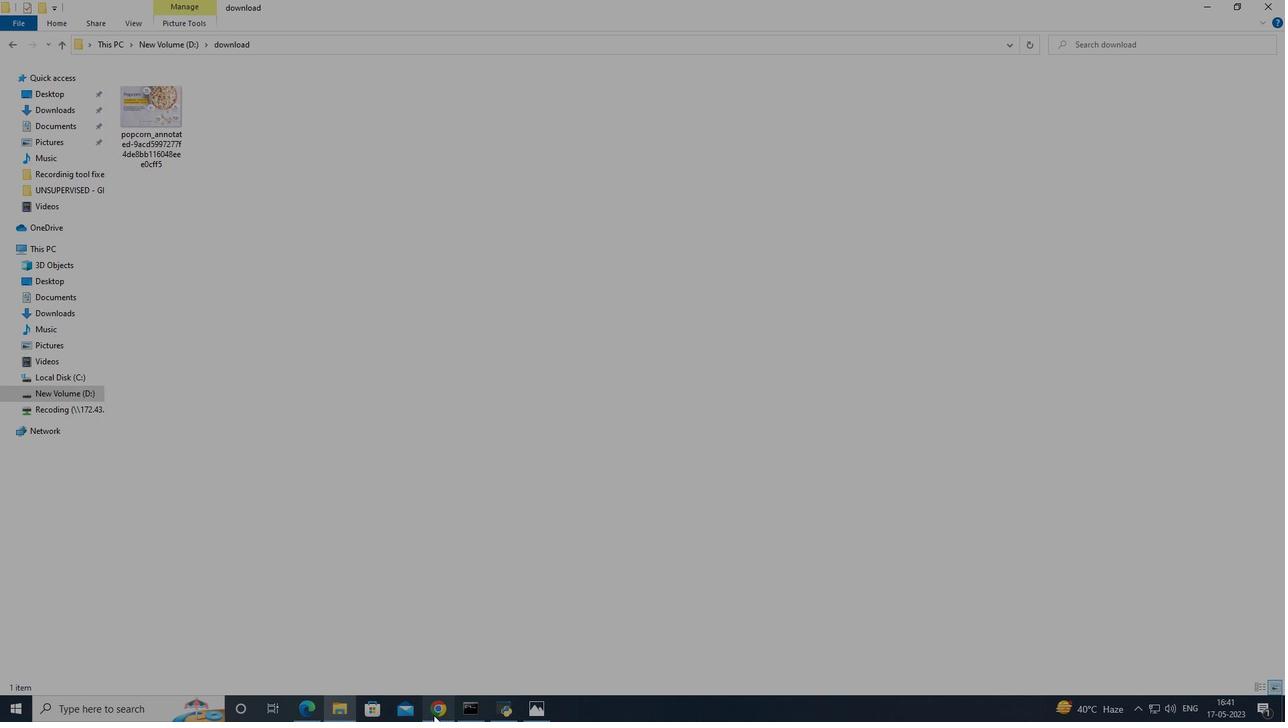 
Action: Mouse moved to (229, 14)
Screenshot: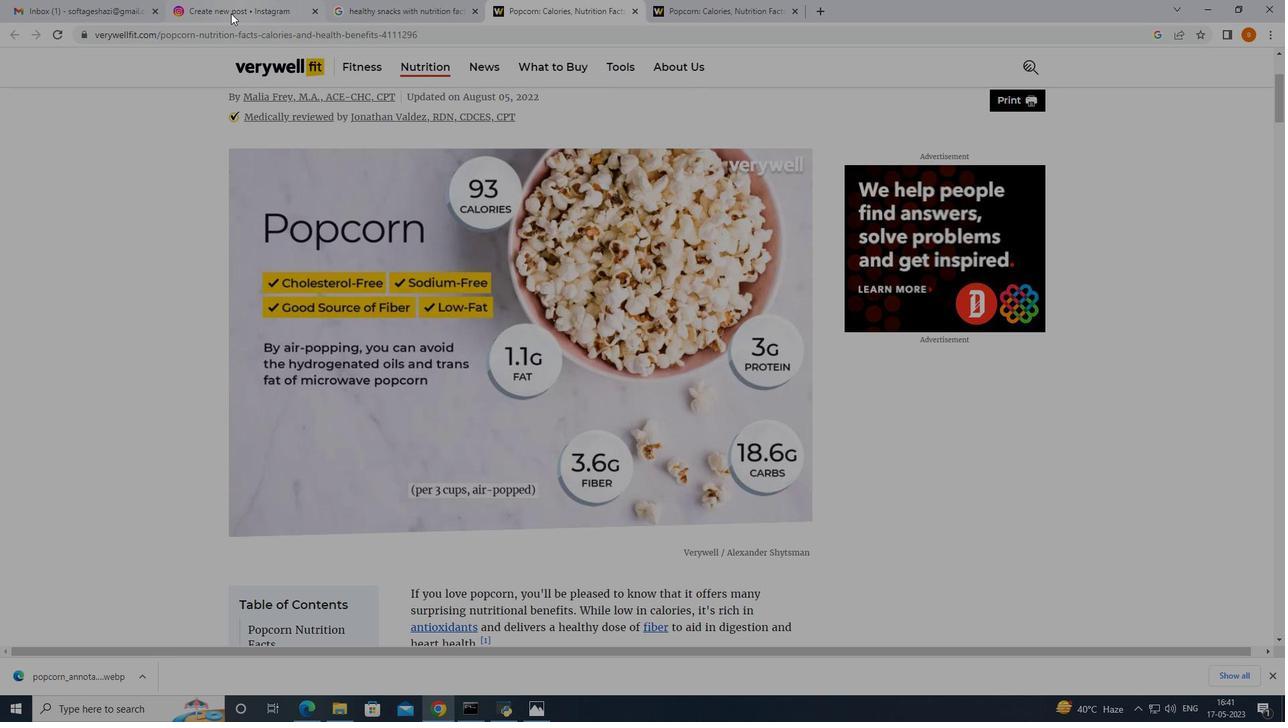 
Action: Mouse pressed left at (229, 14)
Screenshot: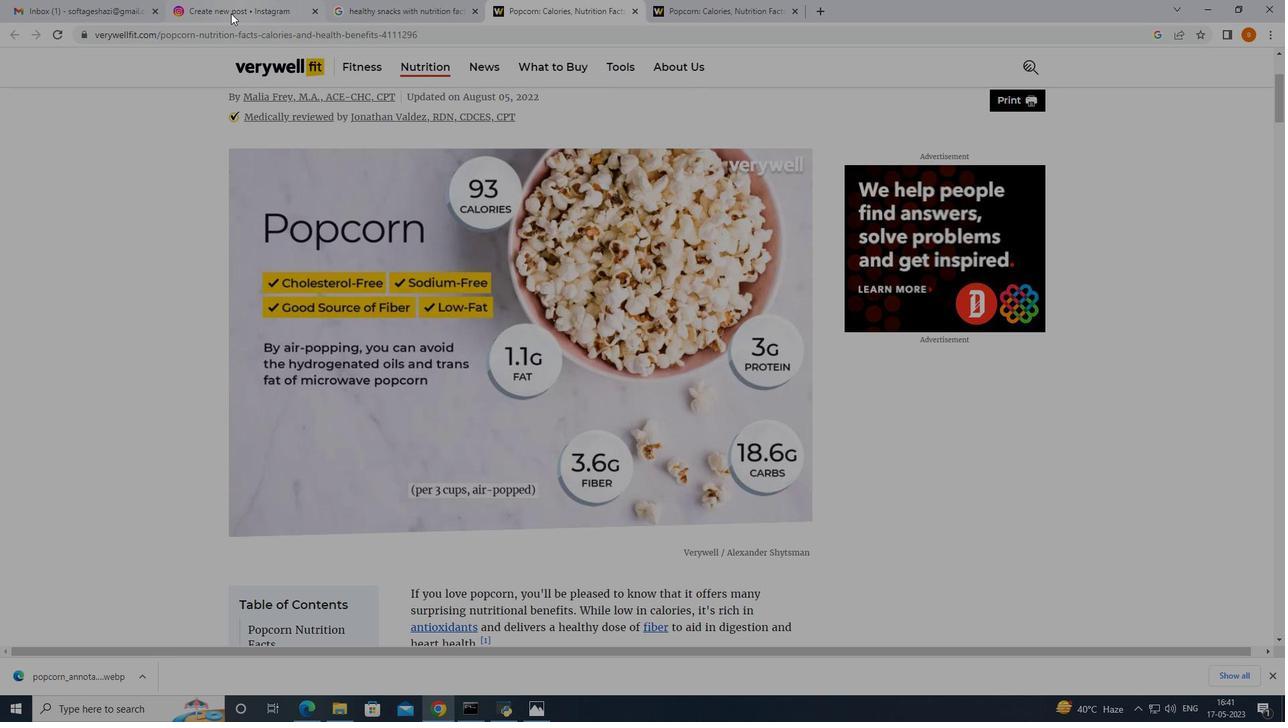 
Action: Mouse moved to (616, 410)
Screenshot: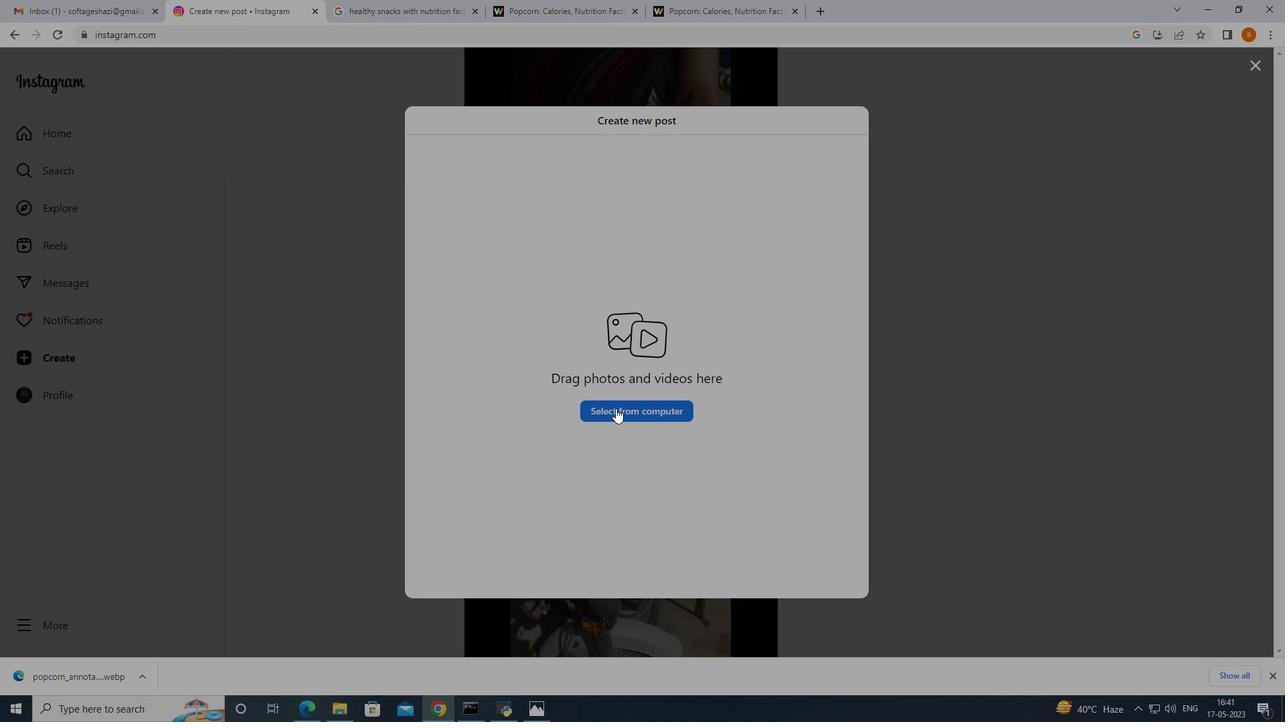 
Action: Mouse pressed left at (616, 410)
Screenshot: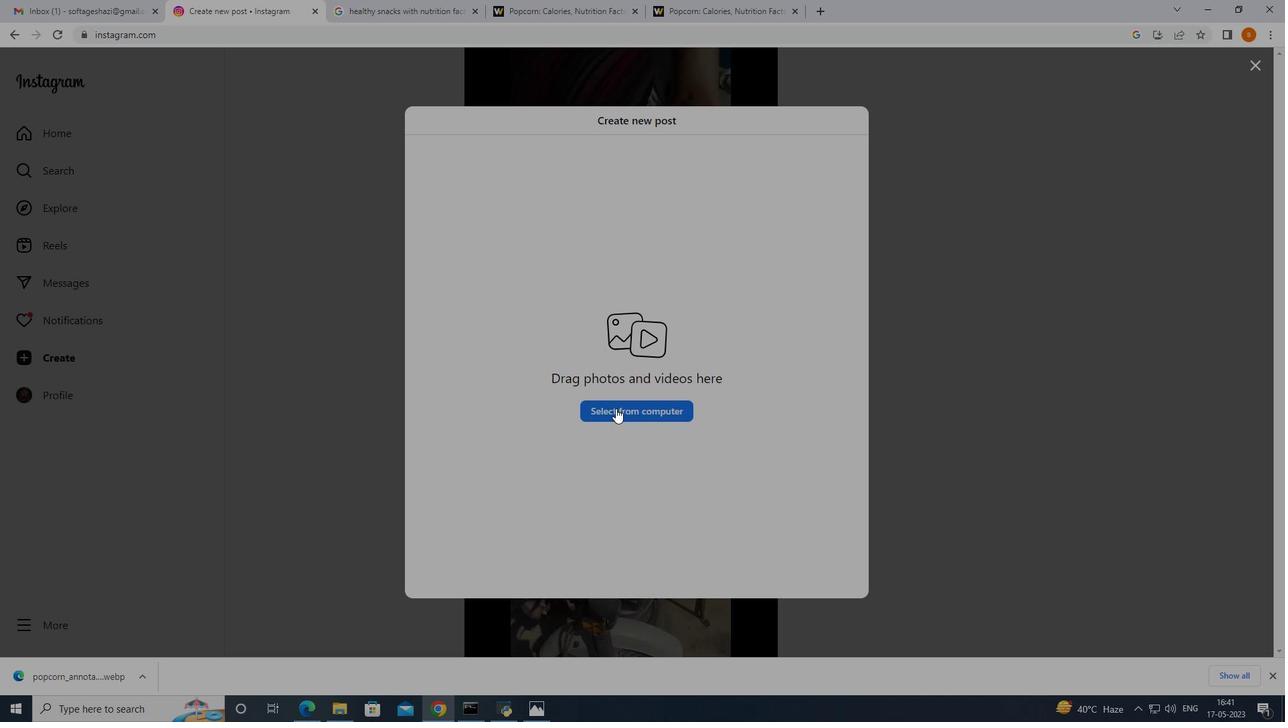 
Action: Mouse moved to (129, 326)
Screenshot: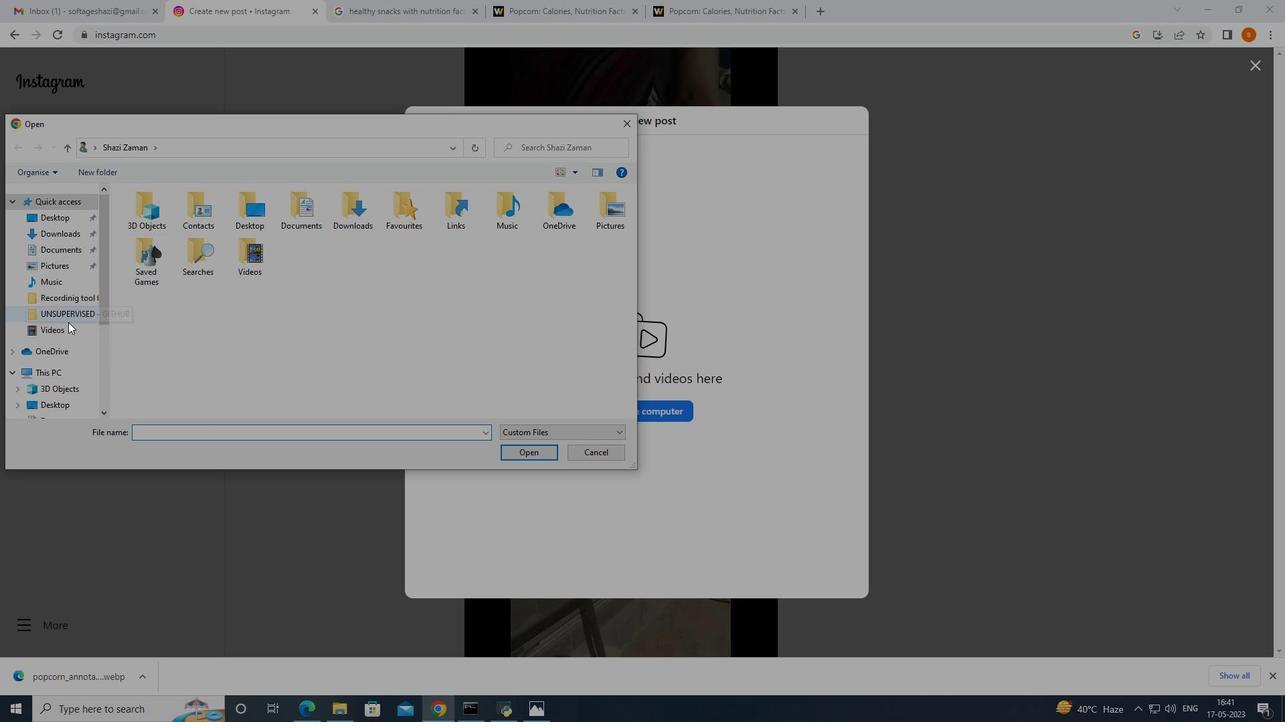 
Action: Mouse scrolled (129, 325) with delta (0, 0)
Screenshot: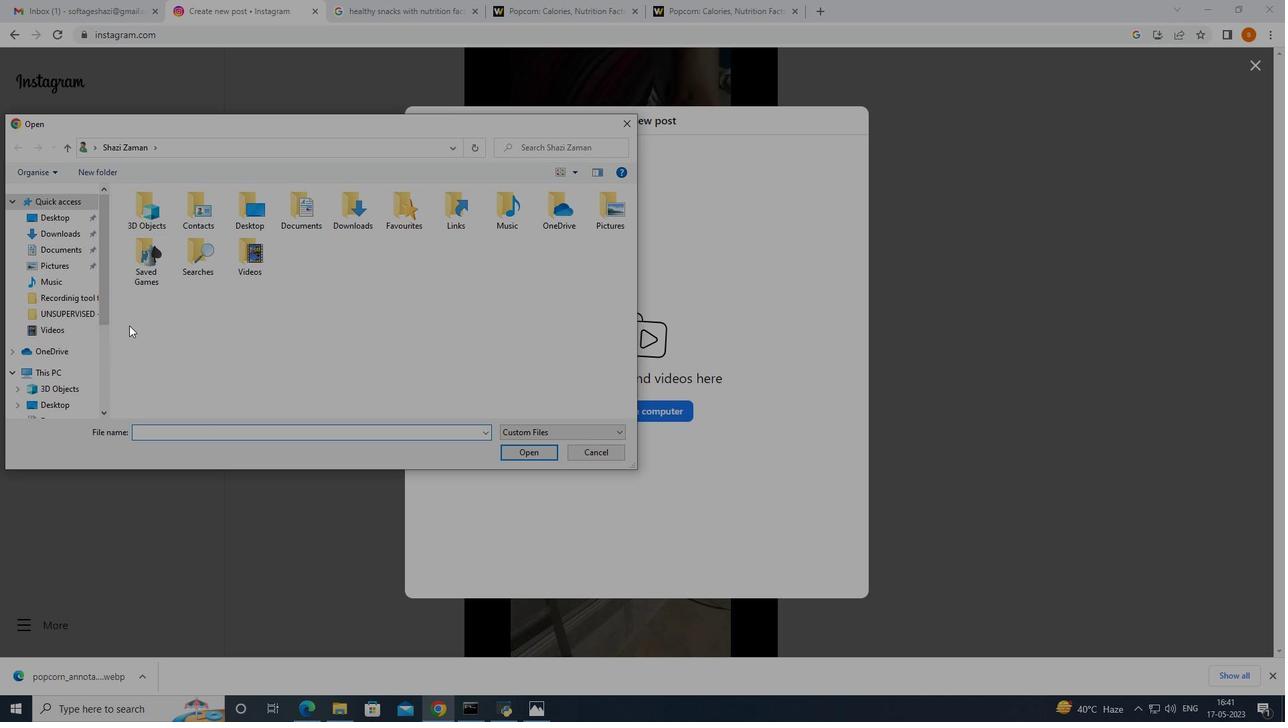 
Action: Mouse scrolled (129, 325) with delta (0, 0)
Screenshot: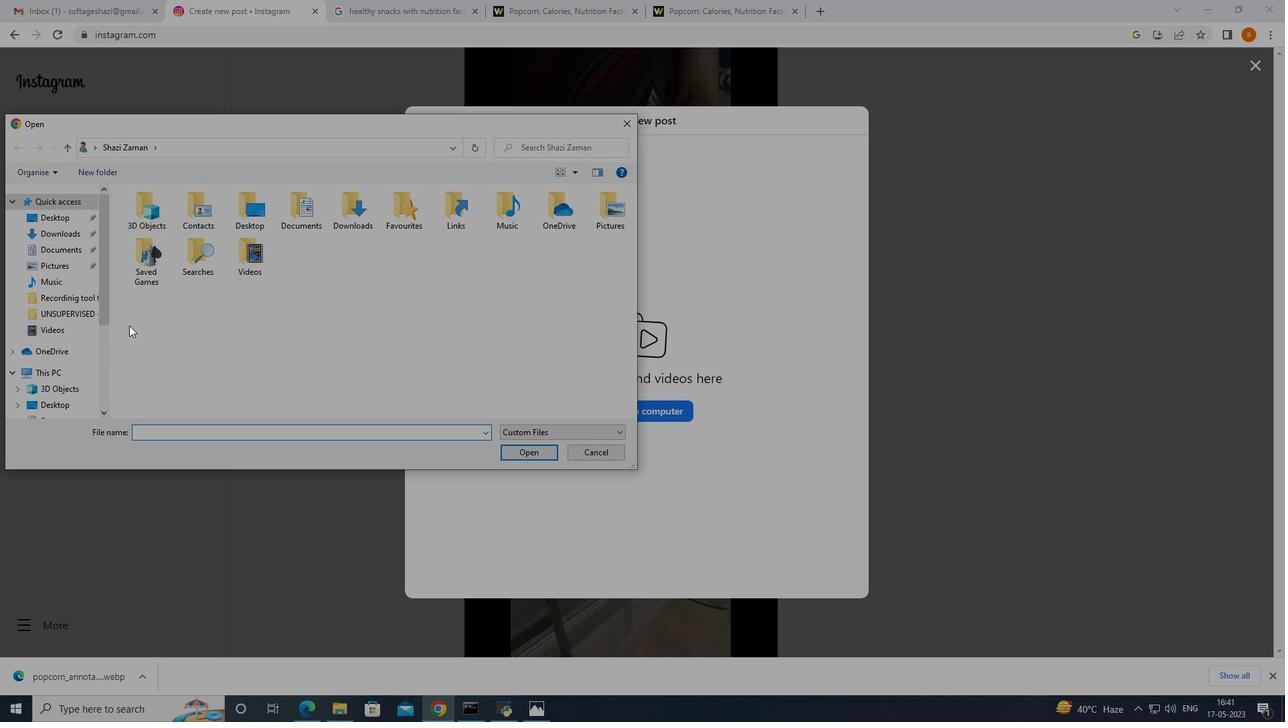 
Action: Mouse scrolled (129, 325) with delta (0, 0)
Screenshot: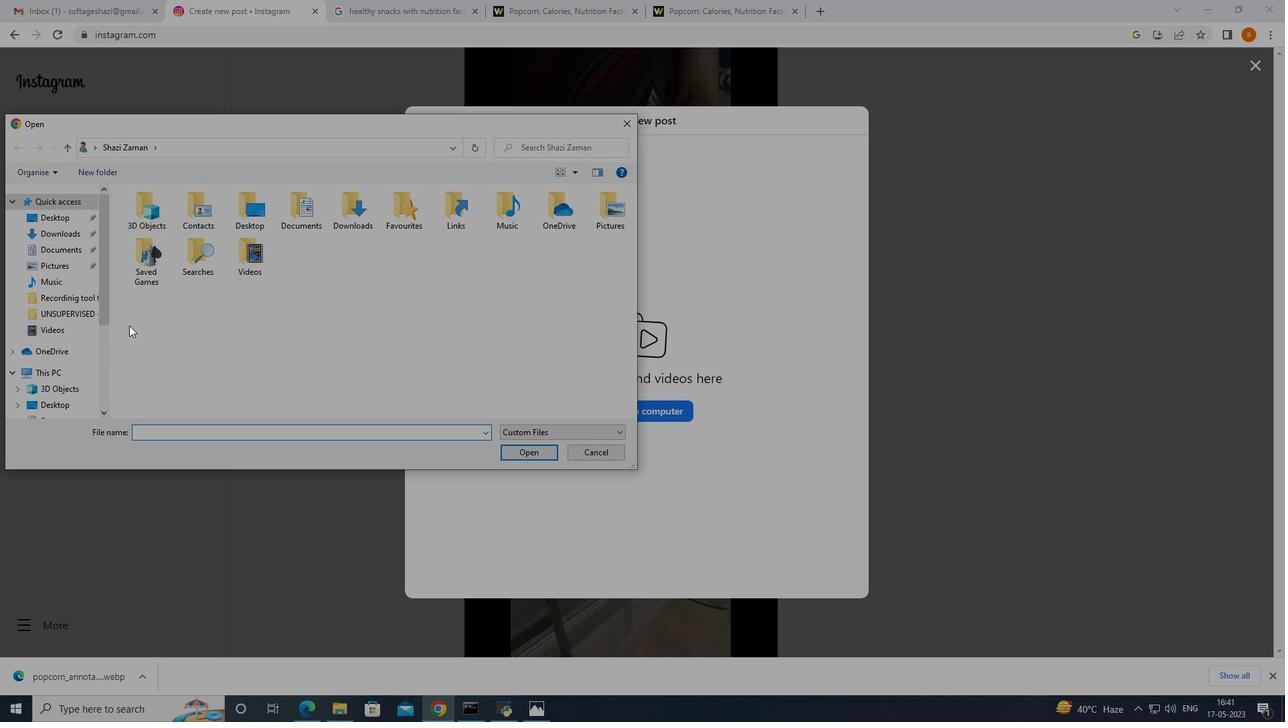 
Action: Mouse moved to (129, 326)
Screenshot: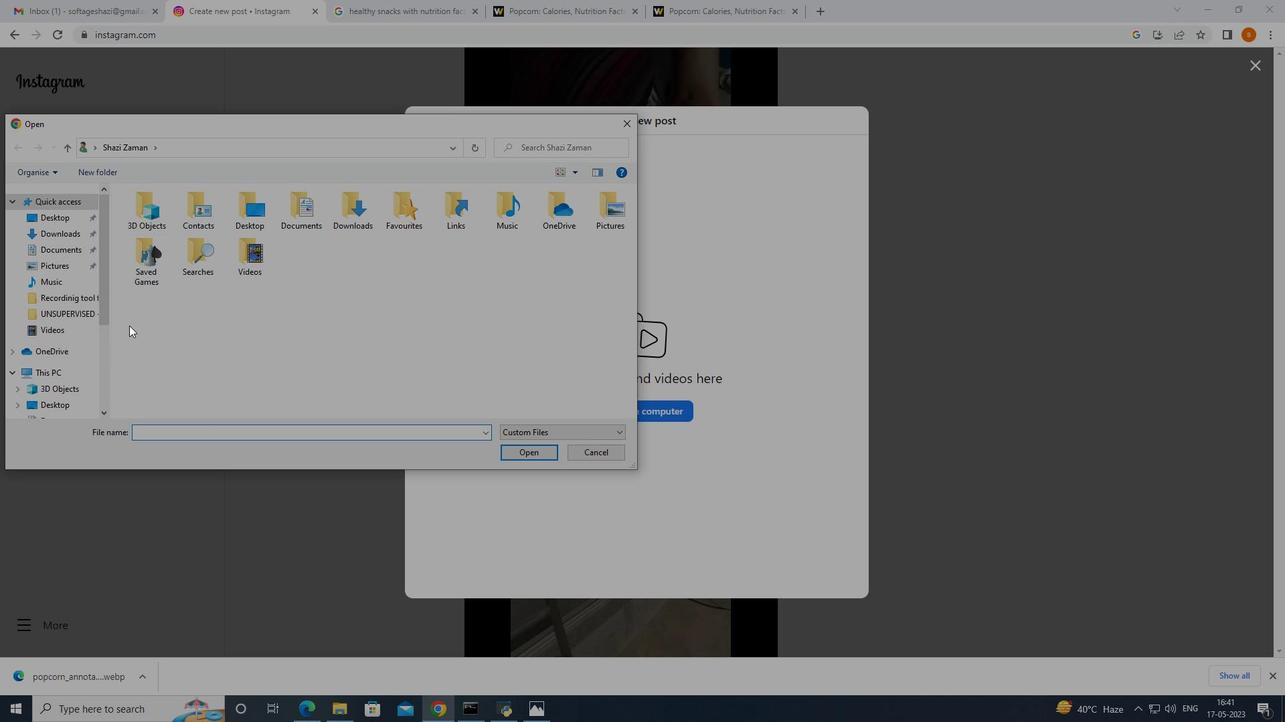 
Action: Mouse scrolled (129, 325) with delta (0, 0)
Screenshot: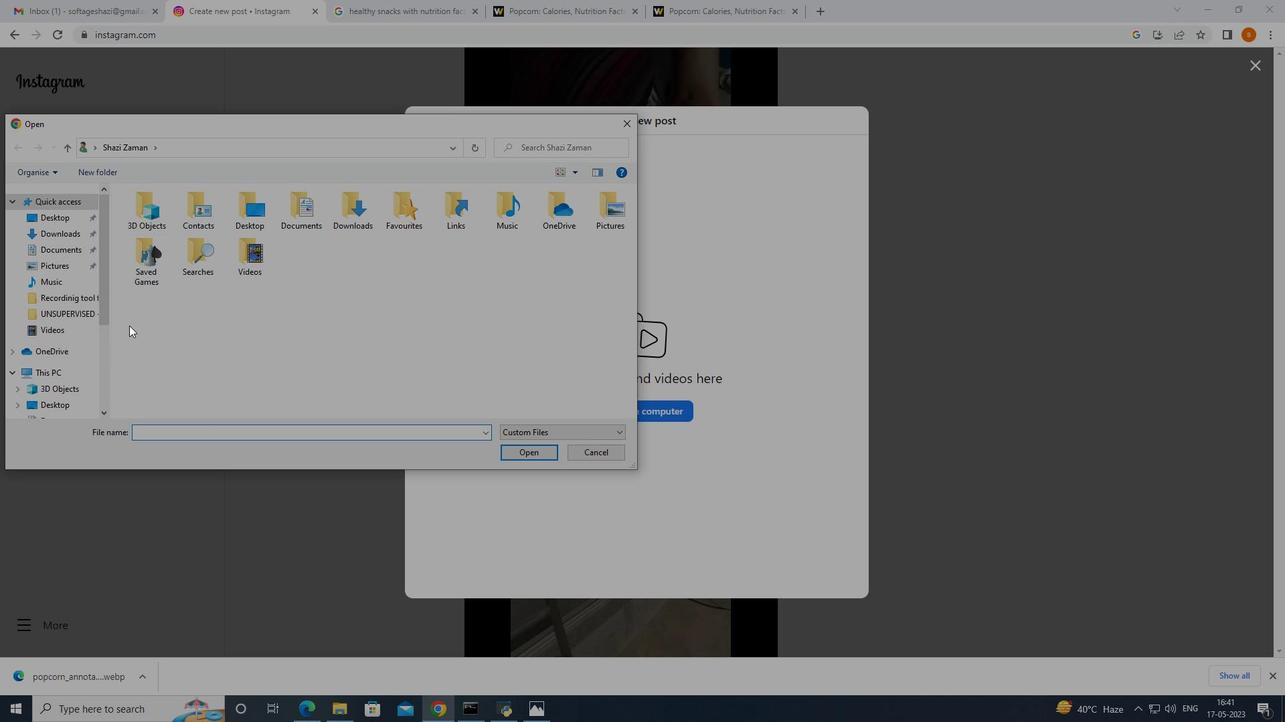 
Action: Mouse moved to (94, 319)
Screenshot: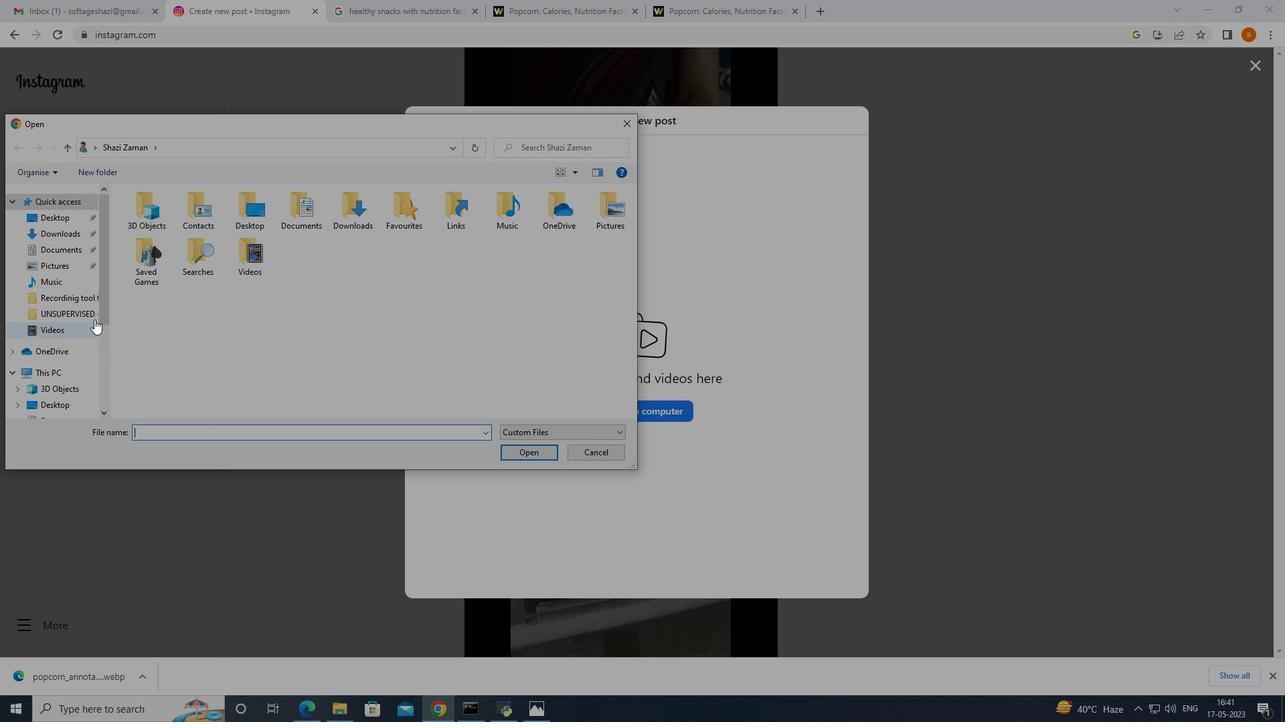 
Action: Mouse scrolled (94, 319) with delta (0, 0)
Screenshot: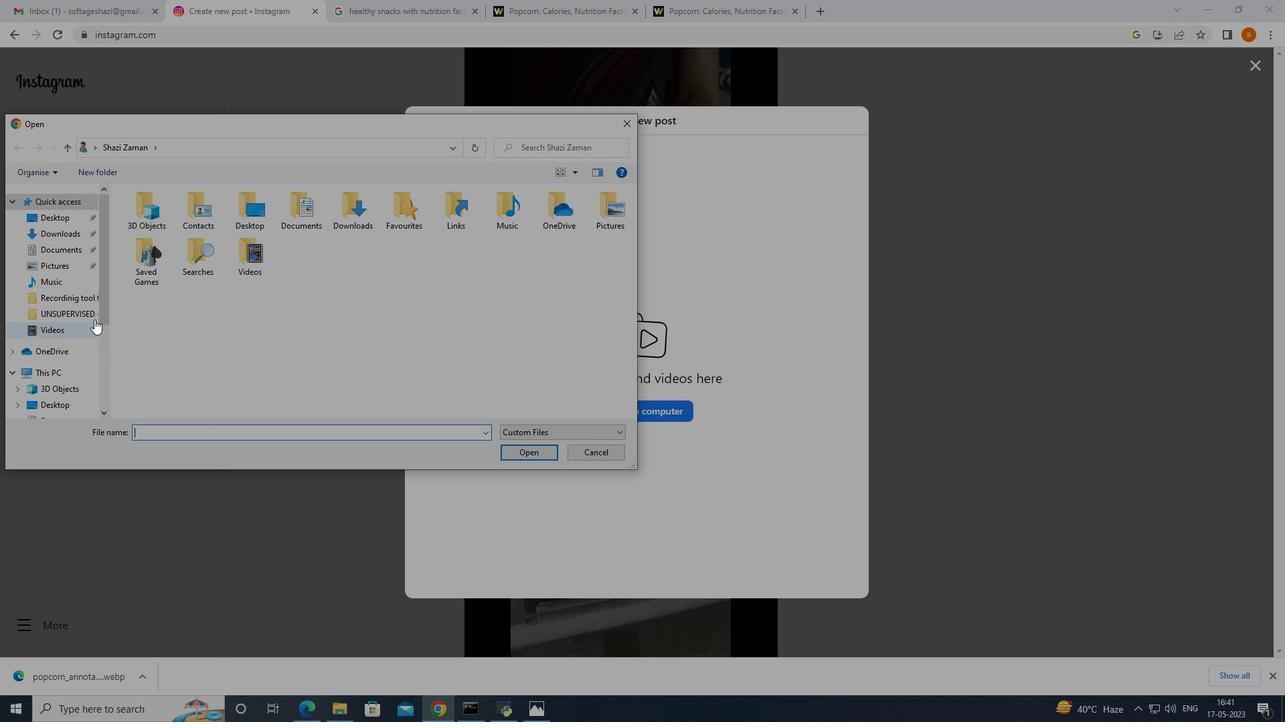 
Action: Mouse moved to (94, 319)
Screenshot: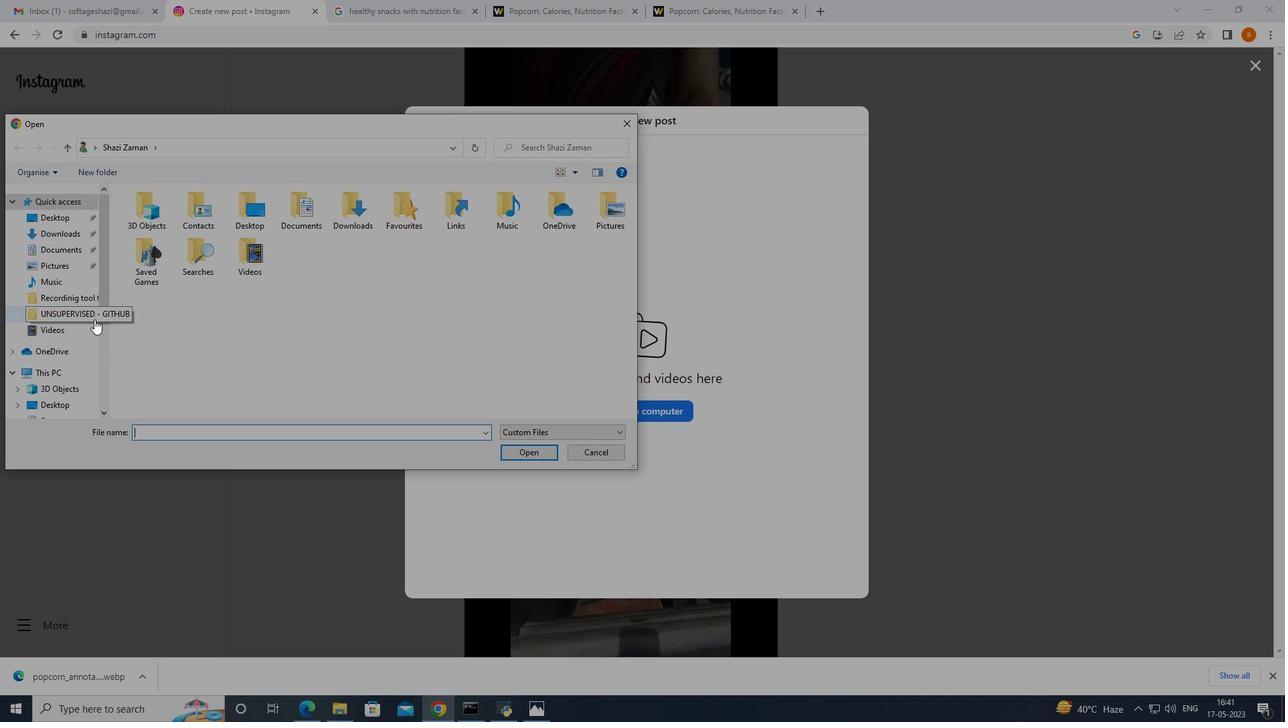 
Action: Mouse scrolled (94, 319) with delta (0, 0)
Screenshot: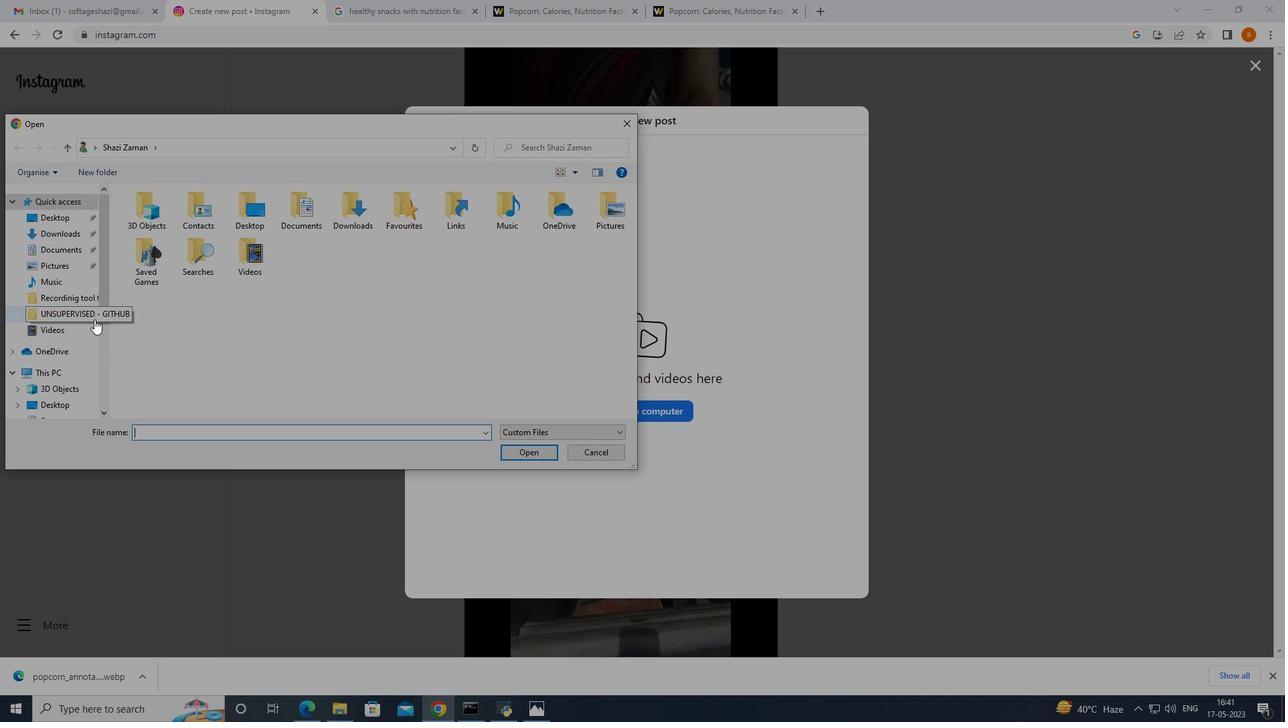 
Action: Mouse scrolled (94, 319) with delta (0, 0)
Screenshot: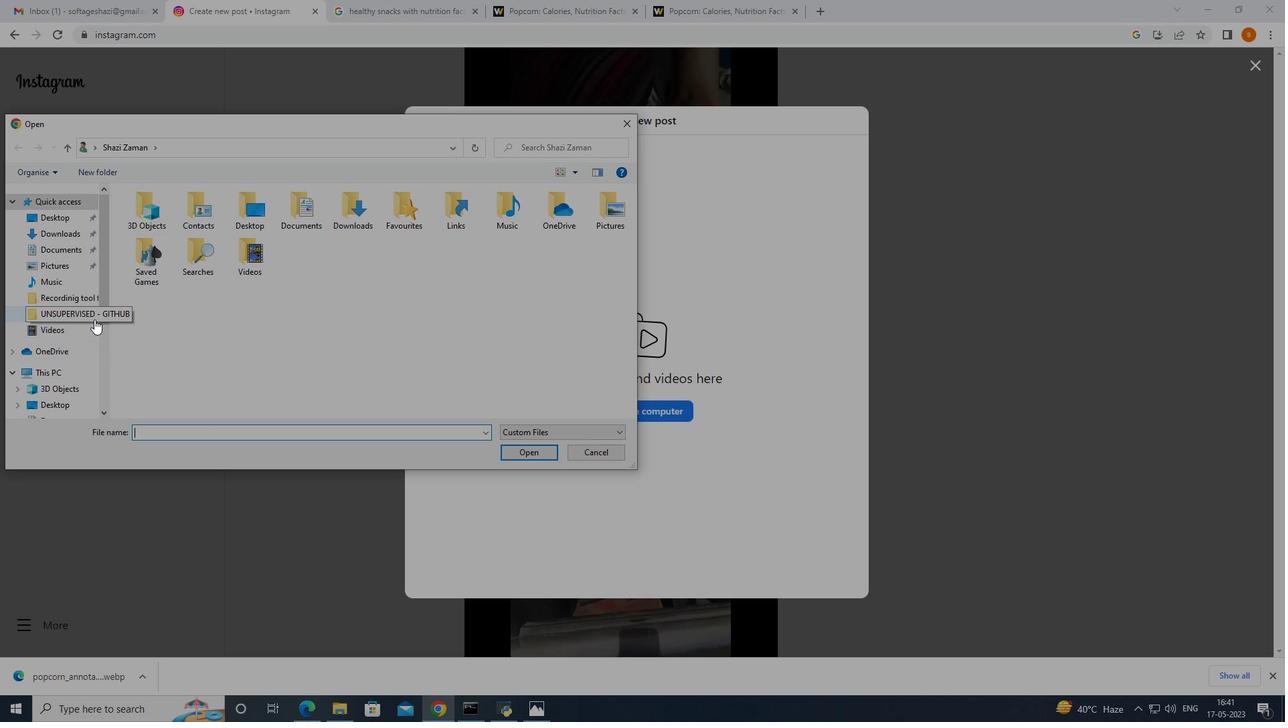 
Action: Mouse scrolled (94, 319) with delta (0, 0)
Screenshot: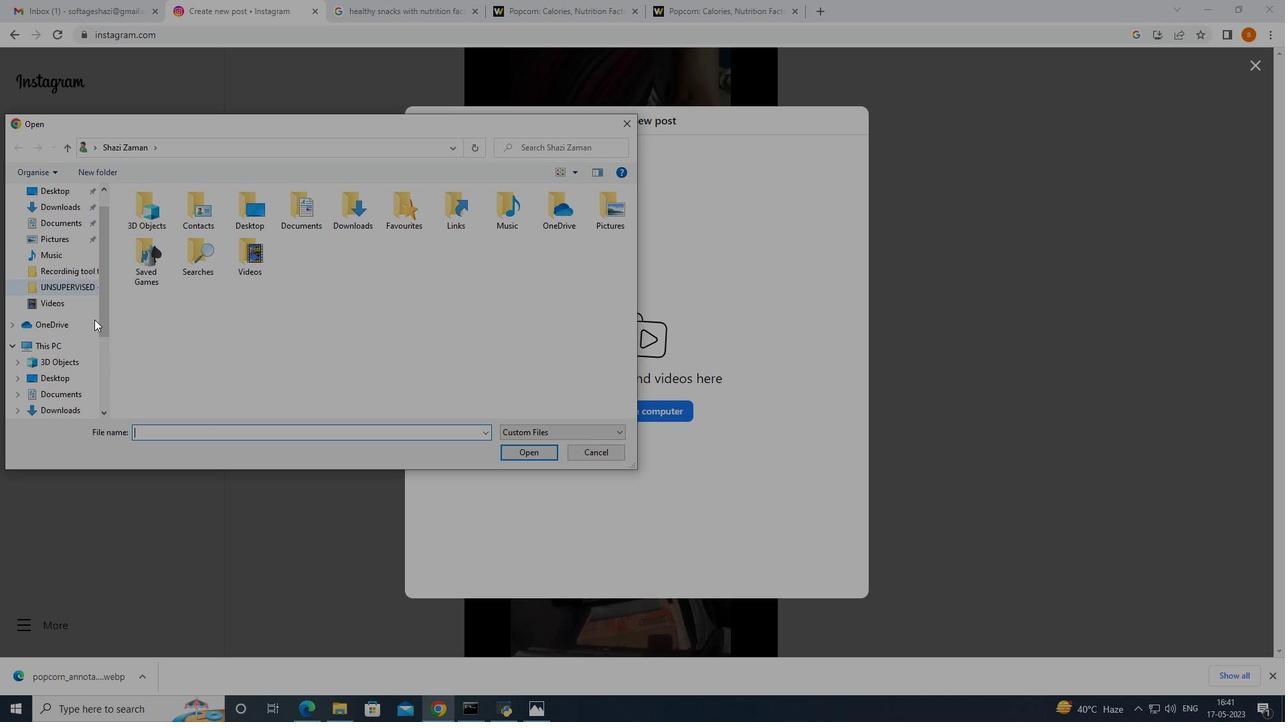 
Action: Mouse moved to (78, 391)
Screenshot: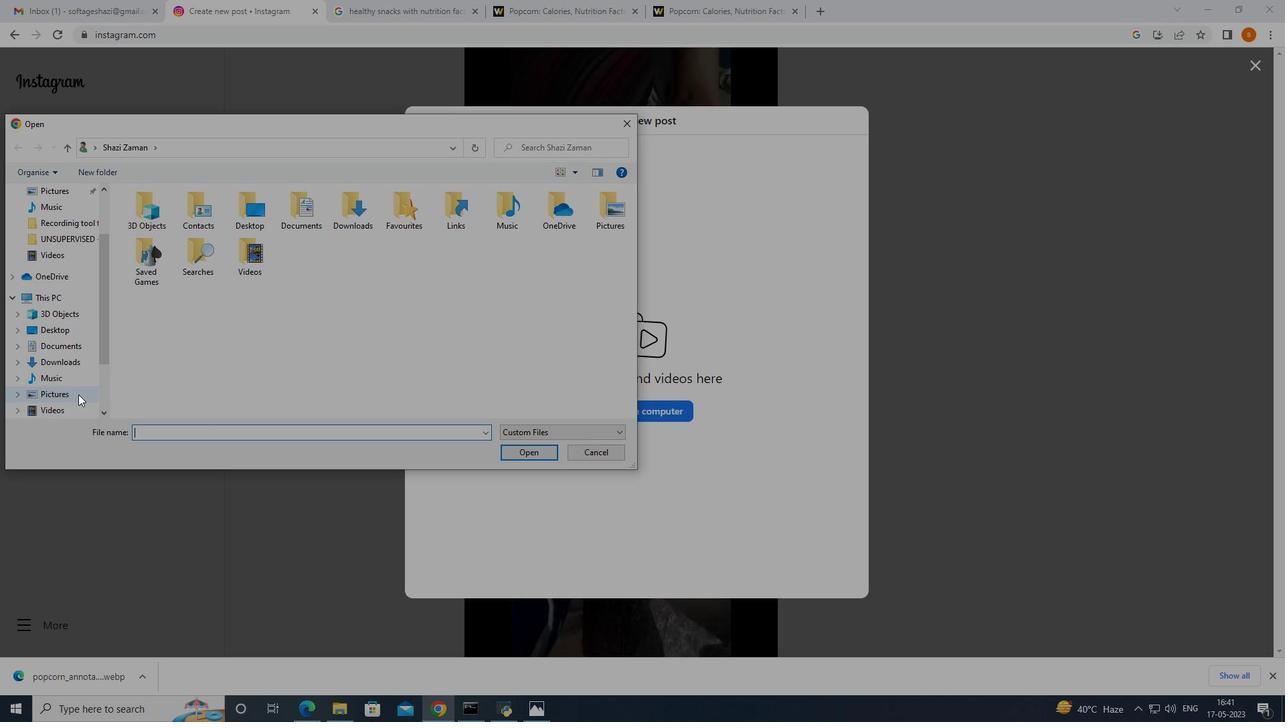 
Action: Mouse scrolled (78, 390) with delta (0, 0)
Screenshot: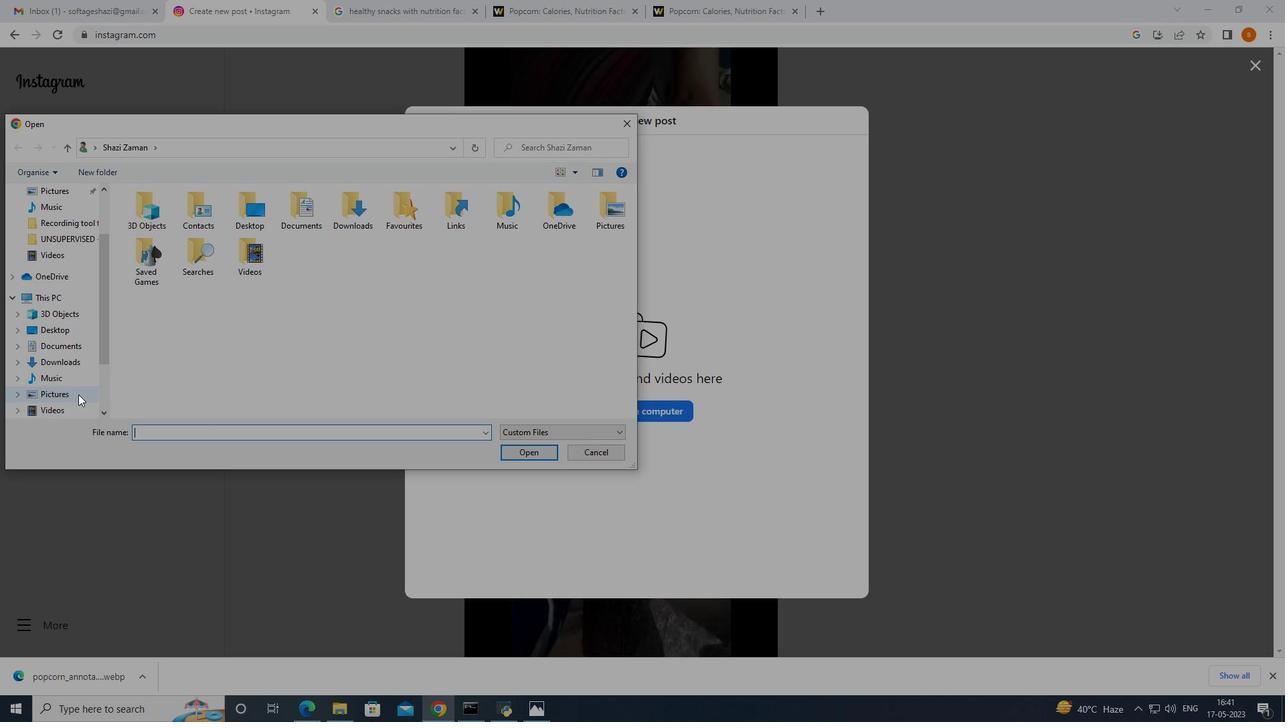 
Action: Mouse moved to (78, 390)
Screenshot: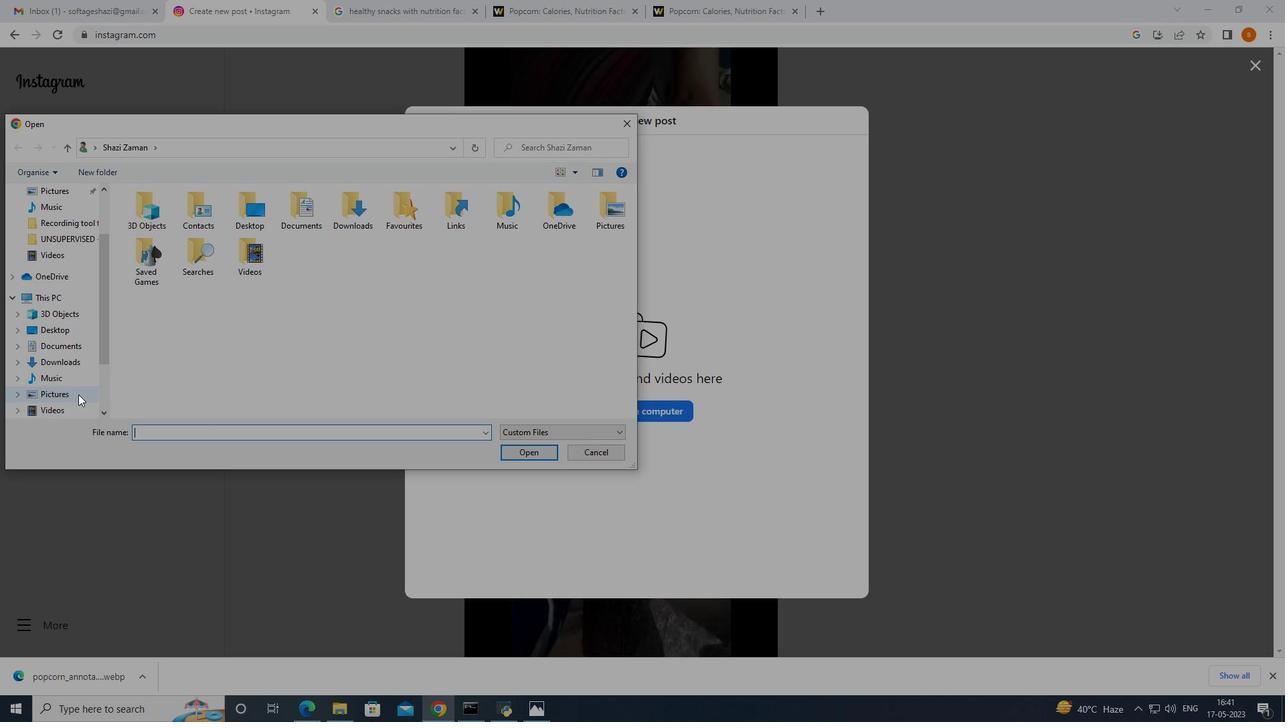 
Action: Mouse scrolled (78, 390) with delta (0, 0)
Screenshot: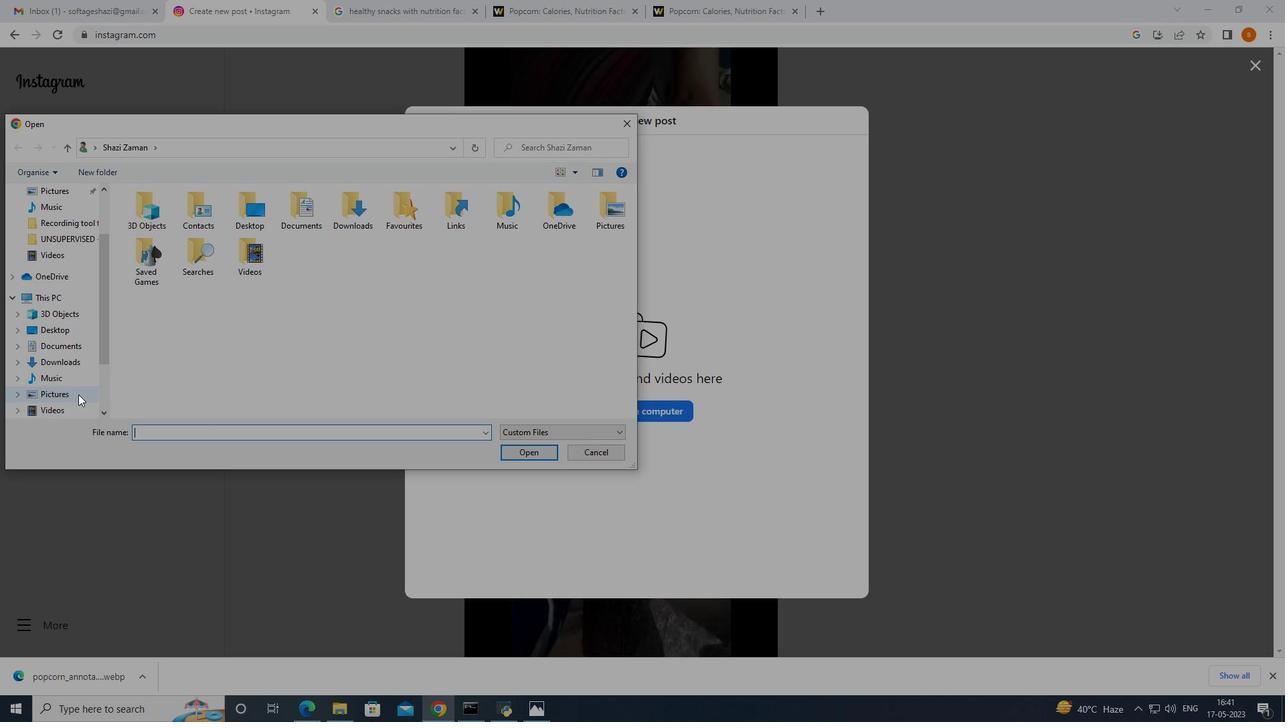 
Action: Mouse moved to (79, 390)
Screenshot: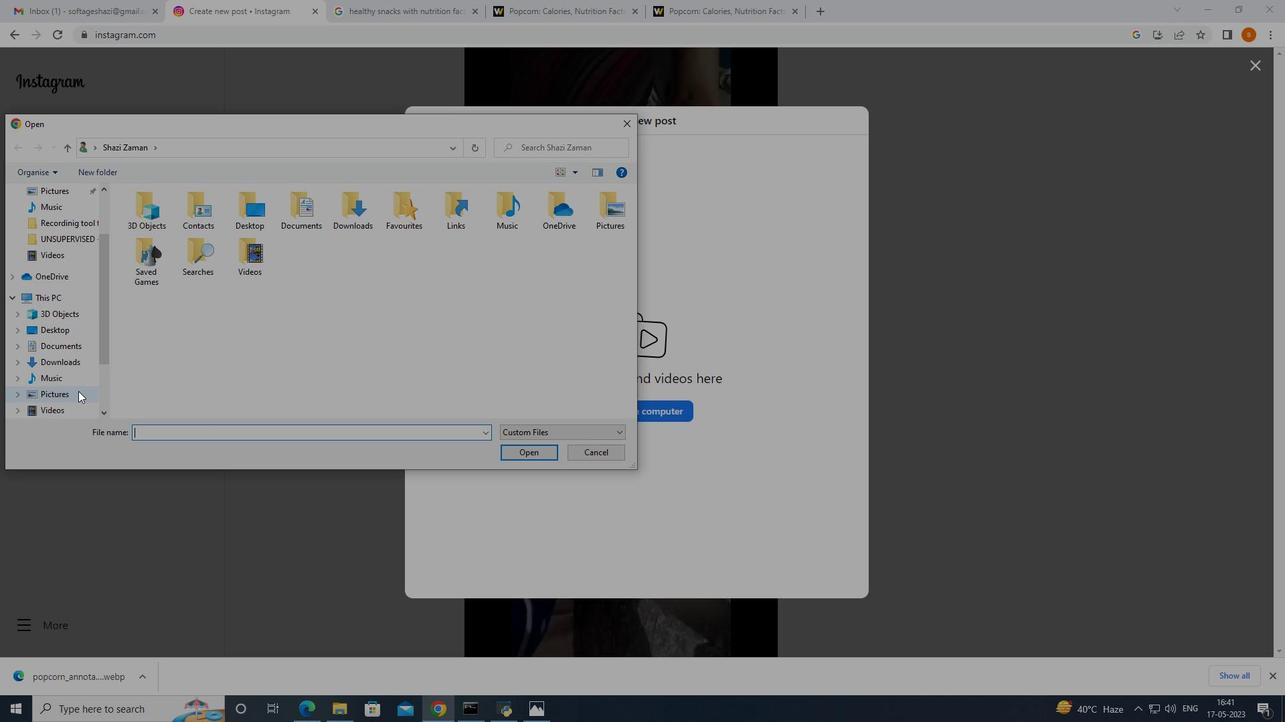 
Action: Mouse scrolled (79, 390) with delta (0, 0)
Screenshot: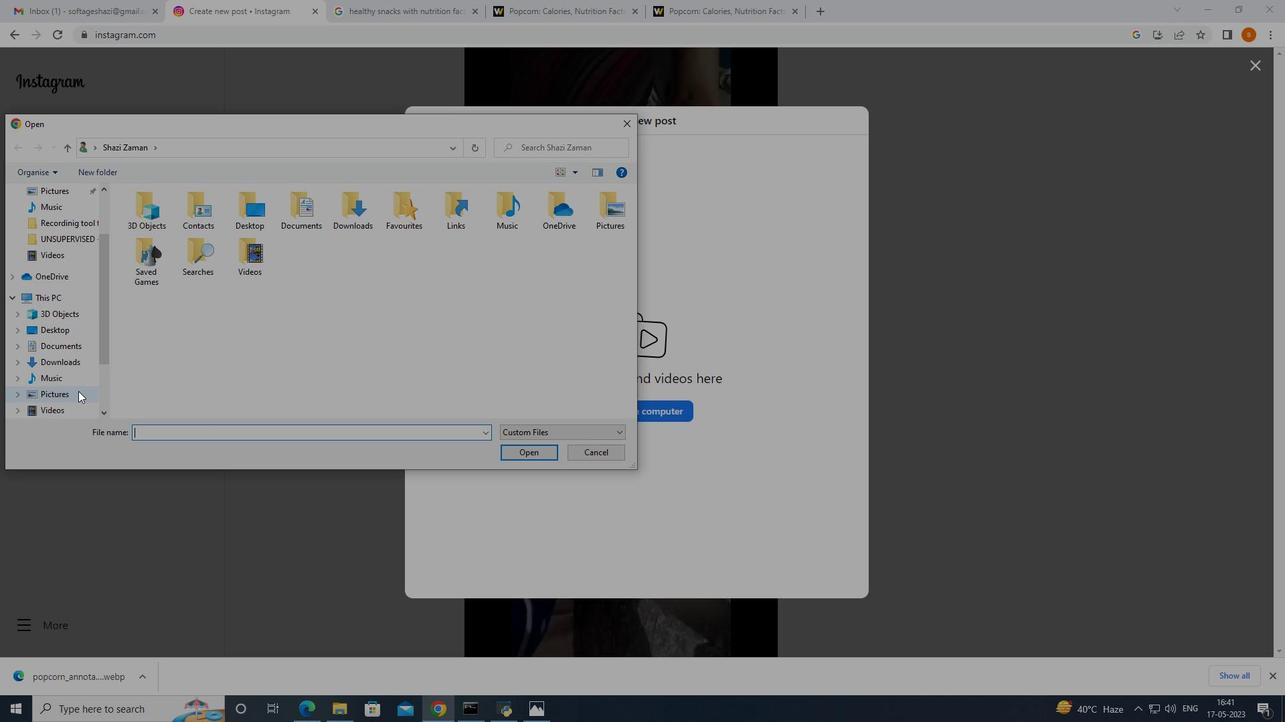 
Action: Mouse moved to (79, 390)
Screenshot: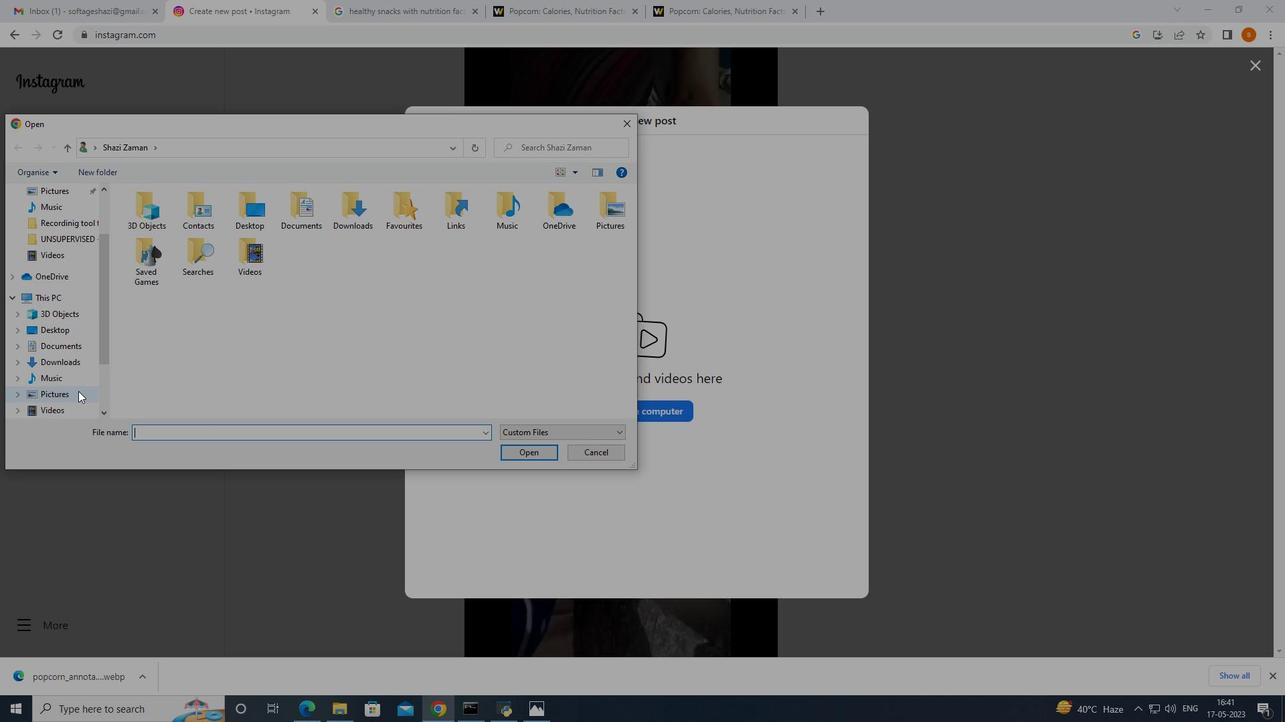 
Action: Mouse scrolled (79, 390) with delta (0, 0)
Screenshot: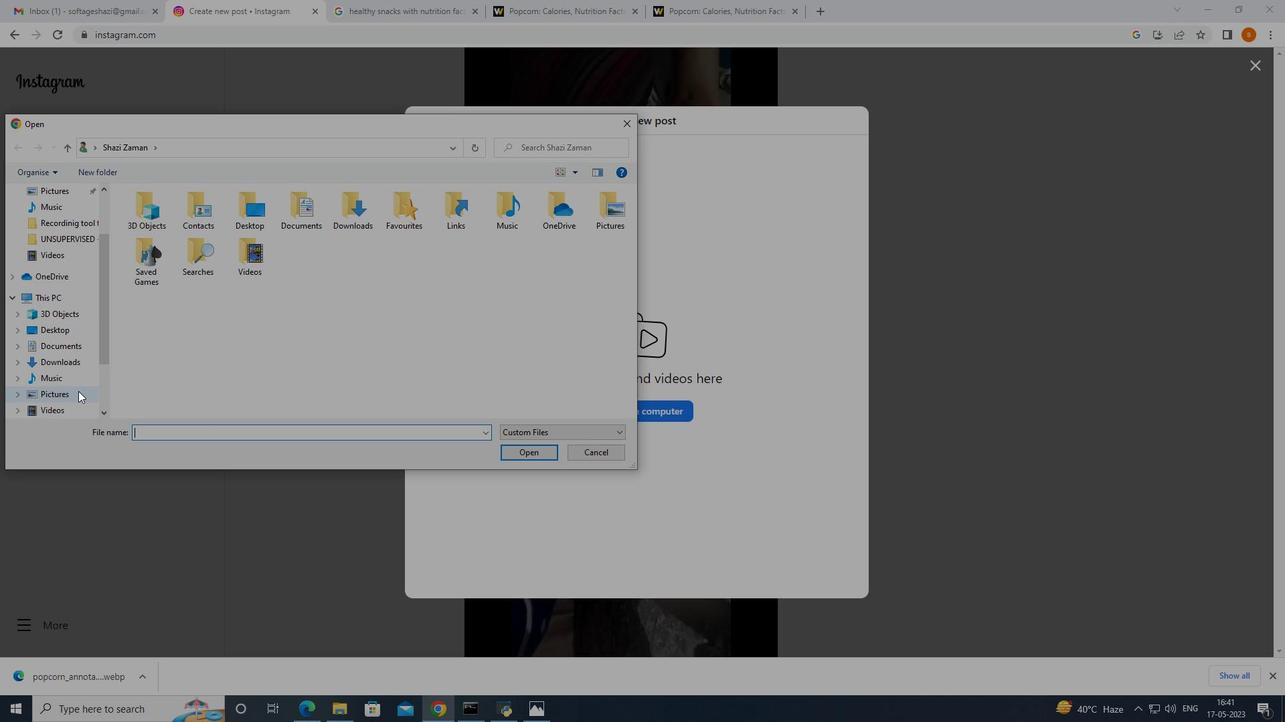 
Action: Mouse moved to (74, 378)
Screenshot: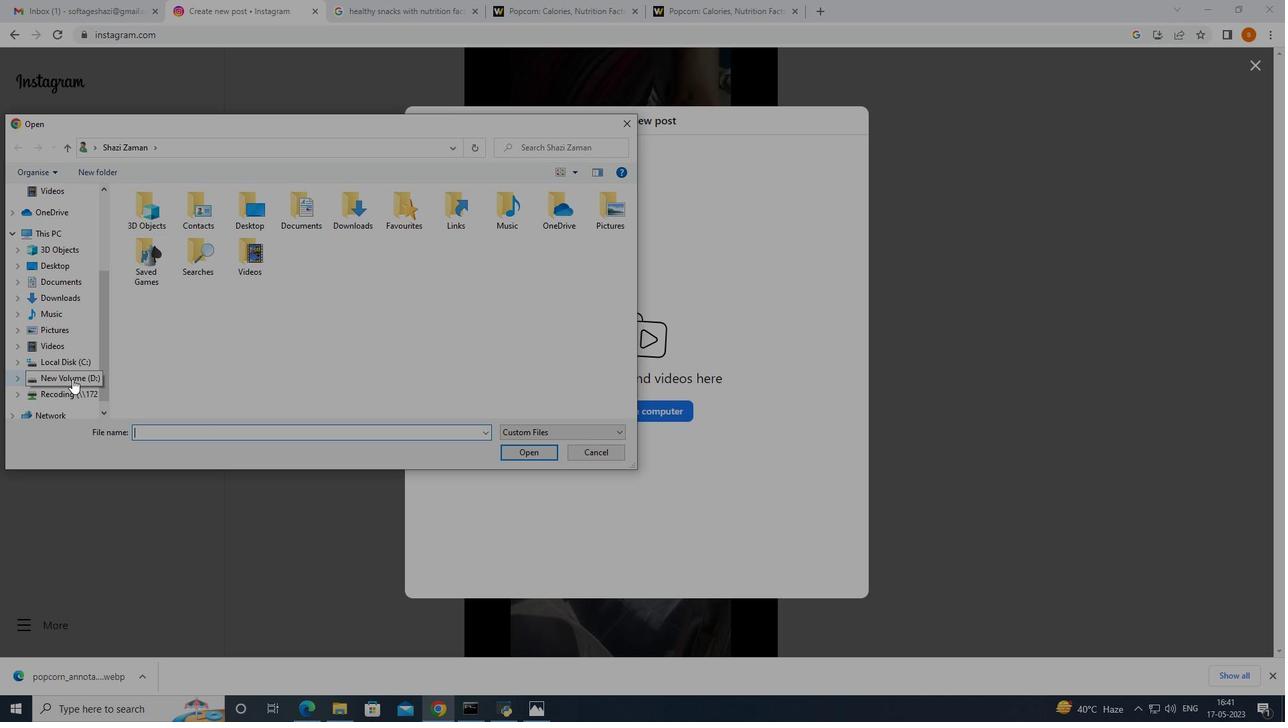 
Action: Mouse pressed left at (74, 378)
Screenshot: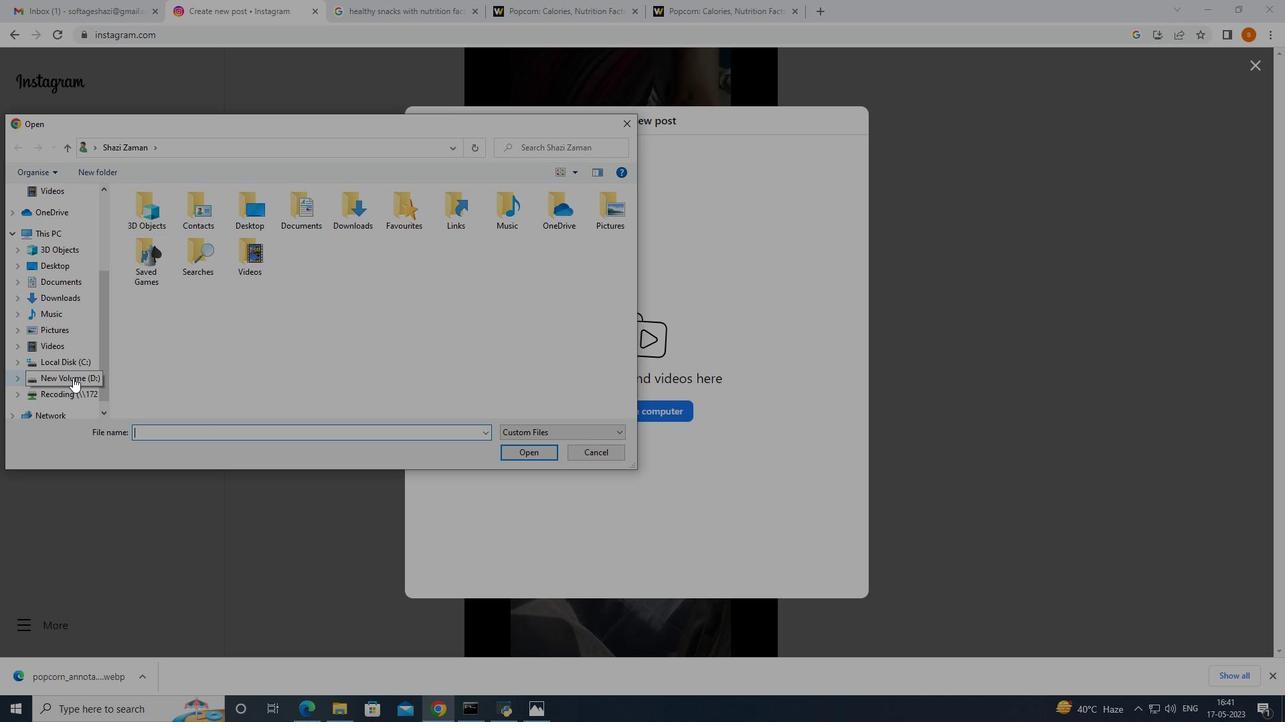 
Action: Mouse moved to (180, 206)
Screenshot: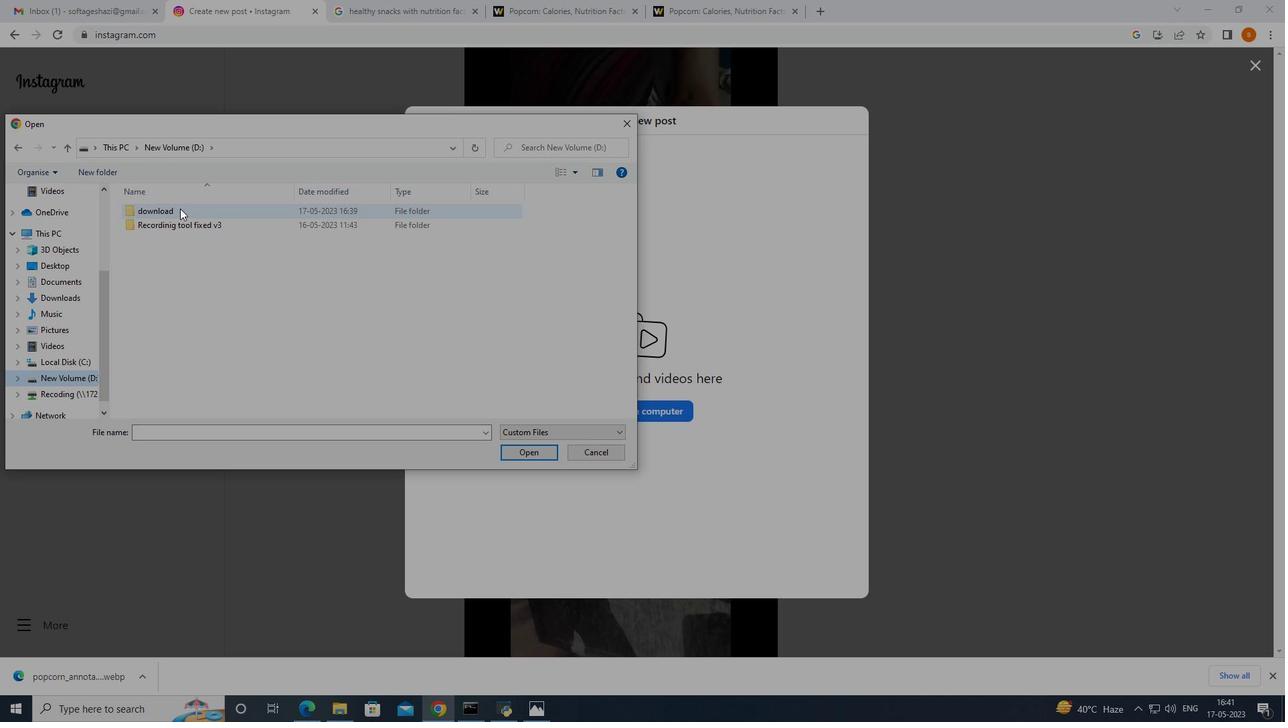 
Action: Mouse pressed left at (180, 206)
Screenshot: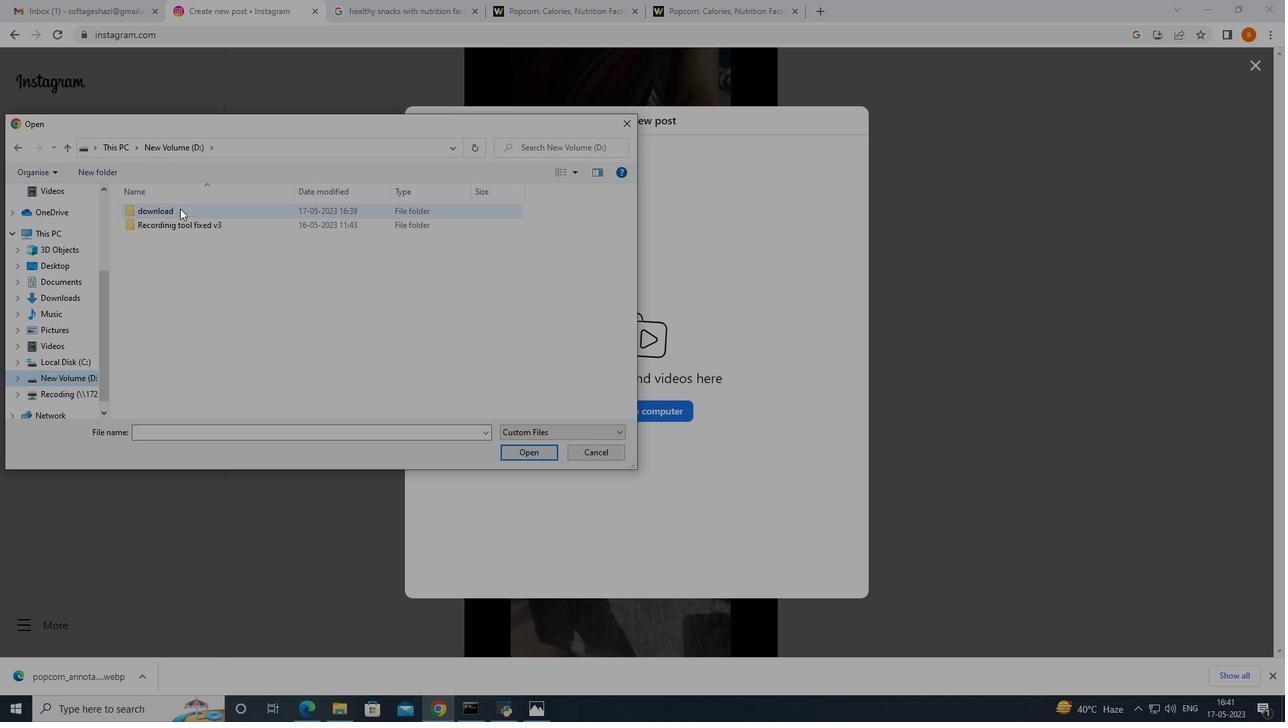 
Action: Mouse moved to (180, 206)
Screenshot: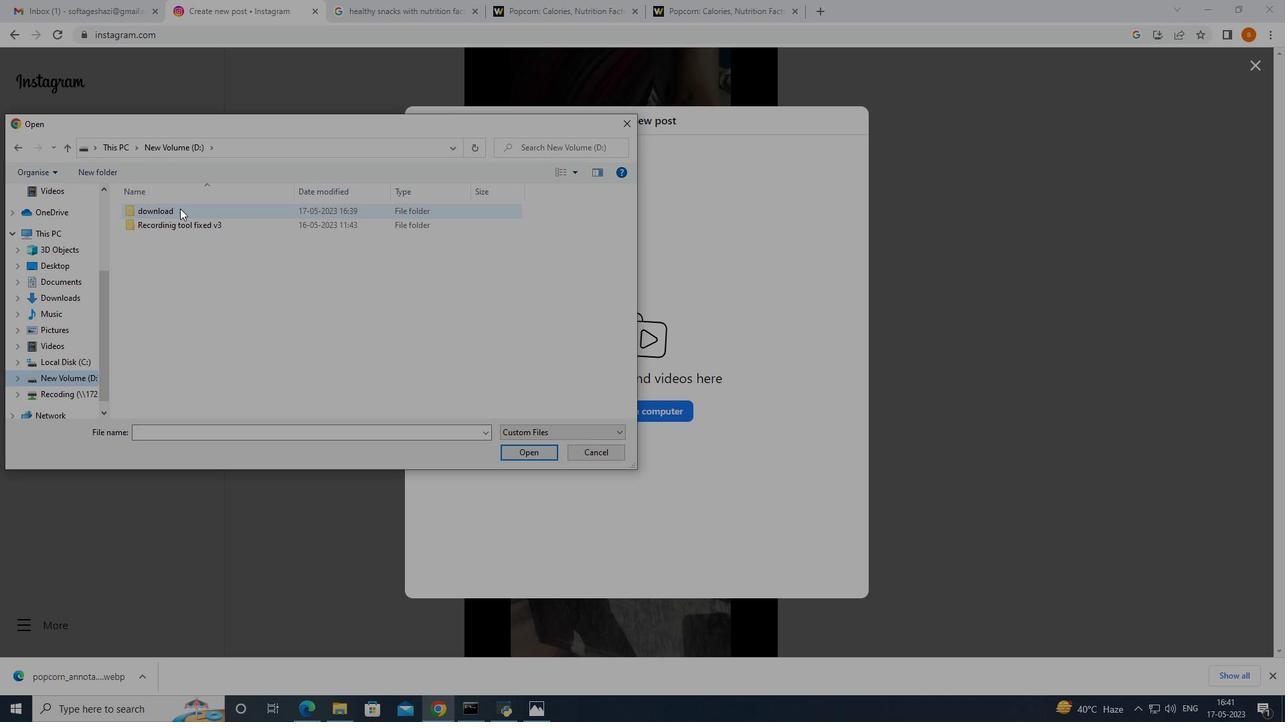 
Action: Mouse pressed left at (180, 206)
Screenshot: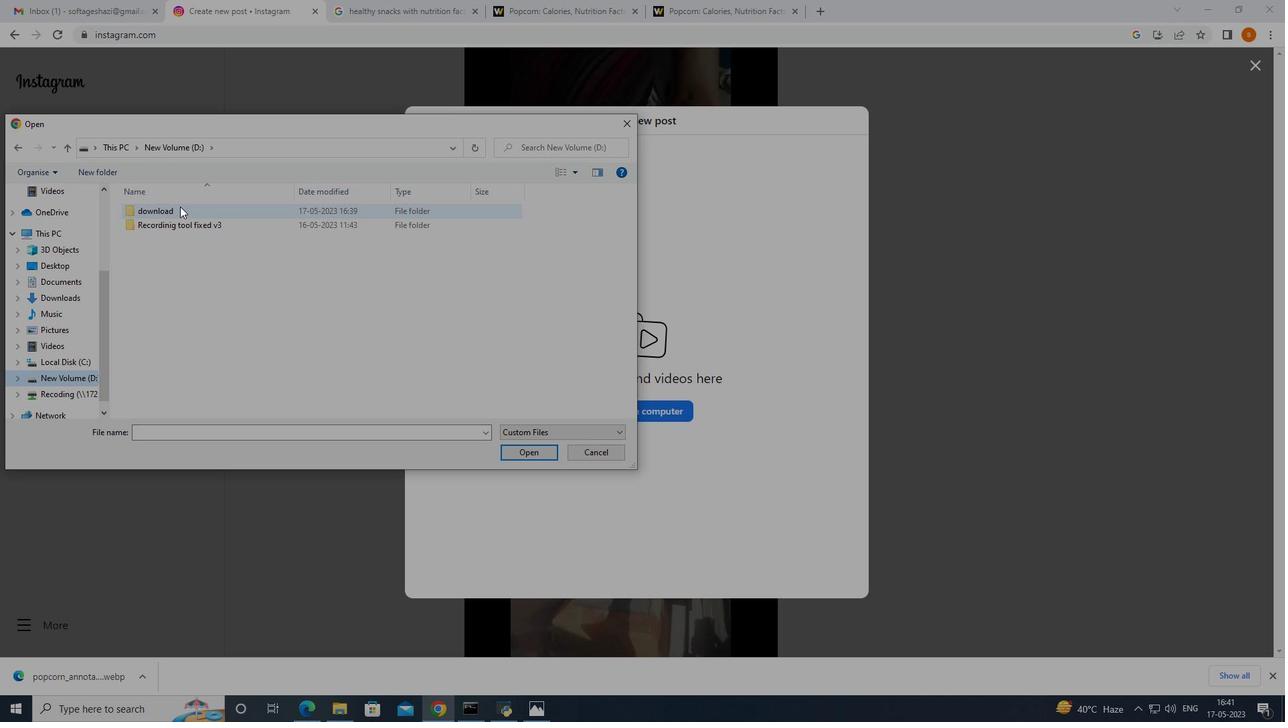 
Action: Mouse moved to (626, 121)
Screenshot: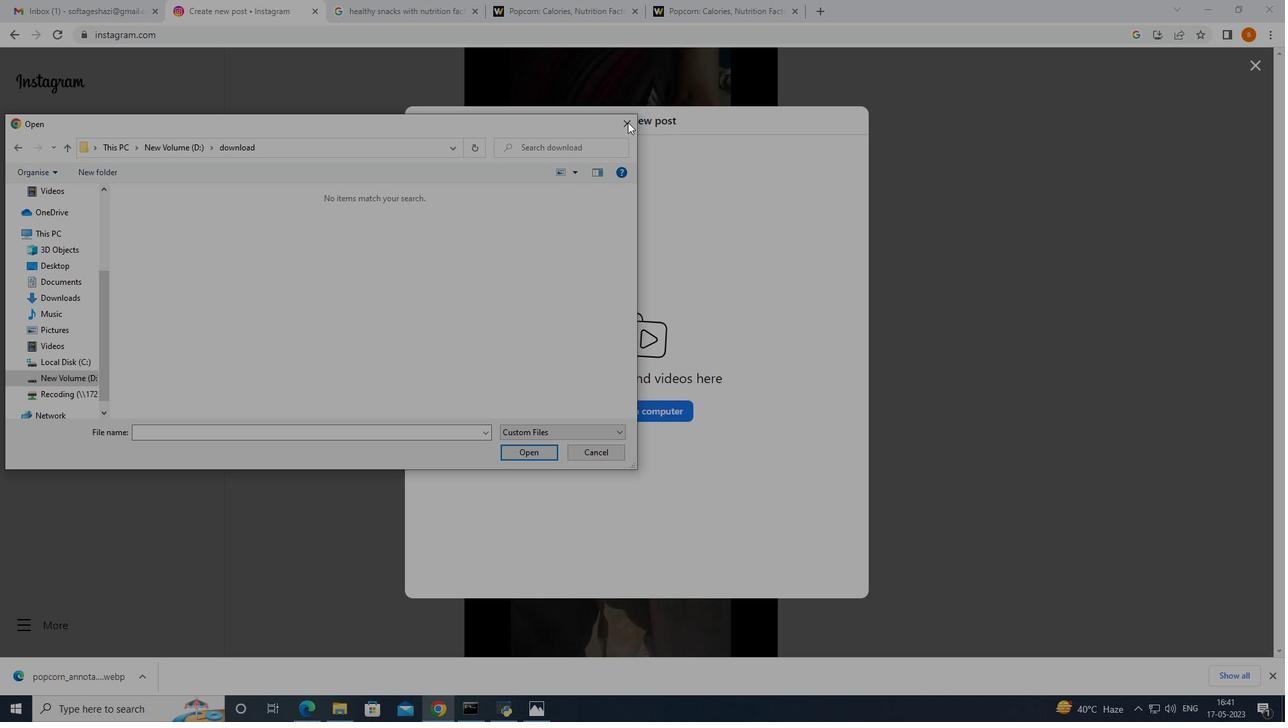 
Action: Mouse pressed left at (626, 121)
Screenshot: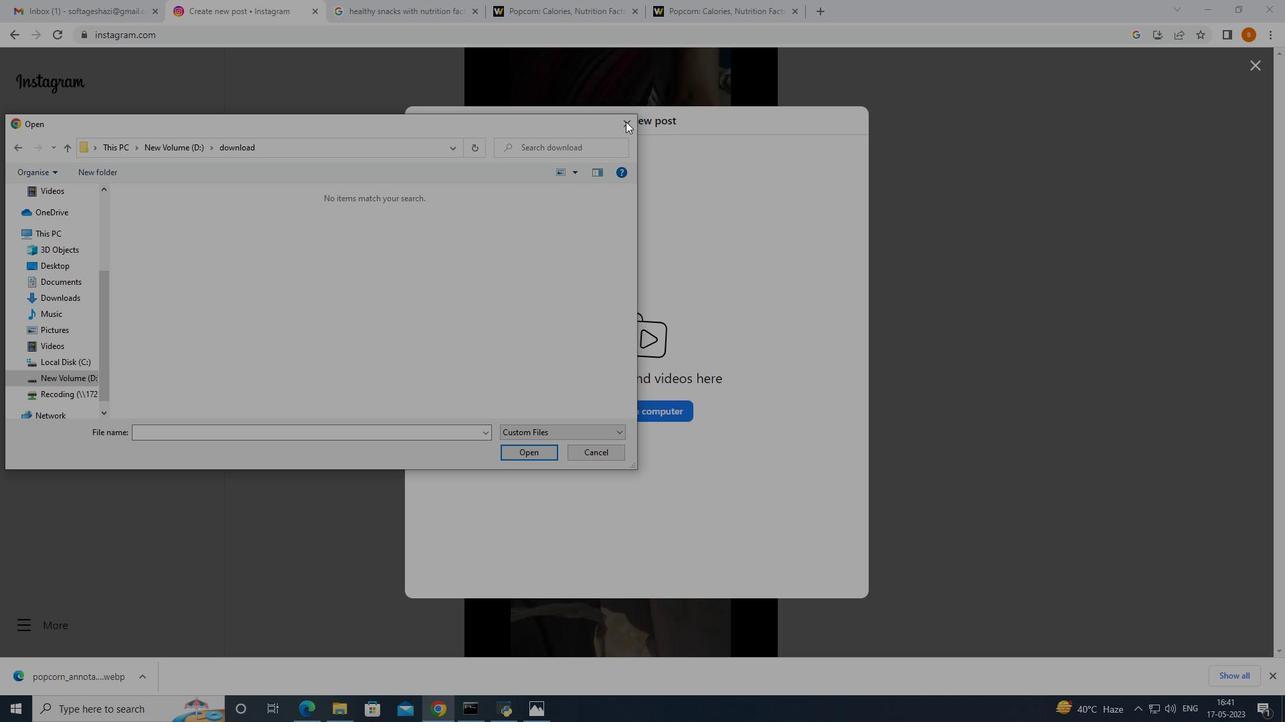 
Action: Mouse moved to (428, 4)
Screenshot: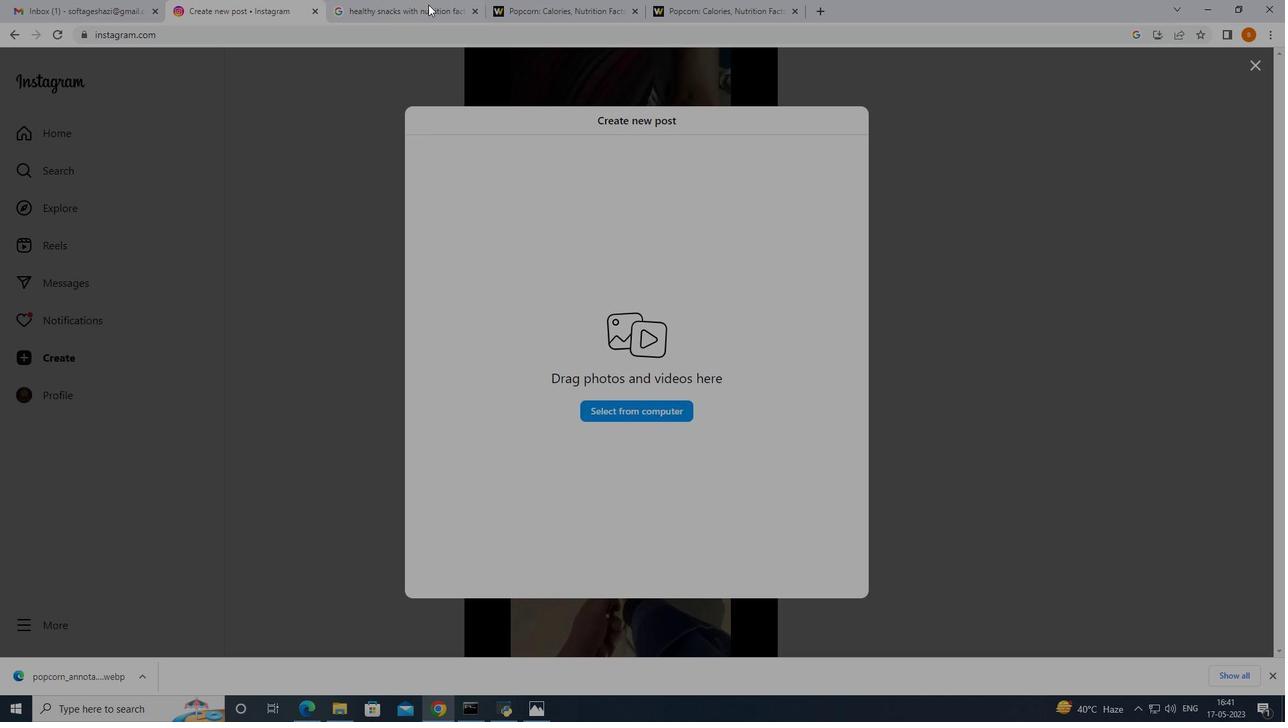 
Action: Mouse pressed left at (428, 4)
Screenshot: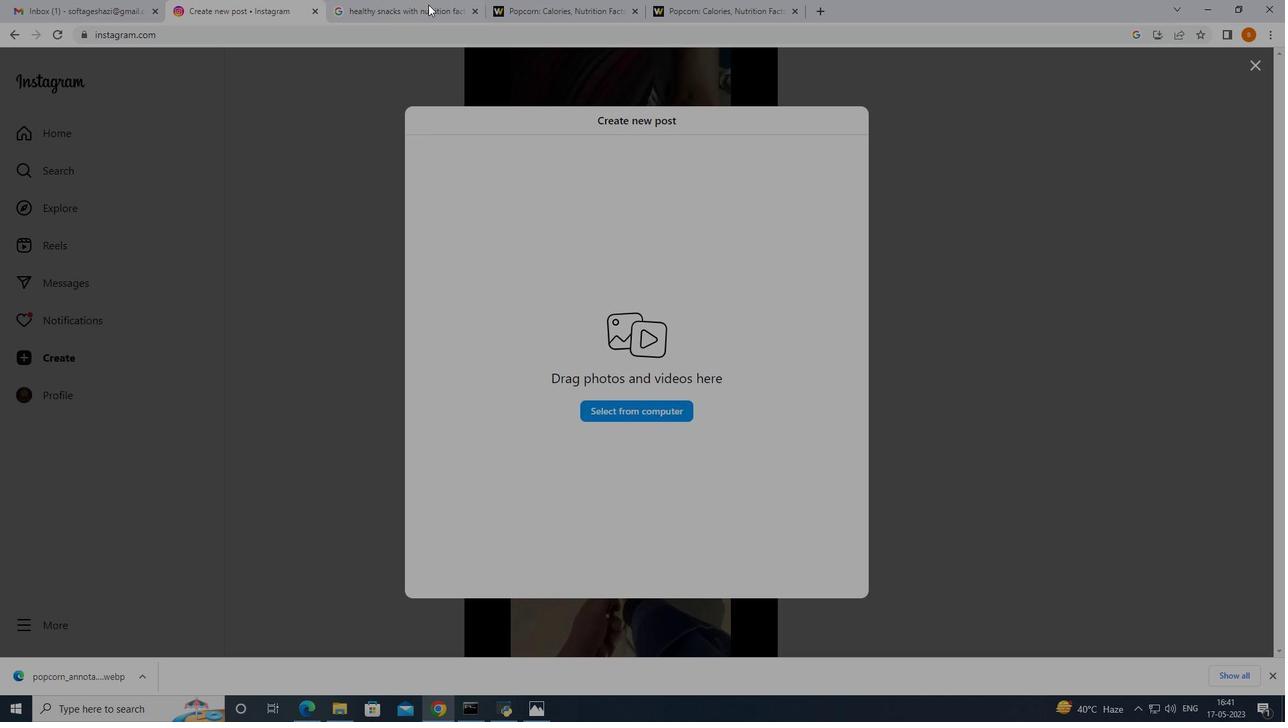 
Action: Mouse moved to (342, 239)
Screenshot: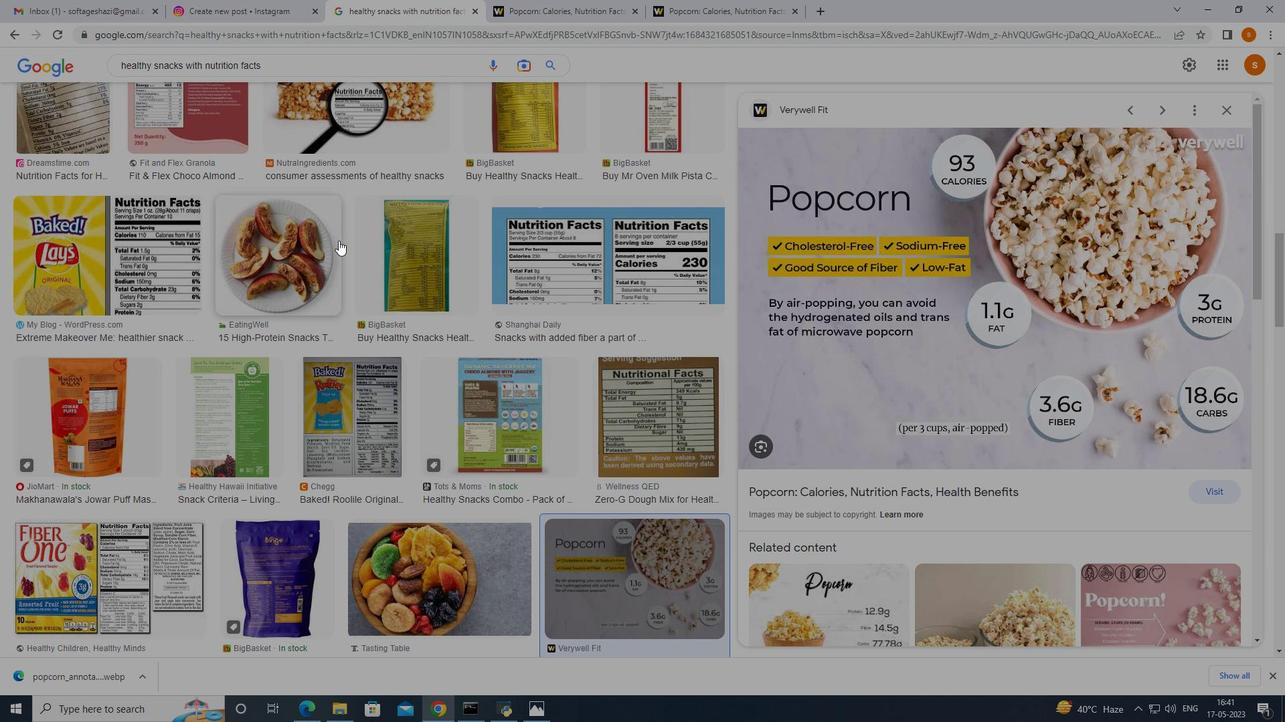 
Action: Mouse scrolled (342, 240) with delta (0, 0)
Screenshot: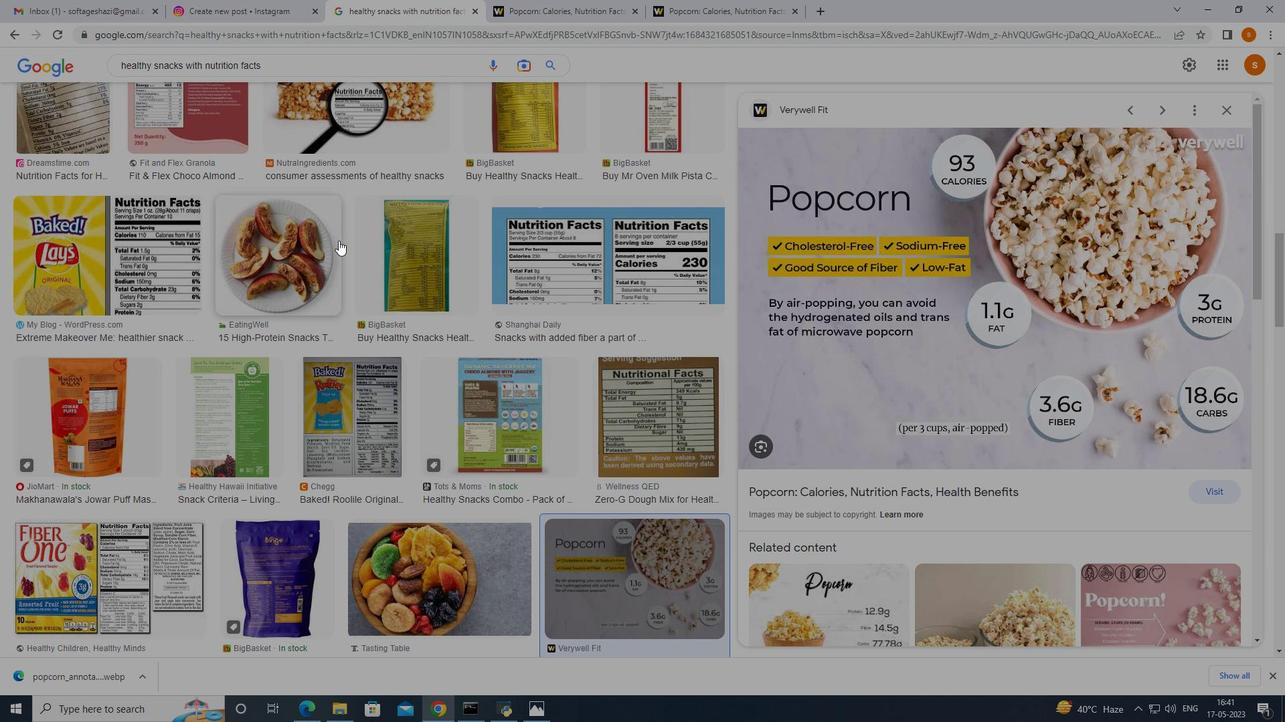 
Action: Mouse moved to (342, 238)
Screenshot: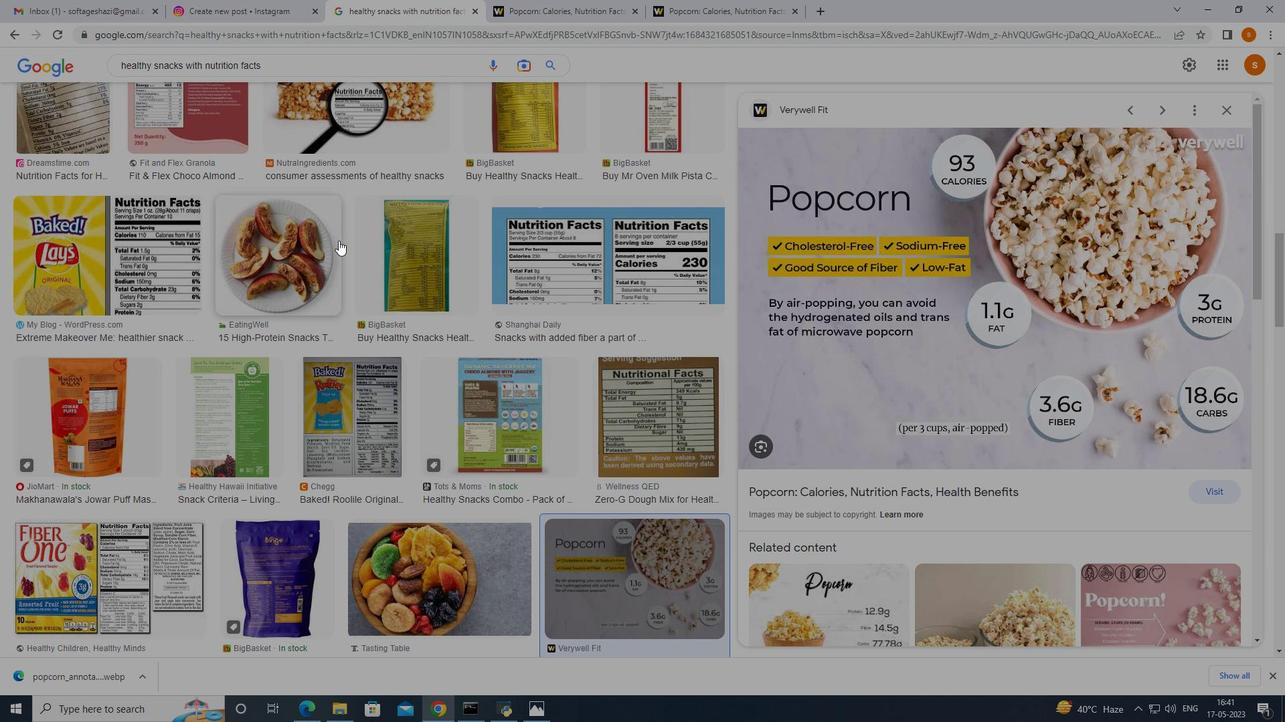 
Action: Mouse scrolled (342, 239) with delta (0, 0)
Screenshot: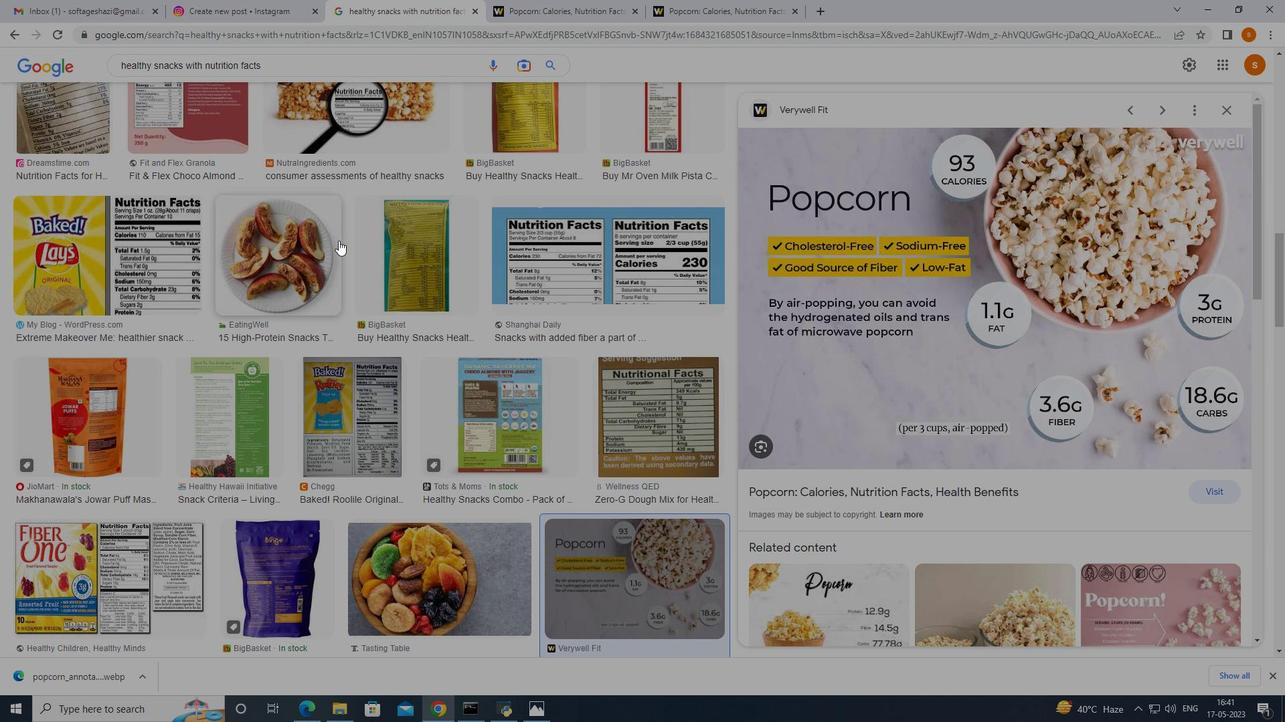
Action: Mouse moved to (341, 234)
Screenshot: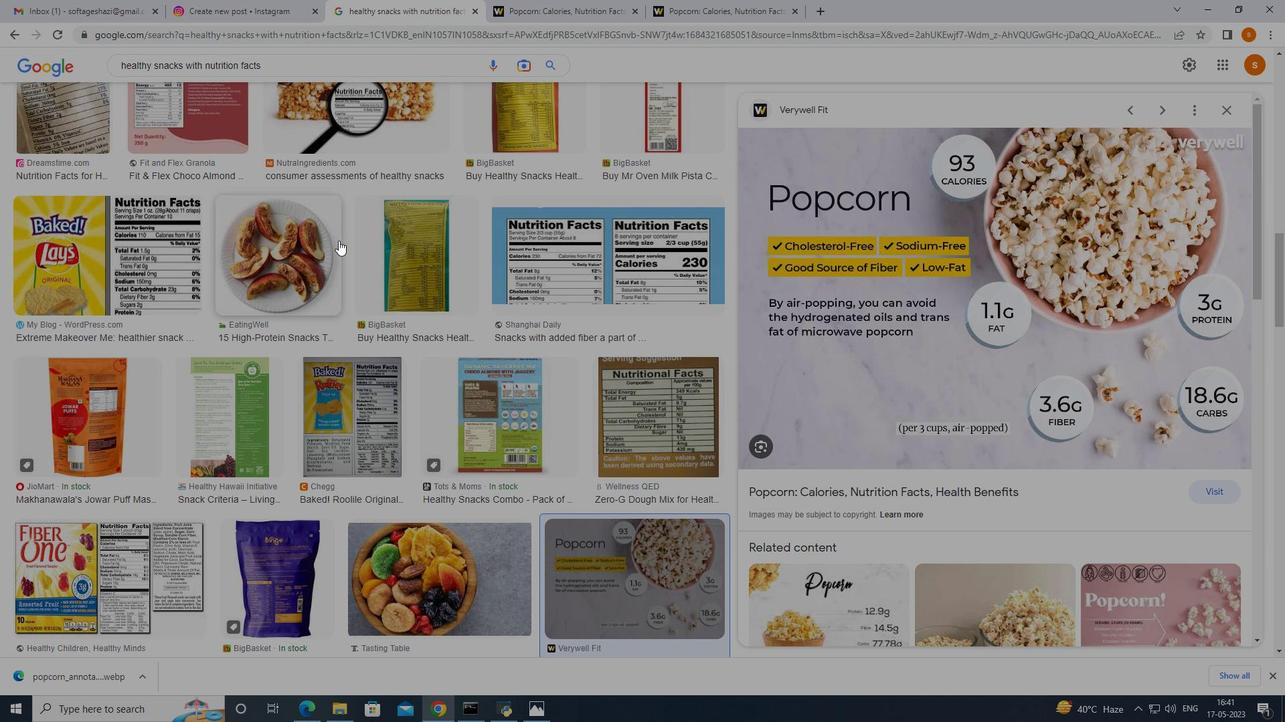 
Action: Mouse scrolled (341, 235) with delta (0, 0)
Screenshot: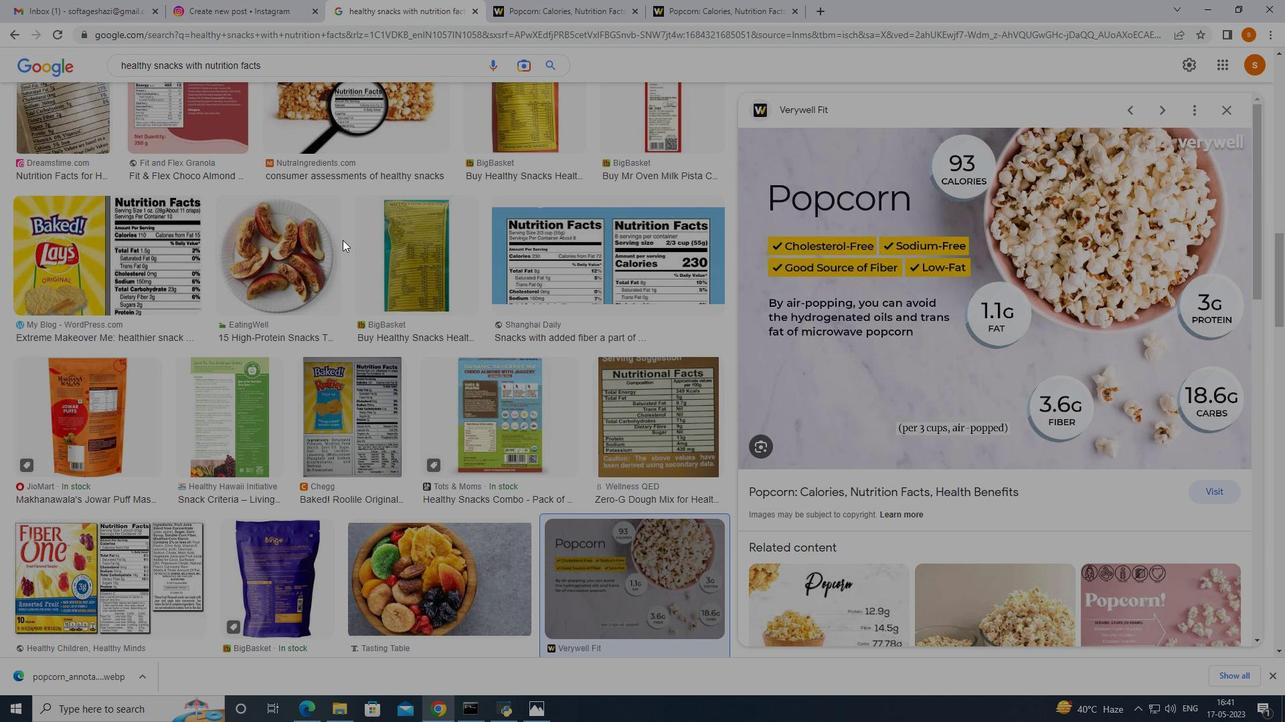
Action: Mouse moved to (208, 172)
Screenshot: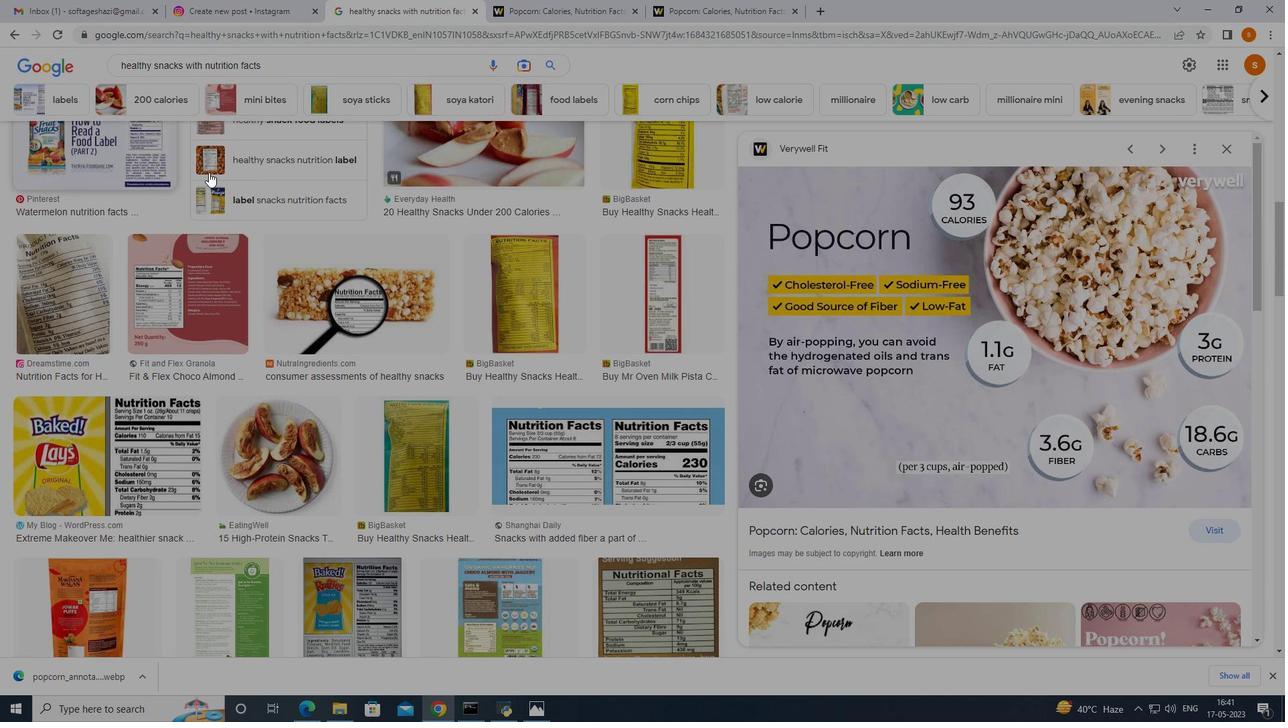 
Action: Mouse scrolled (208, 173) with delta (0, 0)
Screenshot: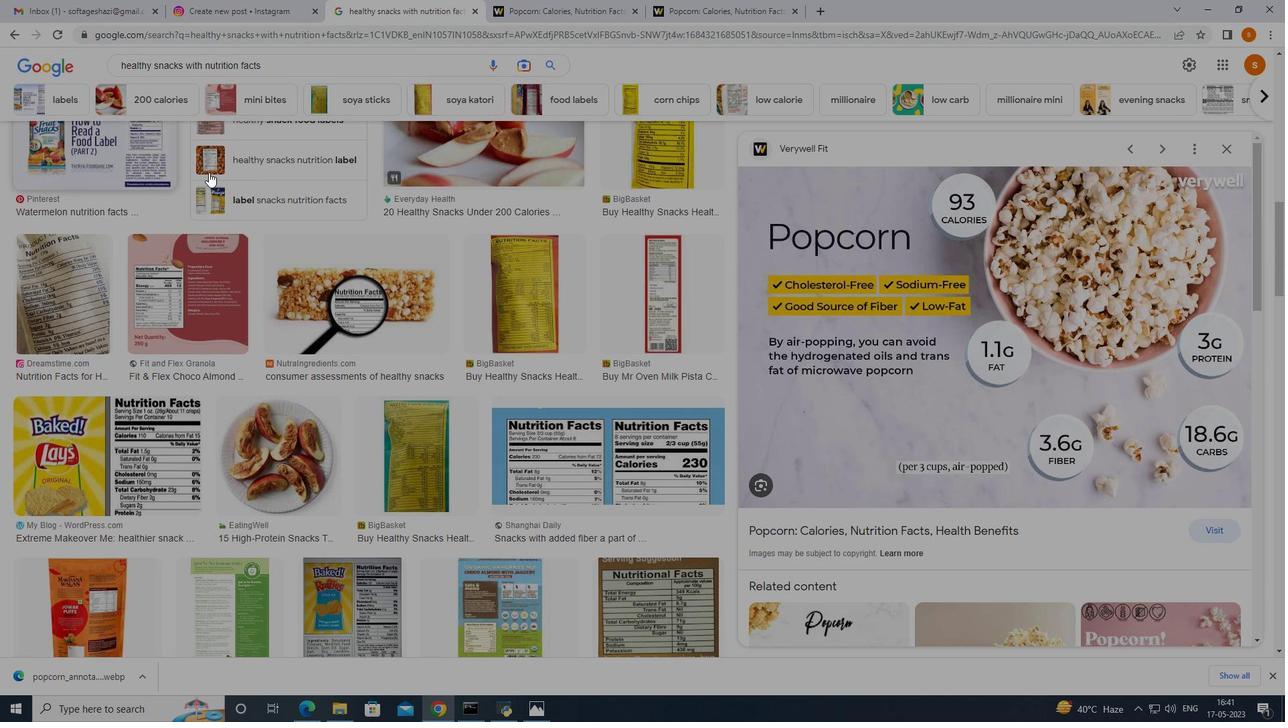 
Action: Mouse moved to (208, 173)
Screenshot: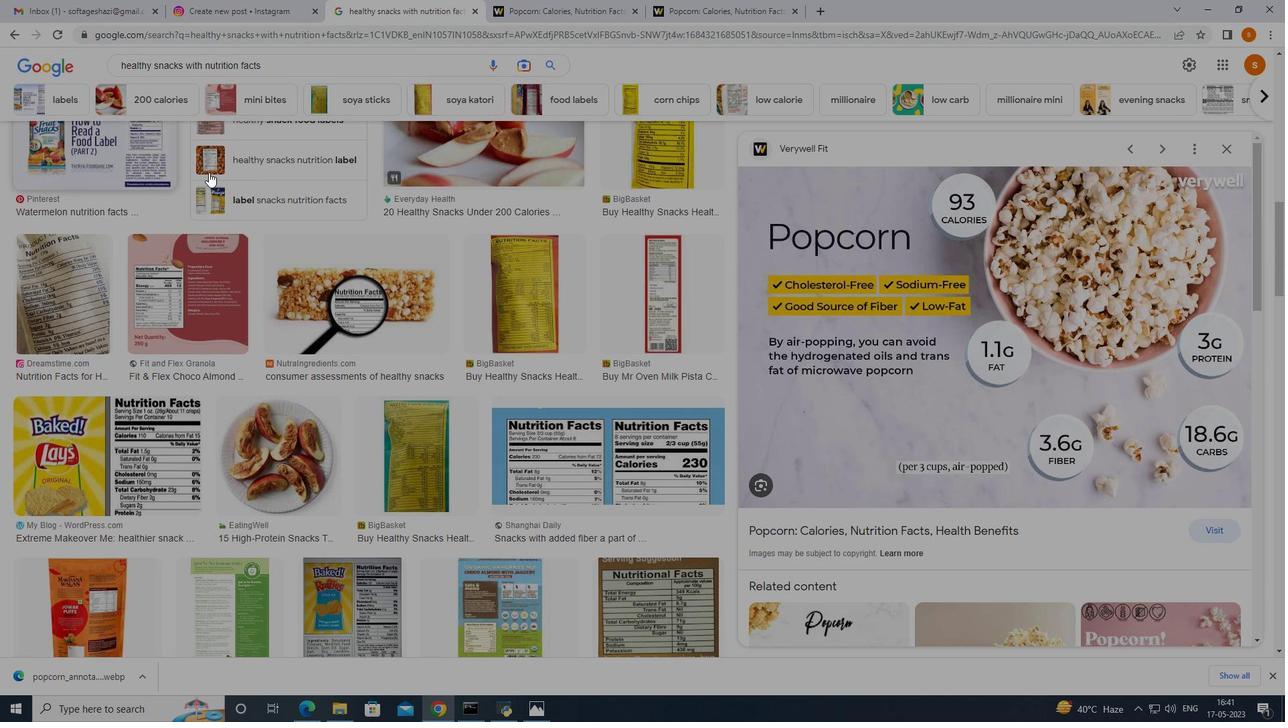 
Action: Mouse scrolled (208, 174) with delta (0, 0)
Screenshot: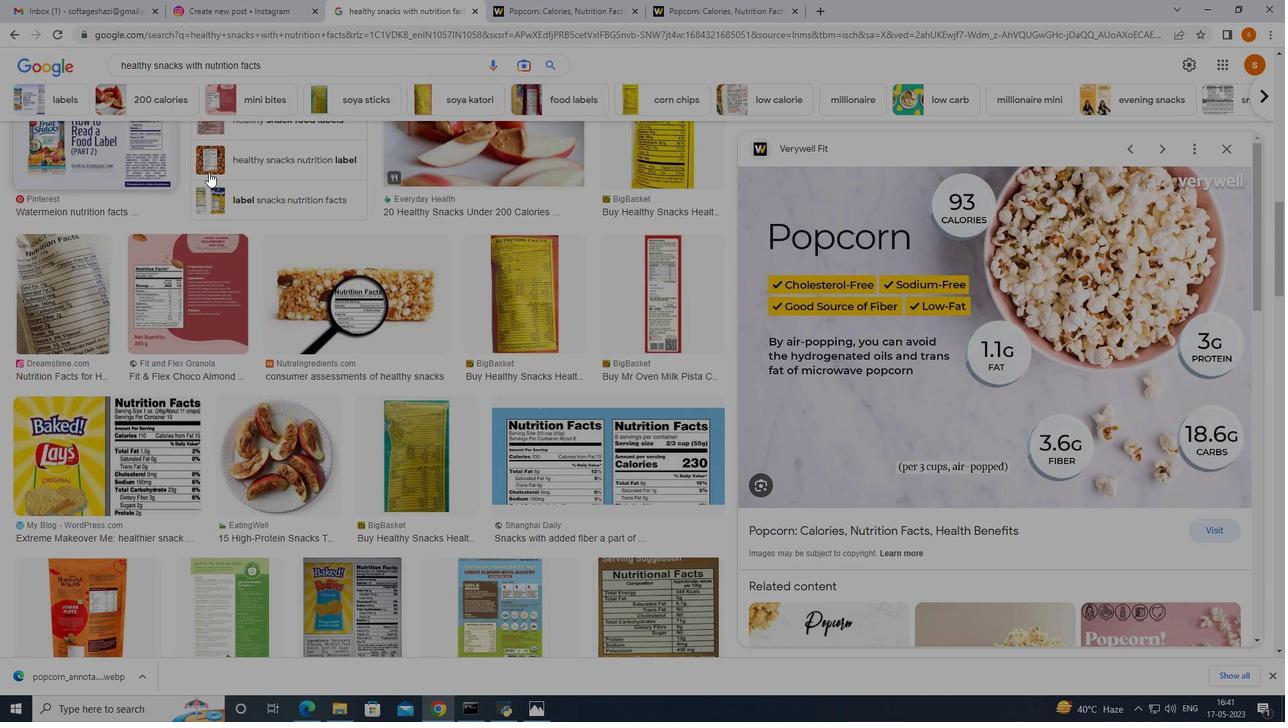 
Action: Mouse moved to (208, 174)
Screenshot: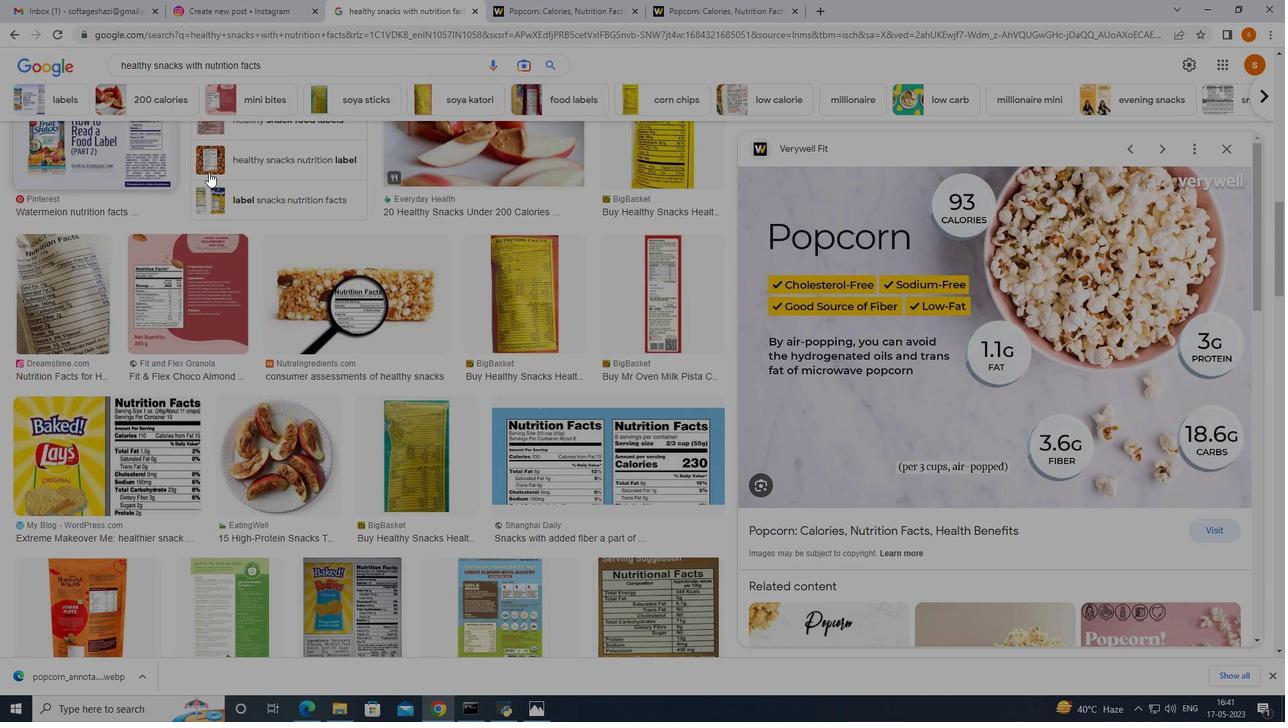 
Action: Mouse scrolled (208, 174) with delta (0, 0)
Screenshot: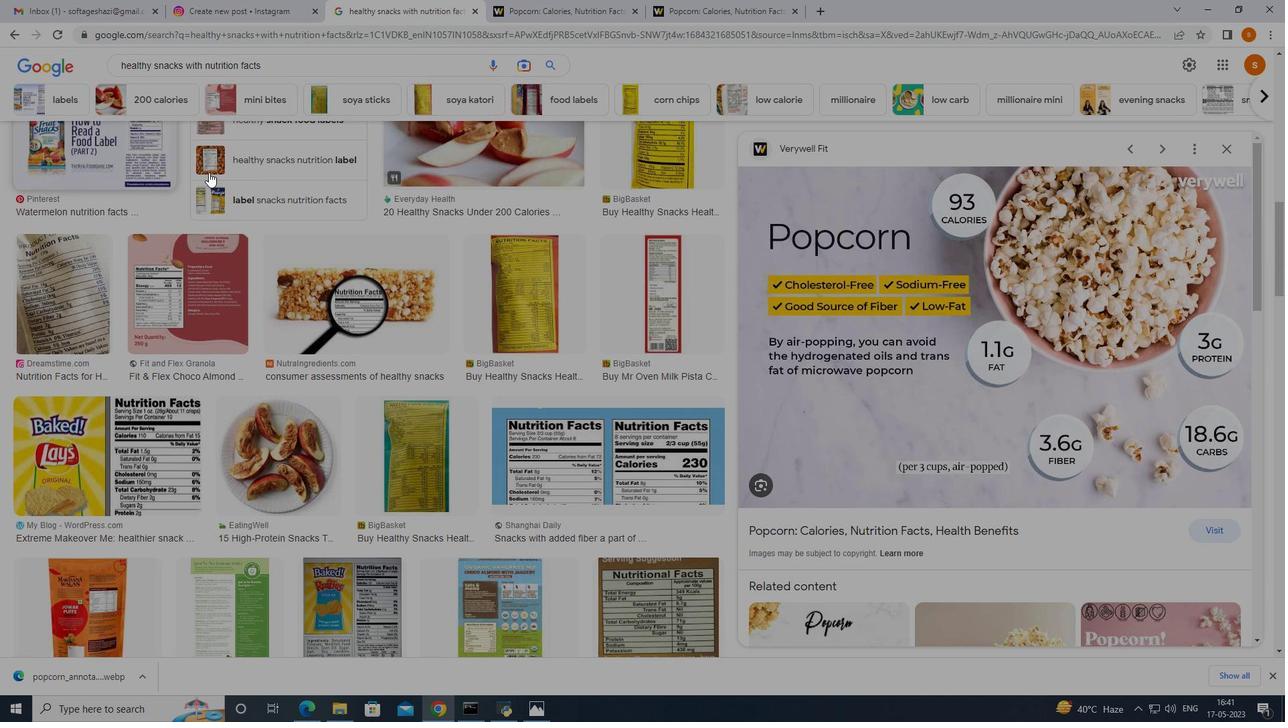 
Action: Mouse moved to (265, 319)
Screenshot: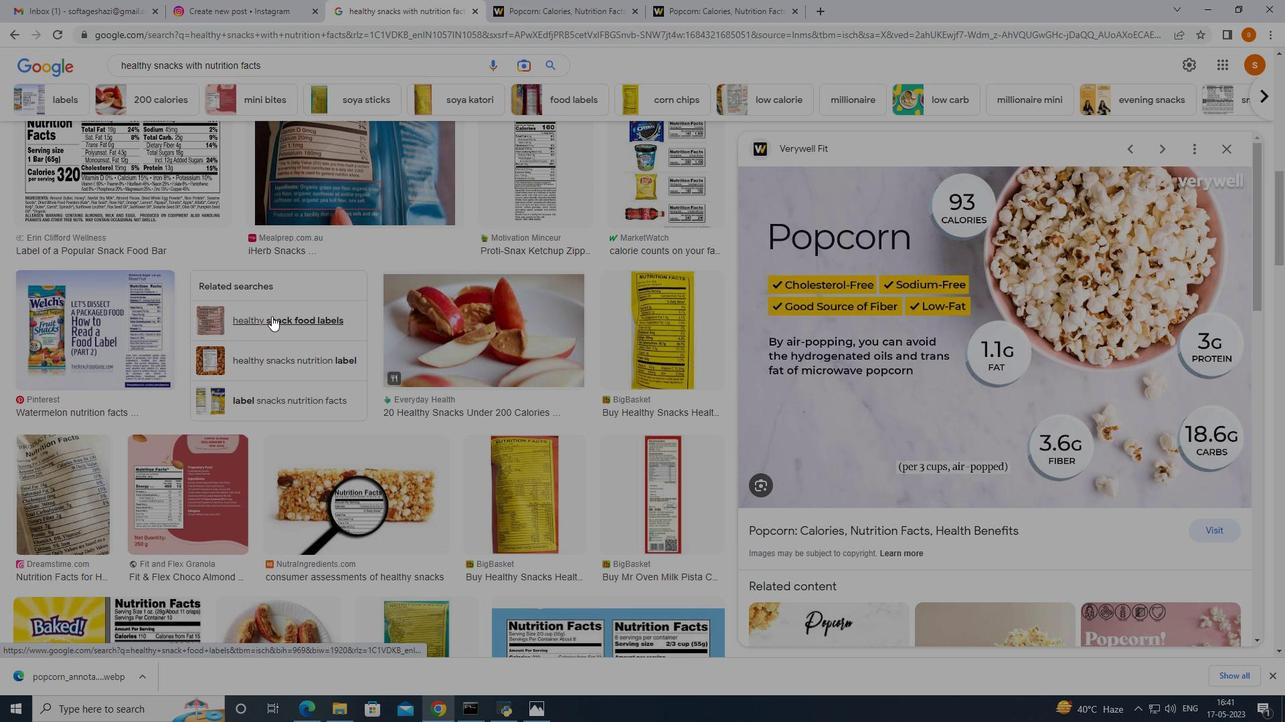 
Action: Mouse pressed left at (265, 319)
Screenshot: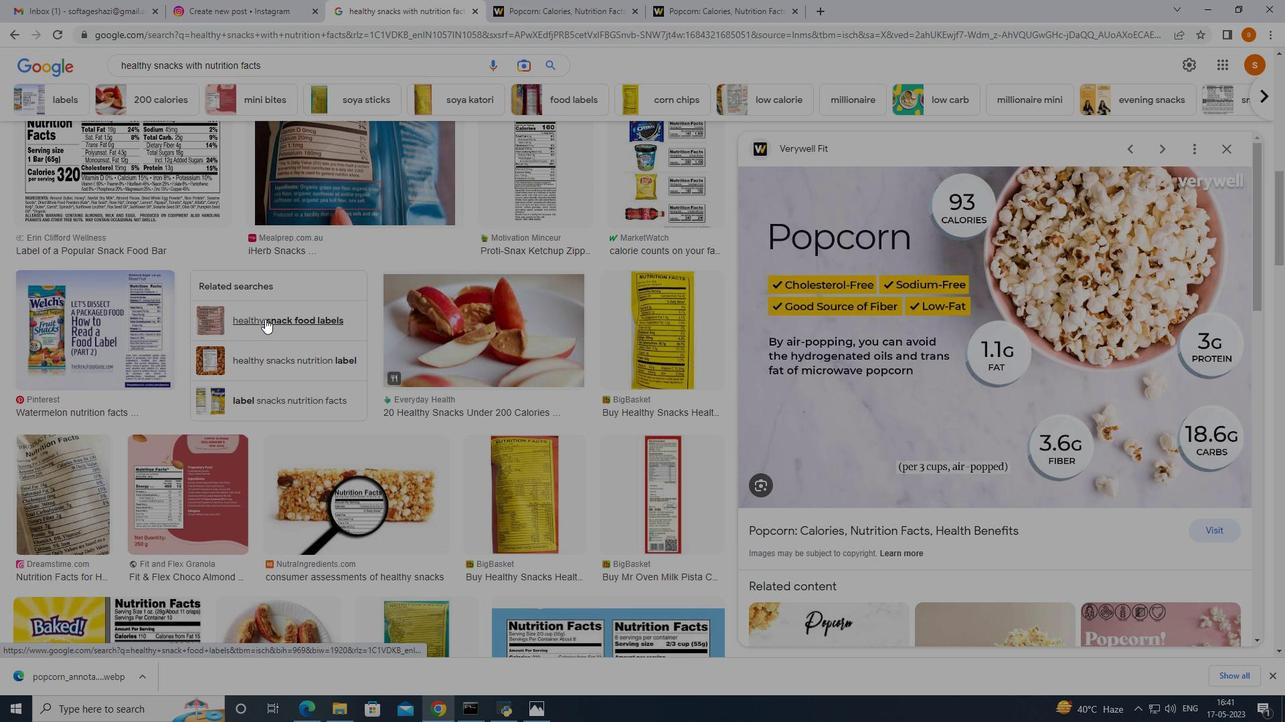 
Action: Mouse moved to (8, 42)
Screenshot: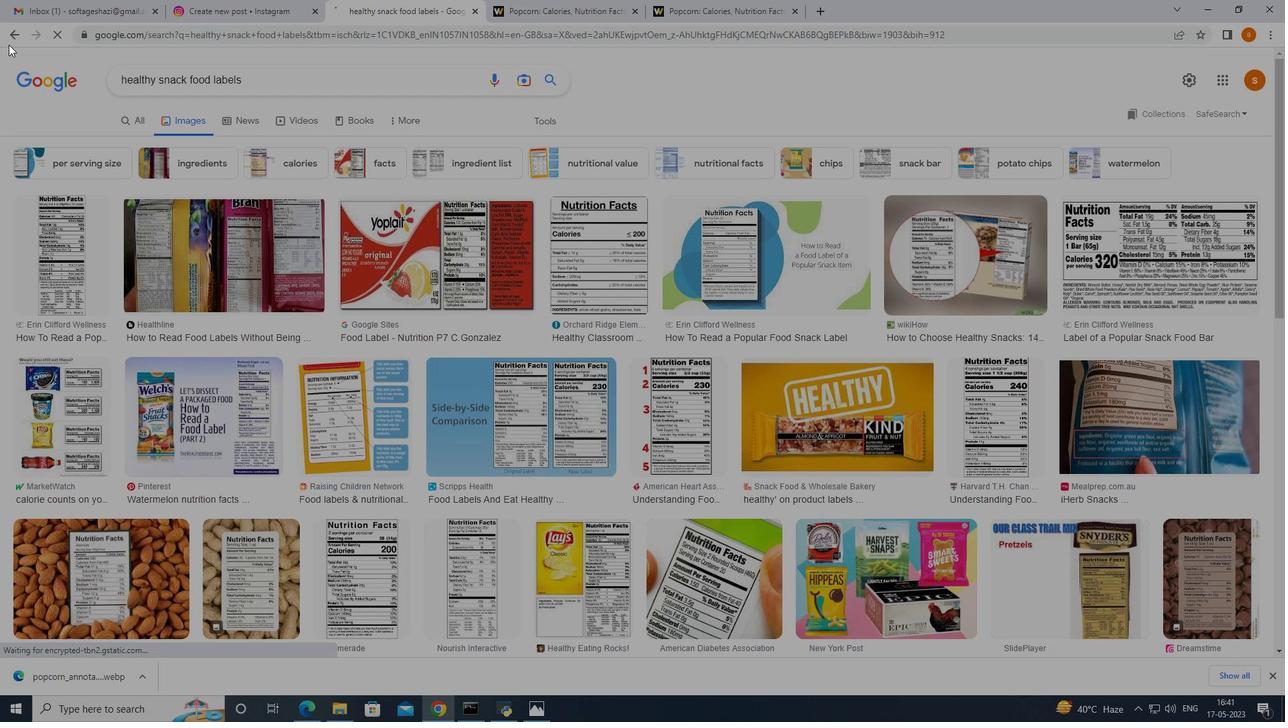 
Action: Mouse pressed left at (8, 42)
Screenshot: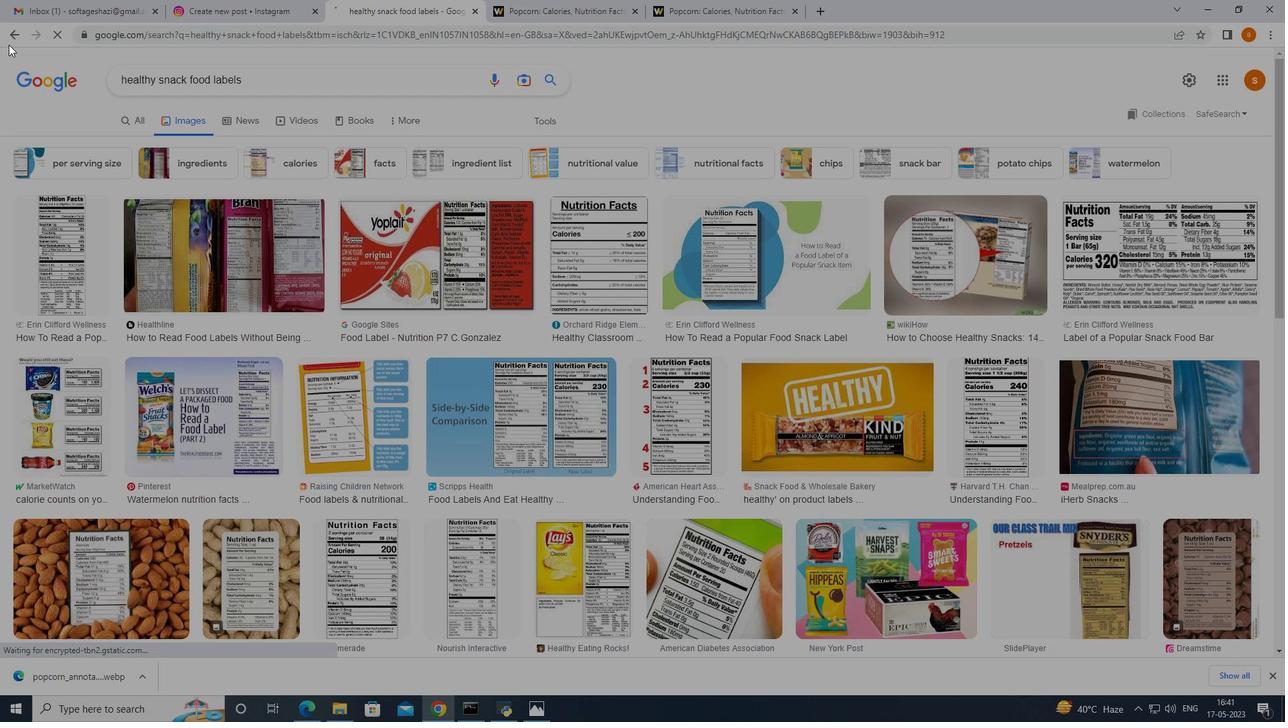 
Action: Mouse moved to (210, 404)
Screenshot: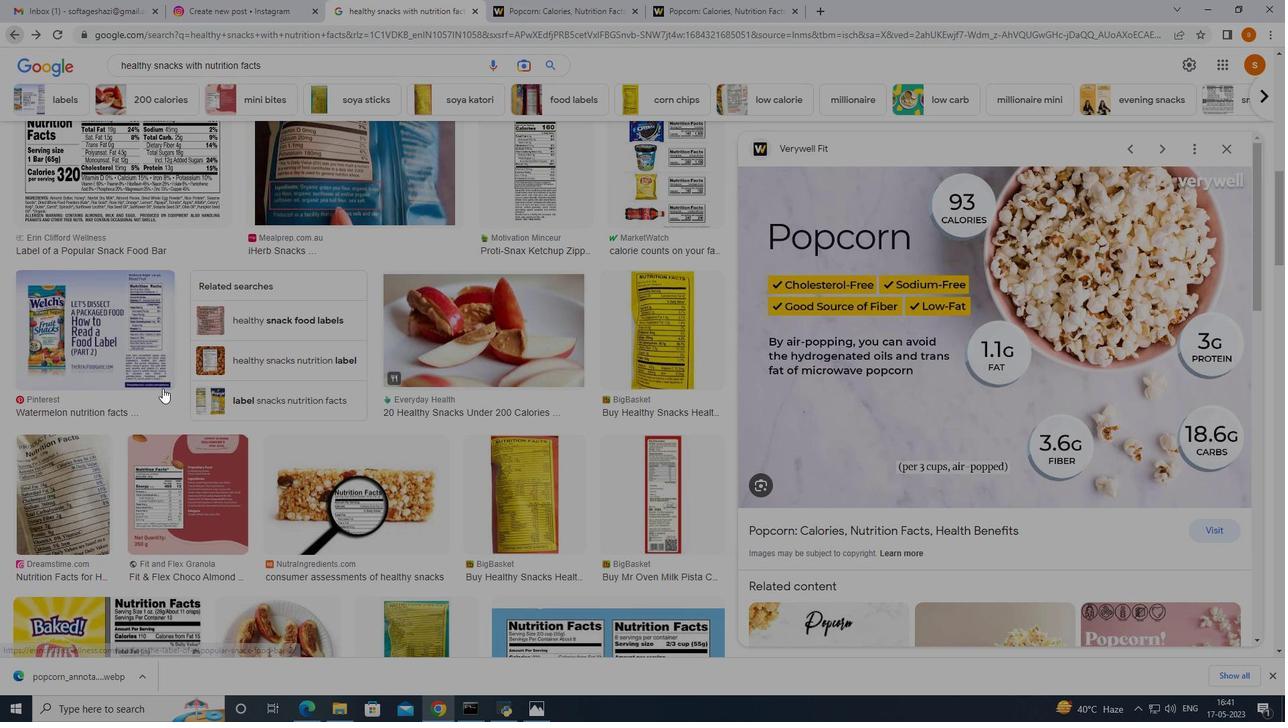 
Action: Mouse scrolled (208, 402) with delta (0, 0)
Screenshot: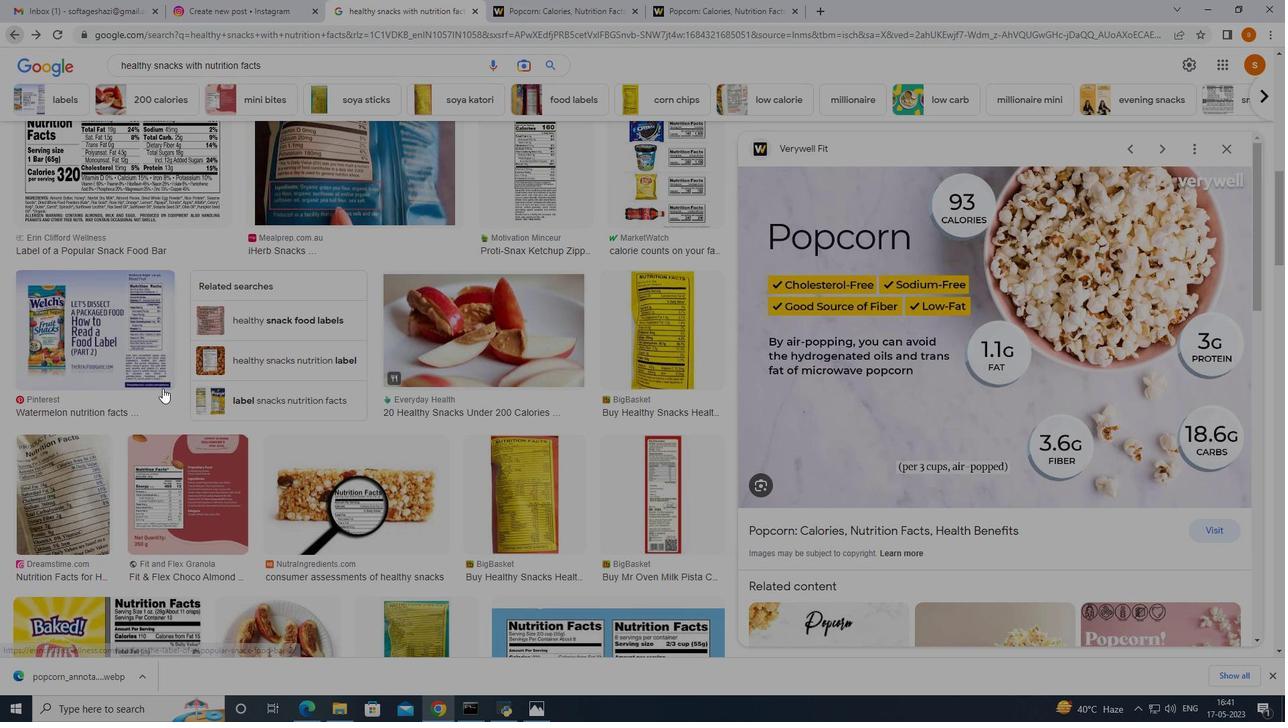 
Action: Mouse moved to (220, 407)
Screenshot: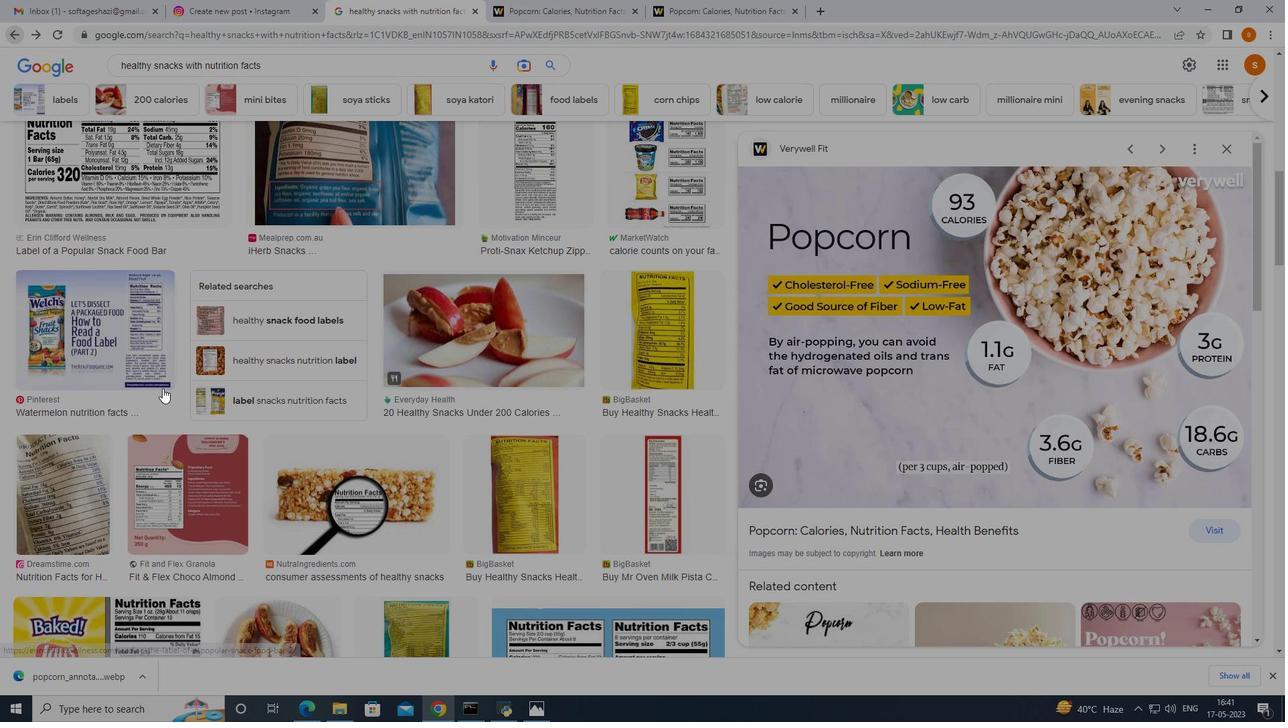 
Action: Mouse scrolled (220, 406) with delta (0, 0)
Screenshot: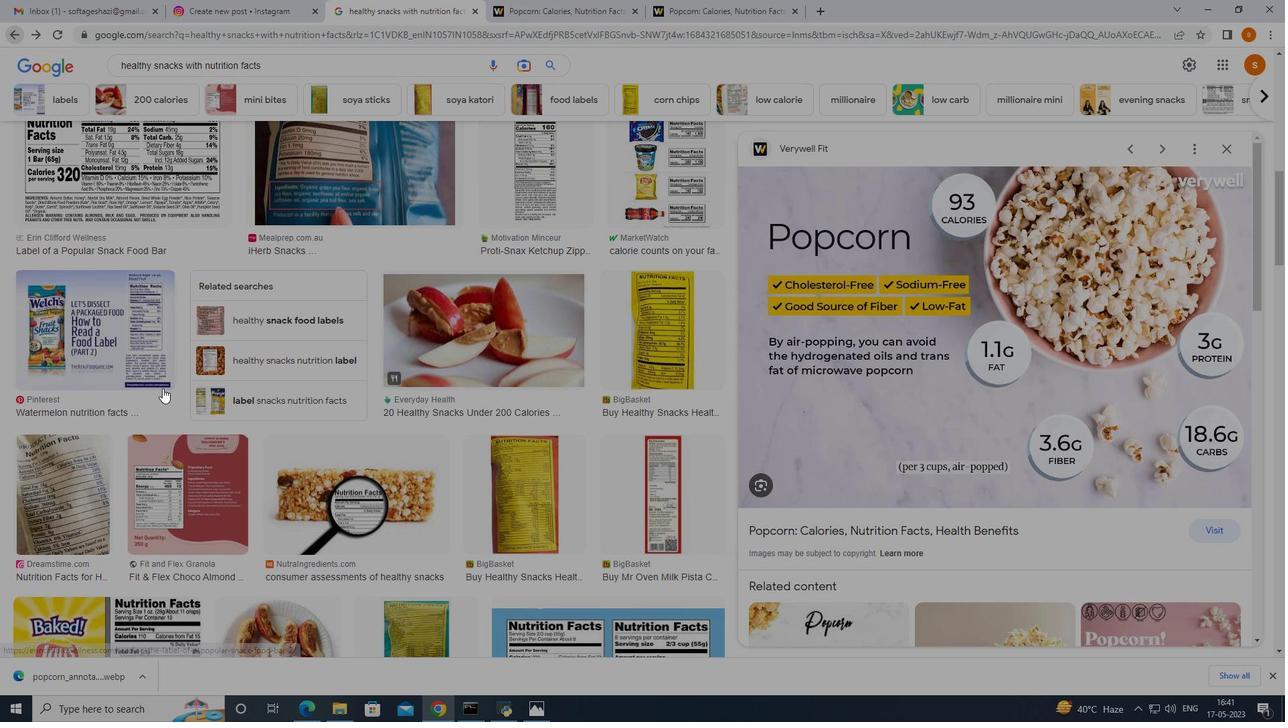 
Action: Mouse moved to (226, 407)
Screenshot: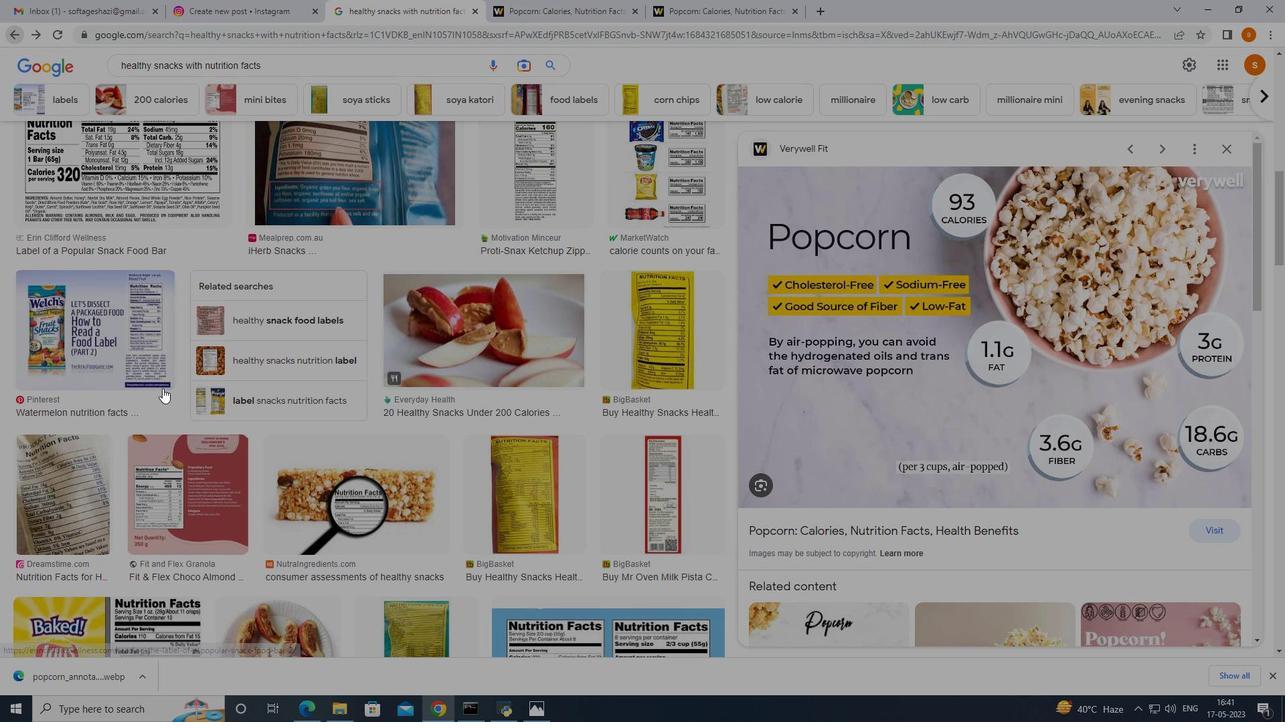 
Action: Mouse scrolled (226, 406) with delta (0, 0)
Screenshot: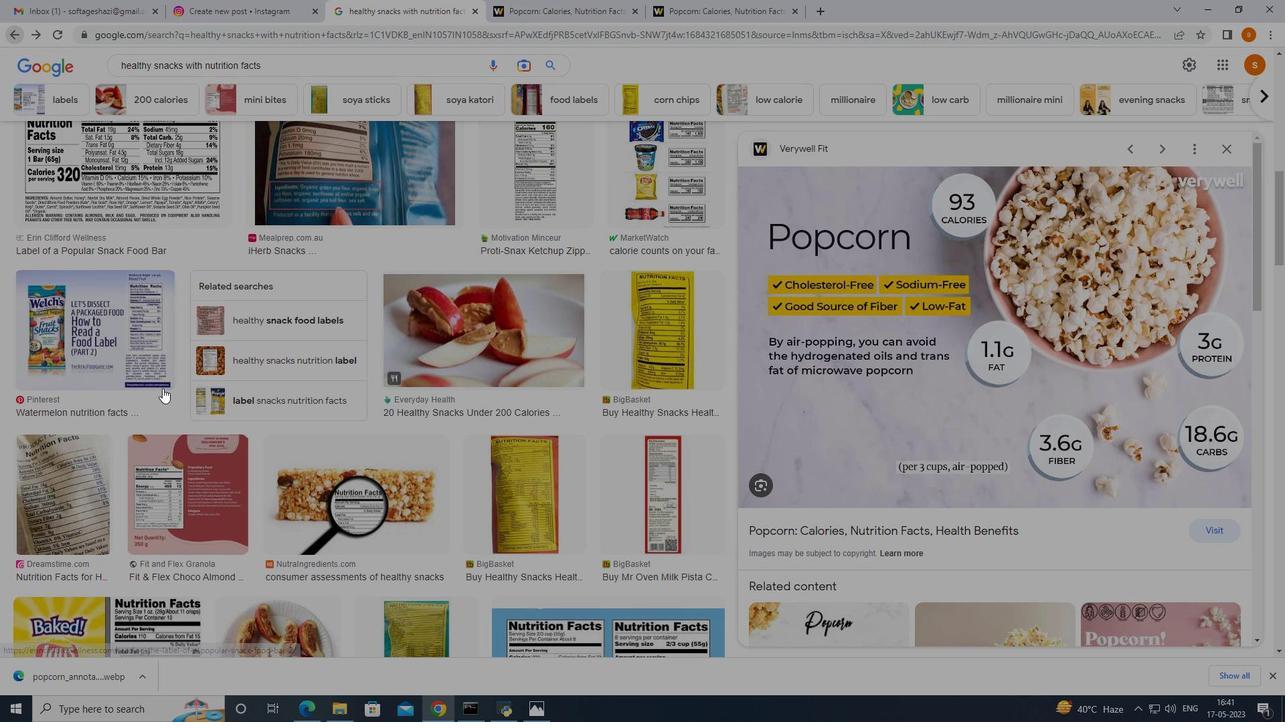 
Action: Mouse moved to (256, 382)
Screenshot: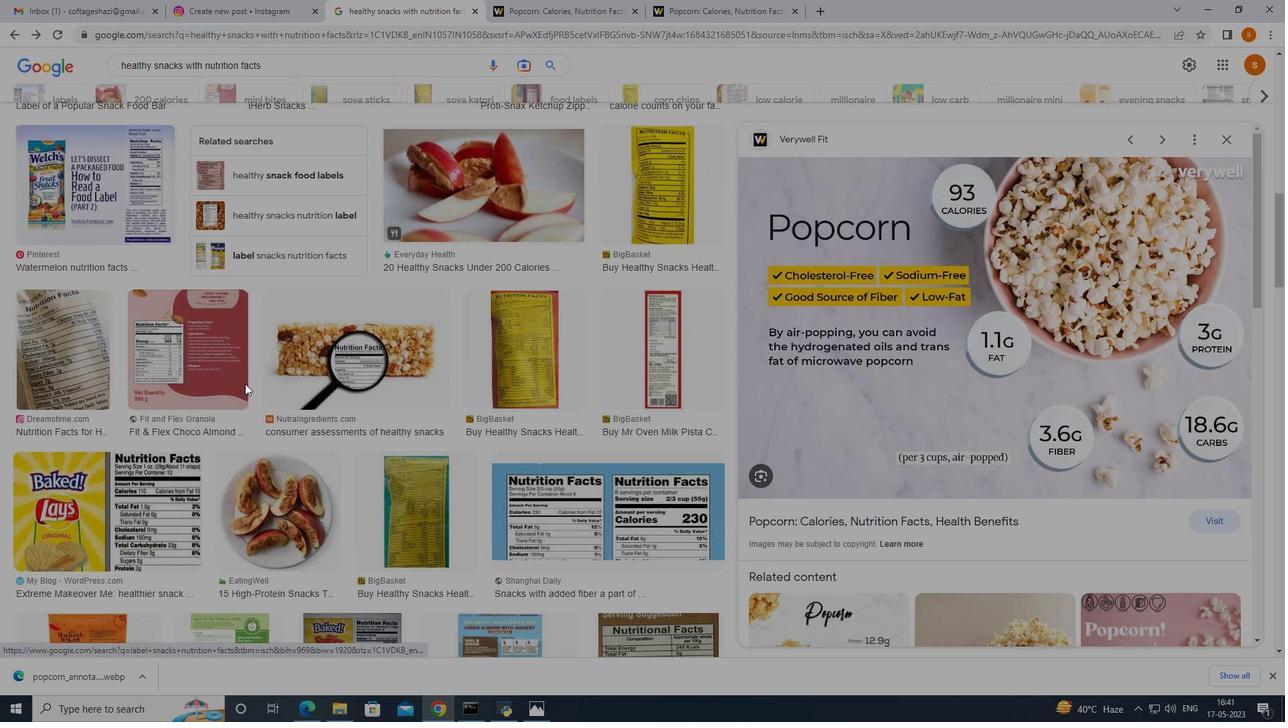 
Action: Mouse scrolled (256, 383) with delta (0, 0)
Screenshot: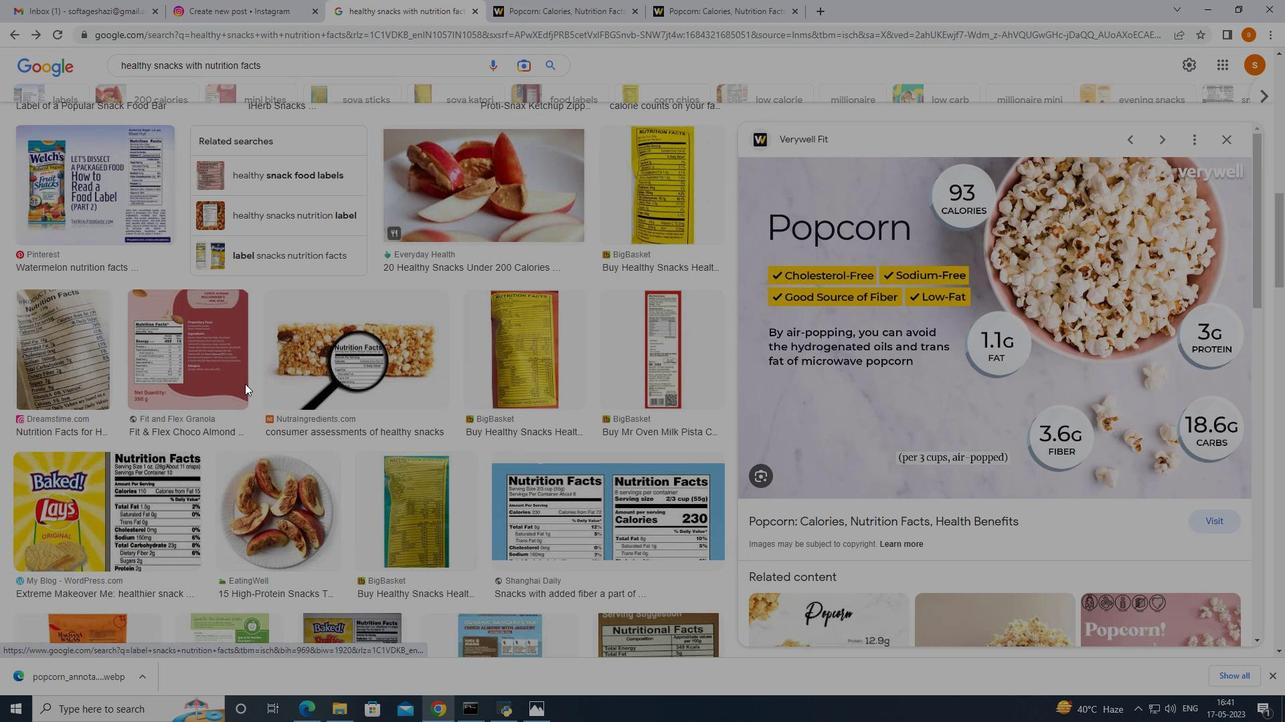 
Action: Mouse scrolled (256, 383) with delta (0, 0)
Screenshot: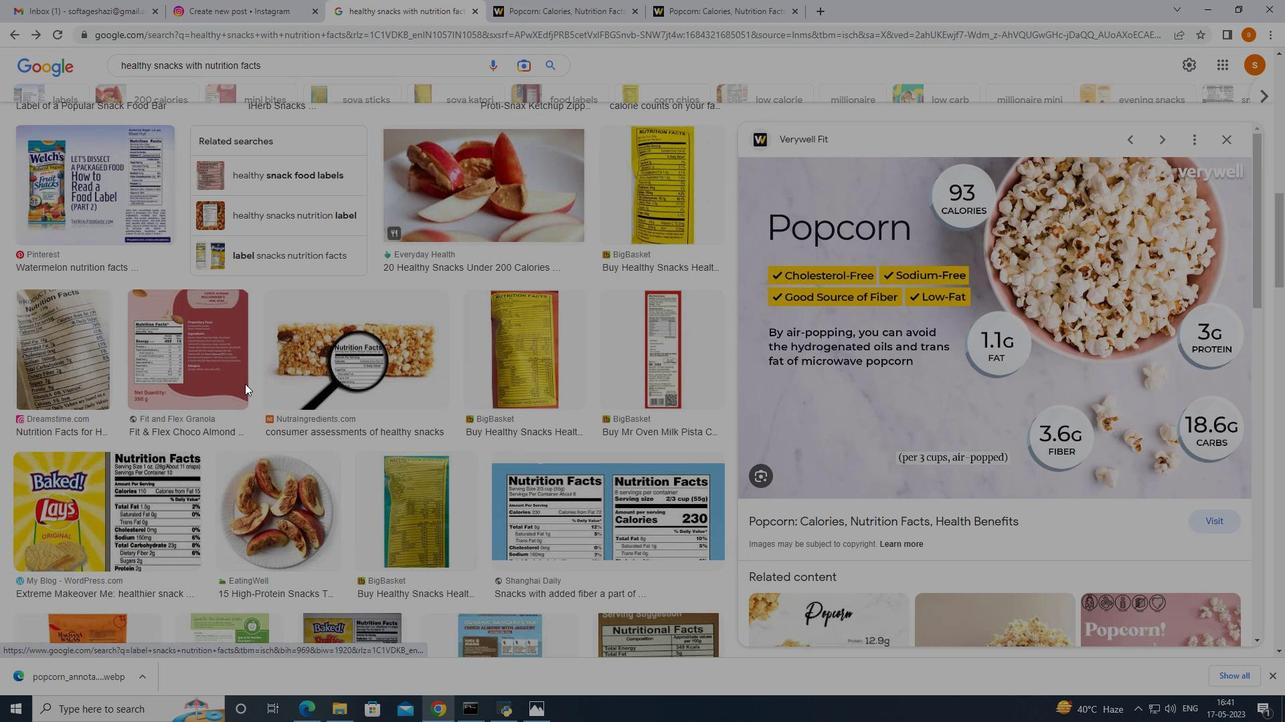 
Action: Mouse moved to (256, 382)
Screenshot: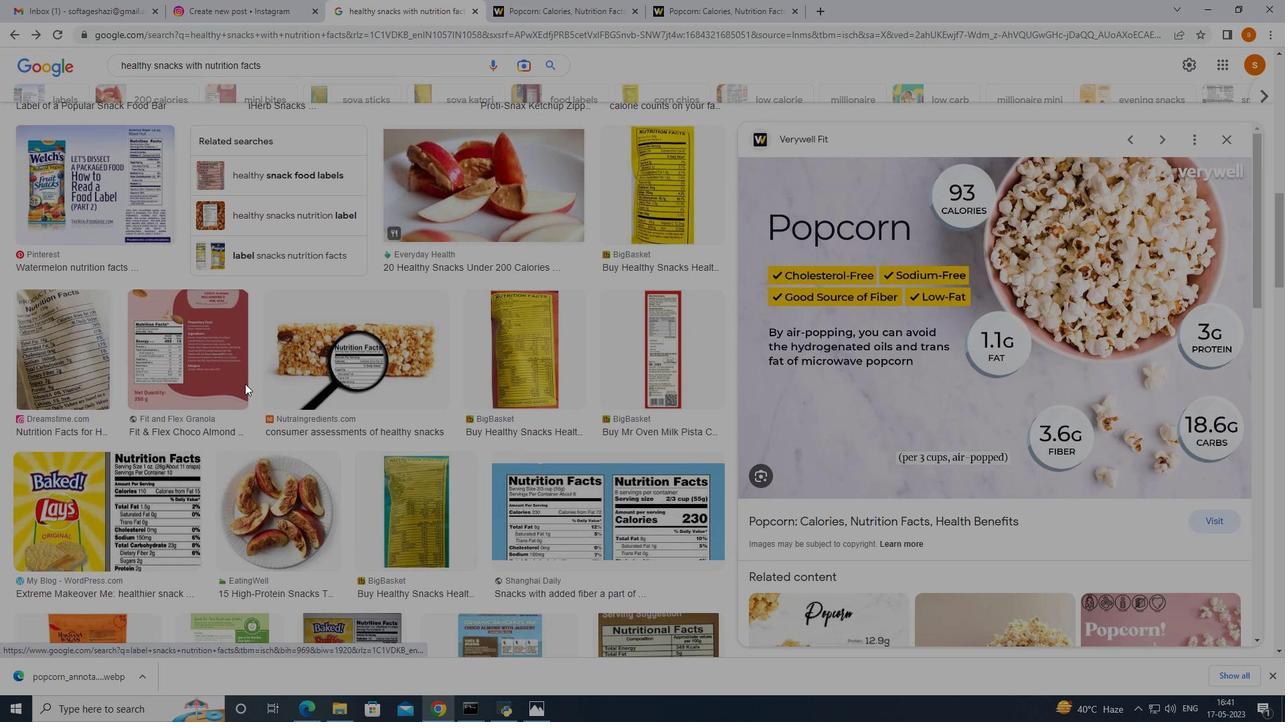 
Action: Mouse scrolled (256, 383) with delta (0, 0)
Screenshot: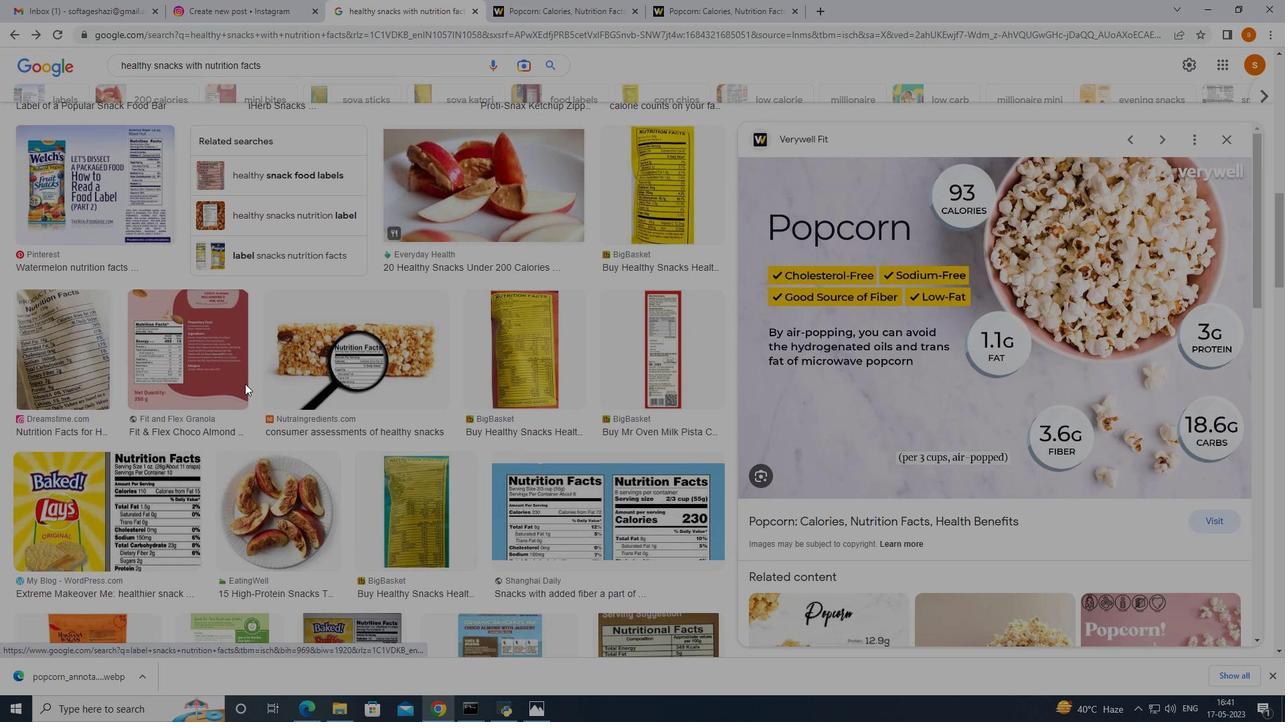 
Action: Mouse moved to (256, 382)
Screenshot: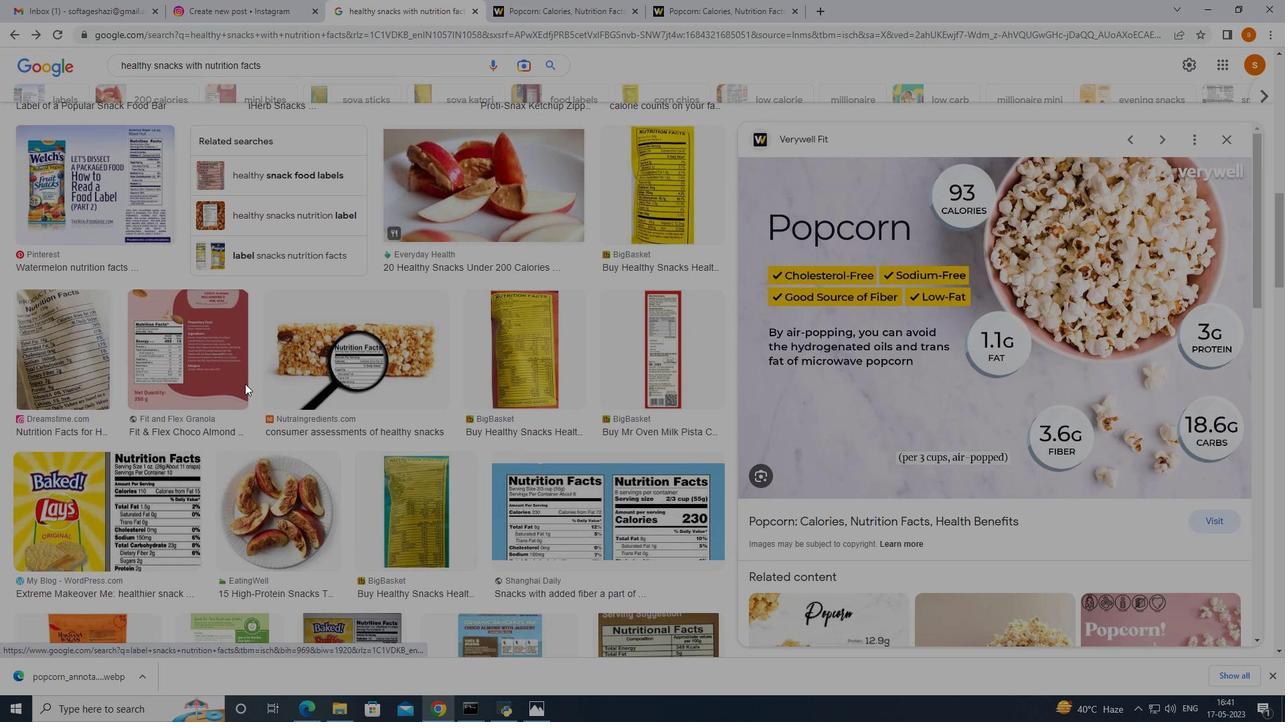 
Action: Mouse scrolled (256, 382) with delta (0, 0)
Screenshot: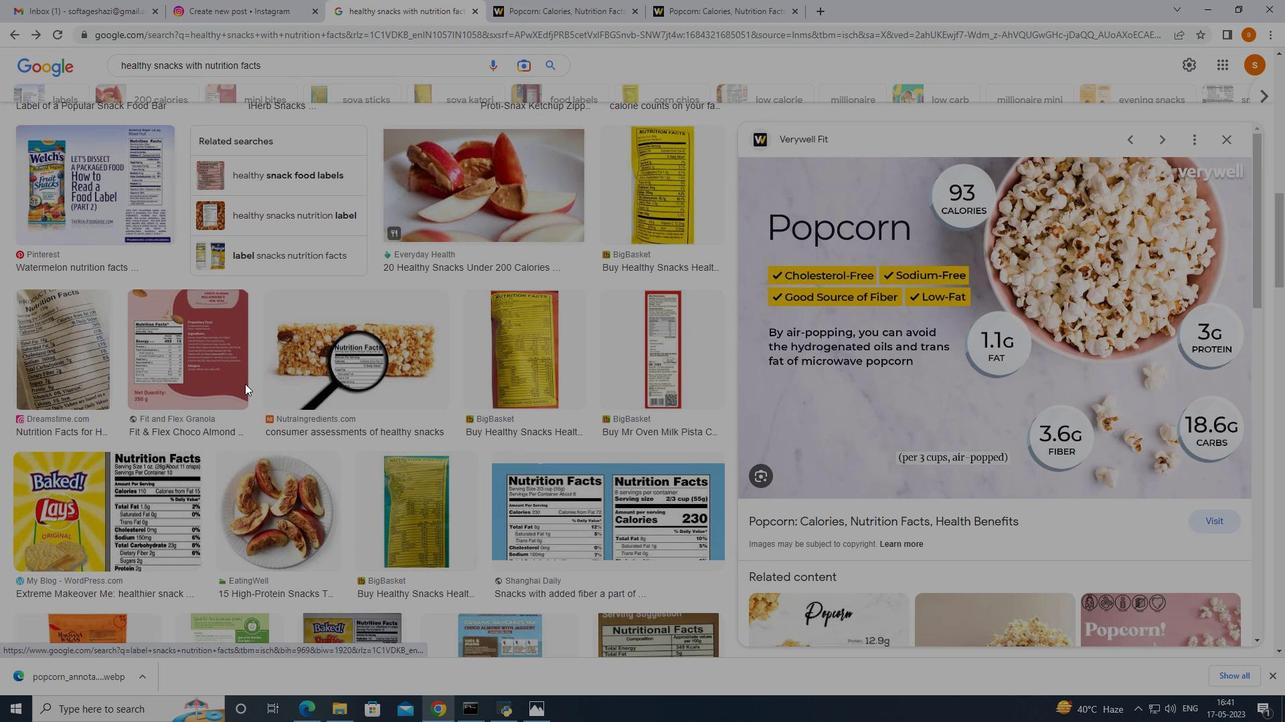 
Action: Mouse moved to (194, 307)
Screenshot: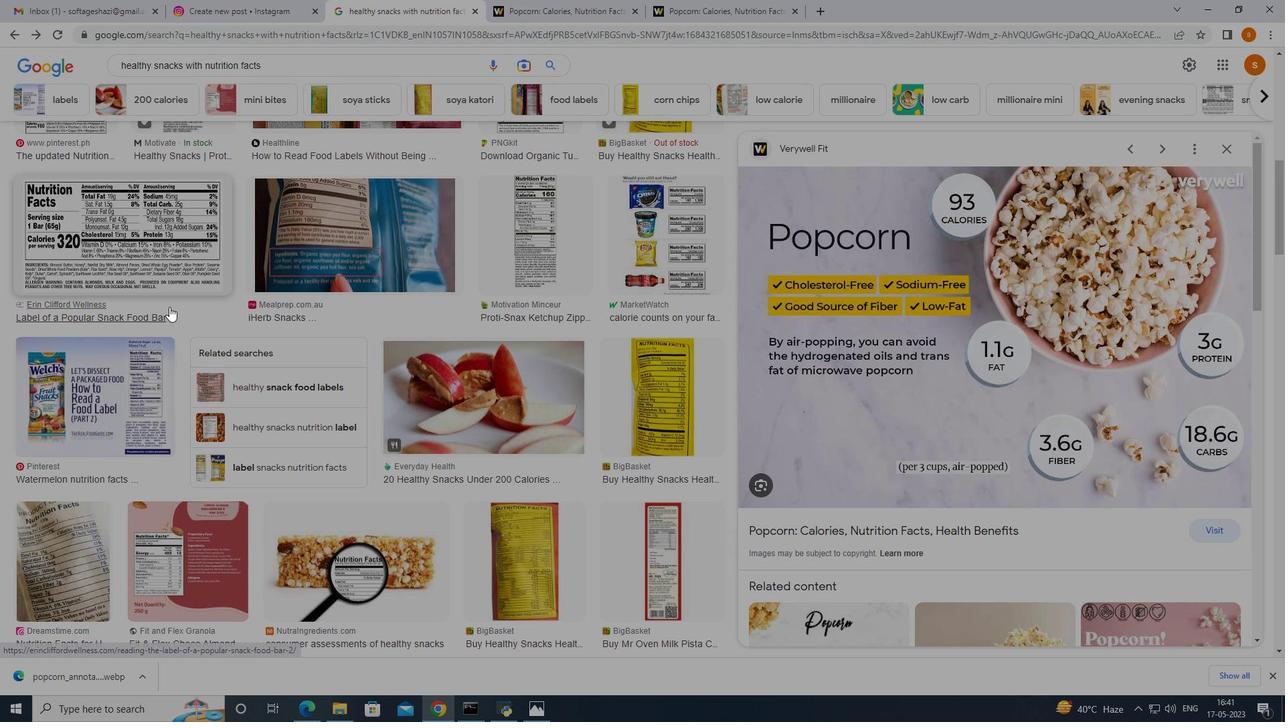 
Action: Mouse scrolled (194, 307) with delta (0, 0)
Screenshot: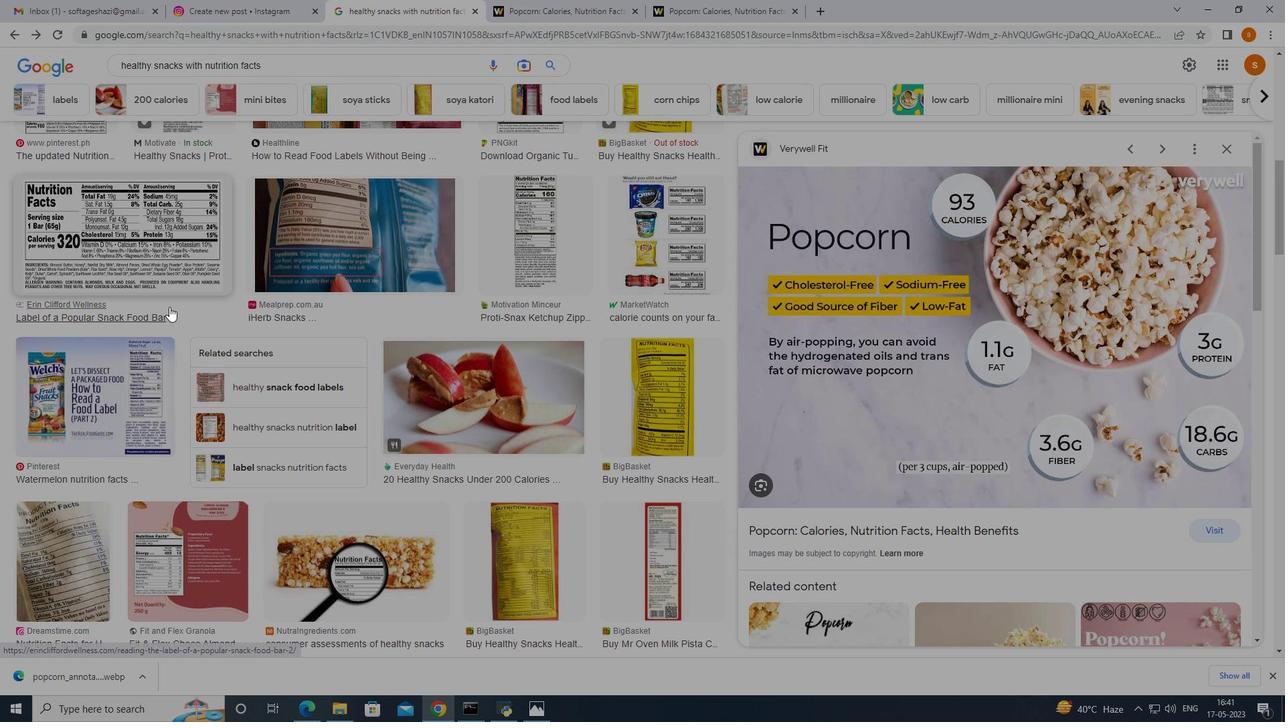 
Action: Mouse scrolled (194, 307) with delta (0, 0)
Screenshot: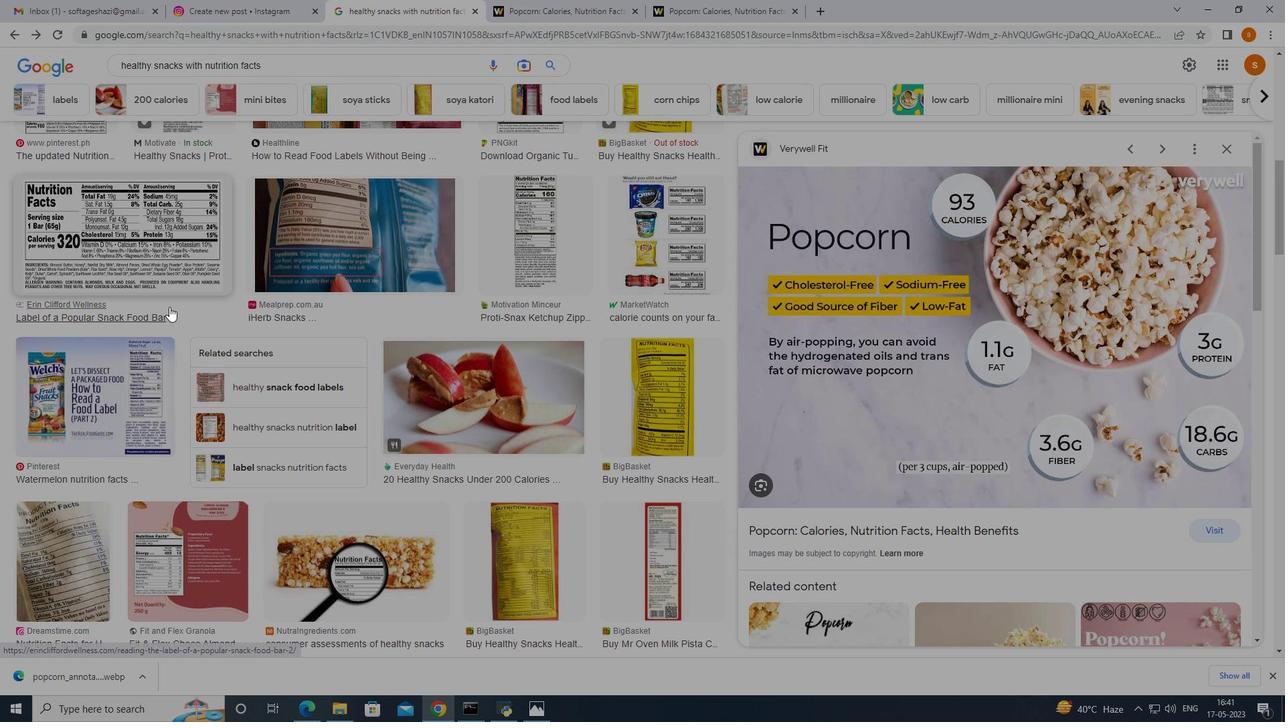 
Action: Mouse scrolled (194, 307) with delta (0, 0)
Screenshot: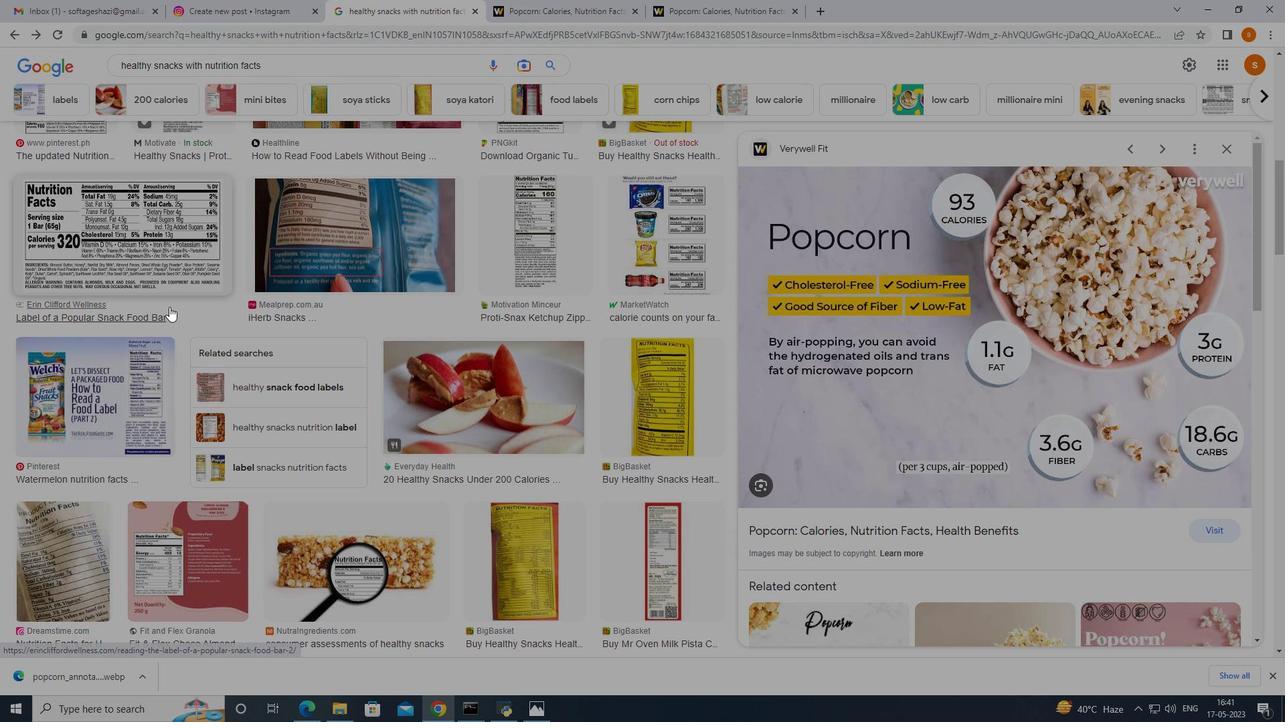 
Action: Mouse moved to (195, 307)
Screenshot: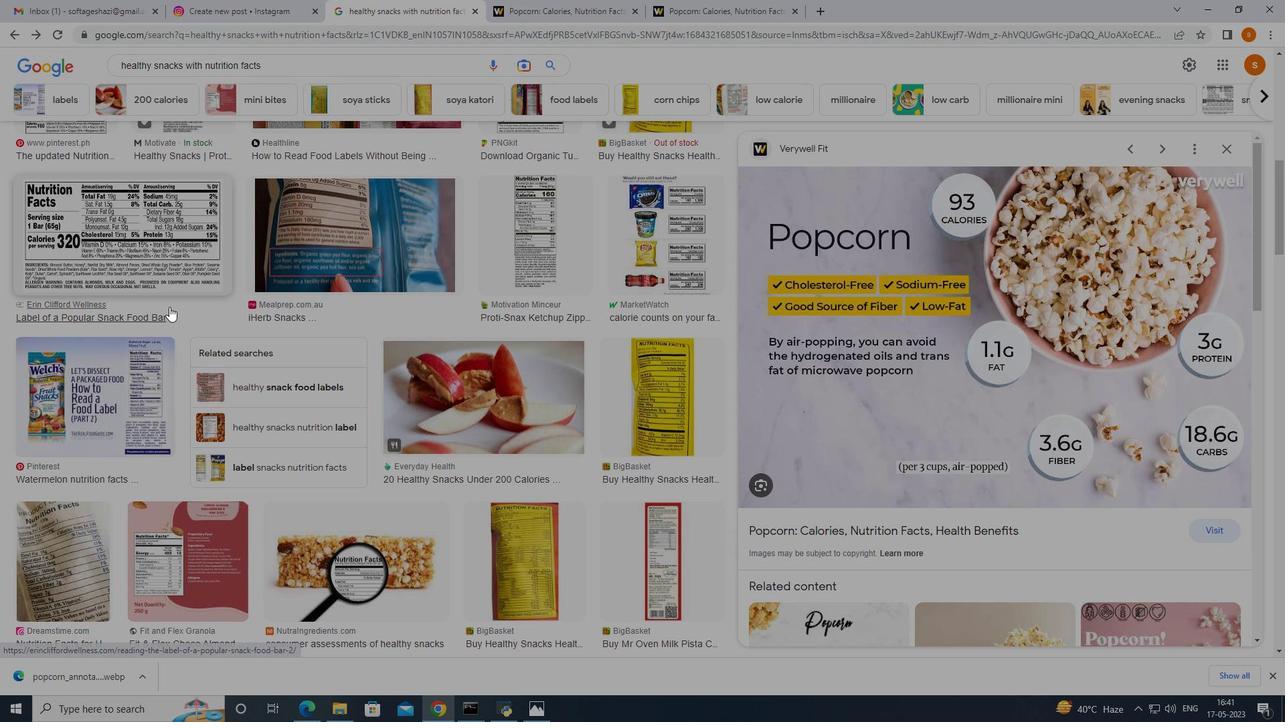 
Action: Mouse scrolled (195, 307) with delta (0, 0)
Screenshot: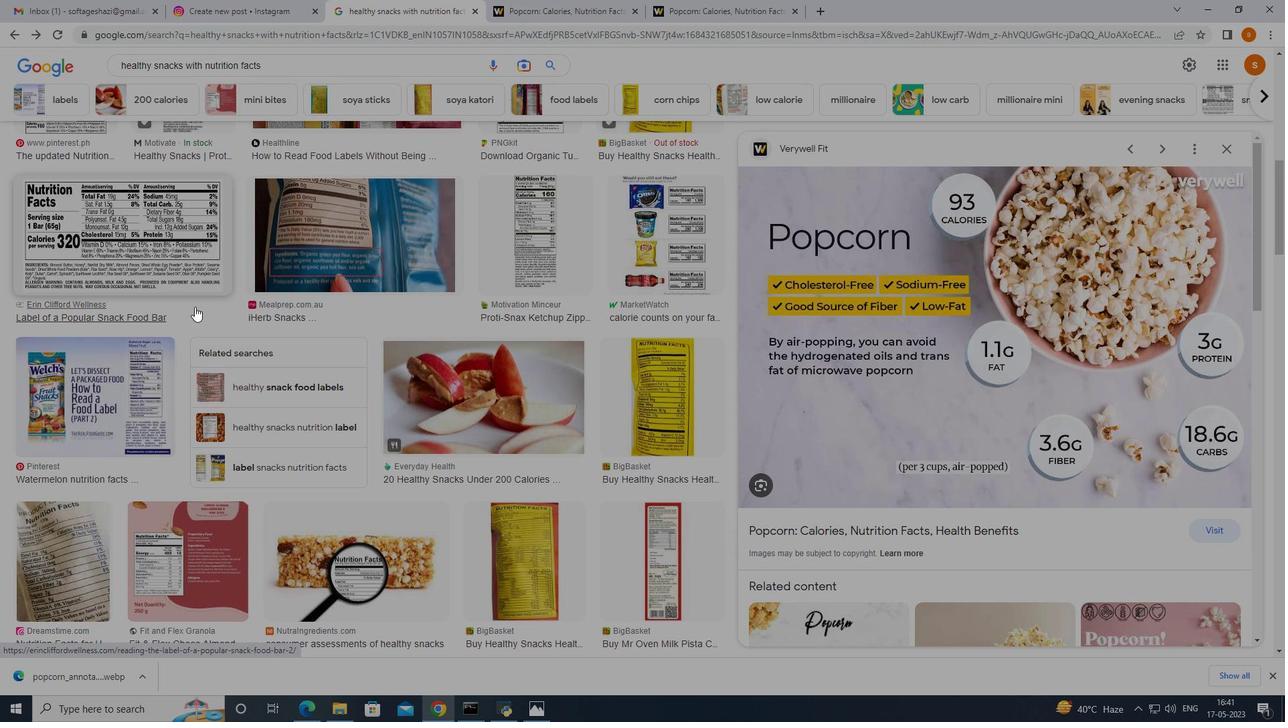 
Action: Mouse moved to (375, 290)
Screenshot: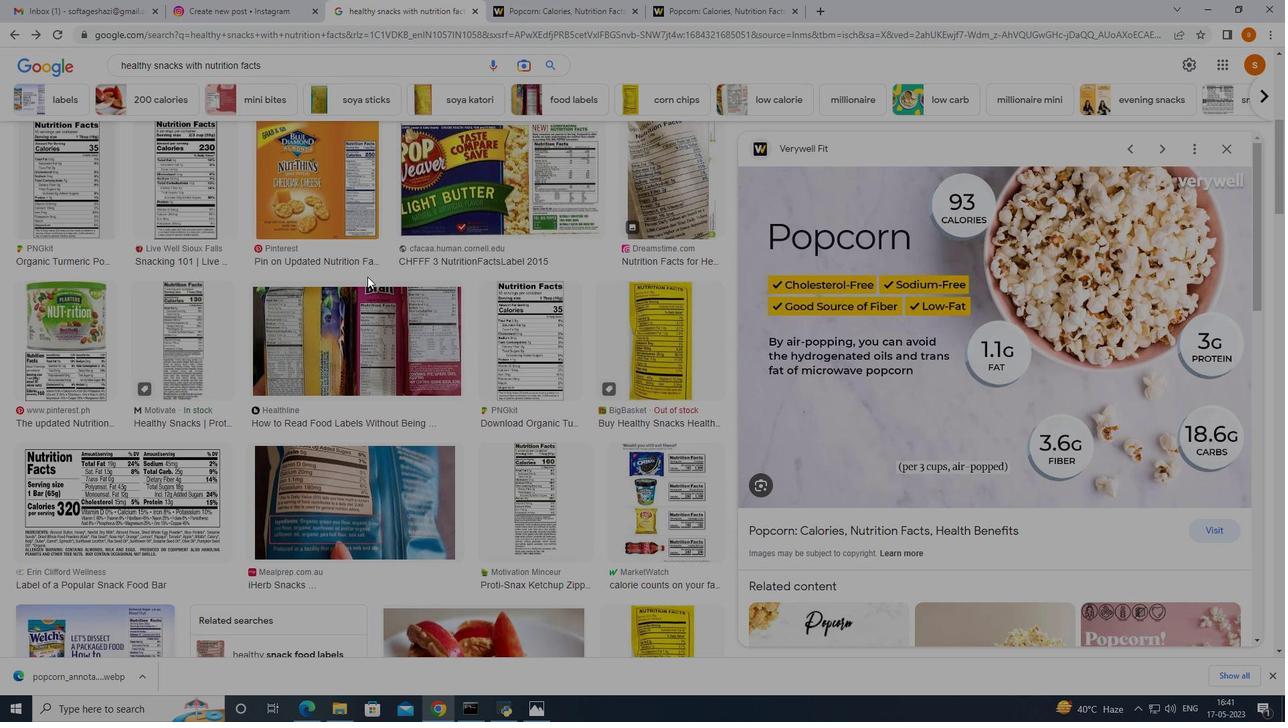 
Action: Mouse scrolled (375, 291) with delta (0, 0)
Screenshot: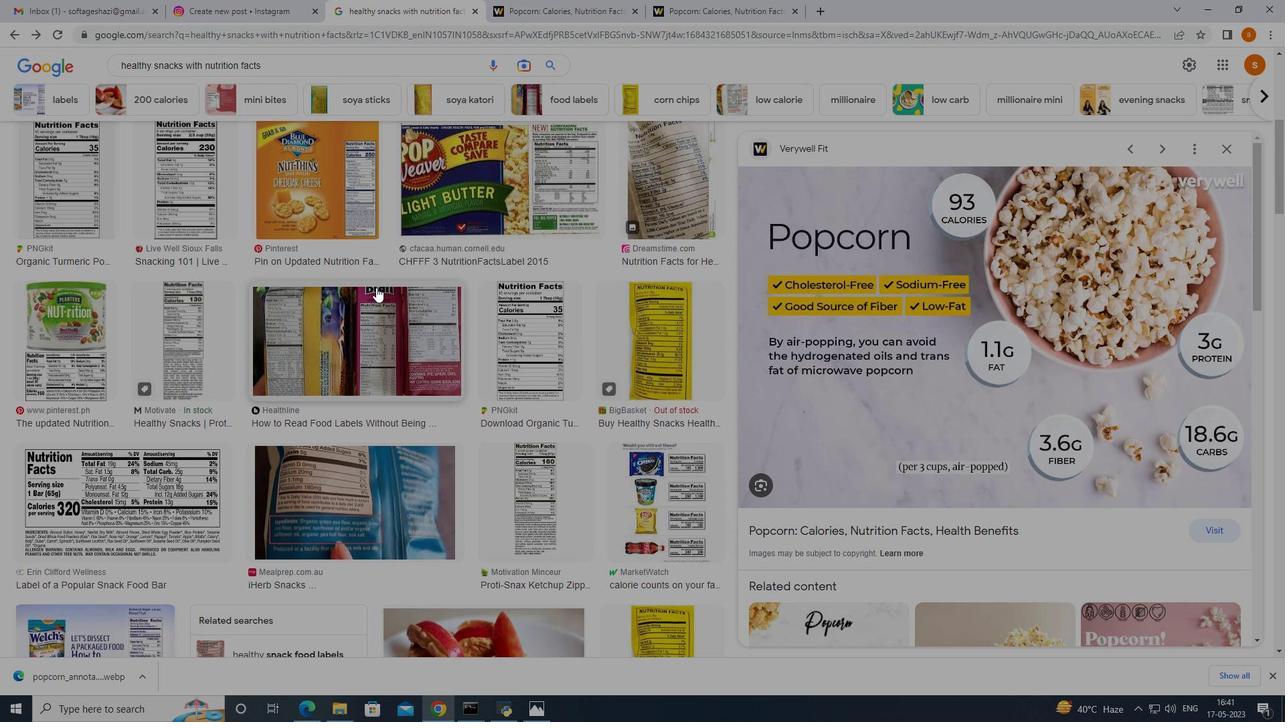 
Action: Mouse moved to (374, 291)
Screenshot: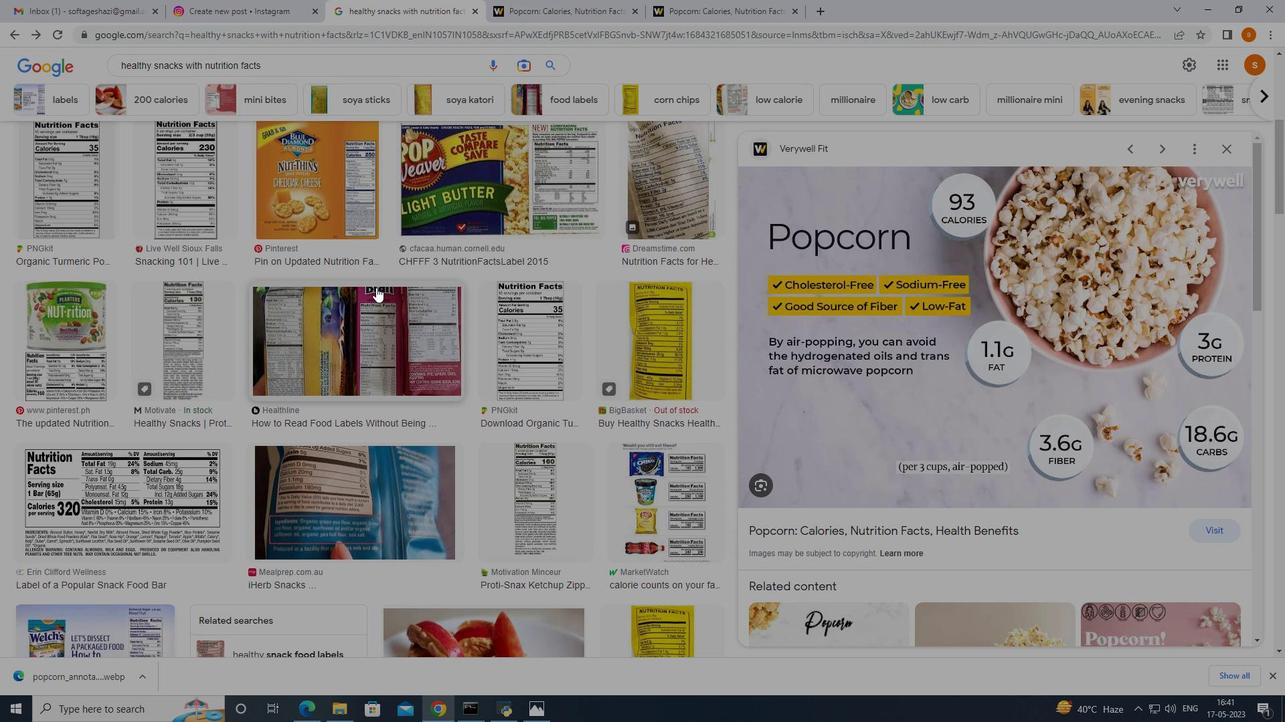 
Action: Mouse scrolled (374, 291) with delta (0, 0)
Screenshot: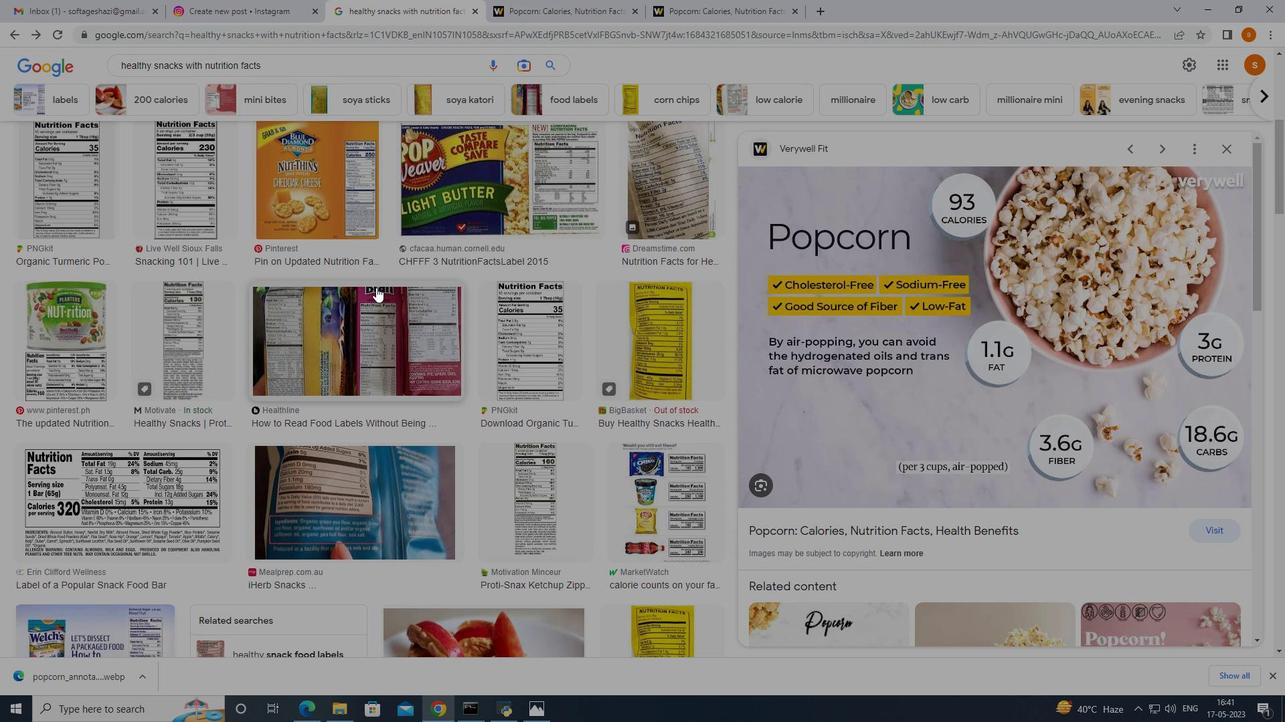 
Action: Mouse moved to (483, 305)
Screenshot: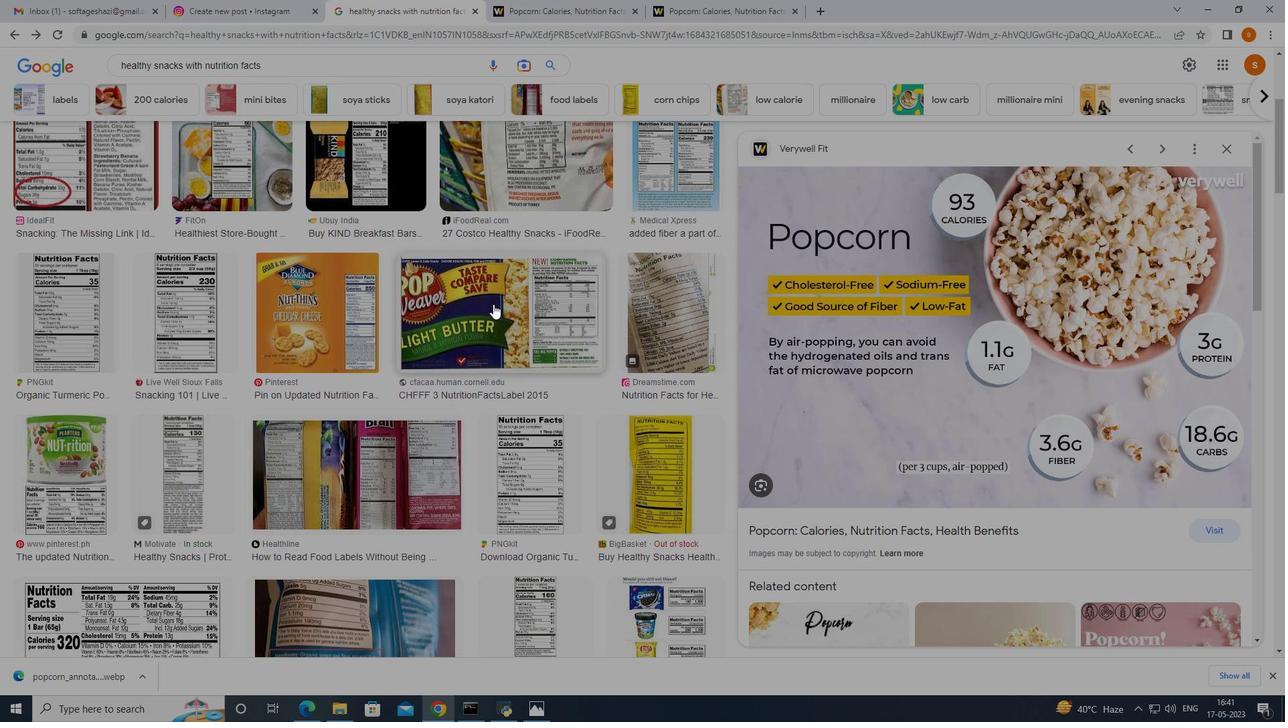 
Action: Mouse scrolled (483, 306) with delta (0, 0)
Screenshot: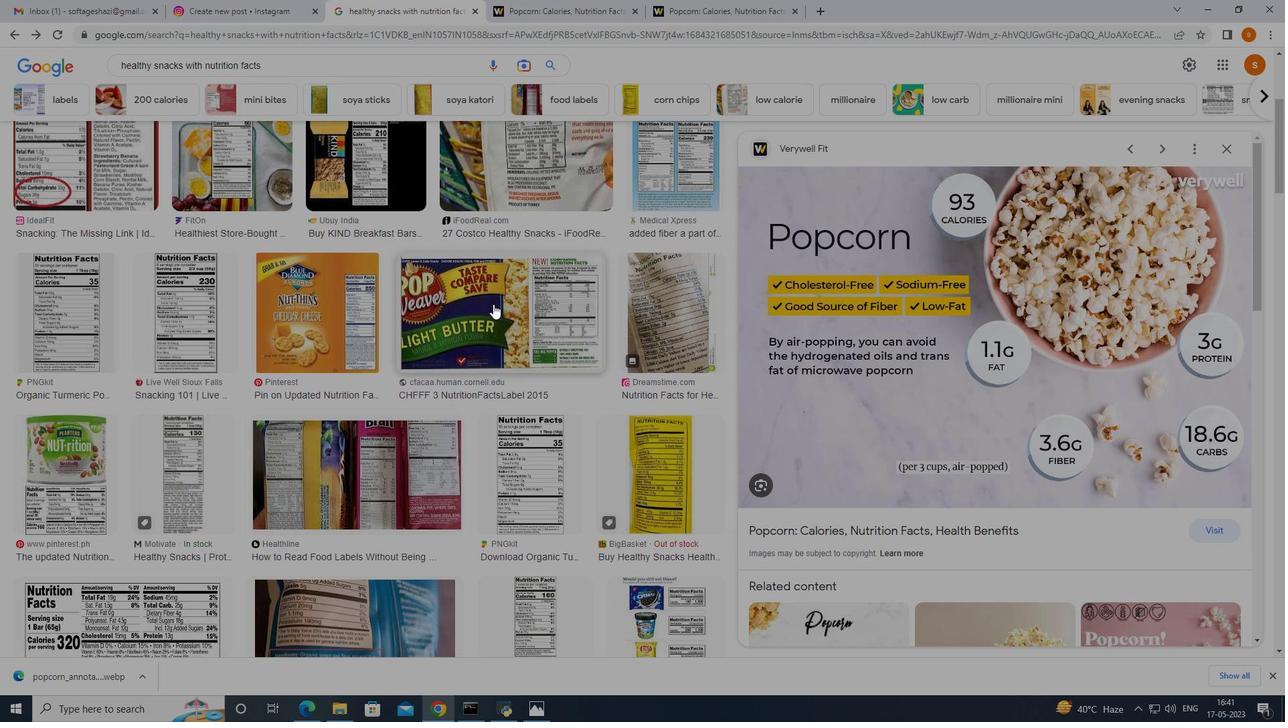 
Action: Mouse moved to (468, 301)
Screenshot: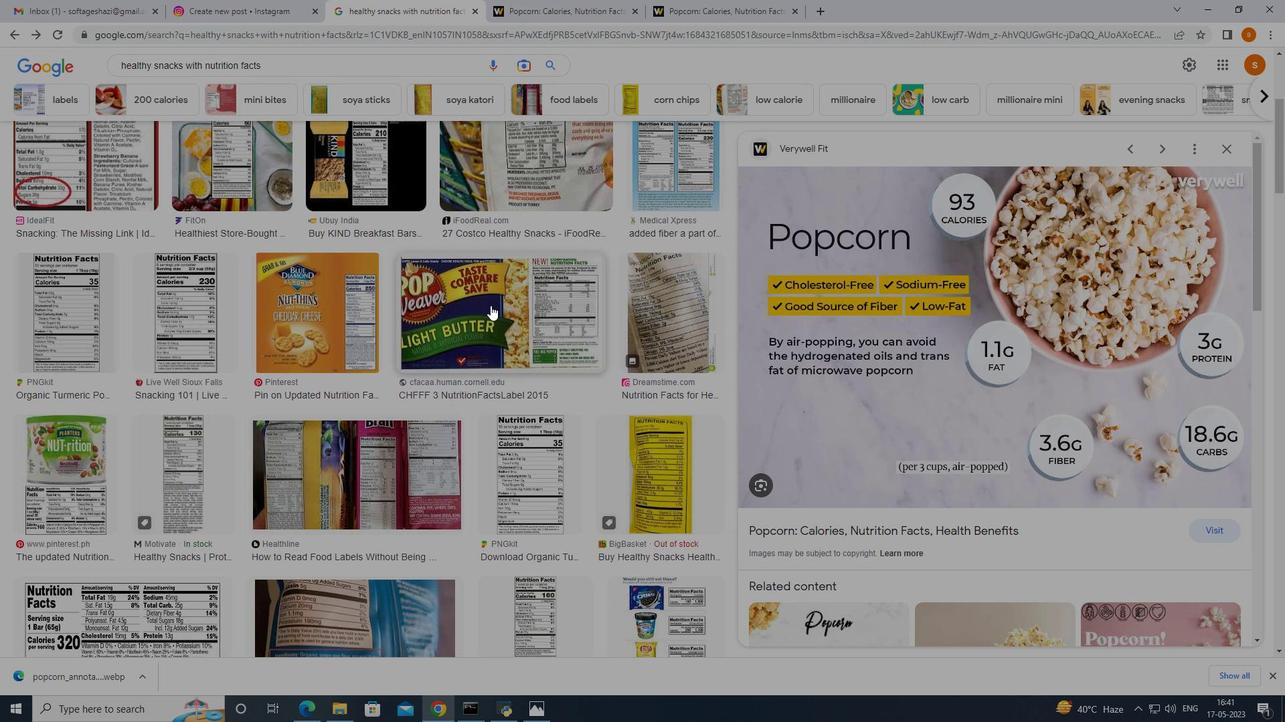 
Action: Mouse scrolled (468, 302) with delta (0, 0)
Screenshot: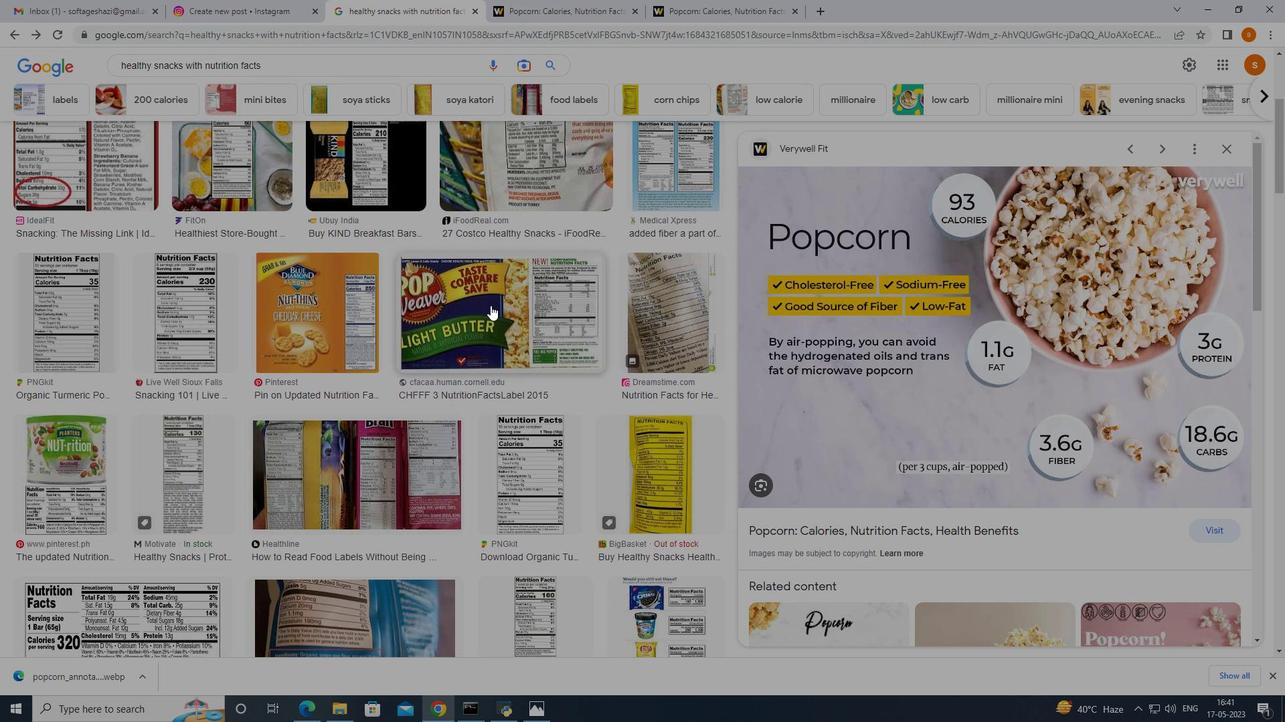 
Action: Mouse moved to (452, 295)
Screenshot: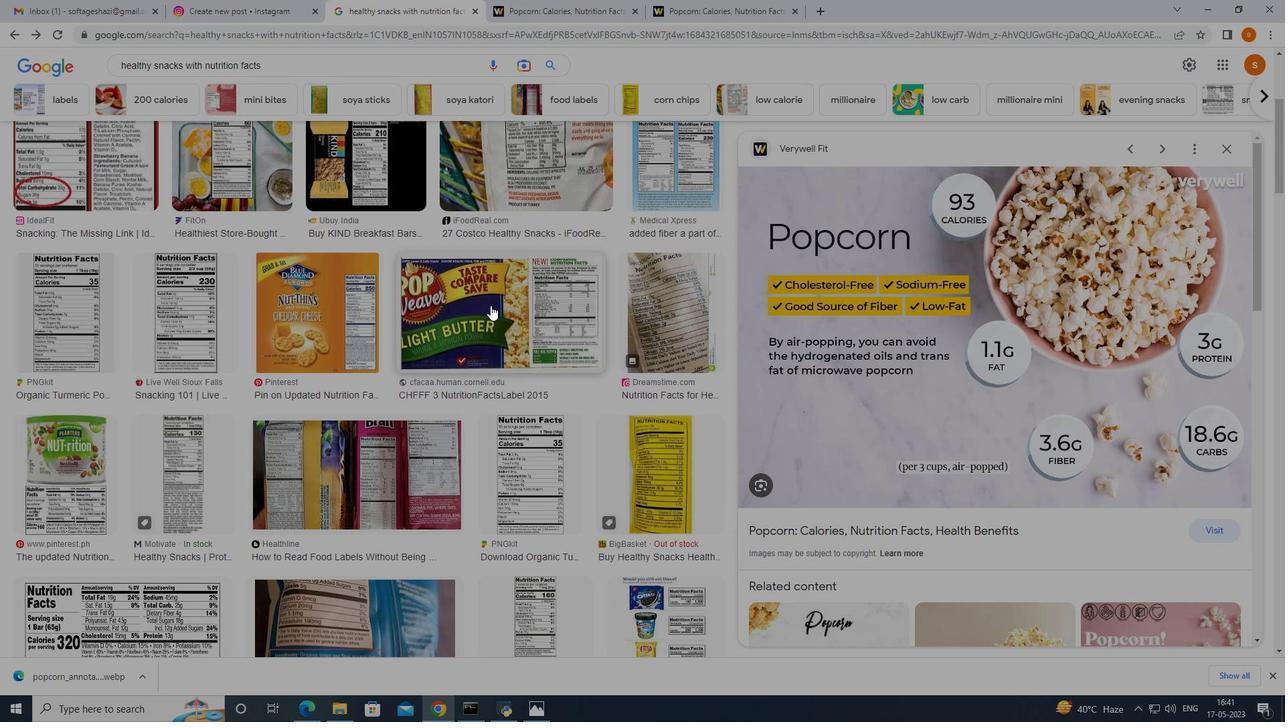 
Action: Mouse scrolled (453, 297) with delta (0, 0)
Screenshot: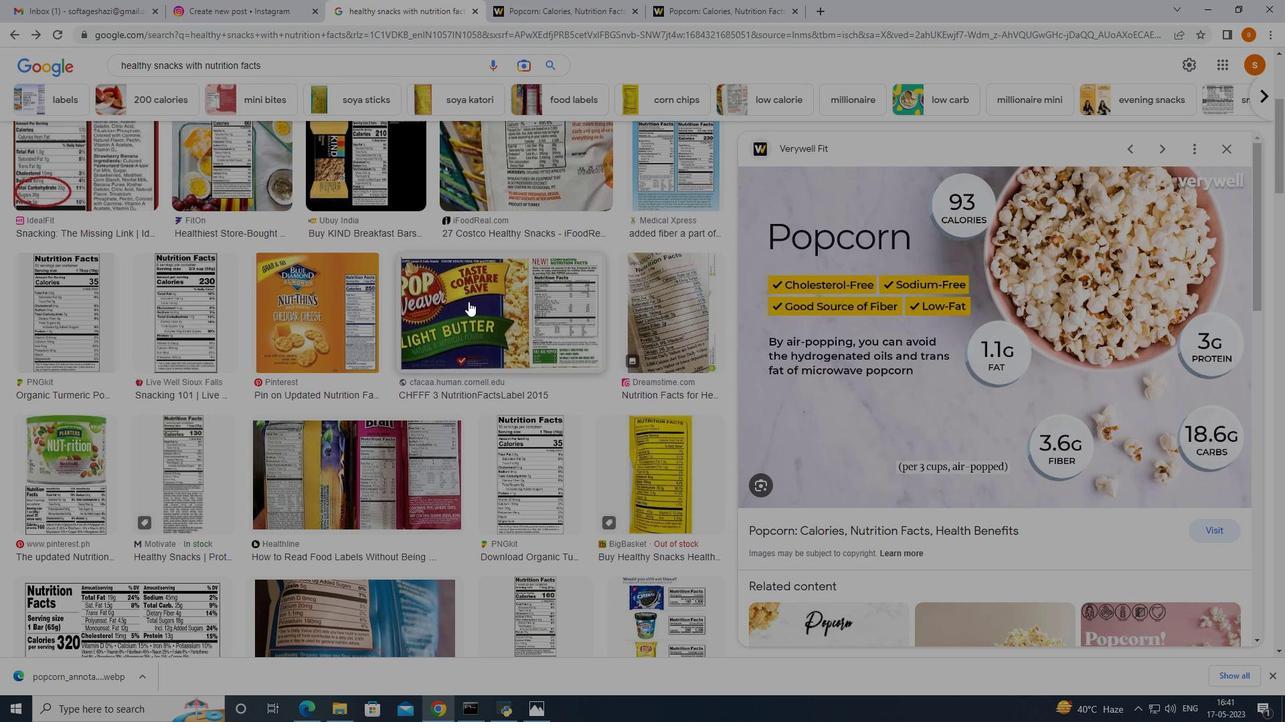 
Action: Mouse moved to (450, 293)
Screenshot: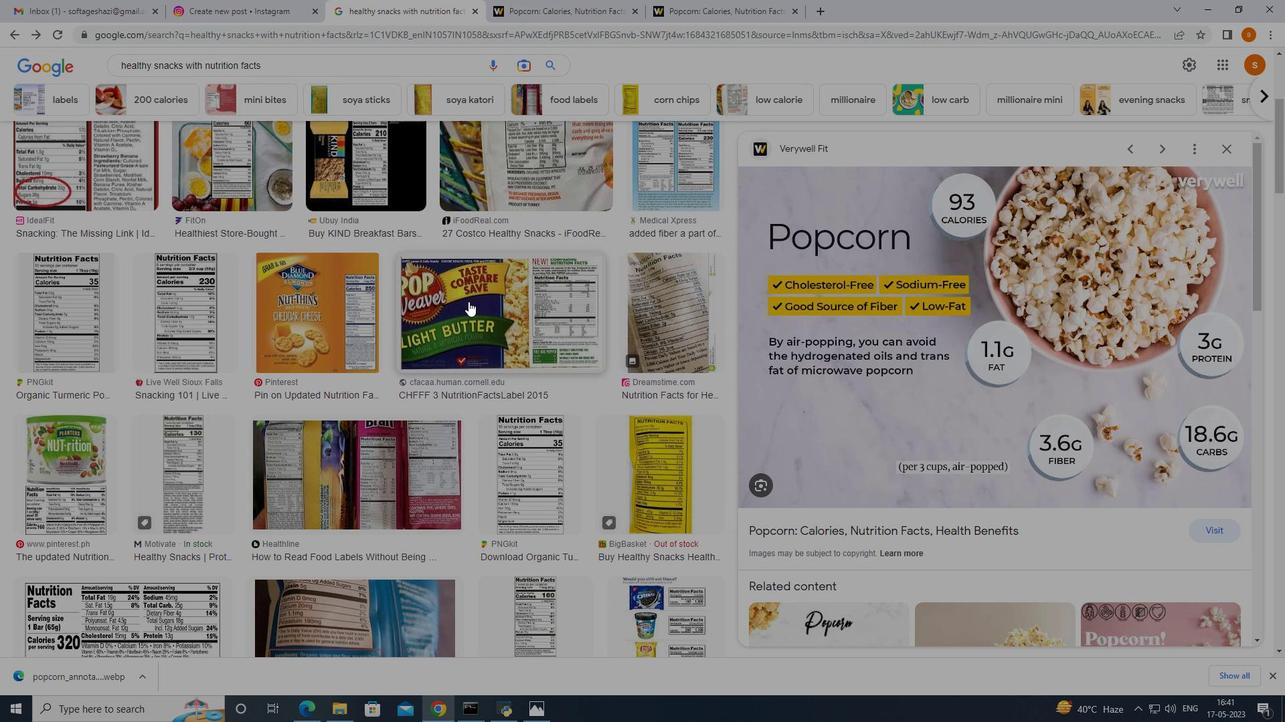 
Action: Mouse scrolled (450, 294) with delta (0, 0)
Screenshot: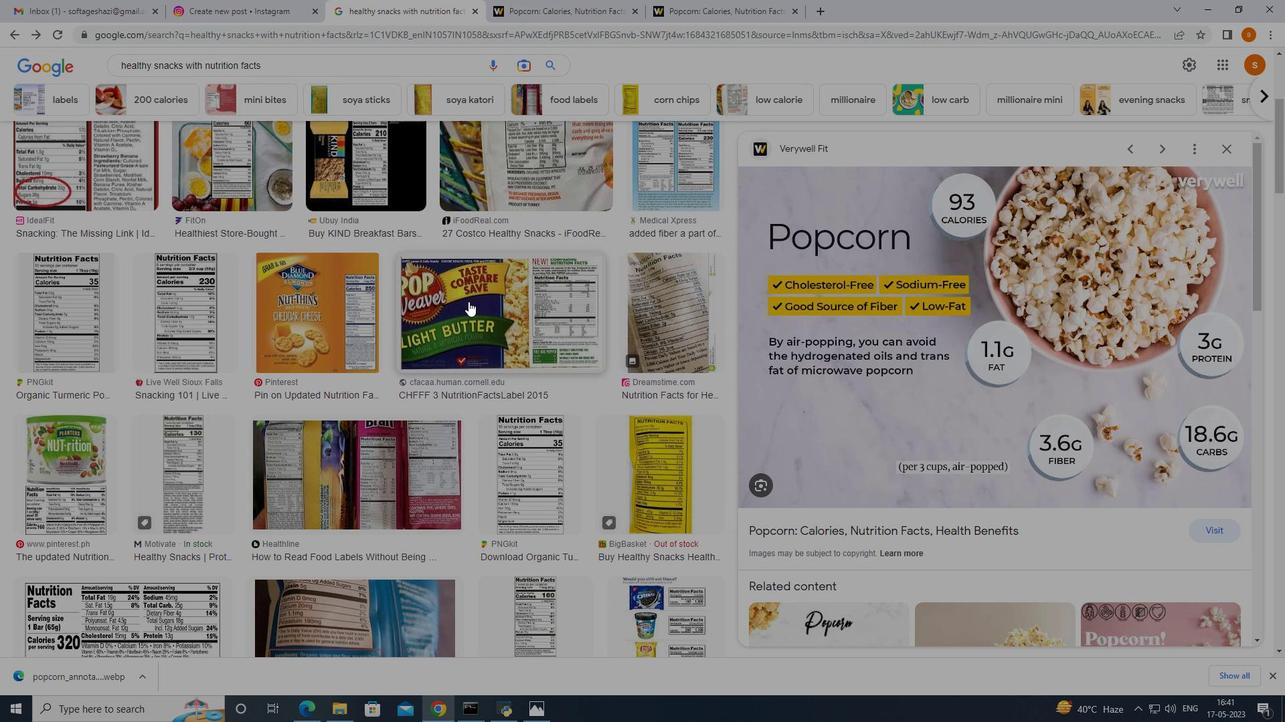 
Action: Mouse moved to (190, 297)
Screenshot: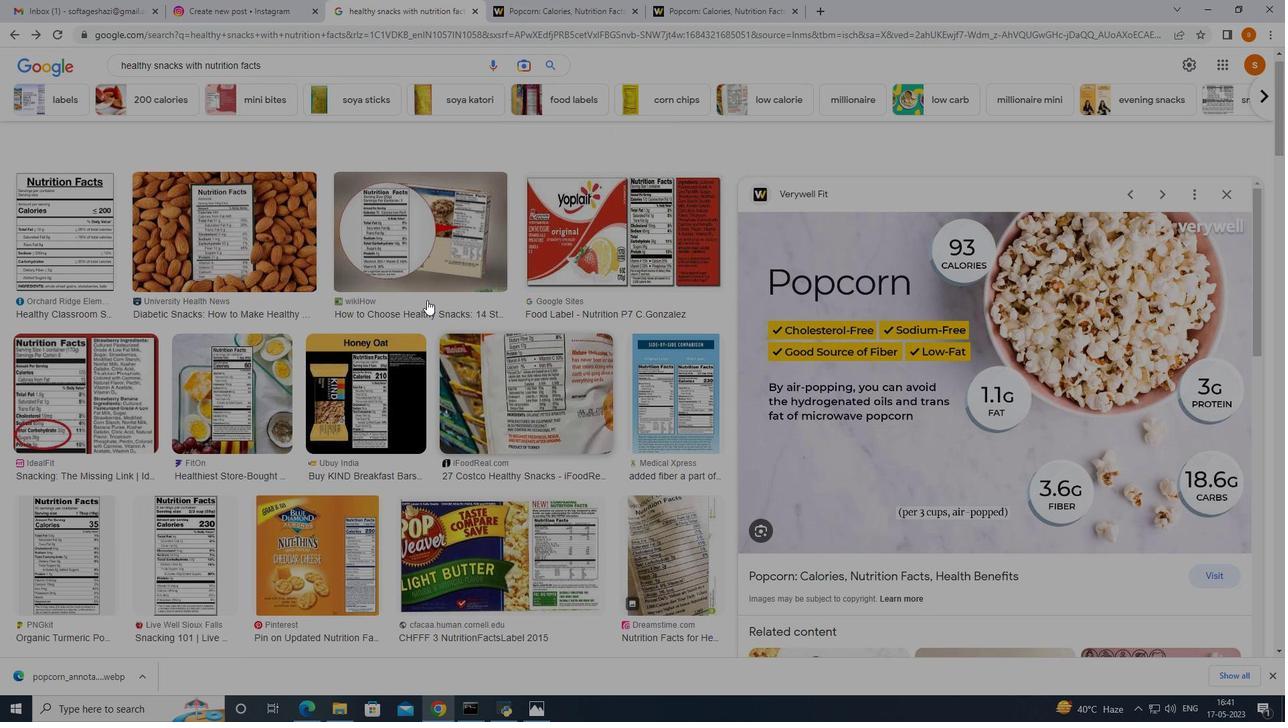 
Action: Mouse scrolled (190, 297) with delta (0, 0)
Screenshot: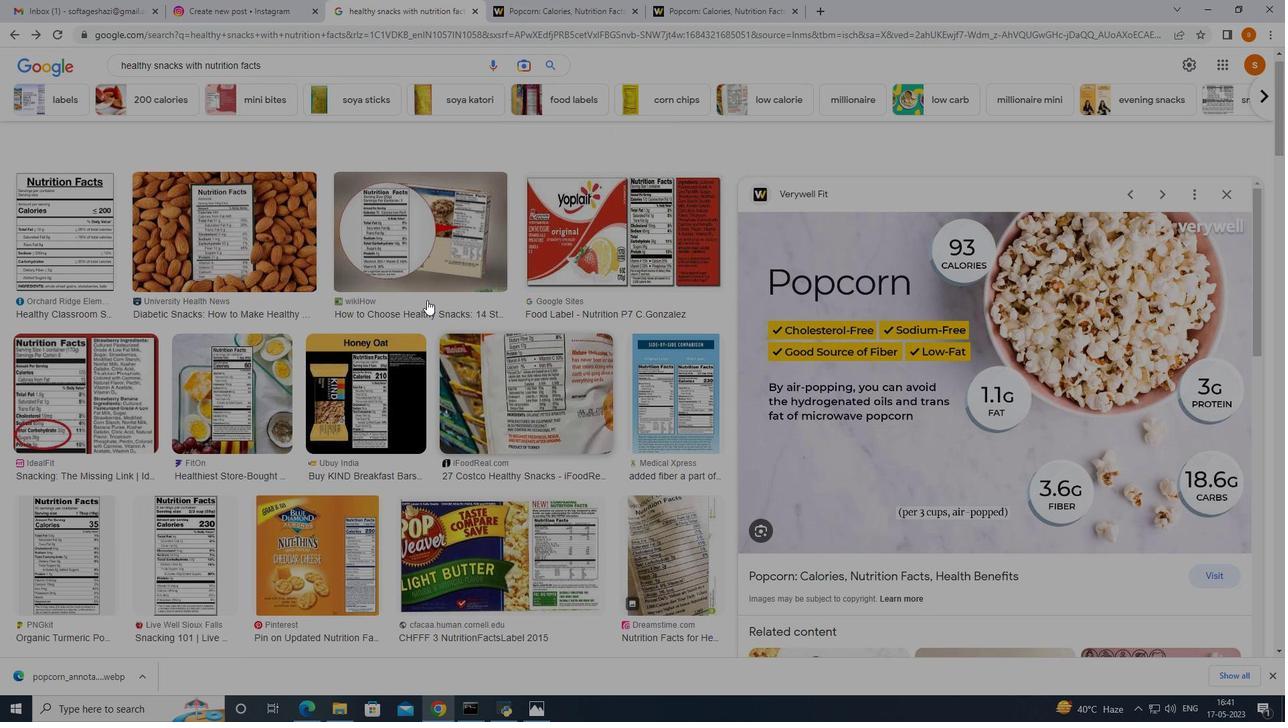 
Action: Mouse moved to (227, 262)
Screenshot: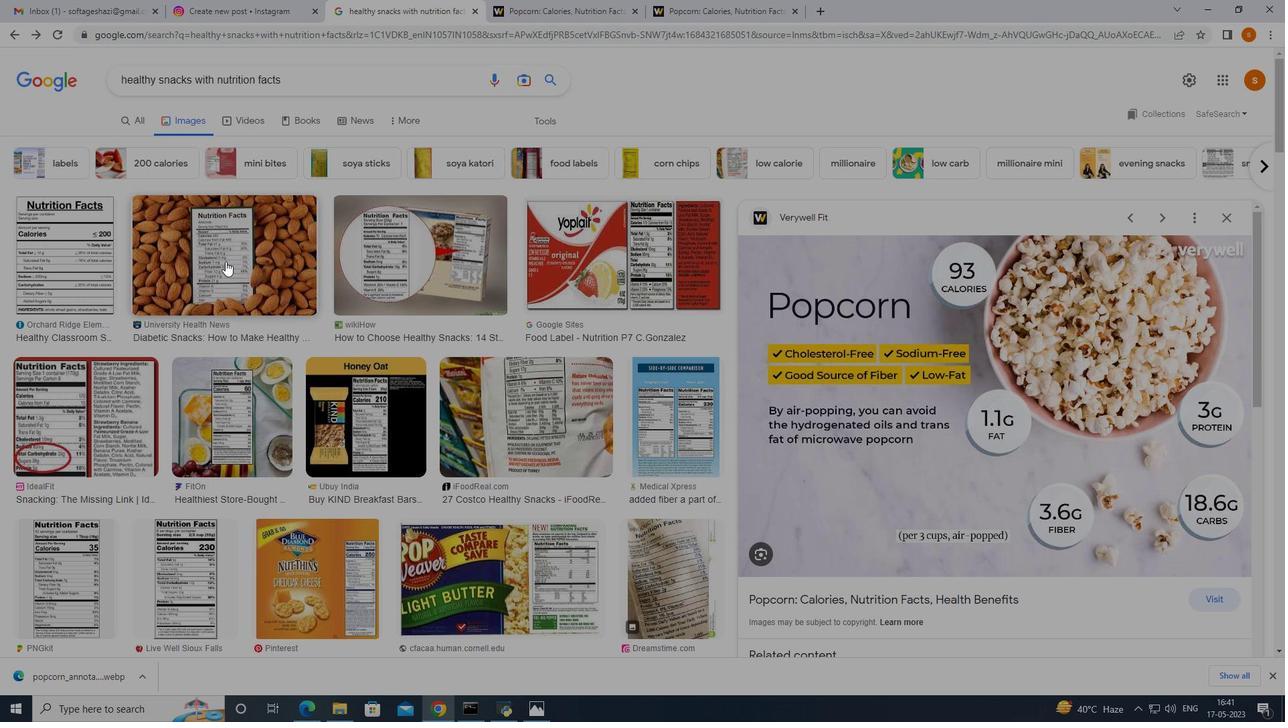 
Action: Mouse pressed left at (227, 262)
Screenshot: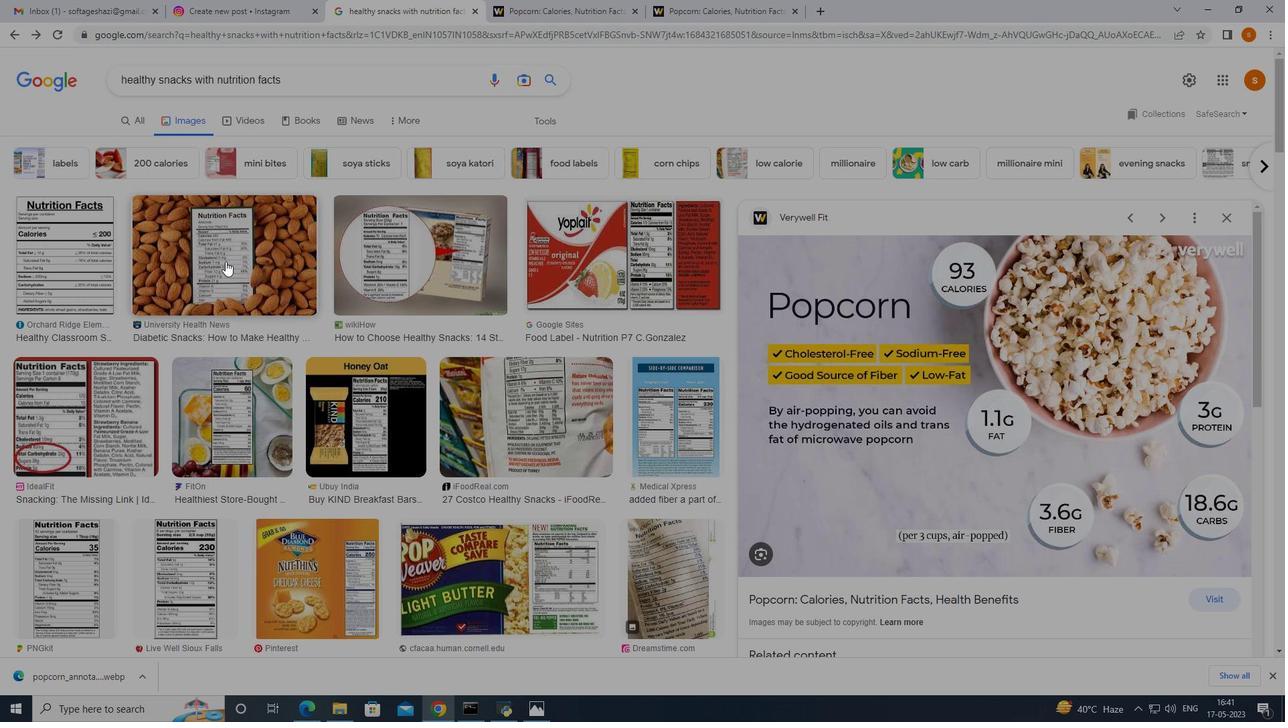 
Action: Mouse moved to (954, 336)
Screenshot: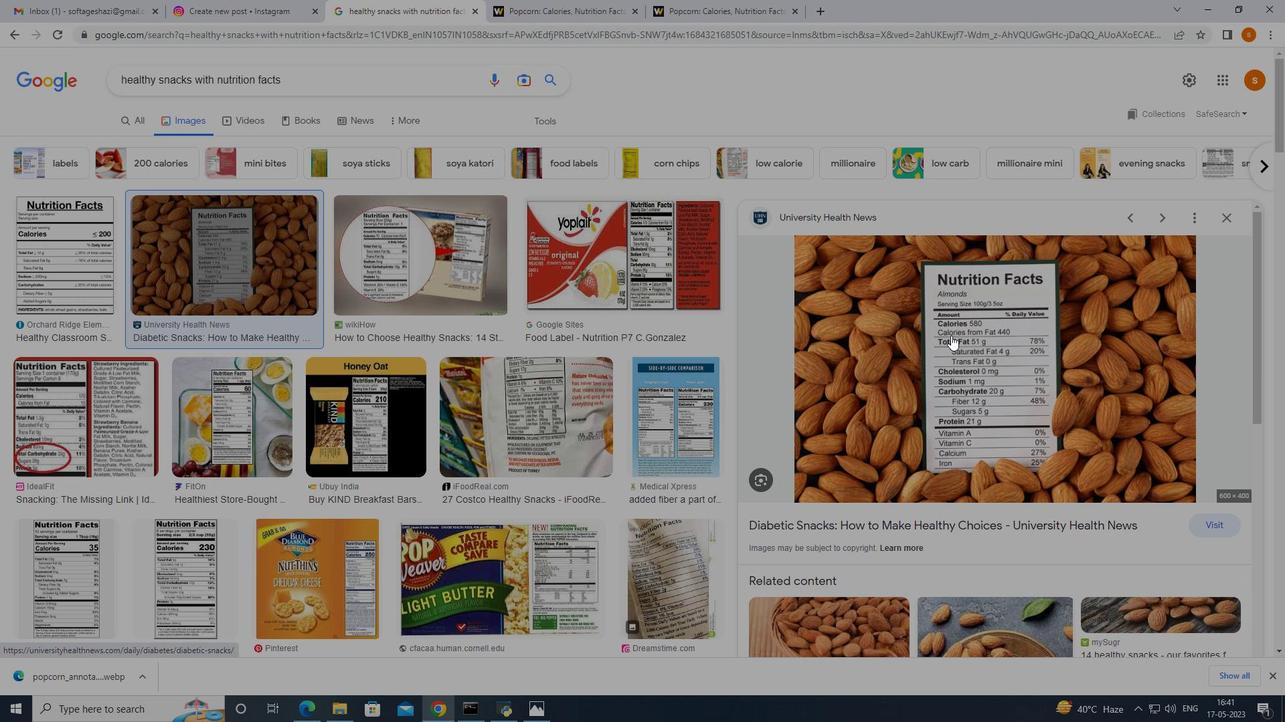 
Action: Mouse pressed right at (954, 336)
Screenshot: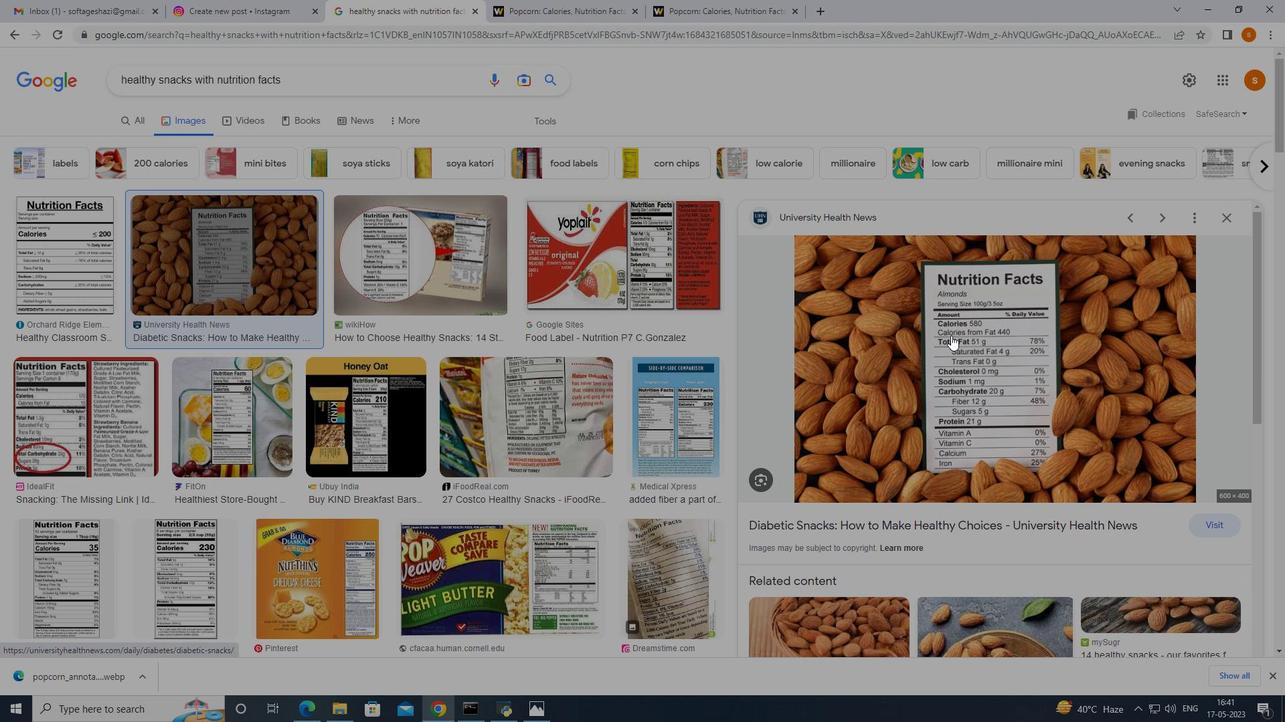 
Action: Mouse moved to (995, 484)
Screenshot: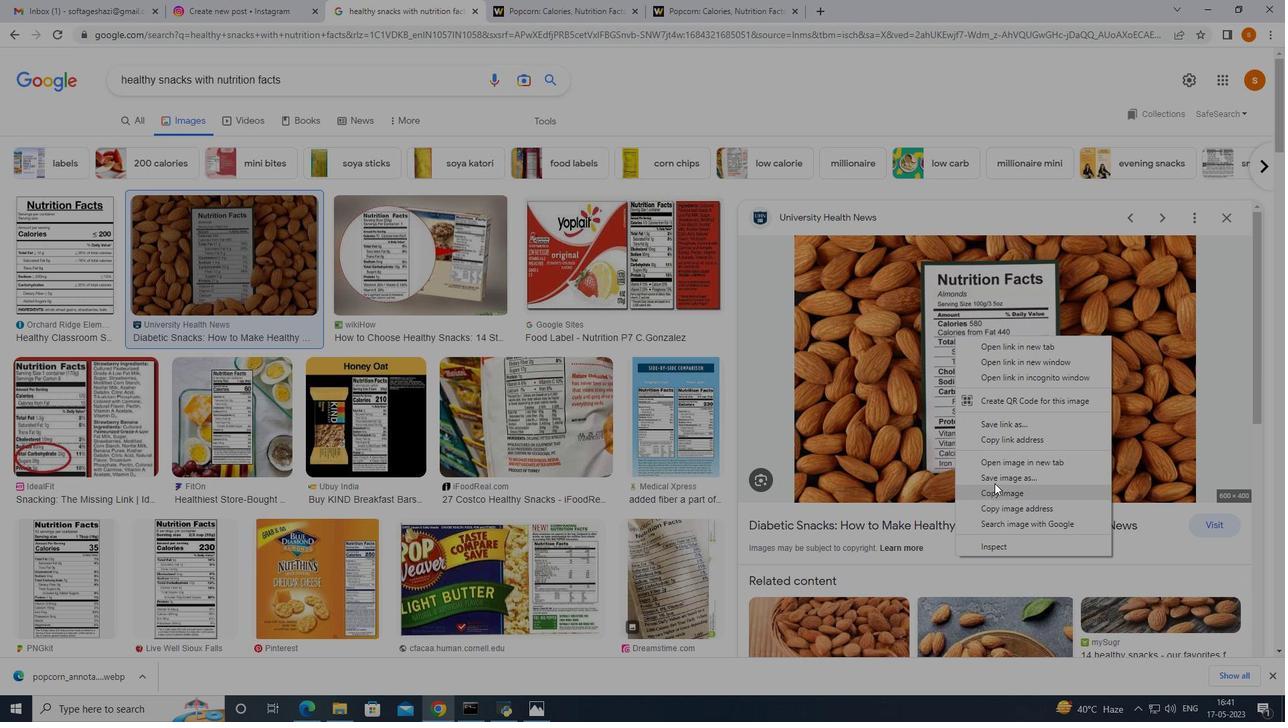 
Action: Mouse pressed left at (995, 484)
Screenshot: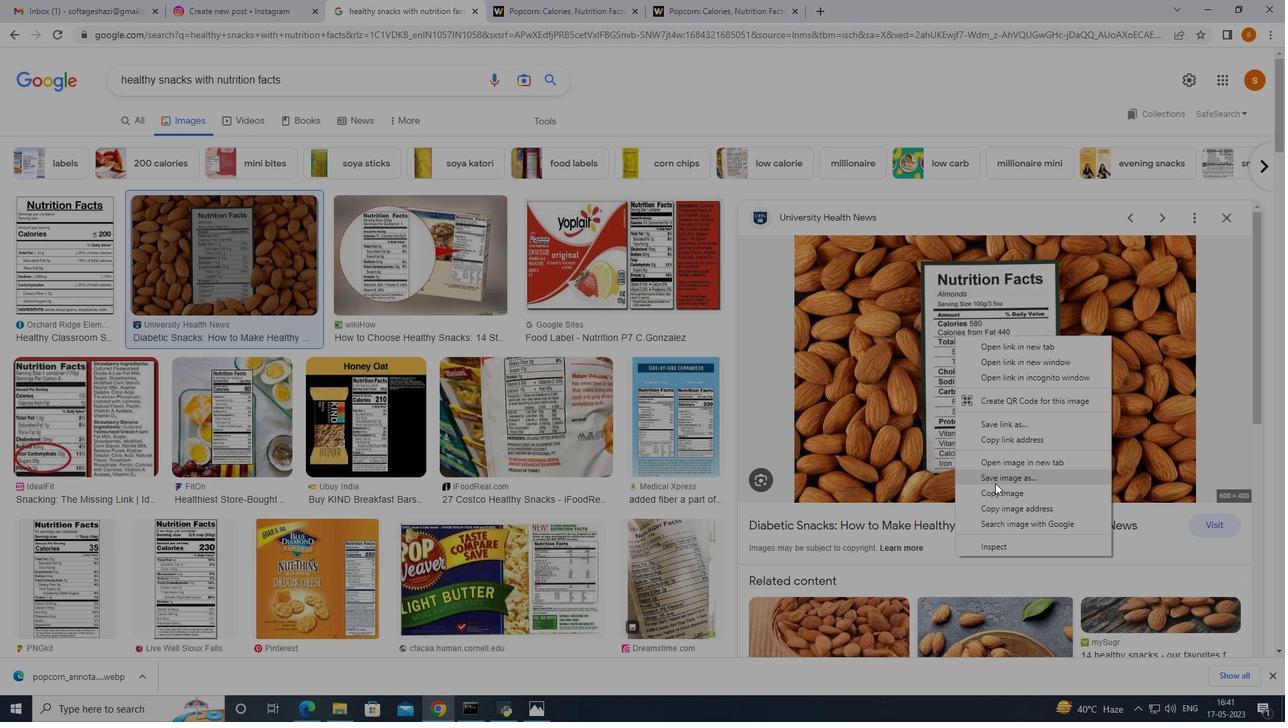 
Action: Mouse moved to (203, 407)
Screenshot: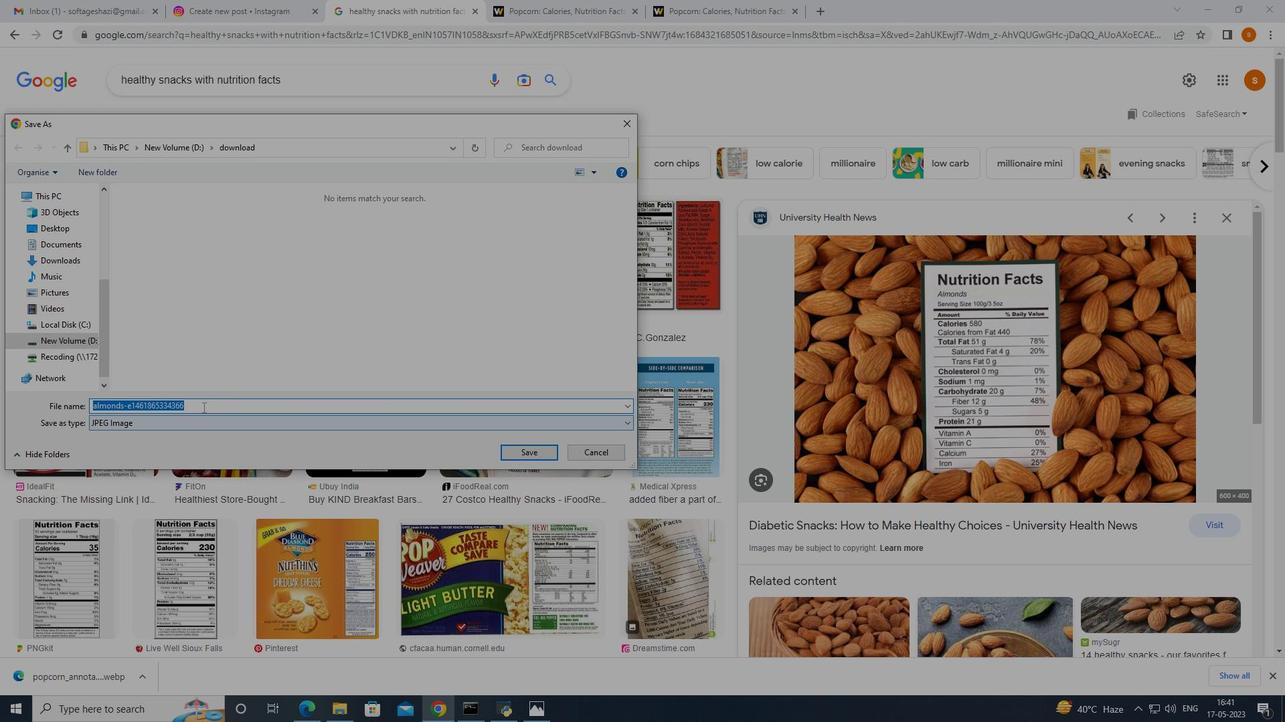 
Action: Key pressed alomonds
Screenshot: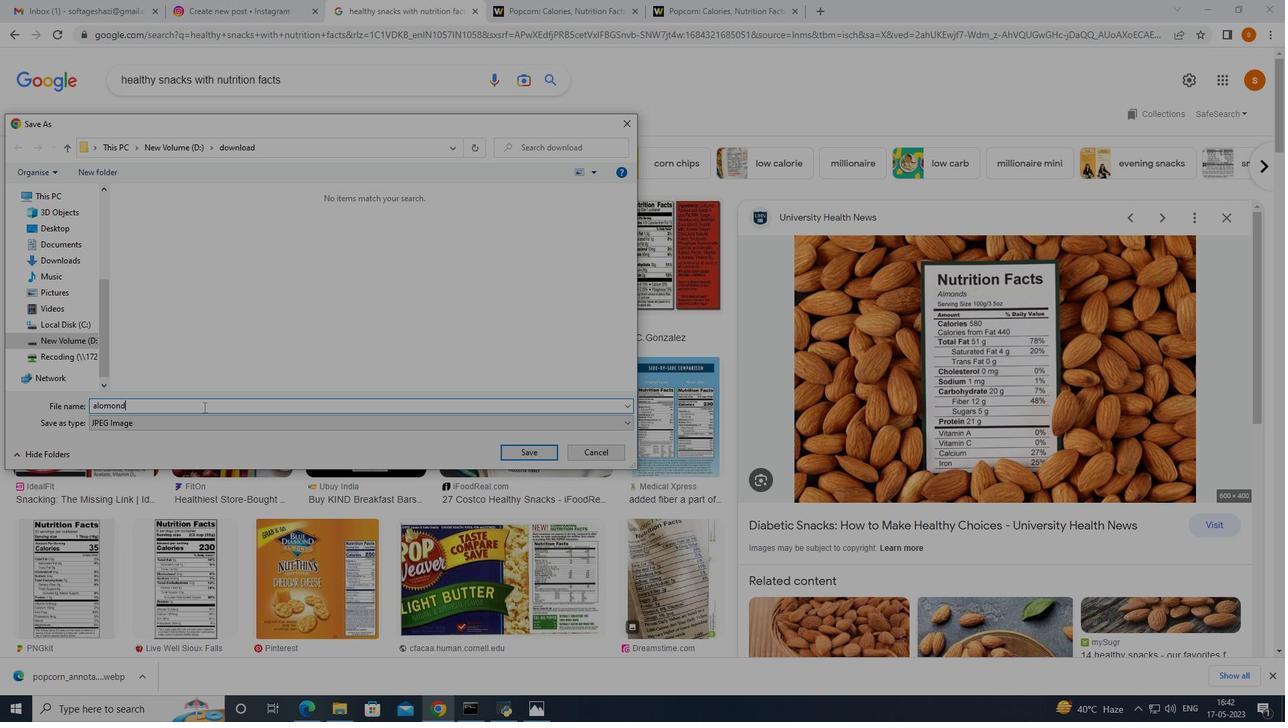 
Action: Mouse moved to (103, 405)
Screenshot: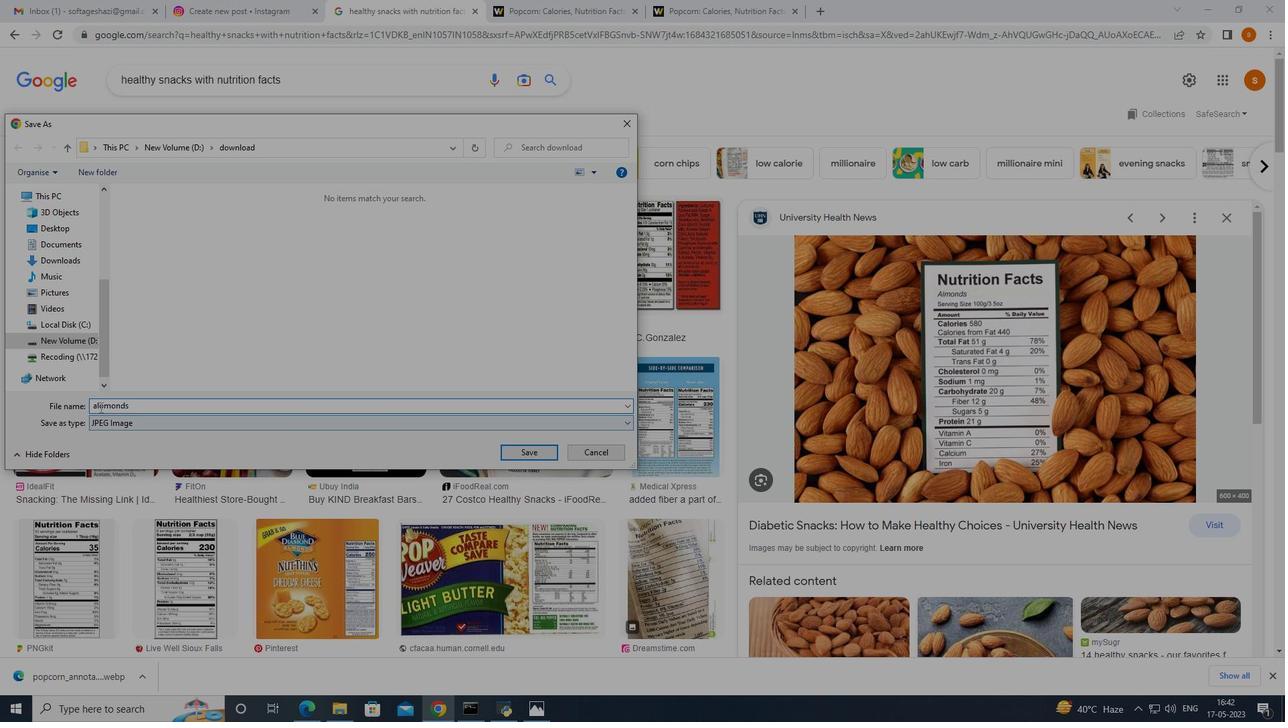 
Action: Mouse pressed left at (103, 405)
Screenshot: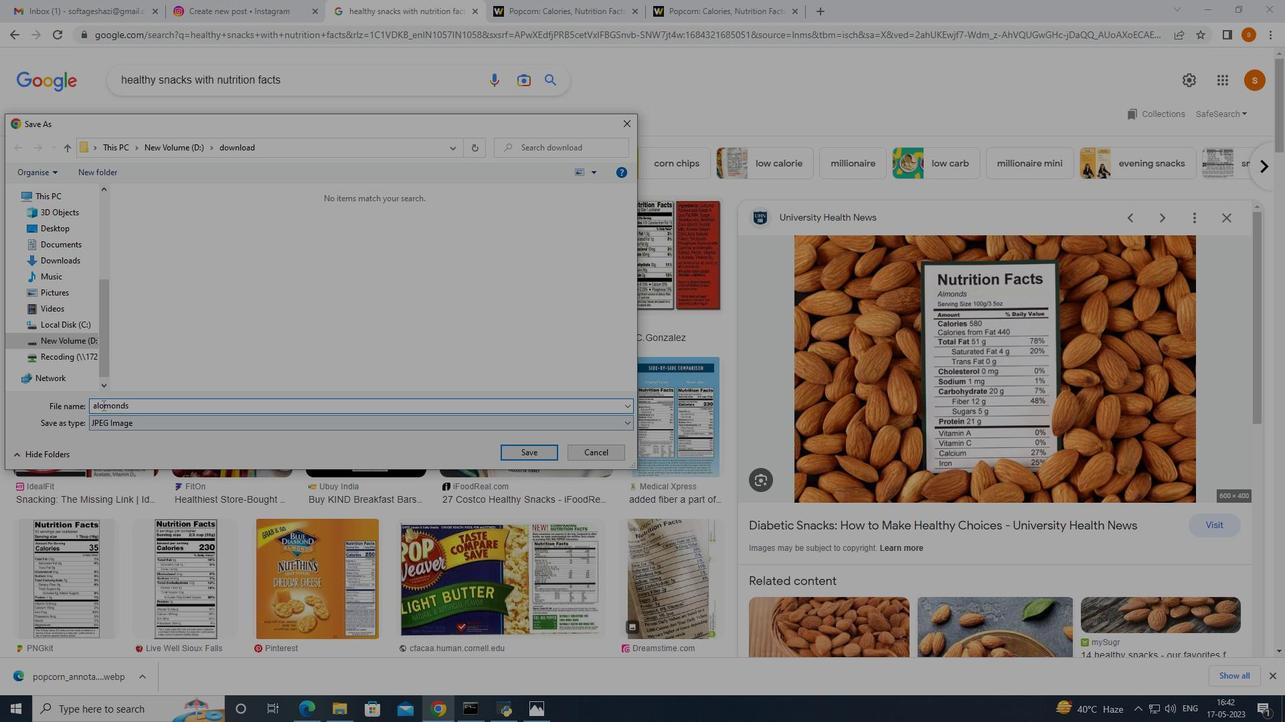 
Action: Mouse moved to (103, 405)
Screenshot: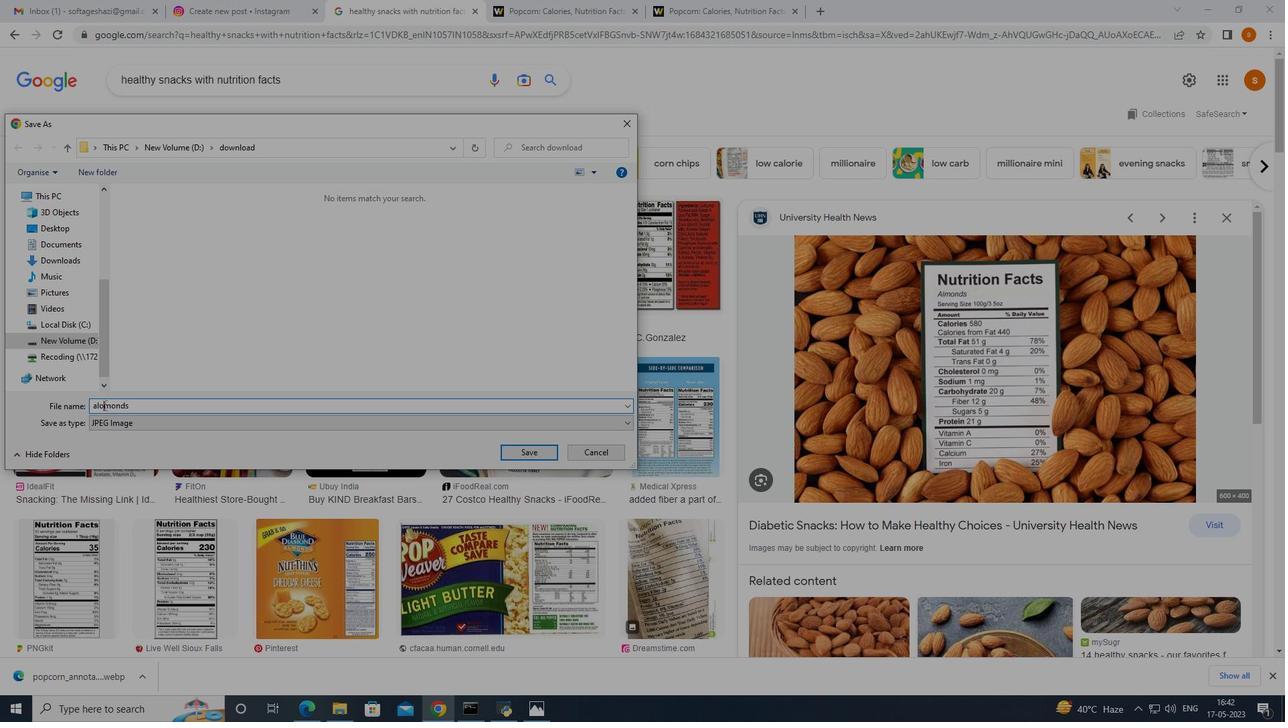 
Action: Key pressed <Key.backspace>
Screenshot: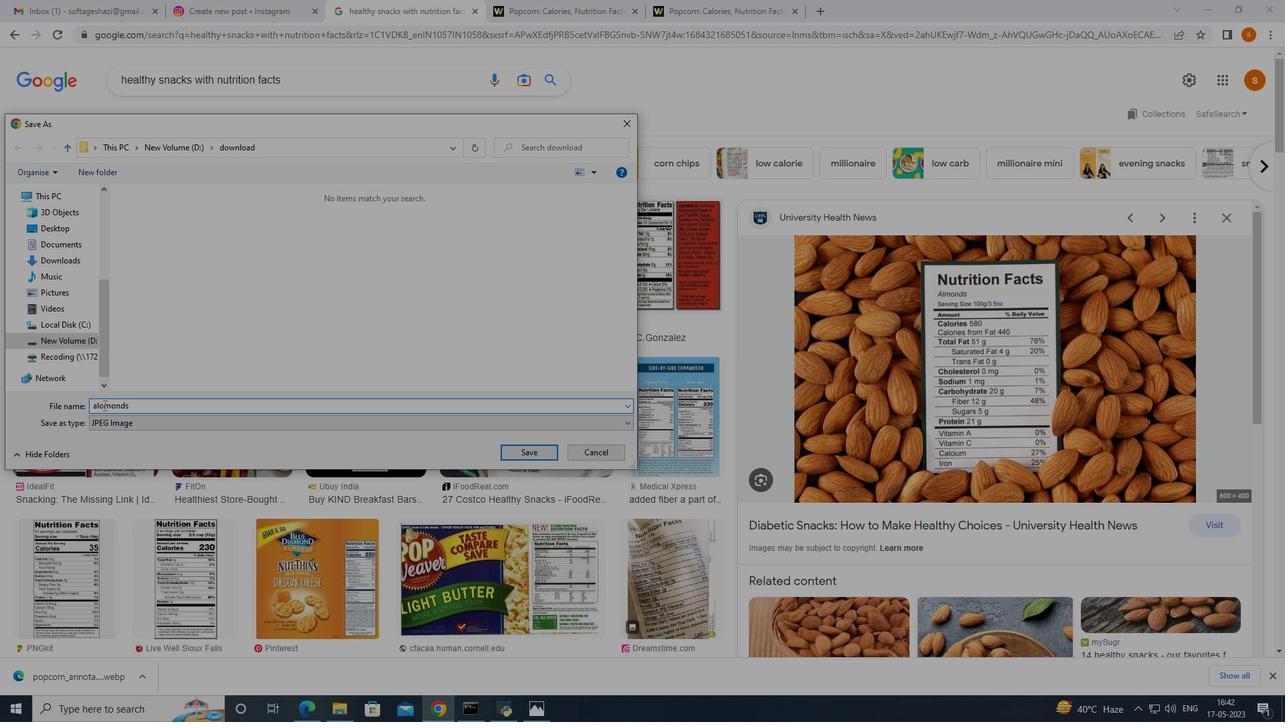 
Action: Mouse moved to (538, 453)
